 Task: Buy 1 Crankcase Cover Gasket Sets from Gaskets section under best seller category for shipping address: Ibrahim Sanchez, 4723 Huntz Lane, Bolton, Massachusetts 01740, Cell Number 9785492947. Pay from credit card ending with 2005, CVV 3321
Action: Mouse moved to (27, 75)
Screenshot: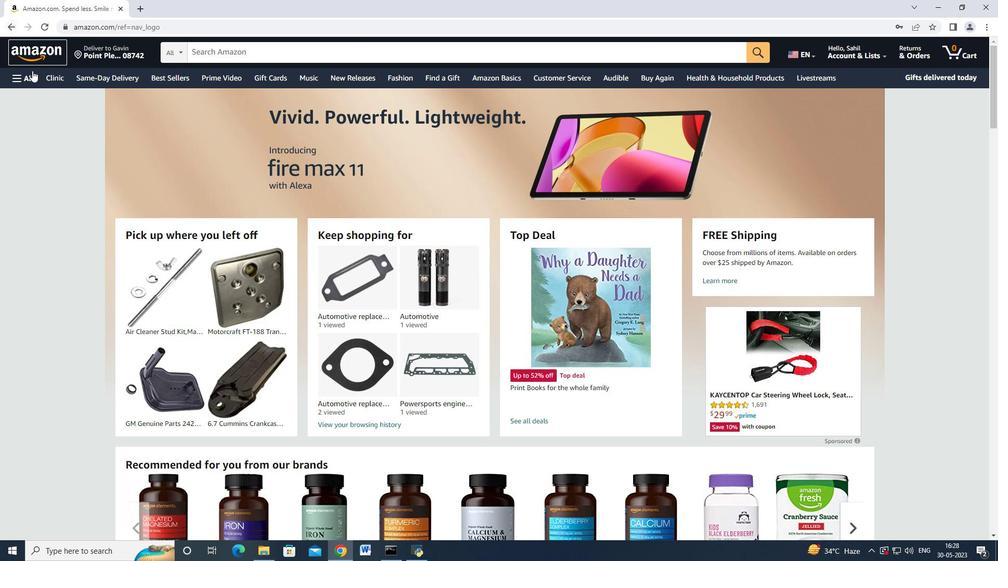 
Action: Mouse pressed left at (27, 75)
Screenshot: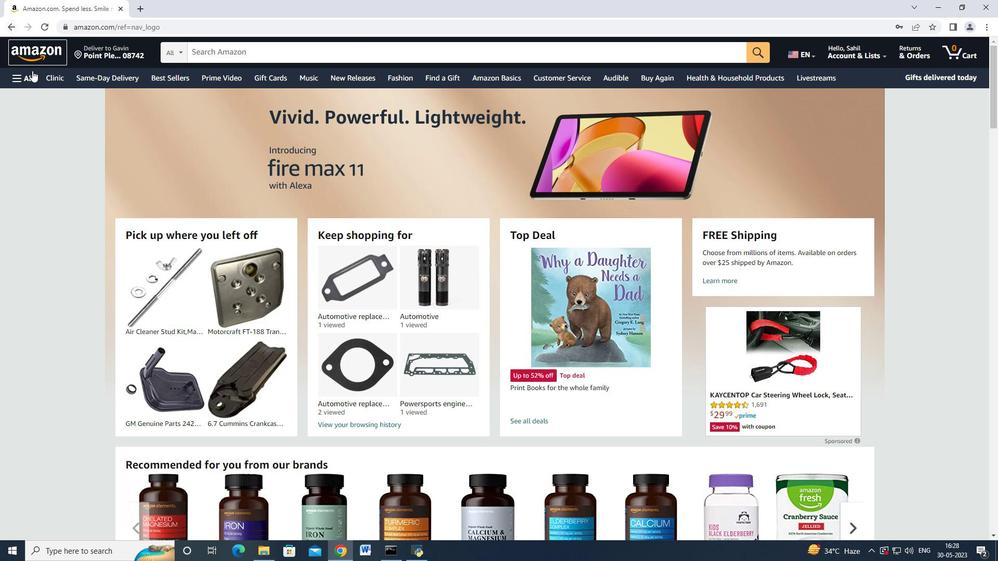 
Action: Mouse moved to (45, 105)
Screenshot: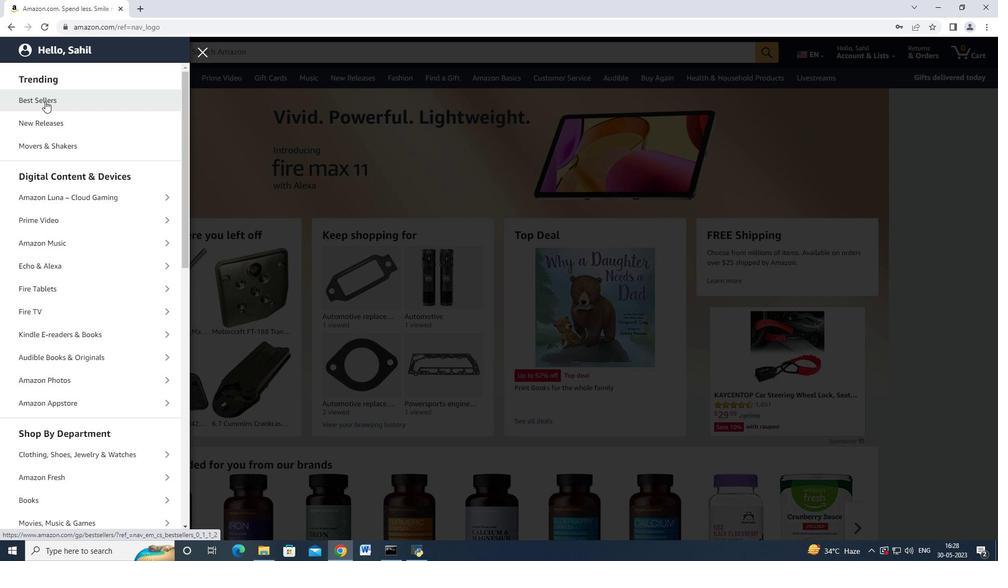 
Action: Mouse scrolled (45, 105) with delta (0, 0)
Screenshot: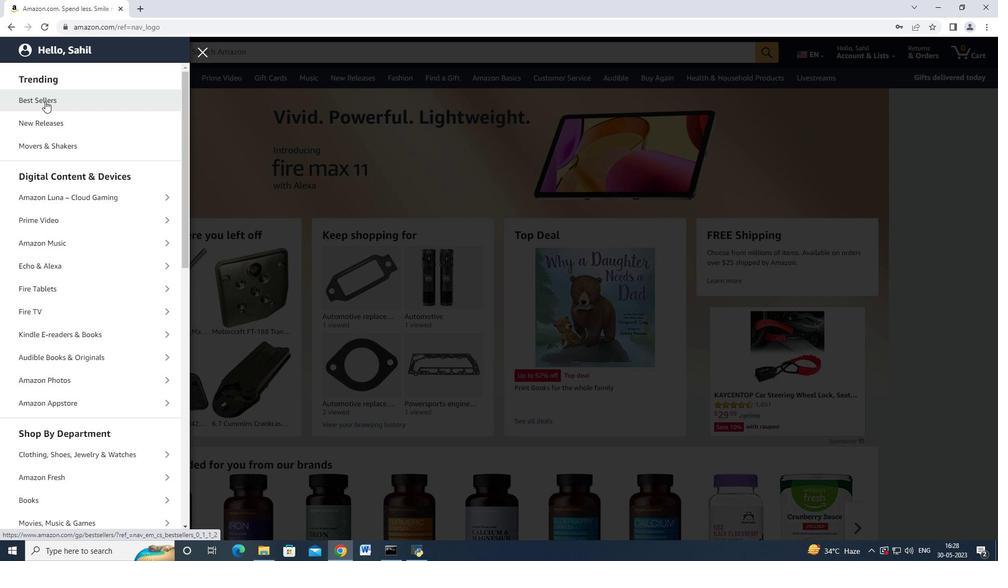 
Action: Mouse moved to (62, 190)
Screenshot: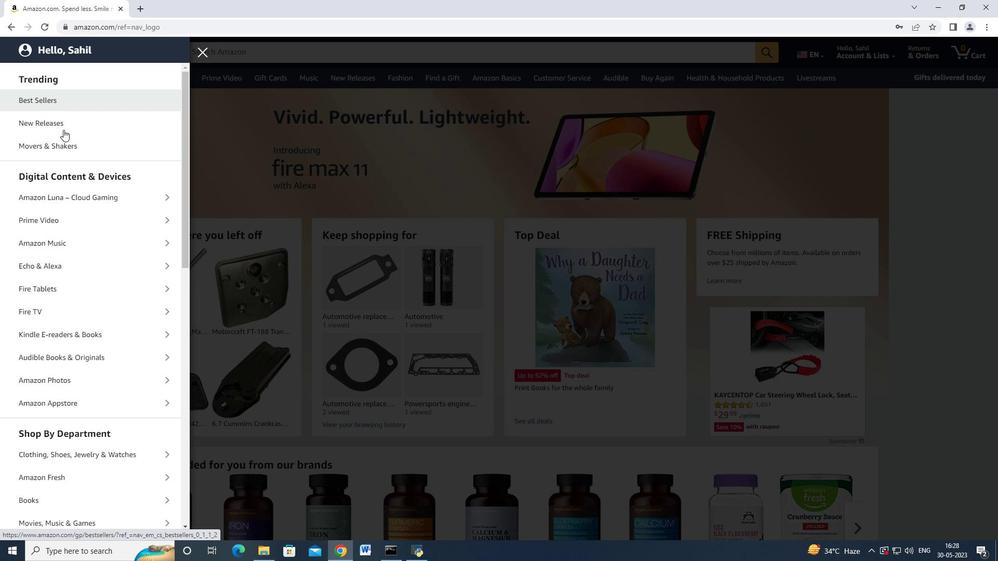 
Action: Mouse scrolled (62, 190) with delta (0, 0)
Screenshot: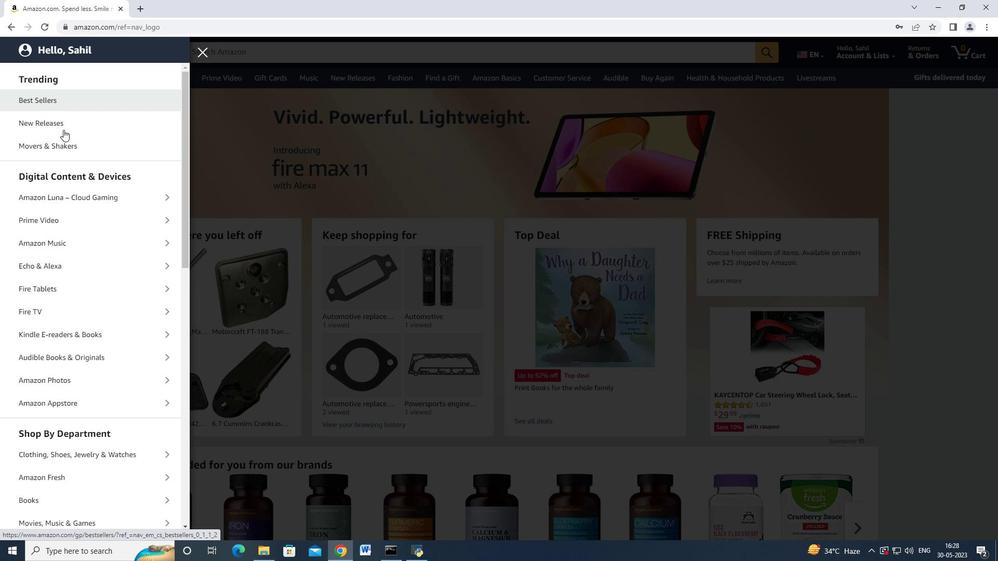 
Action: Mouse moved to (63, 215)
Screenshot: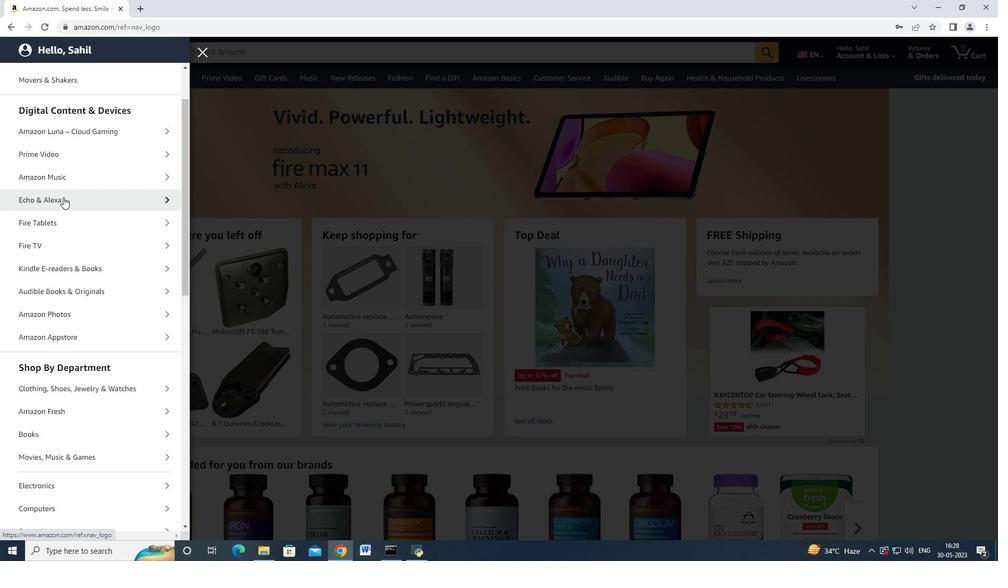 
Action: Mouse scrolled (63, 204) with delta (0, 0)
Screenshot: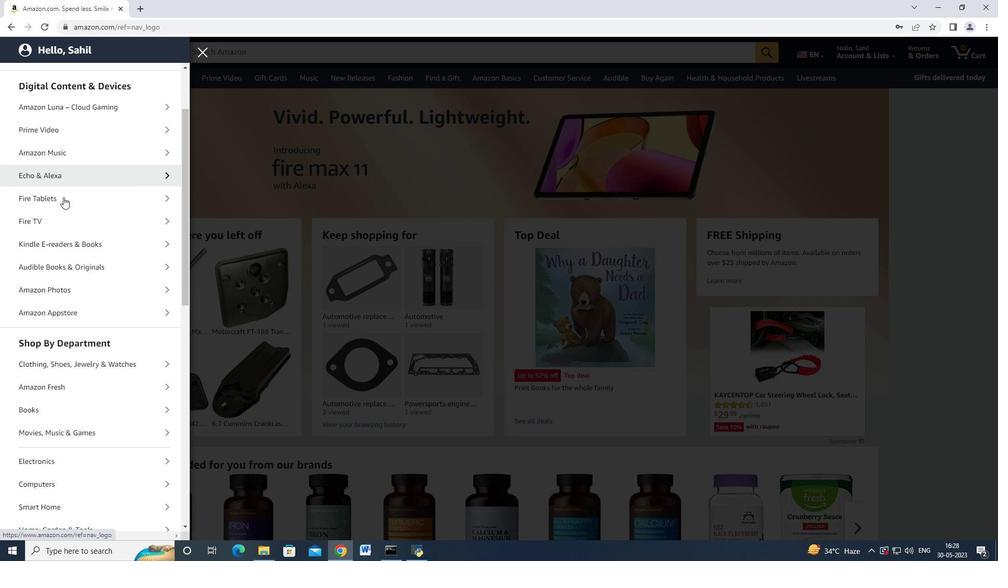 
Action: Mouse moved to (59, 226)
Screenshot: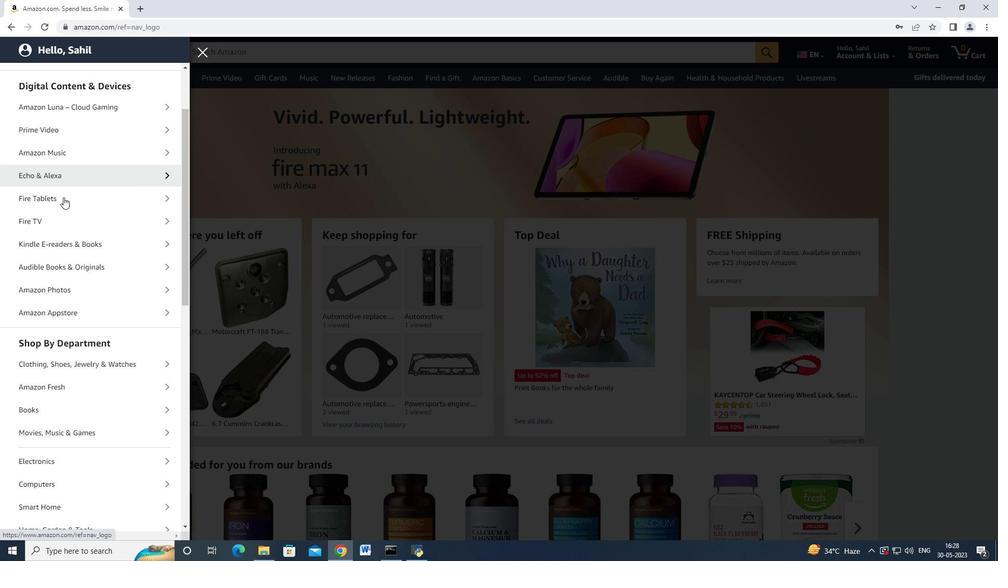 
Action: Mouse scrolled (60, 225) with delta (0, 0)
Screenshot: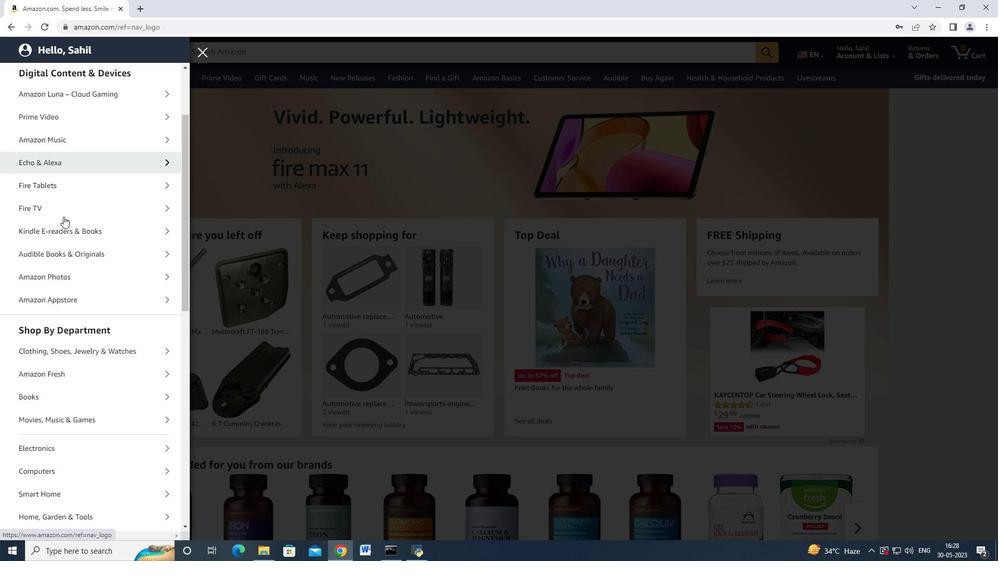 
Action: Mouse moved to (83, 374)
Screenshot: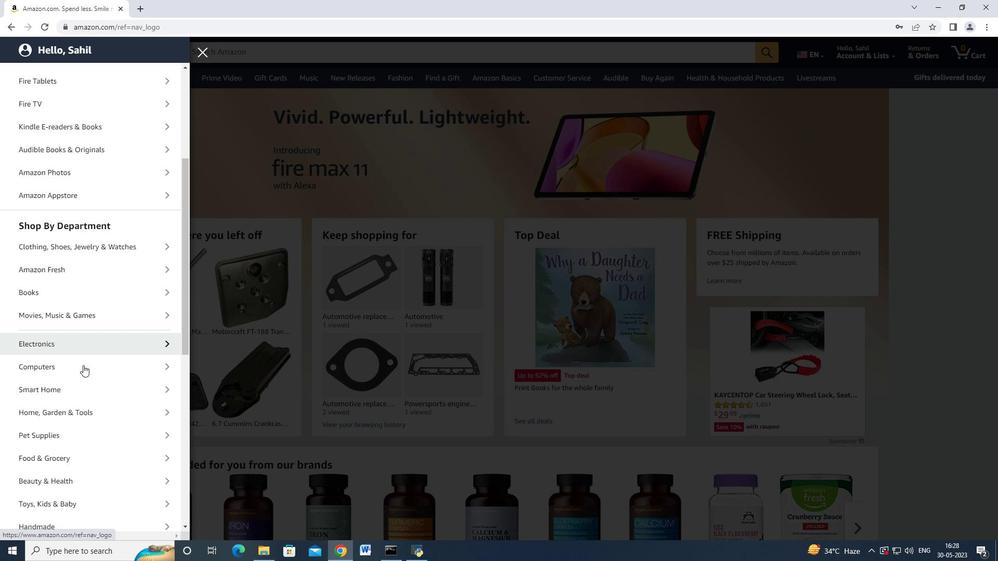 
Action: Mouse scrolled (83, 373) with delta (0, 0)
Screenshot: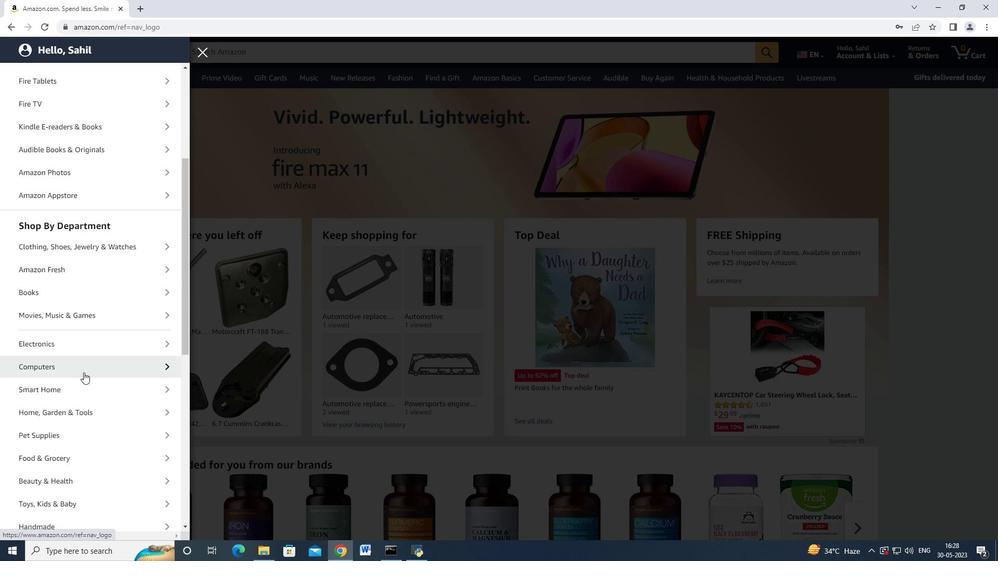 
Action: Mouse scrolled (83, 373) with delta (0, 0)
Screenshot: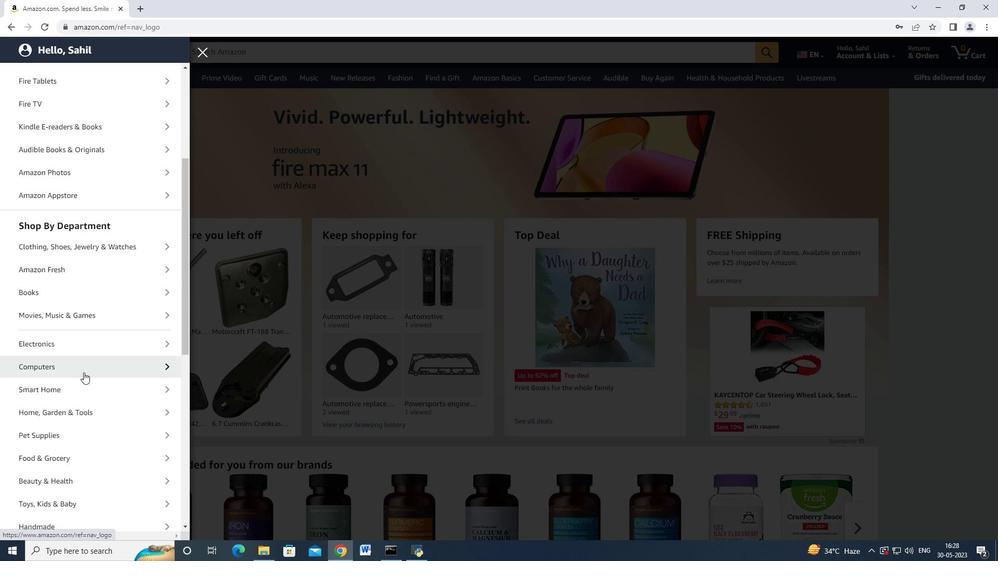 
Action: Mouse scrolled (83, 373) with delta (0, 0)
Screenshot: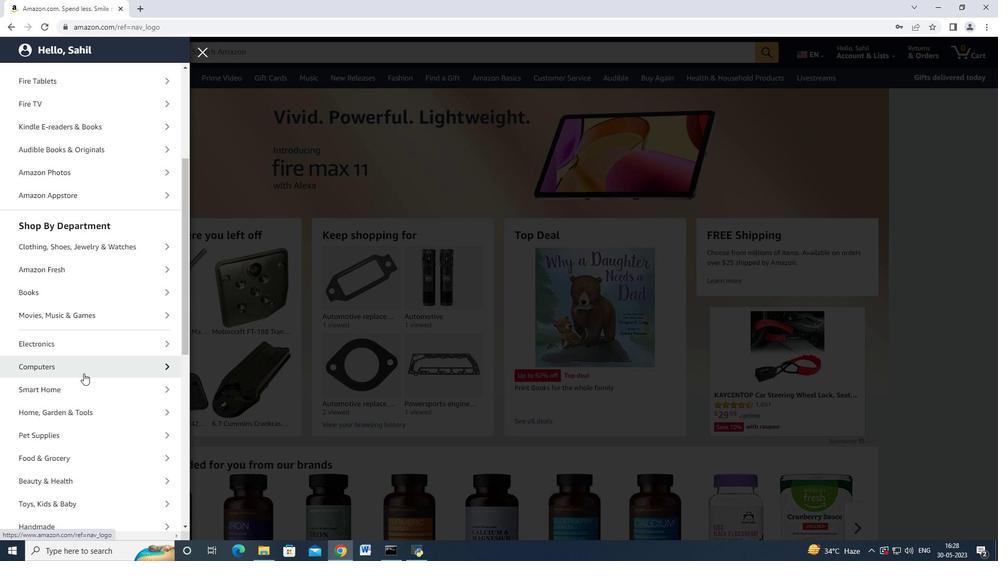 
Action: Mouse moved to (63, 413)
Screenshot: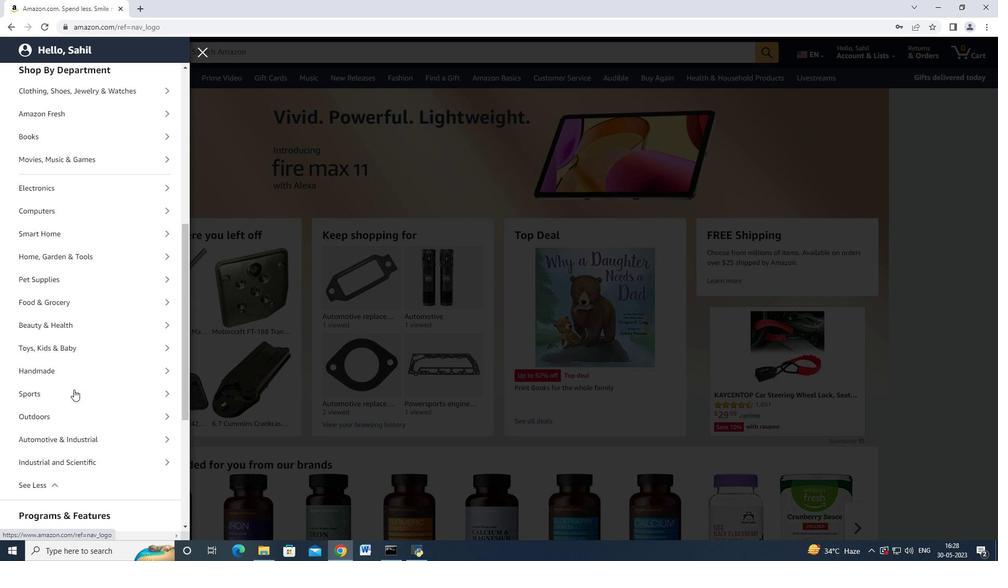 
Action: Mouse scrolled (63, 413) with delta (0, 0)
Screenshot: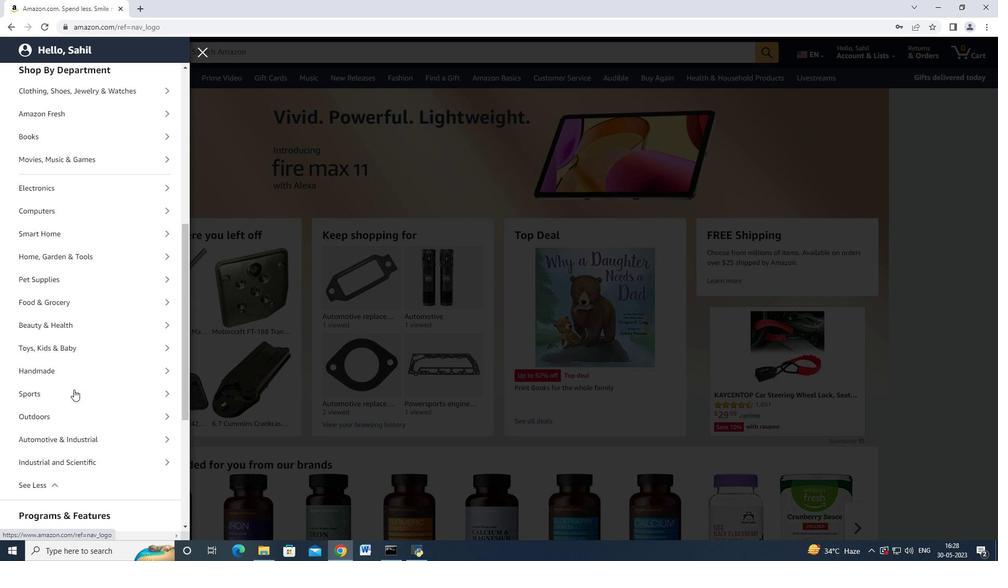 
Action: Mouse scrolled (63, 413) with delta (0, 0)
Screenshot: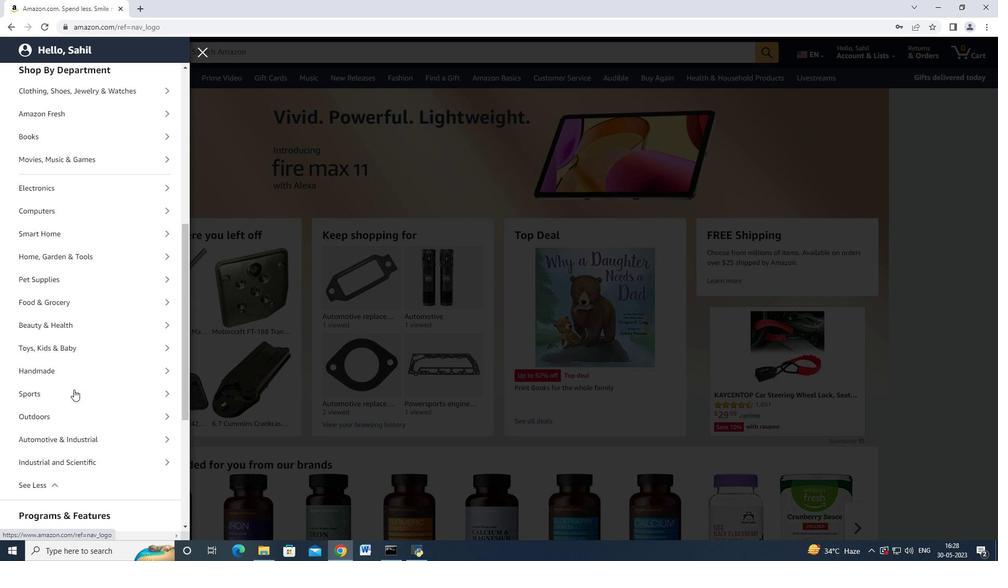 
Action: Mouse moved to (68, 343)
Screenshot: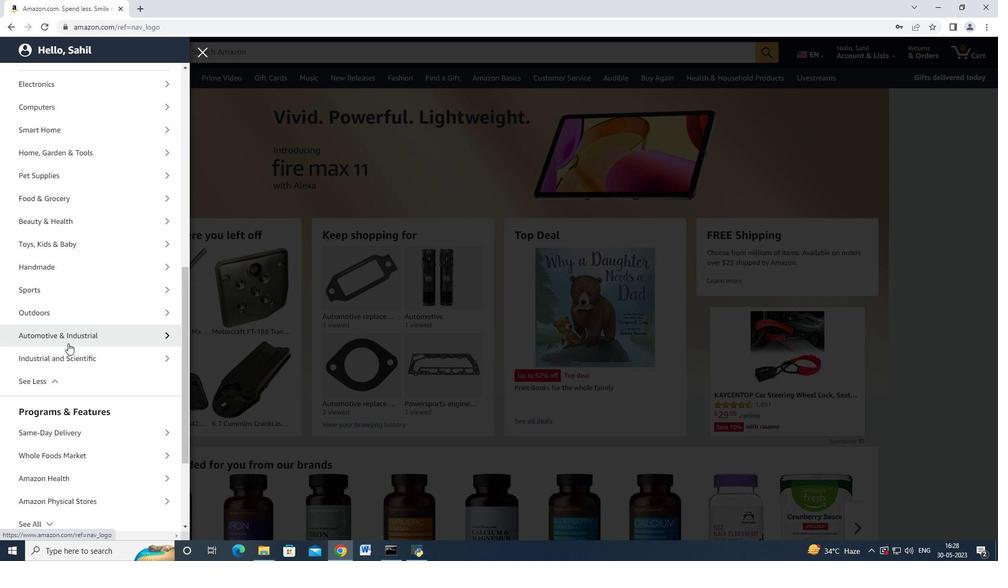 
Action: Mouse pressed left at (68, 343)
Screenshot: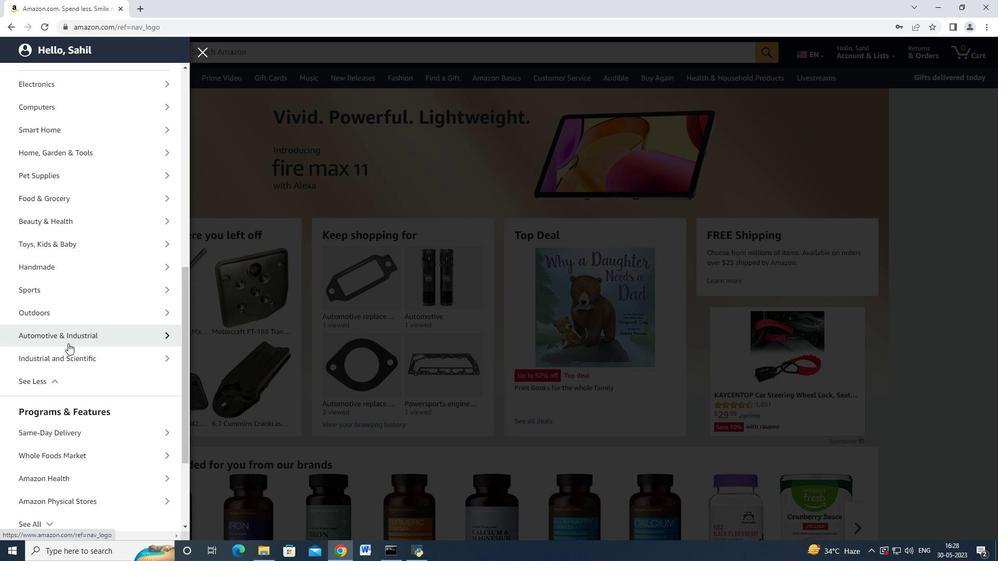 
Action: Mouse moved to (122, 127)
Screenshot: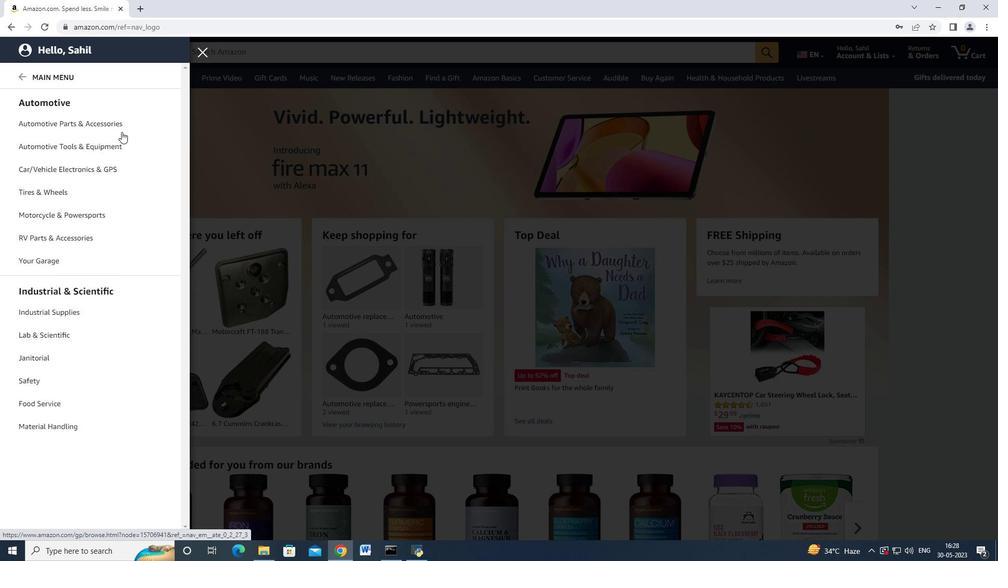 
Action: Mouse pressed left at (122, 127)
Screenshot: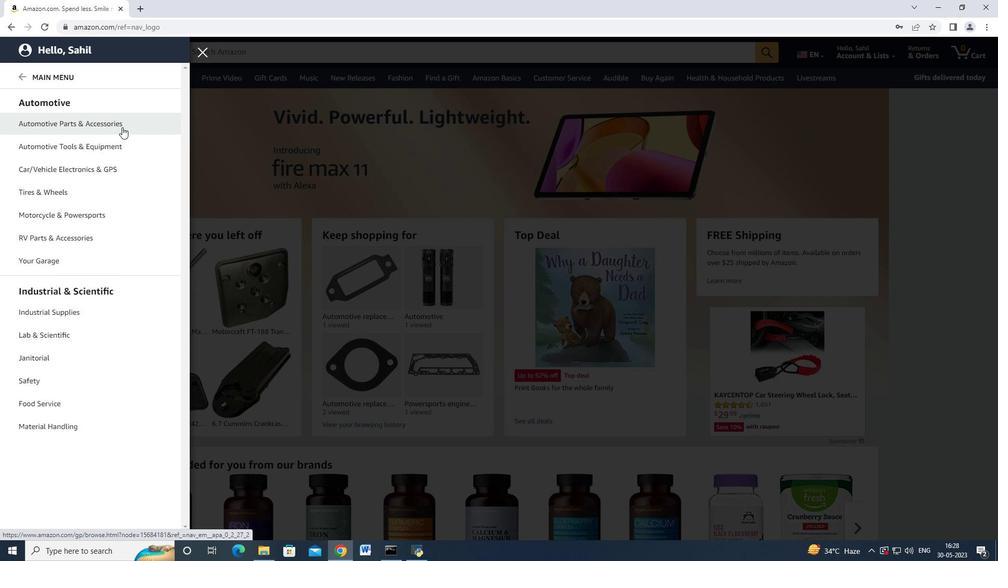
Action: Mouse moved to (185, 100)
Screenshot: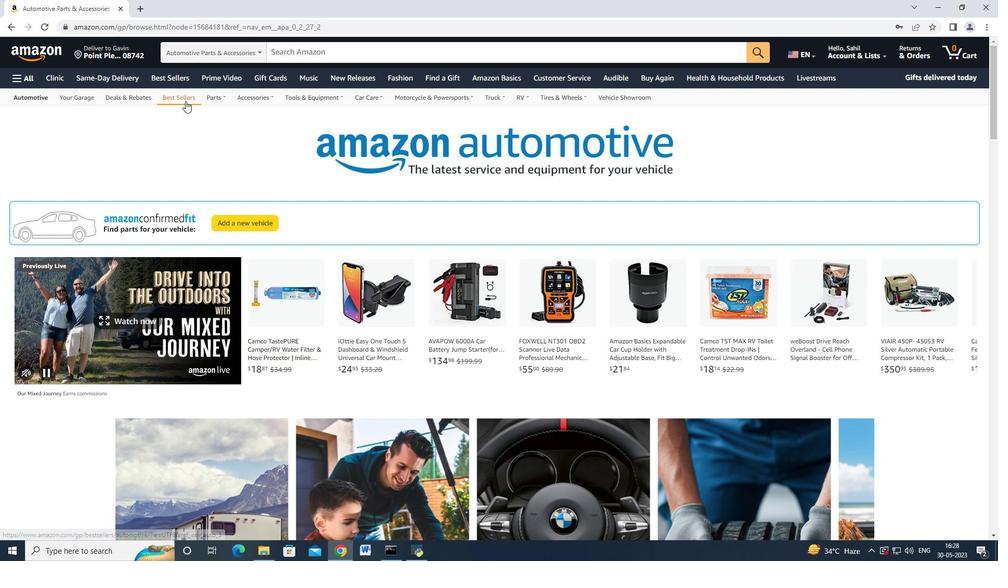 
Action: Mouse pressed left at (185, 100)
Screenshot: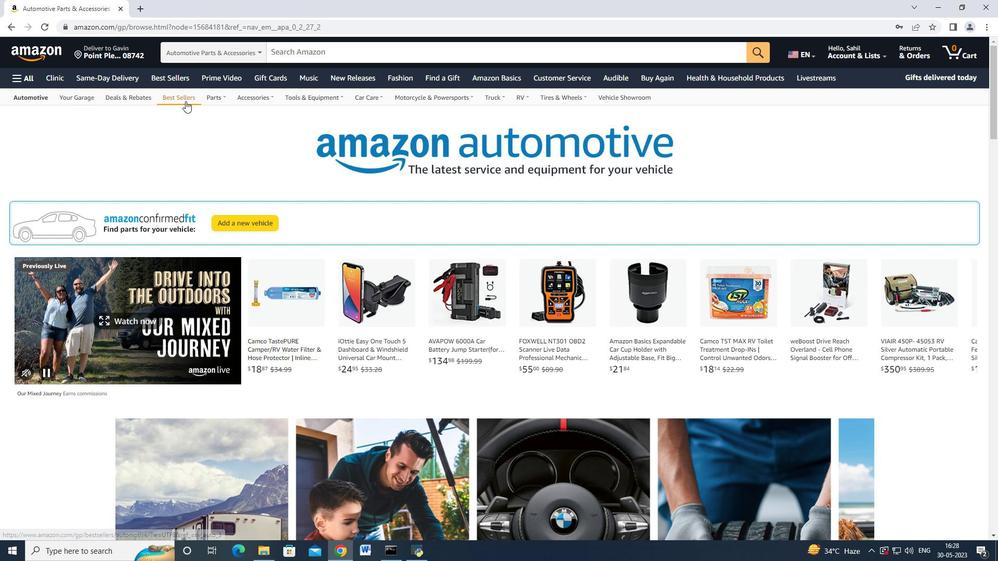 
Action: Mouse moved to (179, 123)
Screenshot: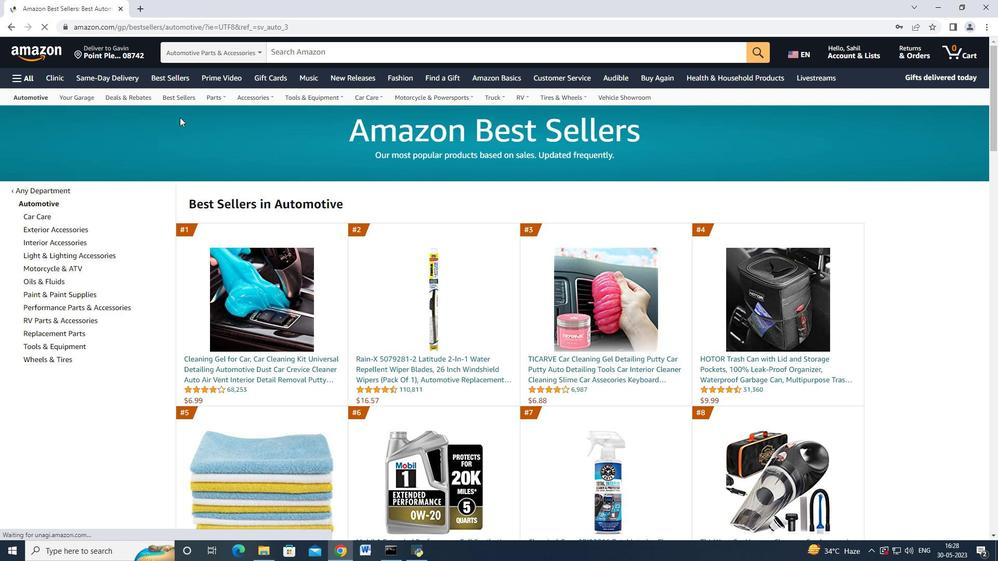 
Action: Mouse scrolled (180, 118) with delta (0, 0)
Screenshot: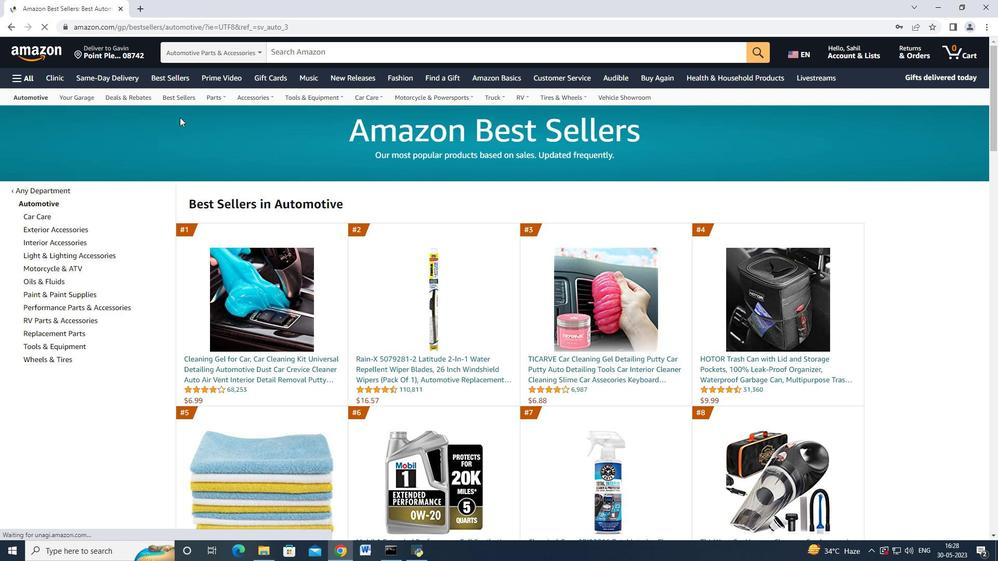 
Action: Mouse moved to (179, 124)
Screenshot: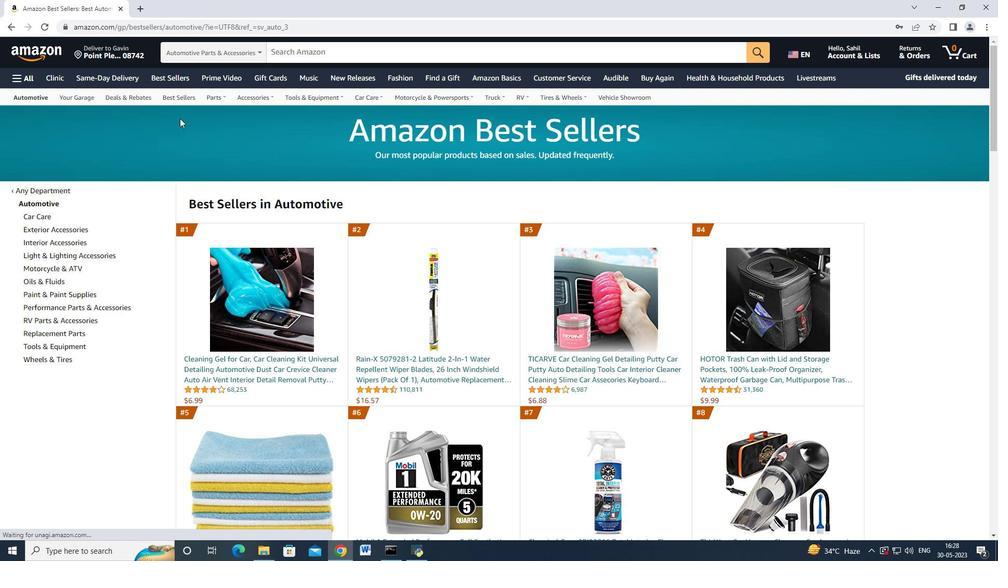 
Action: Mouse scrolled (179, 123) with delta (0, 0)
Screenshot: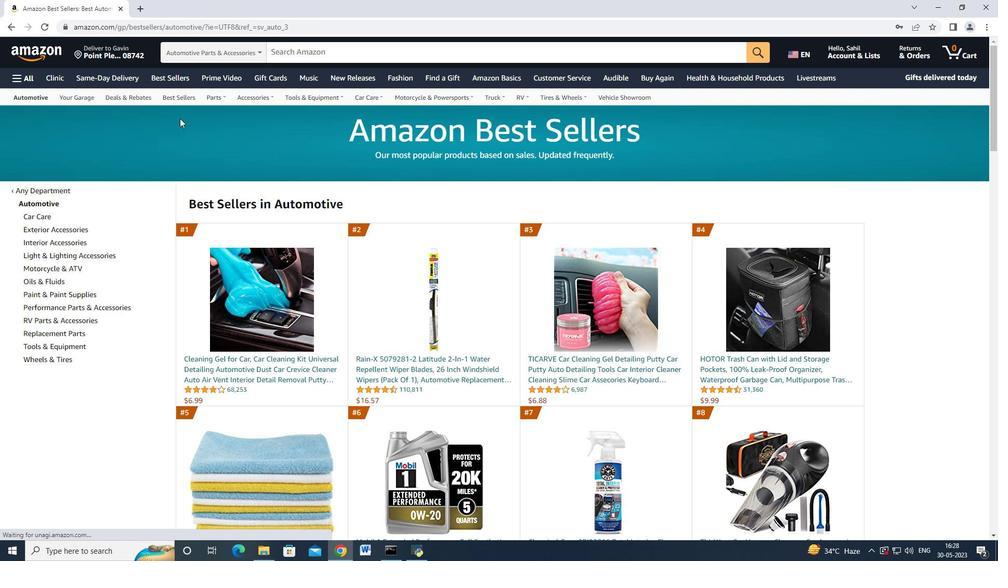 
Action: Mouse moved to (68, 232)
Screenshot: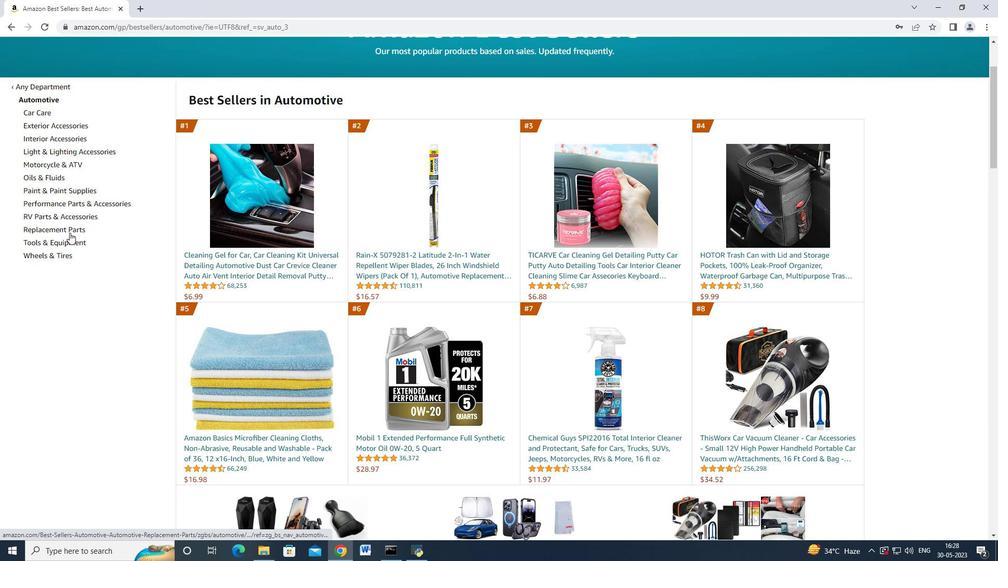 
Action: Mouse pressed left at (68, 232)
Screenshot: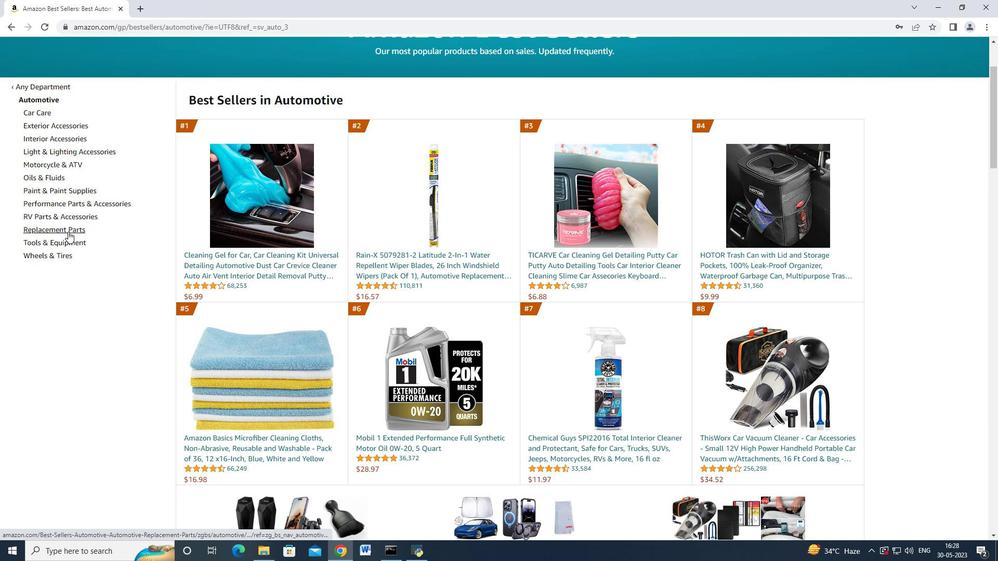 
Action: Mouse moved to (99, 253)
Screenshot: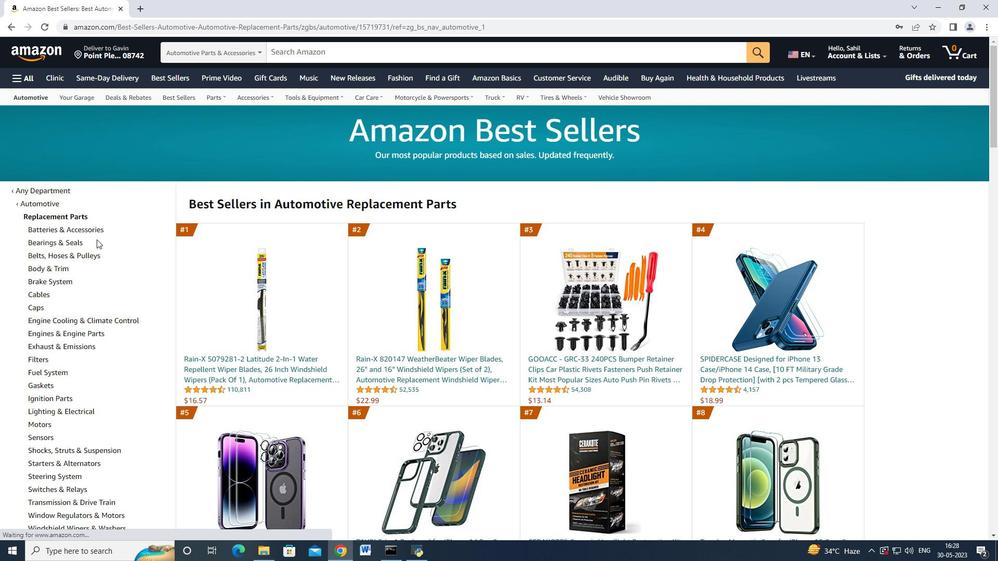 
Action: Mouse scrolled (99, 252) with delta (0, 0)
Screenshot: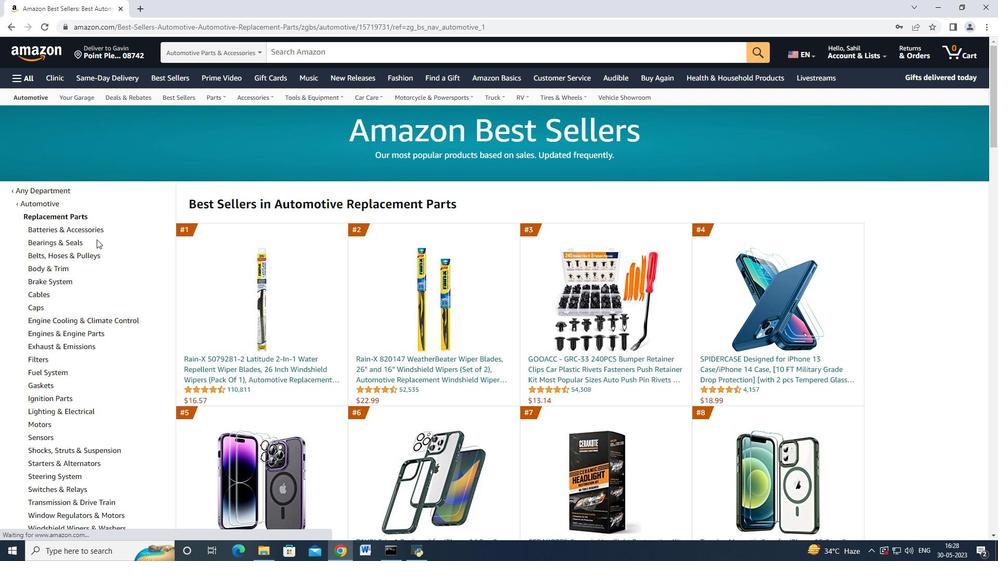 
Action: Mouse scrolled (99, 252) with delta (0, 0)
Screenshot: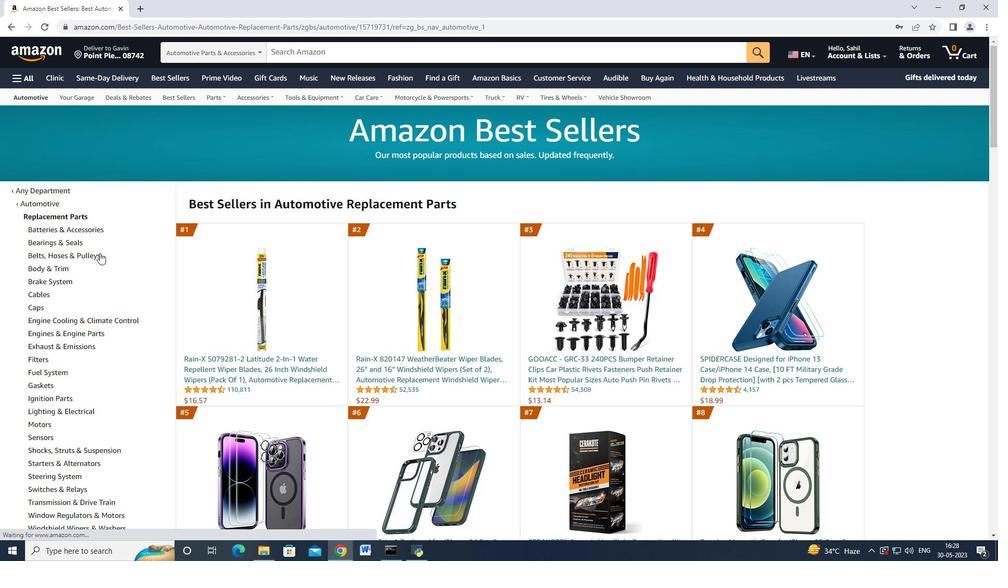 
Action: Mouse moved to (42, 283)
Screenshot: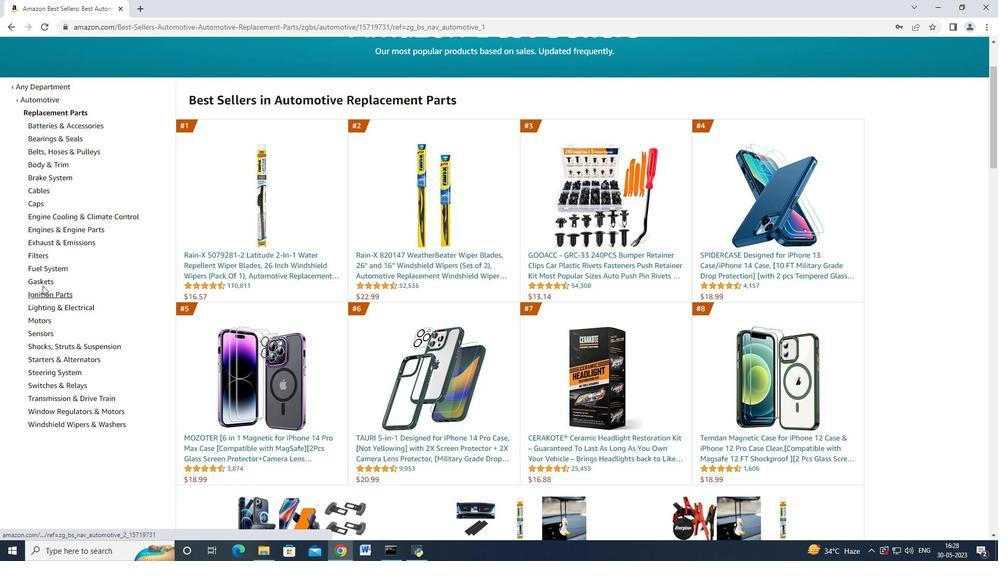 
Action: Mouse pressed left at (42, 283)
Screenshot: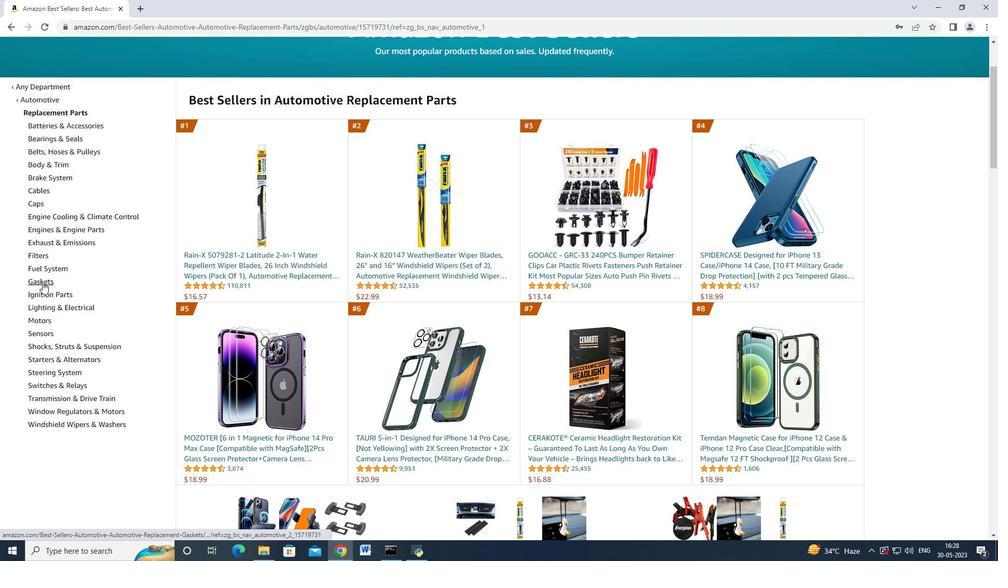 
Action: Mouse moved to (53, 358)
Screenshot: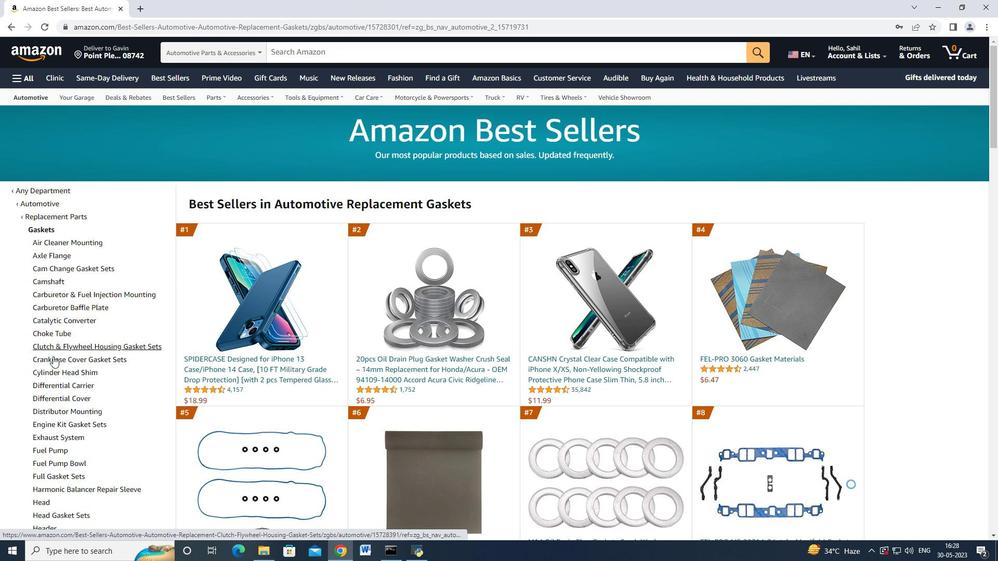 
Action: Mouse pressed left at (53, 358)
Screenshot: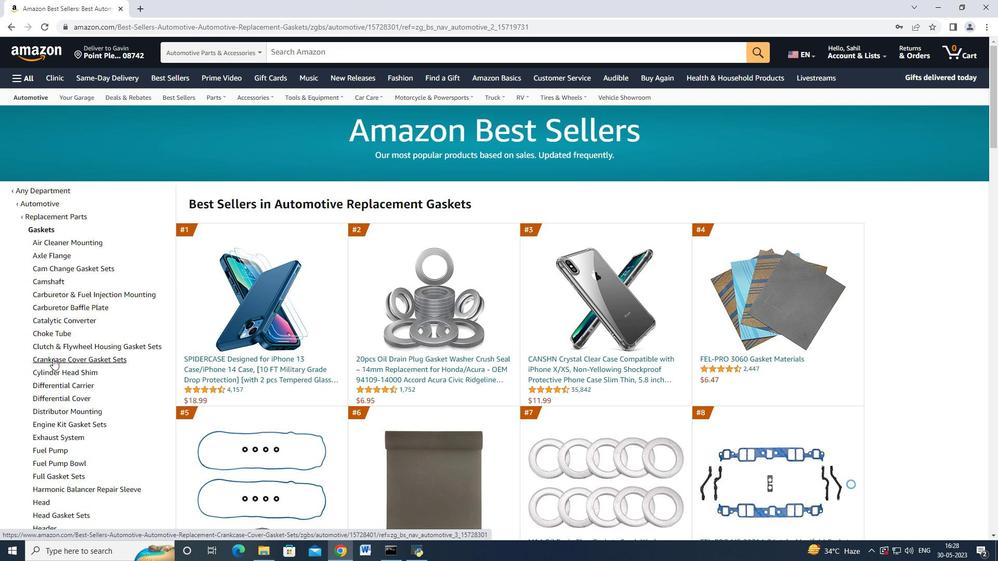 
Action: Mouse moved to (426, 361)
Screenshot: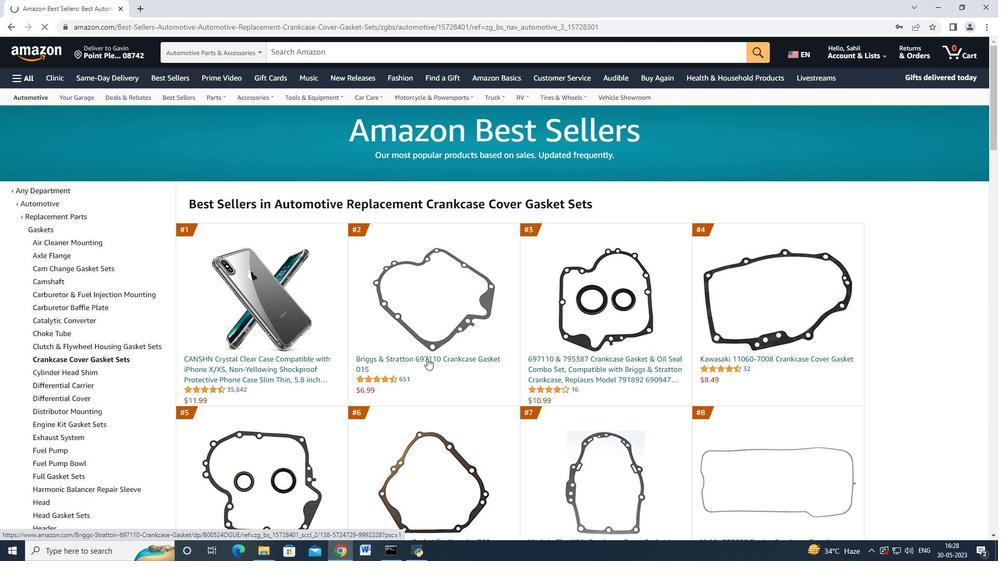 
Action: Mouse pressed left at (426, 361)
Screenshot: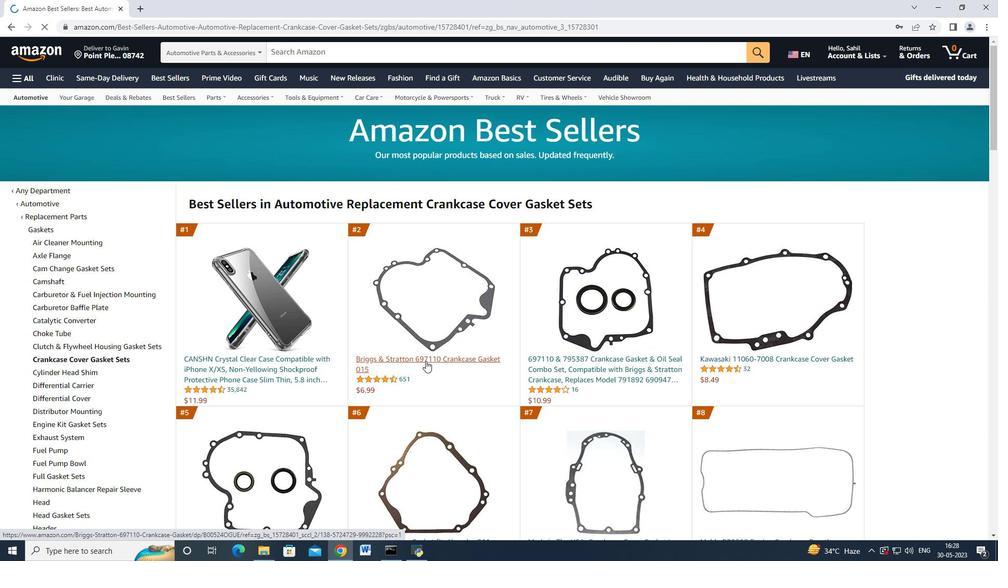 
Action: Mouse moved to (844, 450)
Screenshot: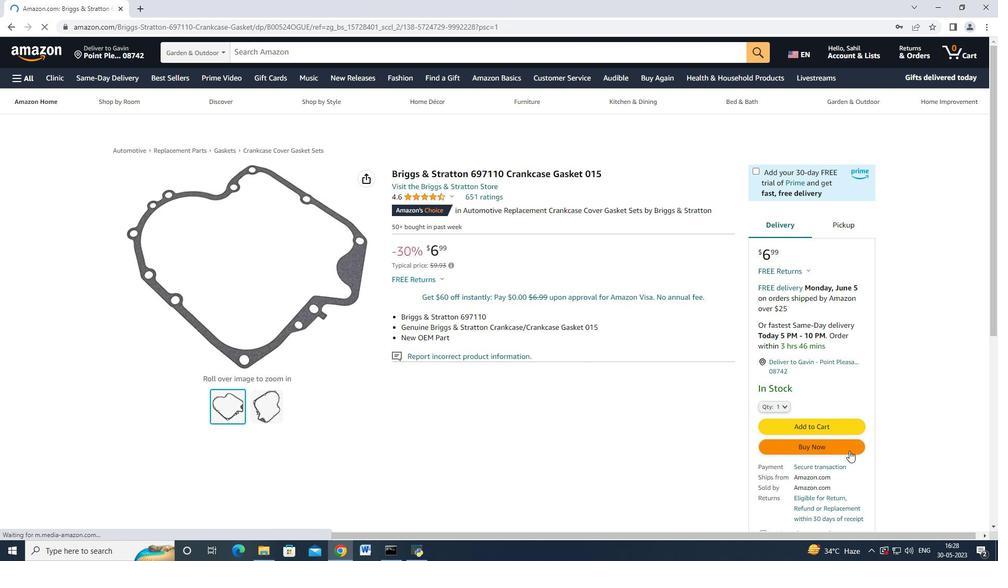 
Action: Mouse pressed left at (844, 450)
Screenshot: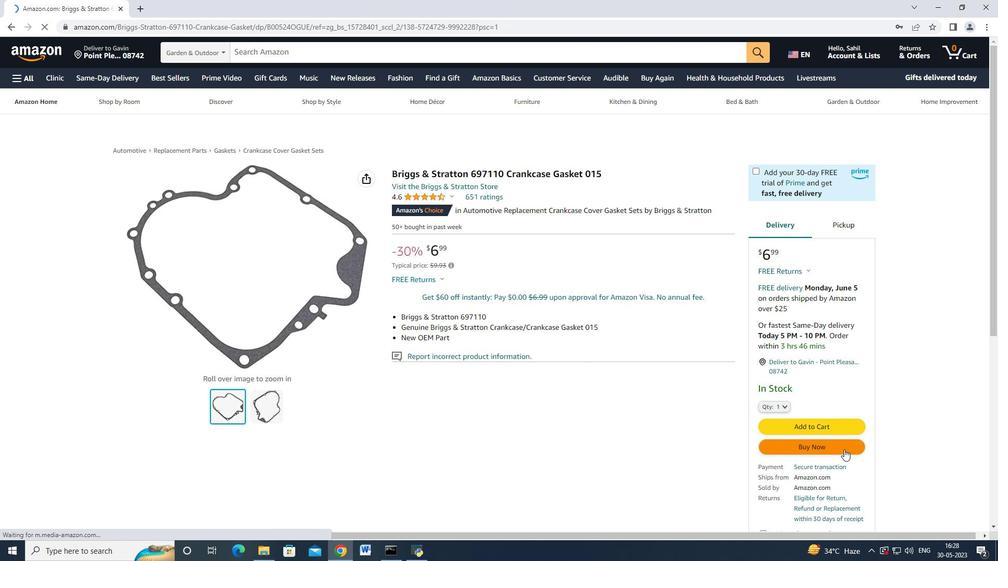 
Action: Mouse moved to (606, 94)
Screenshot: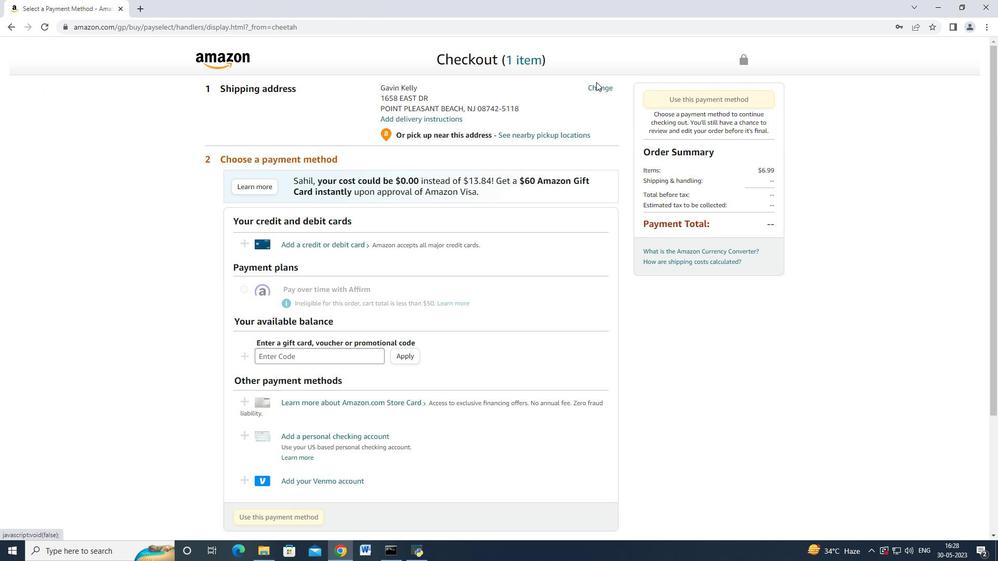 
Action: Mouse pressed left at (606, 94)
Screenshot: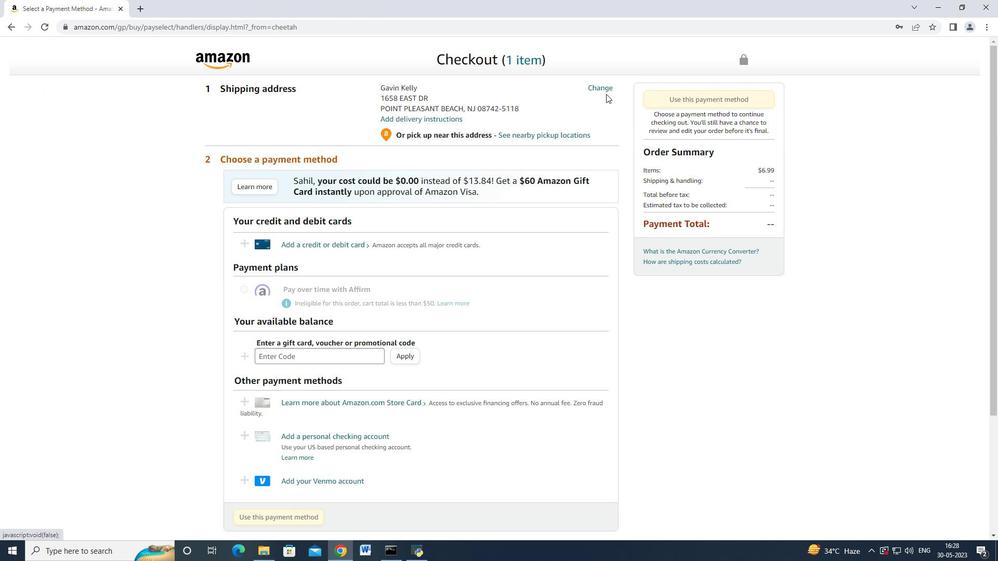 
Action: Mouse moved to (606, 90)
Screenshot: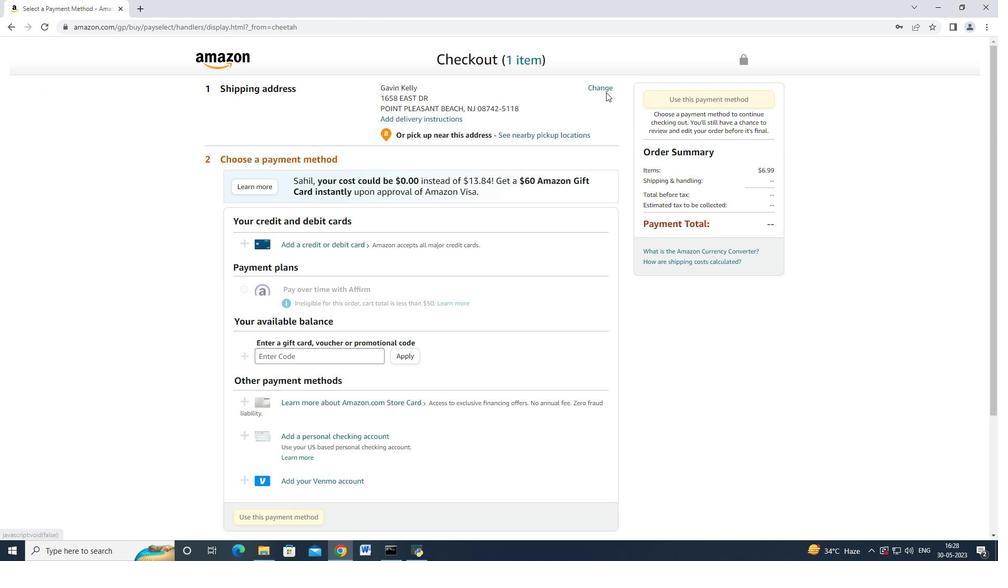 
Action: Mouse pressed left at (606, 90)
Screenshot: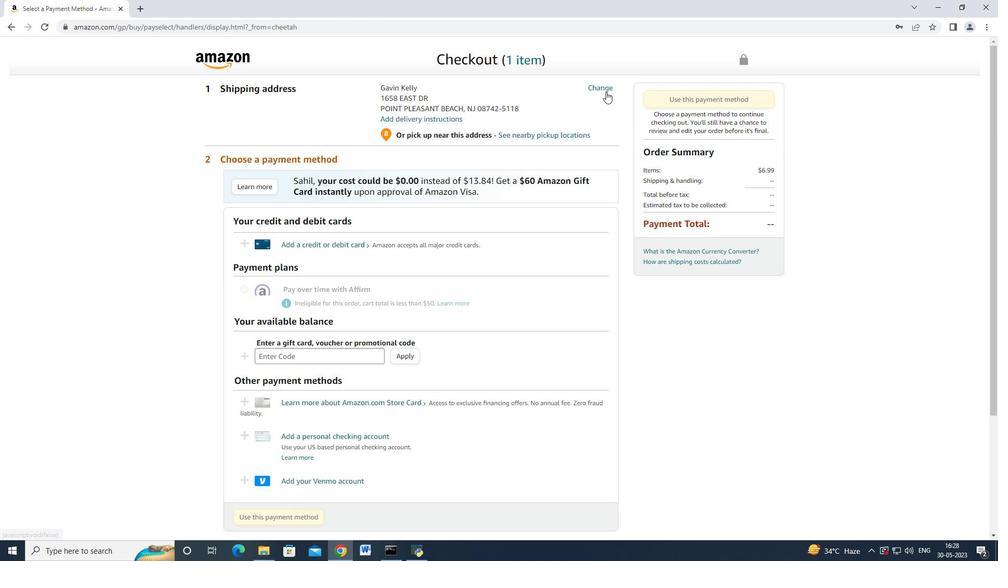 
Action: Mouse moved to (364, 187)
Screenshot: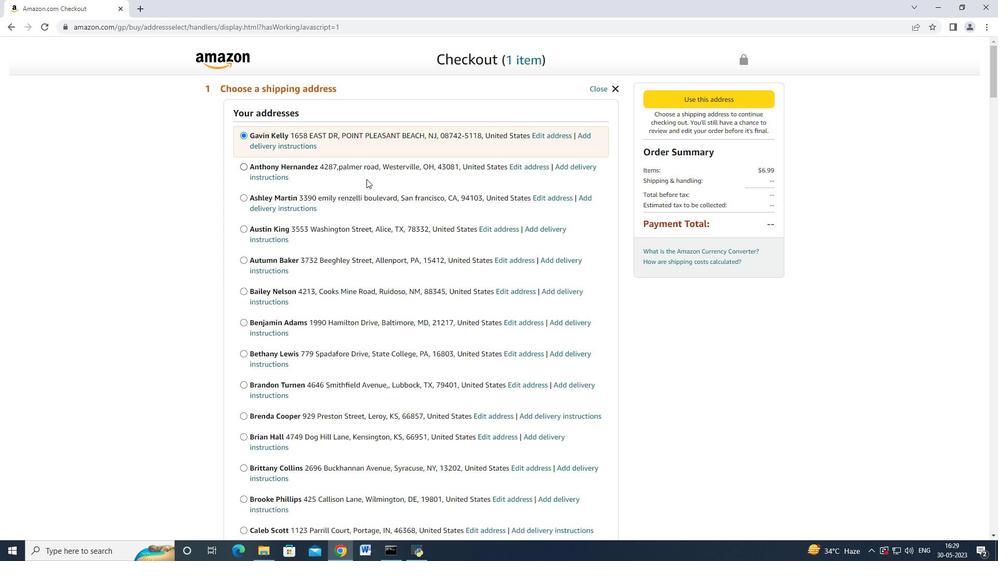 
Action: Mouse scrolled (364, 187) with delta (0, 0)
Screenshot: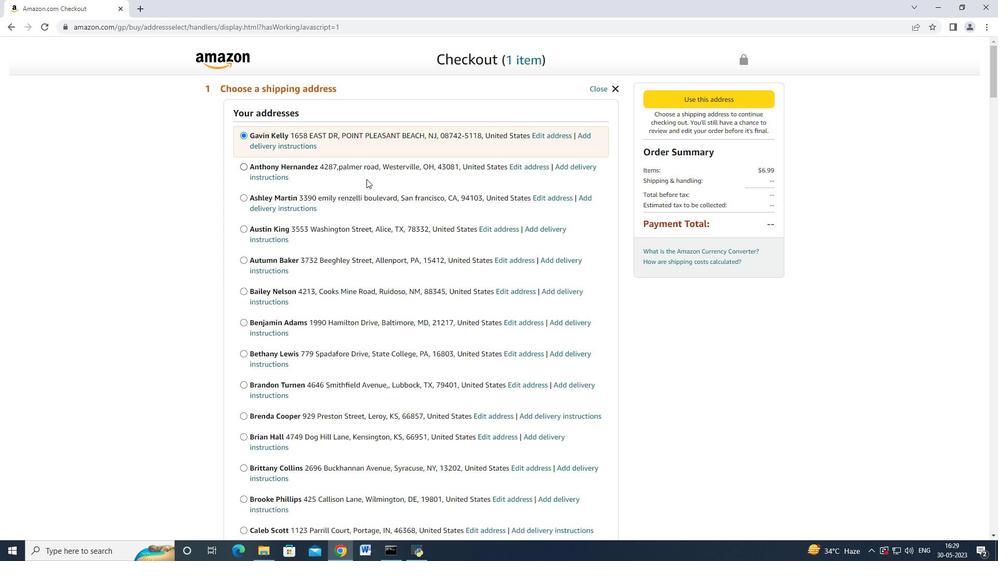 
Action: Mouse moved to (363, 190)
Screenshot: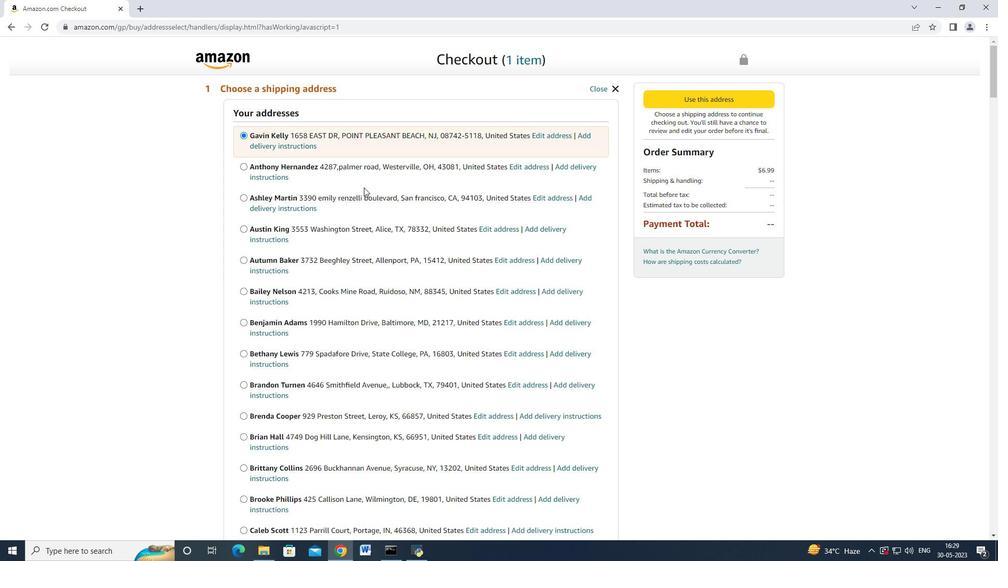 
Action: Mouse scrolled (363, 189) with delta (0, 0)
Screenshot: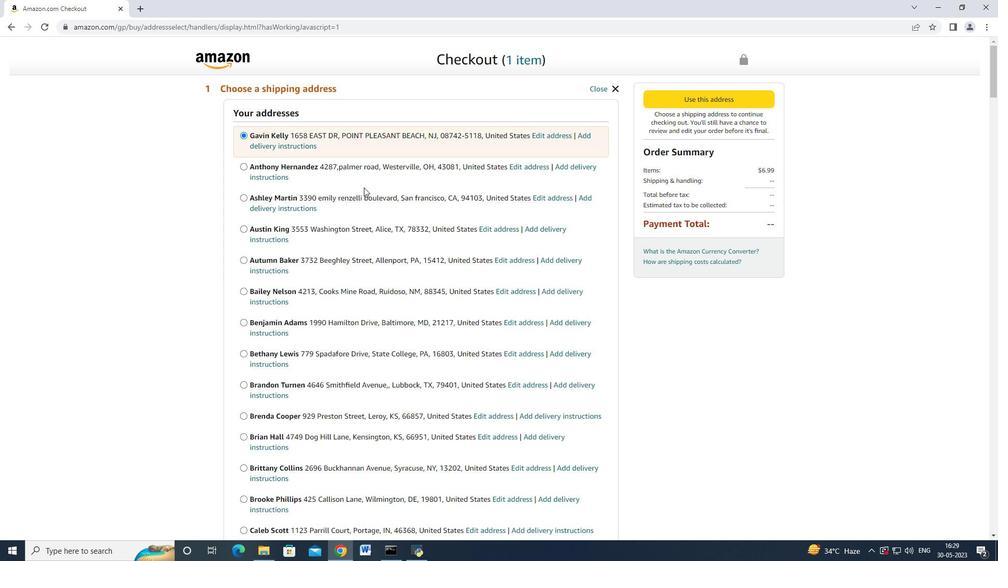 
Action: Mouse scrolled (363, 189) with delta (0, 0)
Screenshot: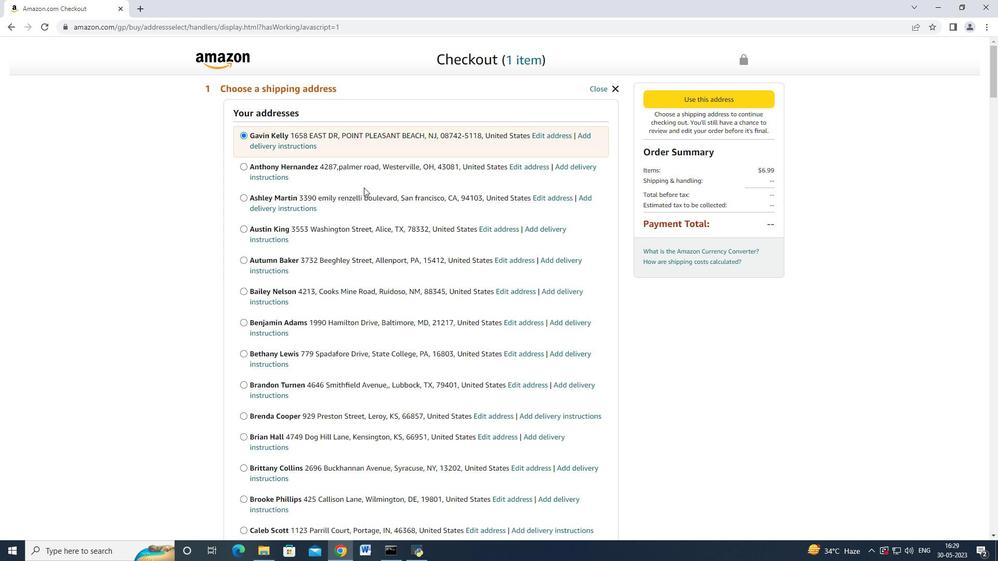 
Action: Mouse scrolled (363, 189) with delta (0, 0)
Screenshot: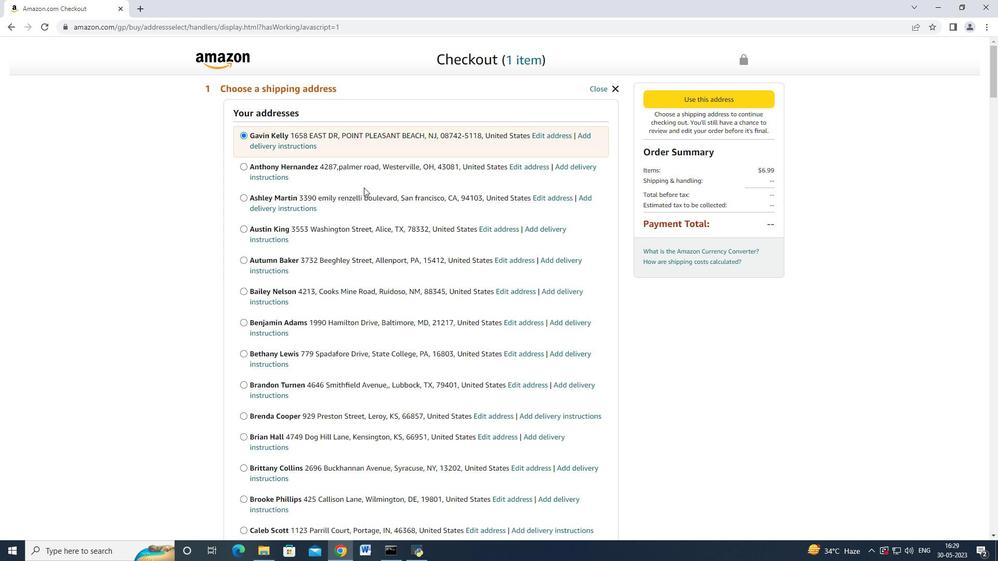 
Action: Mouse scrolled (363, 189) with delta (0, 0)
Screenshot: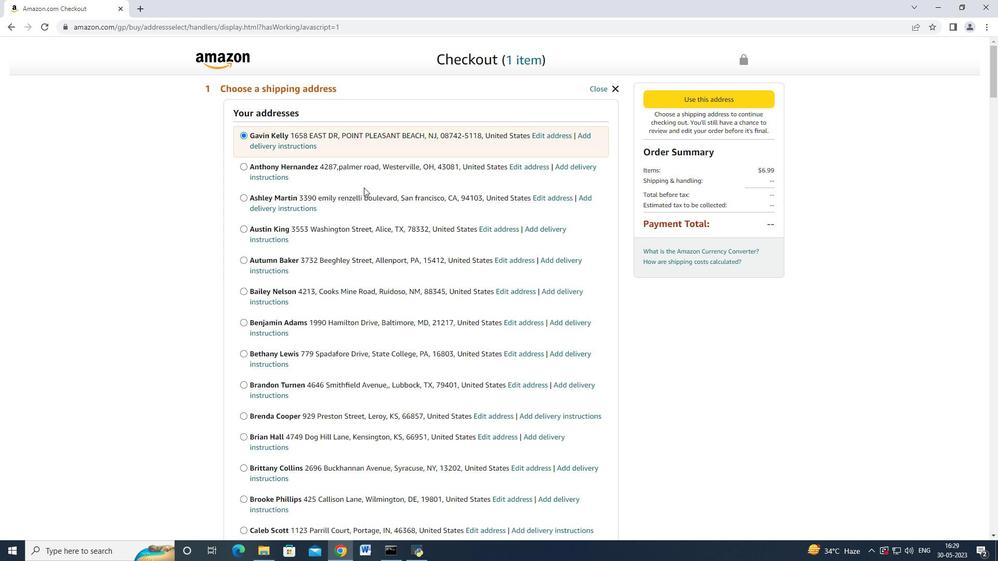 
Action: Mouse scrolled (363, 189) with delta (0, 0)
Screenshot: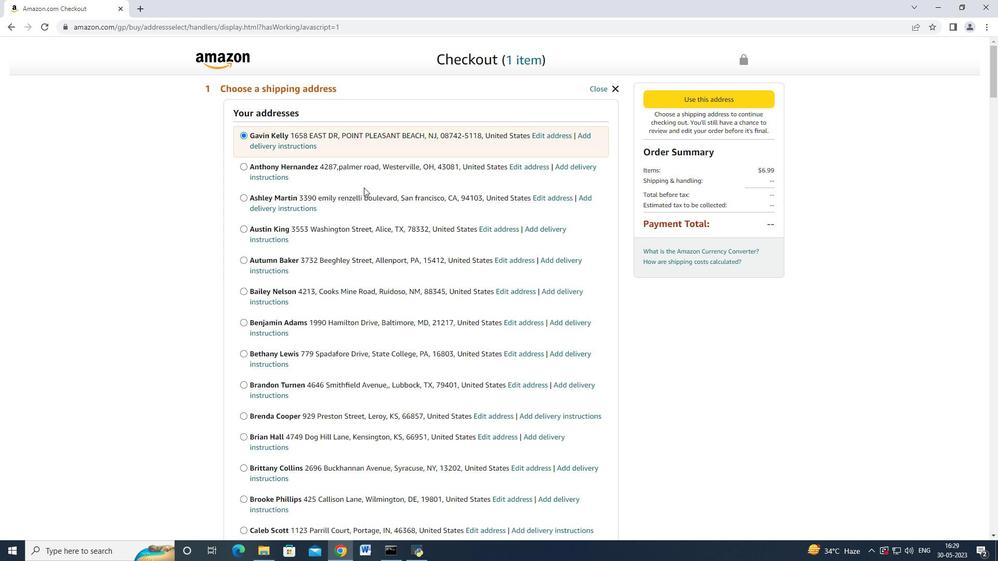 
Action: Mouse scrolled (363, 189) with delta (0, 0)
Screenshot: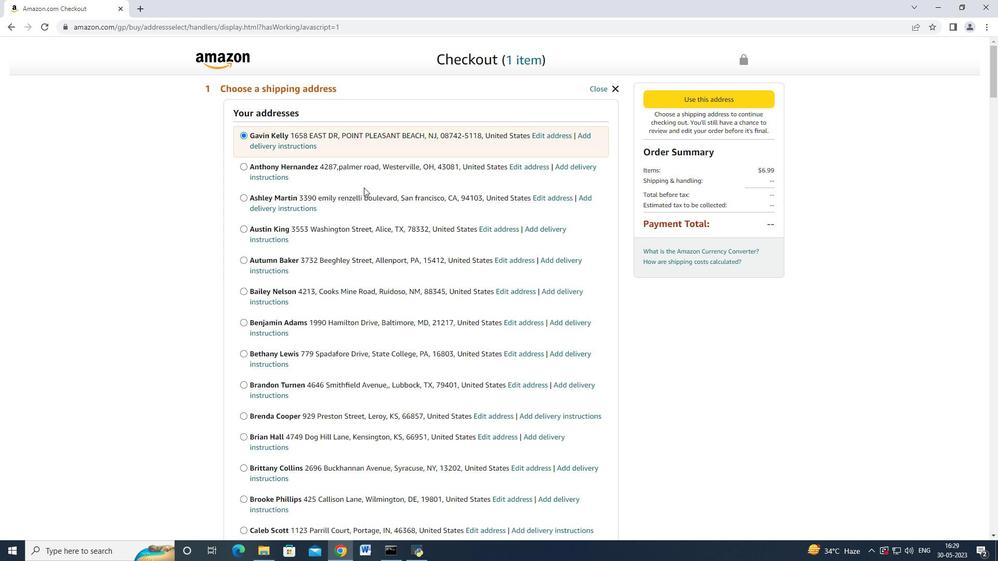 
Action: Mouse scrolled (363, 189) with delta (0, 0)
Screenshot: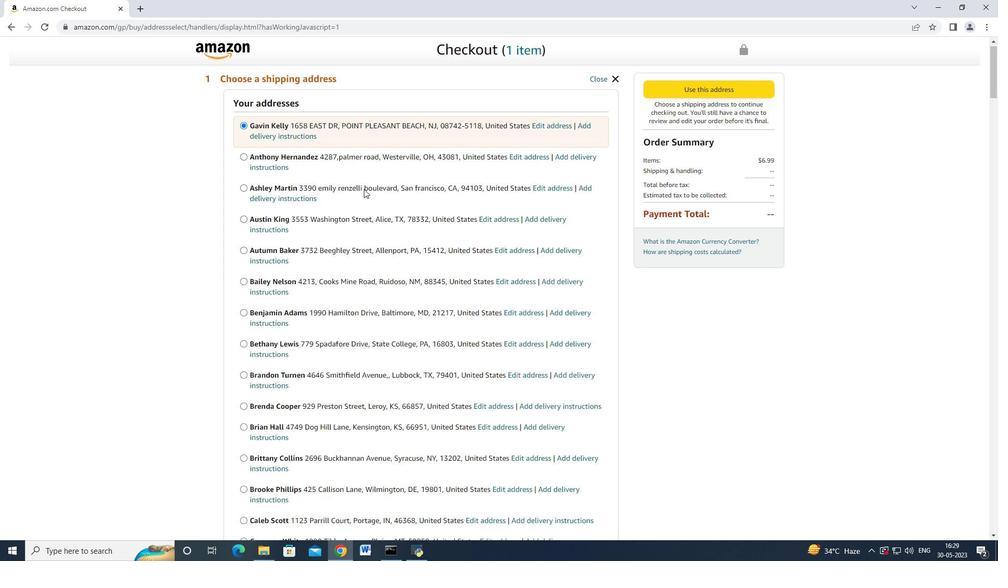
Action: Mouse moved to (364, 190)
Screenshot: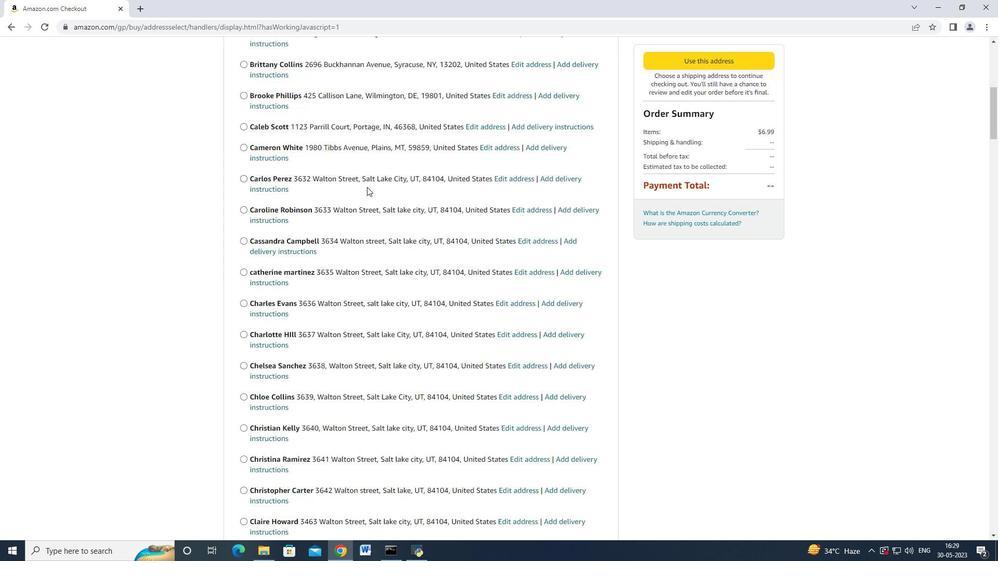 
Action: Mouse scrolled (364, 190) with delta (0, 0)
Screenshot: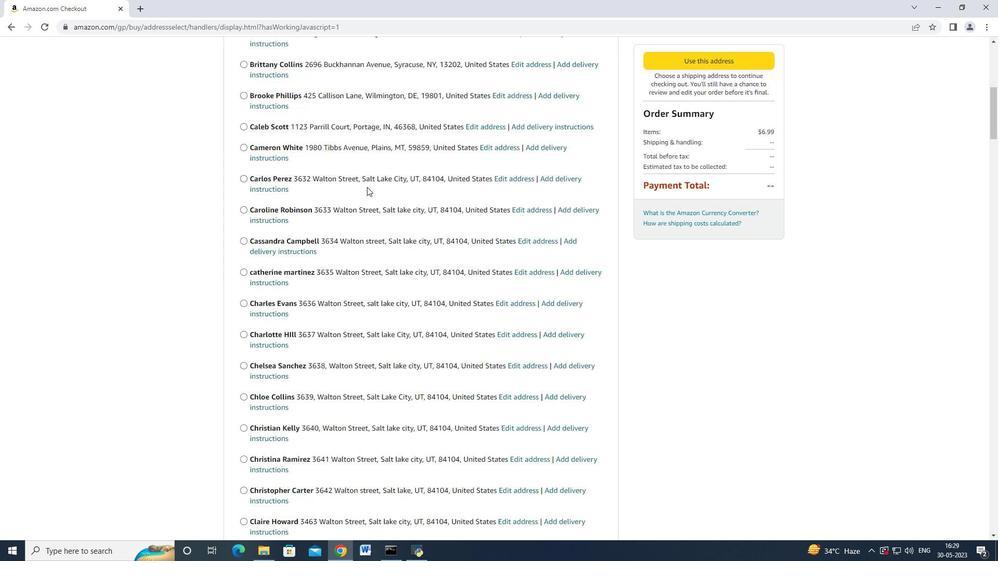 
Action: Mouse moved to (363, 191)
Screenshot: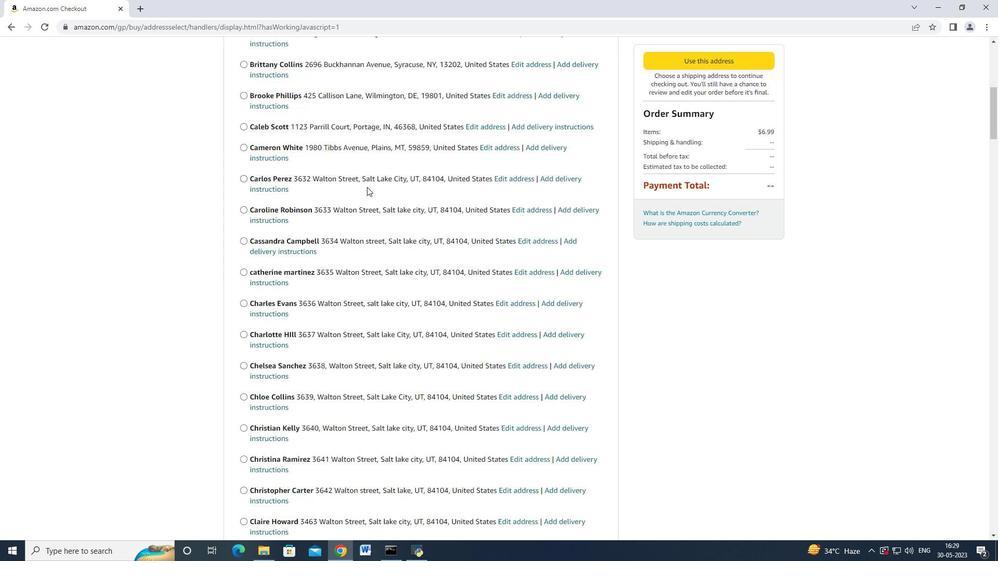 
Action: Mouse scrolled (363, 191) with delta (0, 0)
Screenshot: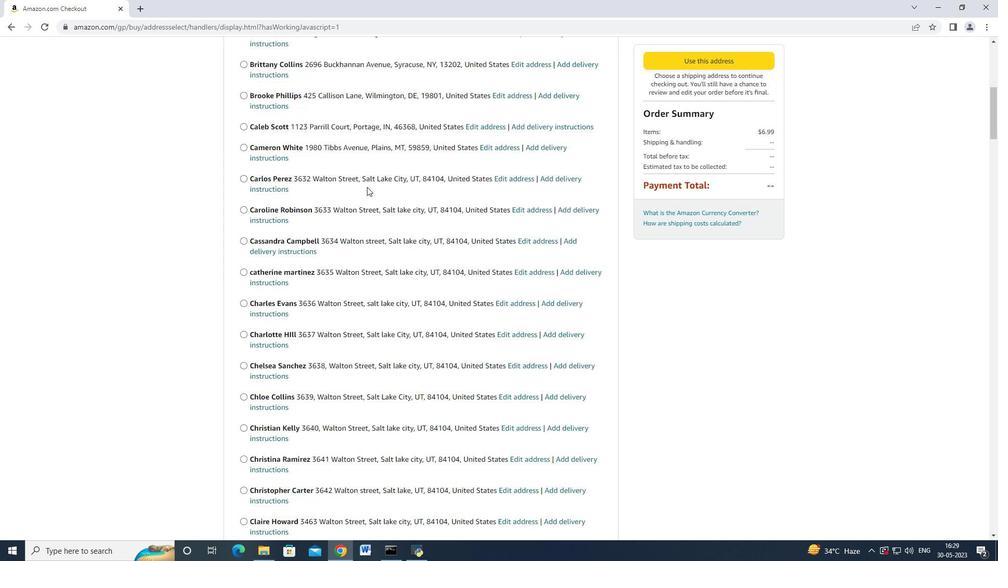 
Action: Mouse scrolled (363, 191) with delta (0, 0)
Screenshot: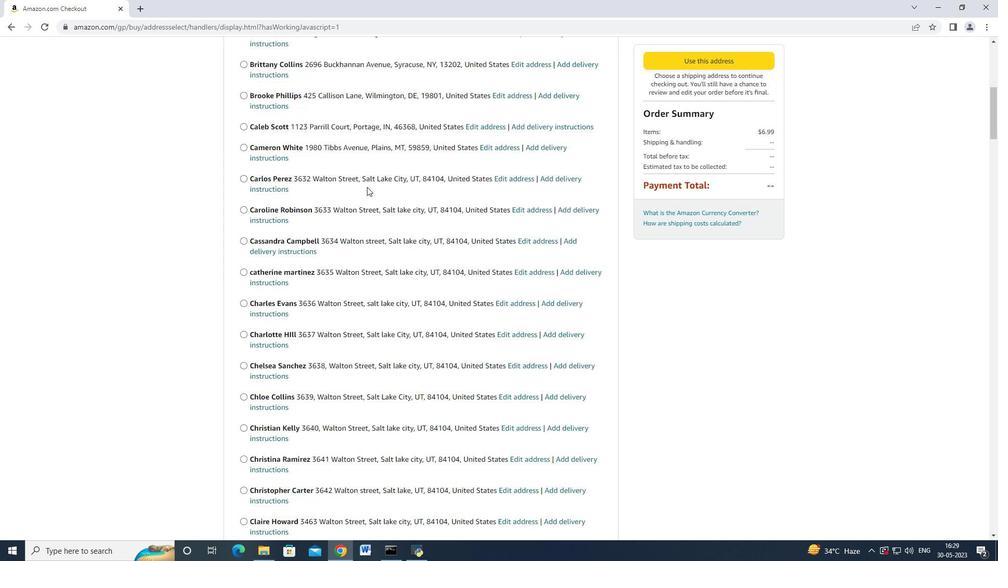 
Action: Mouse scrolled (363, 191) with delta (0, 0)
Screenshot: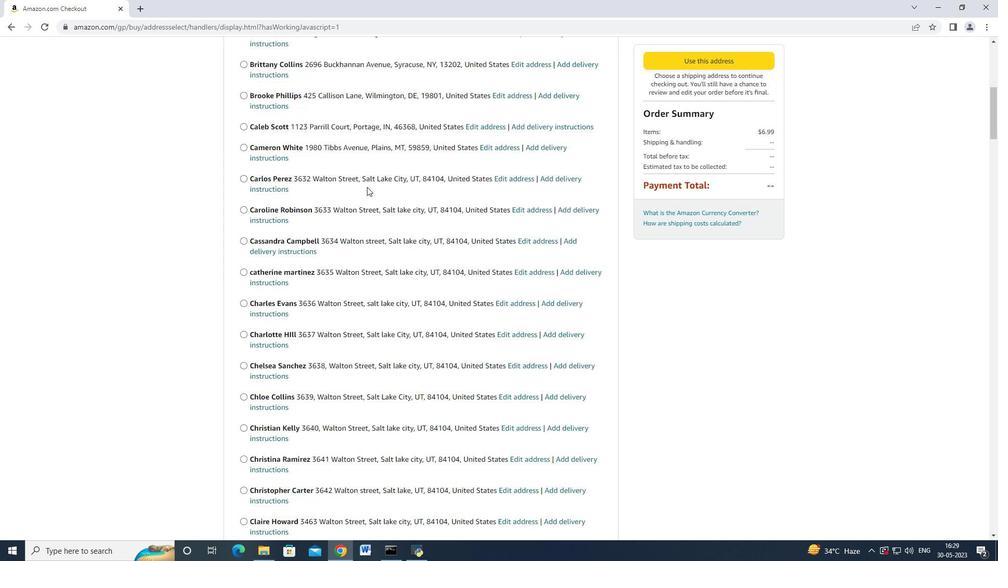 
Action: Mouse scrolled (363, 191) with delta (0, 0)
Screenshot: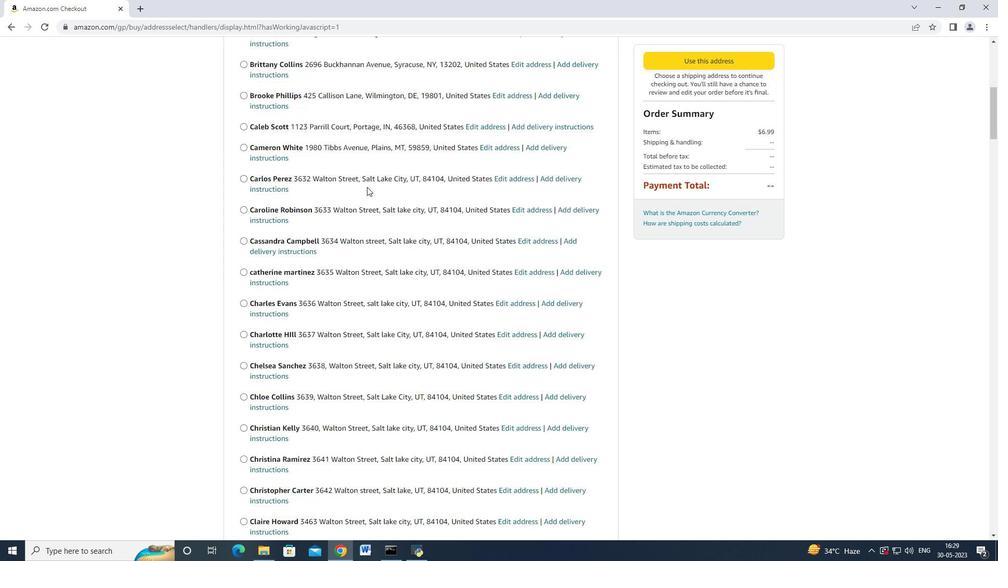 
Action: Mouse scrolled (363, 191) with delta (0, 0)
Screenshot: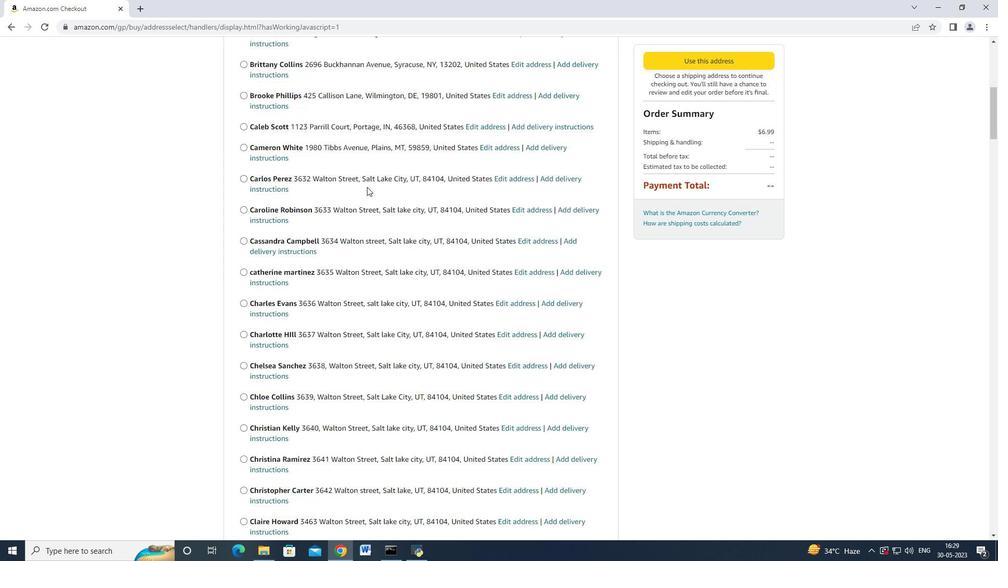 
Action: Mouse moved to (364, 190)
Screenshot: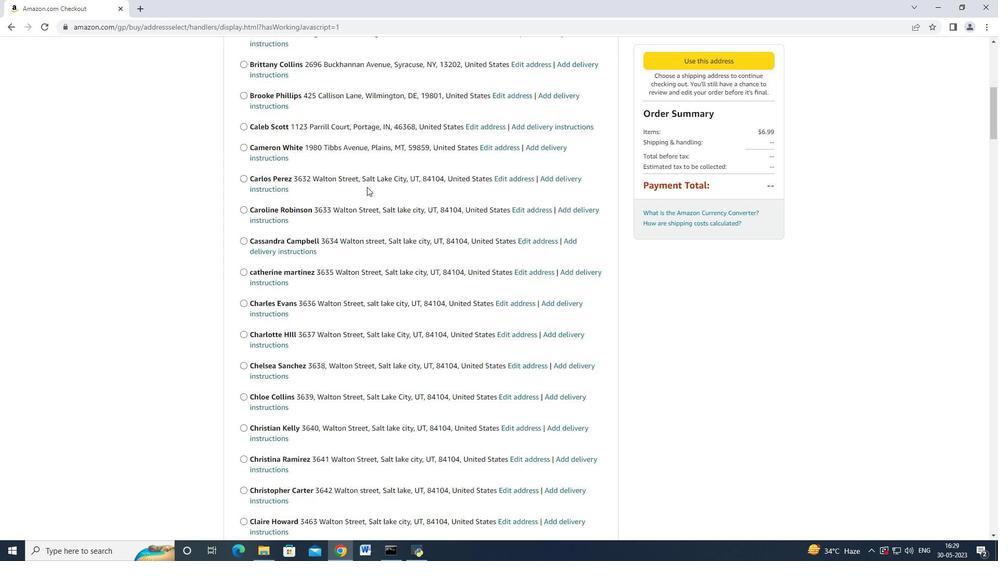 
Action: Mouse scrolled (364, 189) with delta (0, 0)
Screenshot: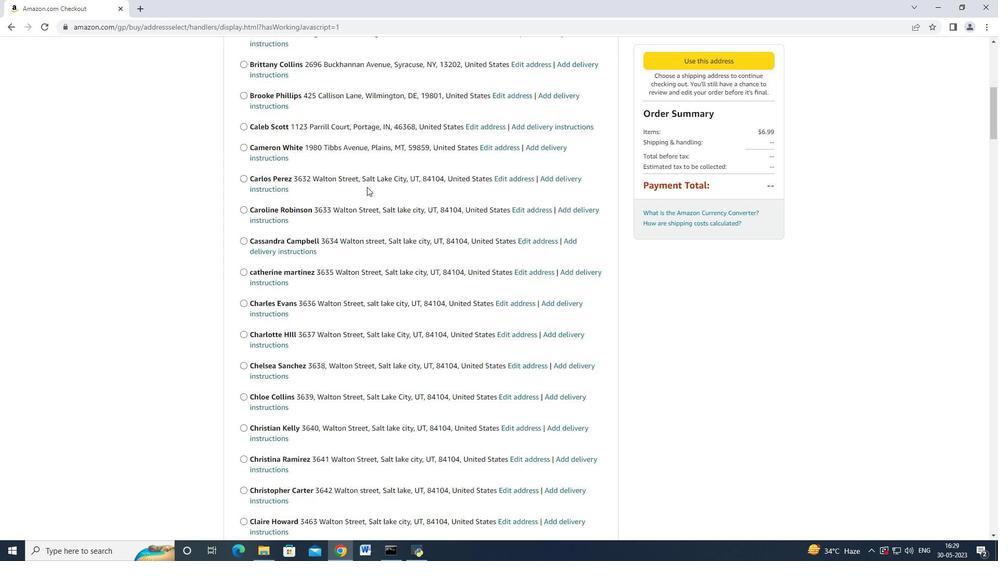 
Action: Mouse moved to (366, 187)
Screenshot: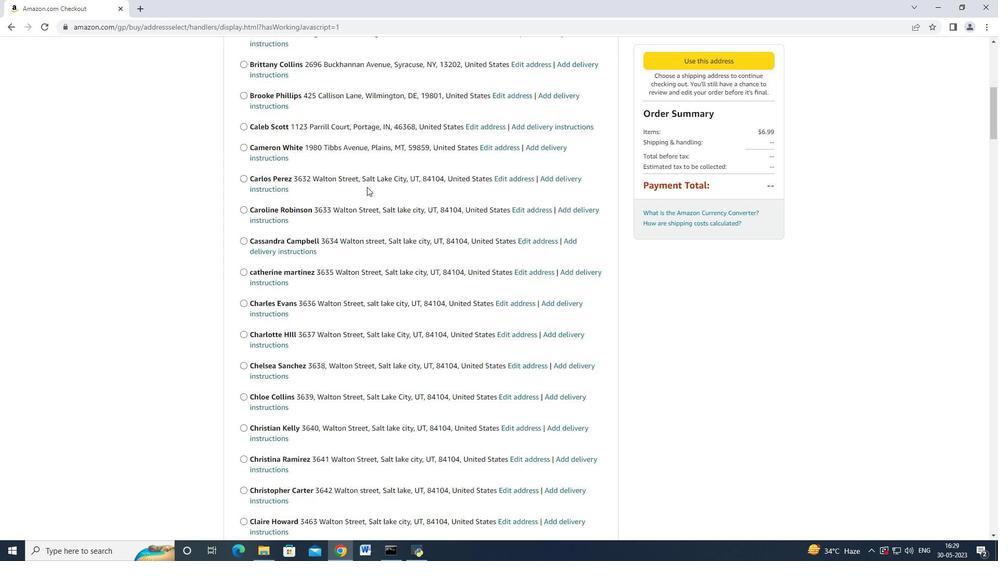 
Action: Mouse scrolled (366, 187) with delta (0, 0)
Screenshot: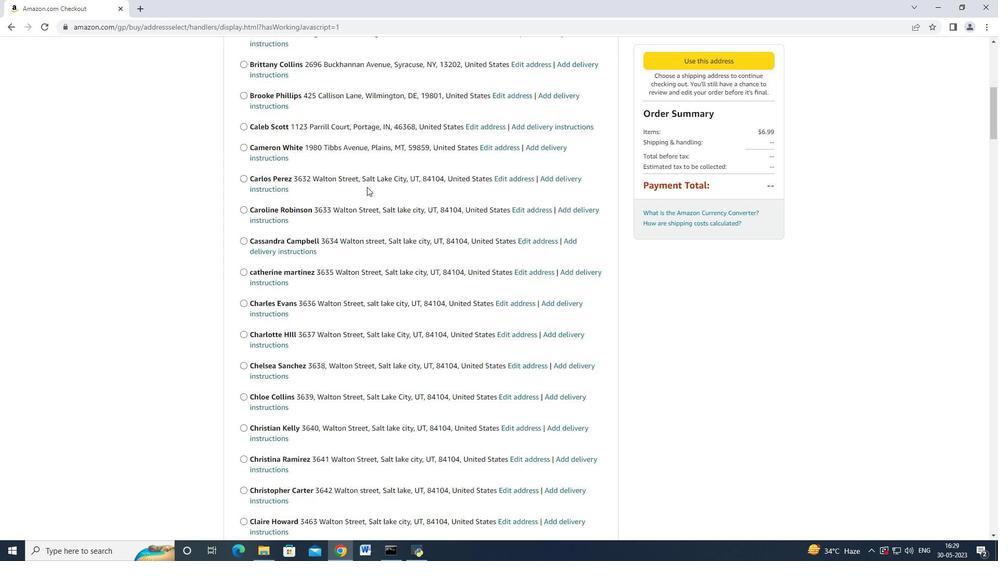 
Action: Mouse moved to (370, 188)
Screenshot: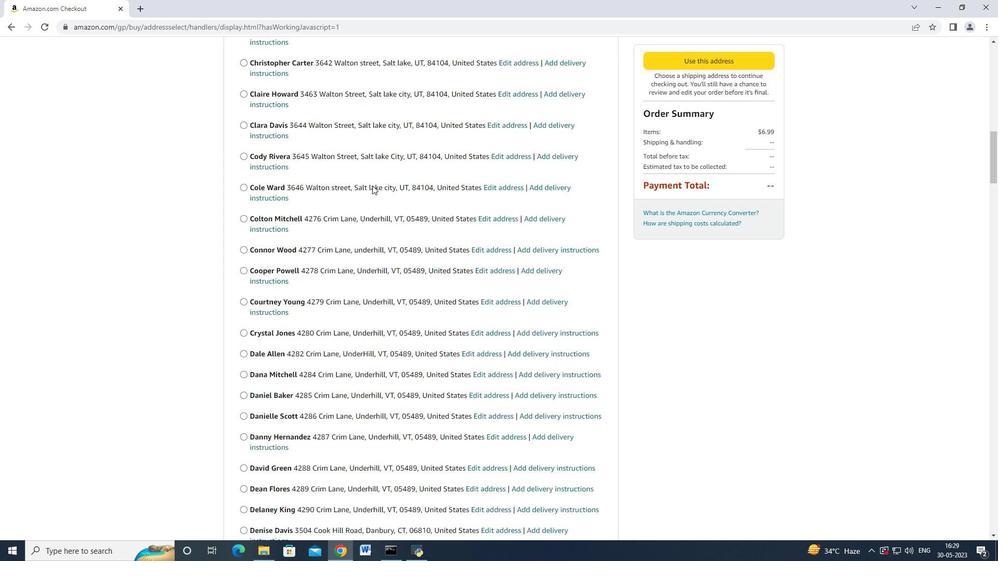 
Action: Mouse scrolled (370, 188) with delta (0, 0)
Screenshot: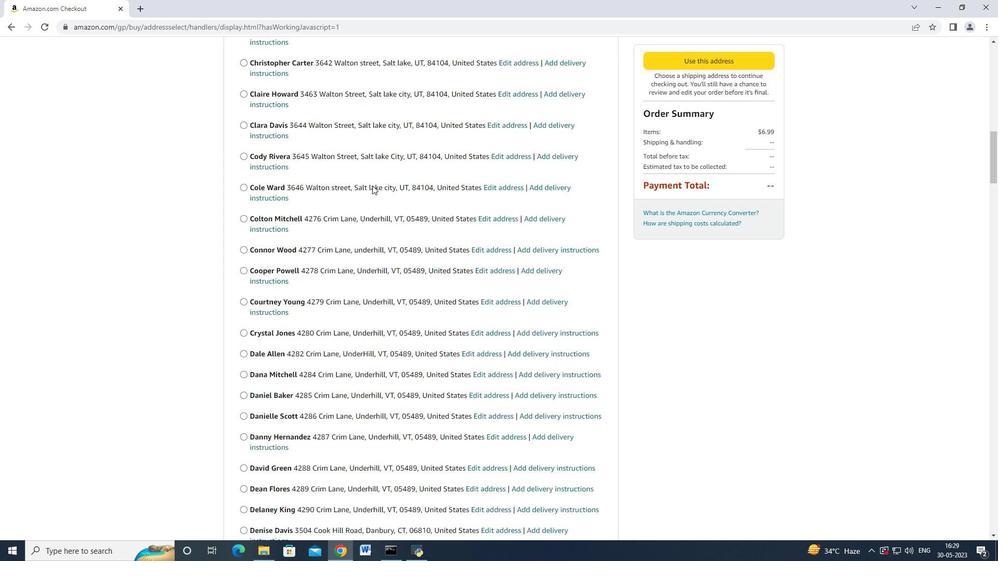 
Action: Mouse scrolled (370, 188) with delta (0, 0)
Screenshot: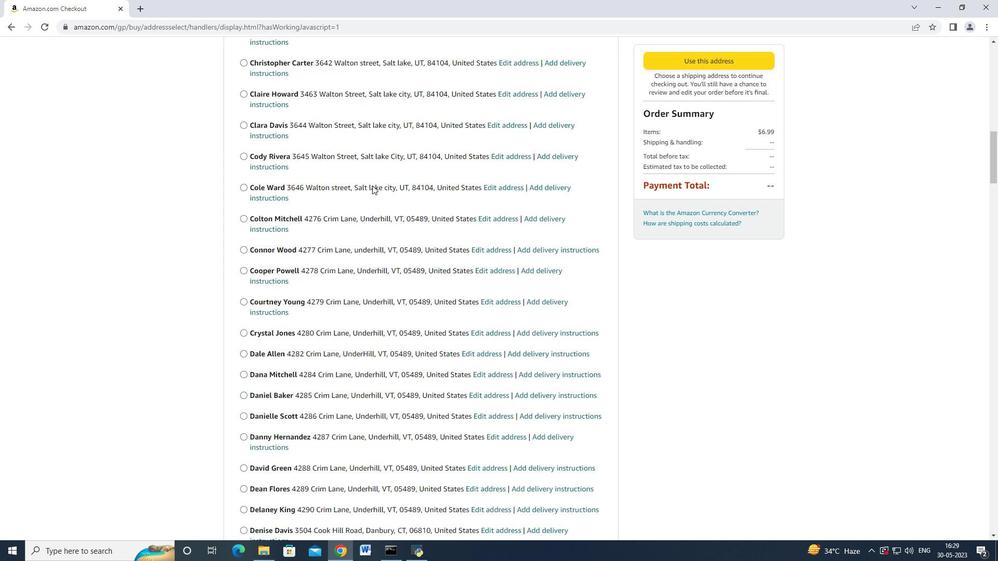 
Action: Mouse scrolled (370, 188) with delta (0, 0)
Screenshot: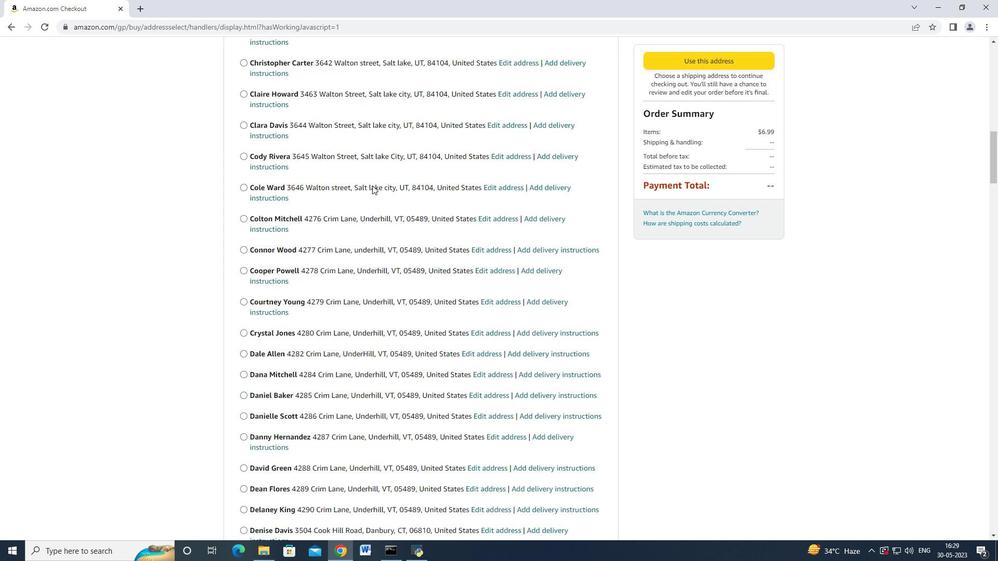 
Action: Mouse scrolled (370, 188) with delta (0, 0)
Screenshot: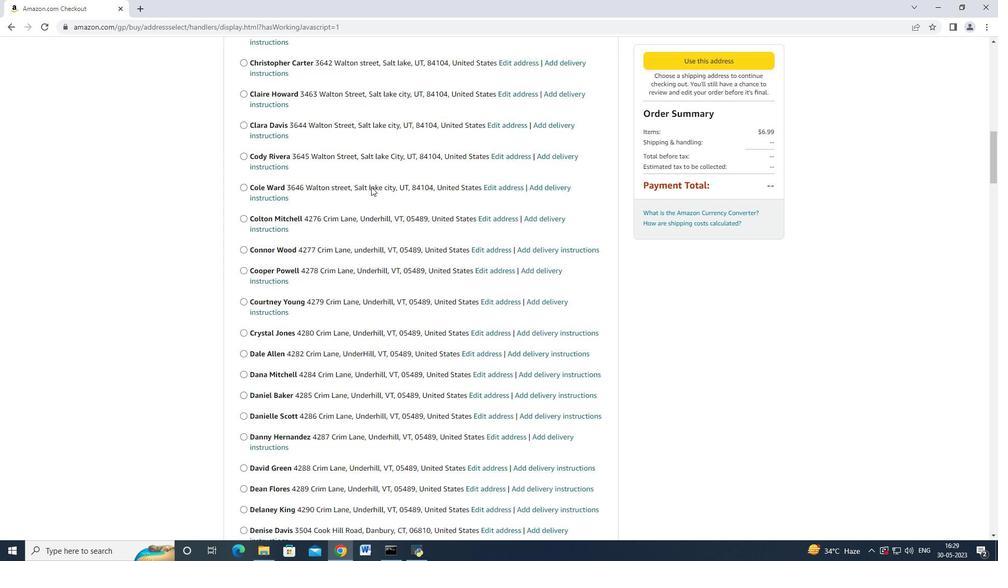 
Action: Mouse scrolled (370, 188) with delta (0, 0)
Screenshot: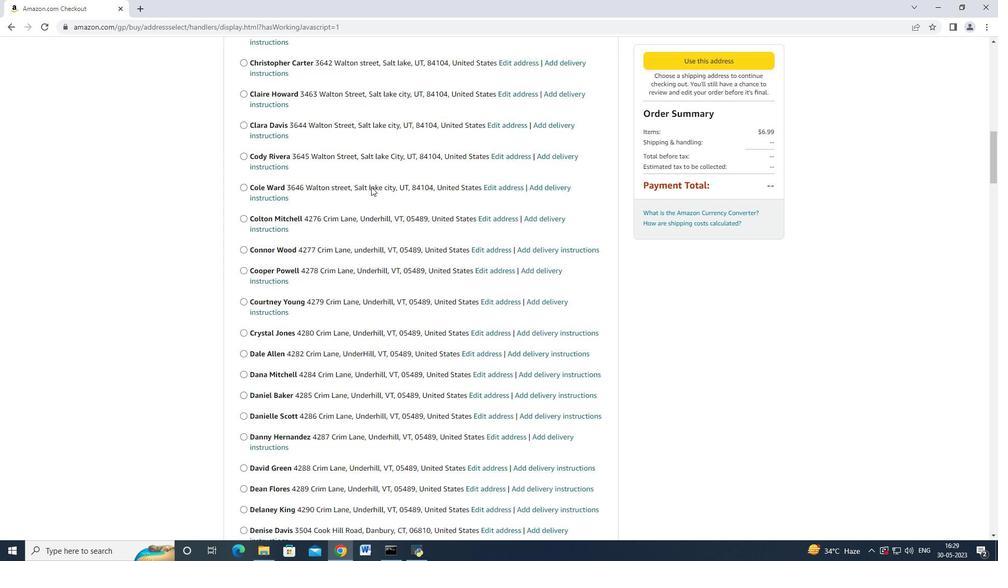 
Action: Mouse scrolled (370, 188) with delta (0, 0)
Screenshot: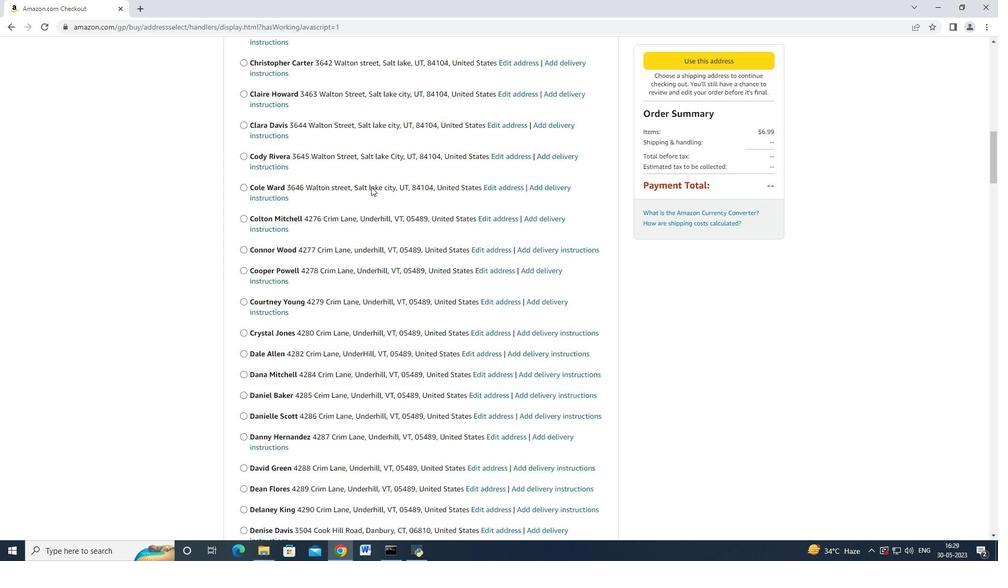 
Action: Mouse moved to (363, 208)
Screenshot: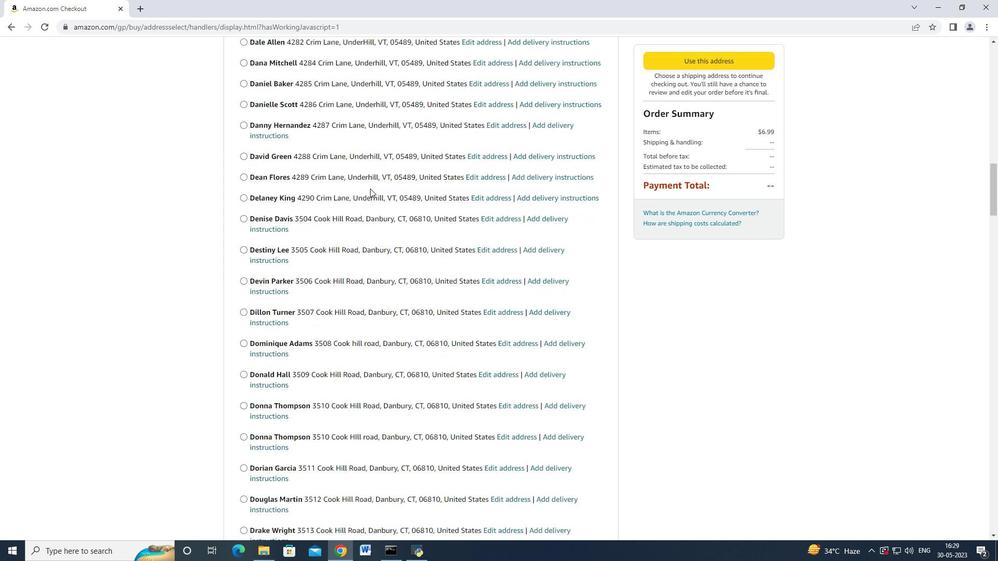 
Action: Mouse scrolled (363, 208) with delta (0, 0)
Screenshot: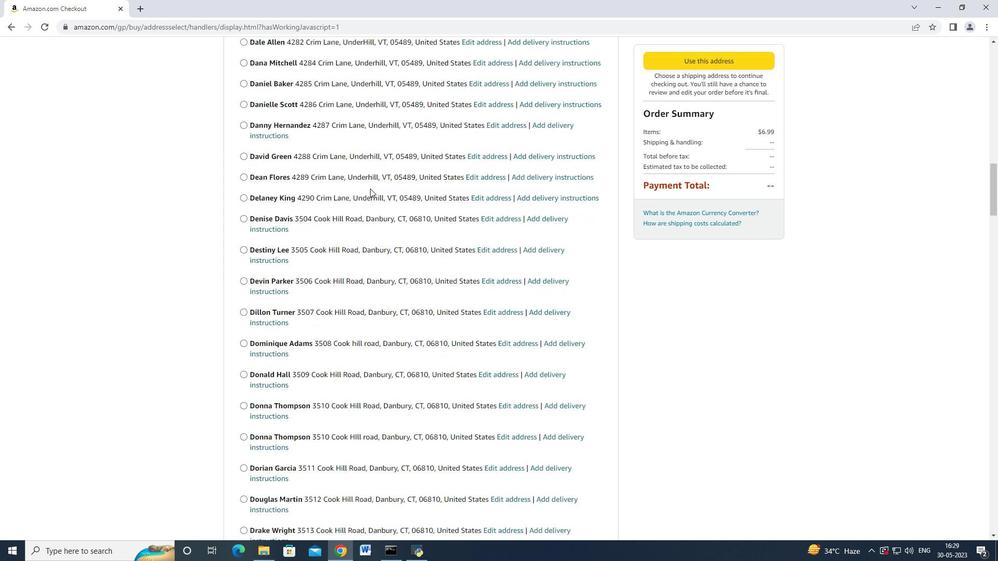 
Action: Mouse moved to (362, 213)
Screenshot: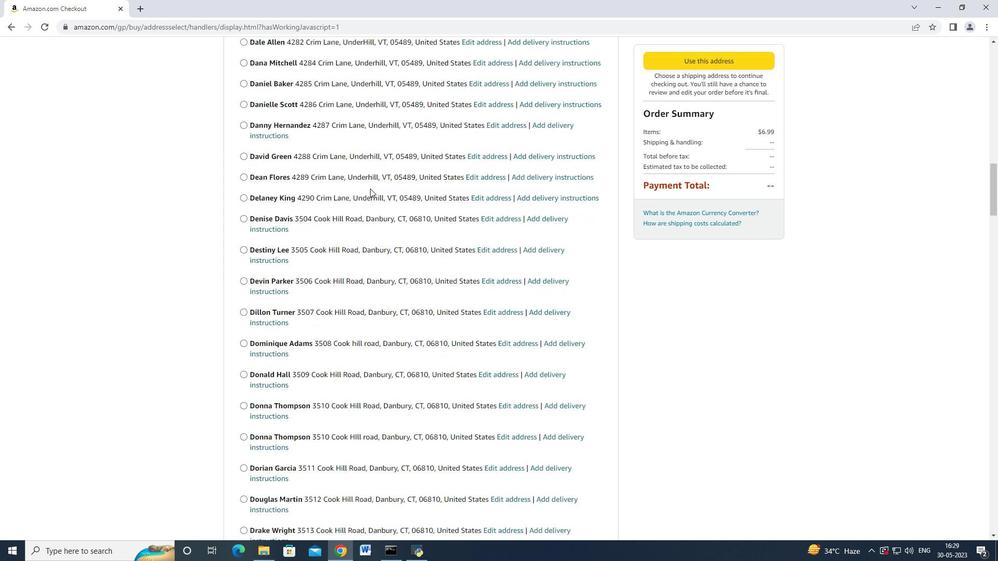 
Action: Mouse scrolled (362, 211) with delta (0, 0)
Screenshot: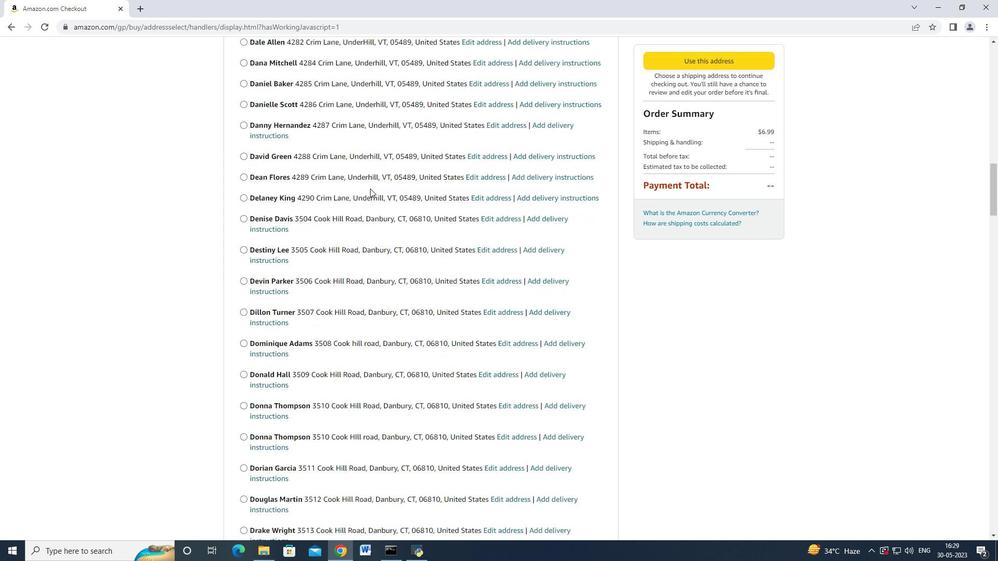 
Action: Mouse moved to (362, 214)
Screenshot: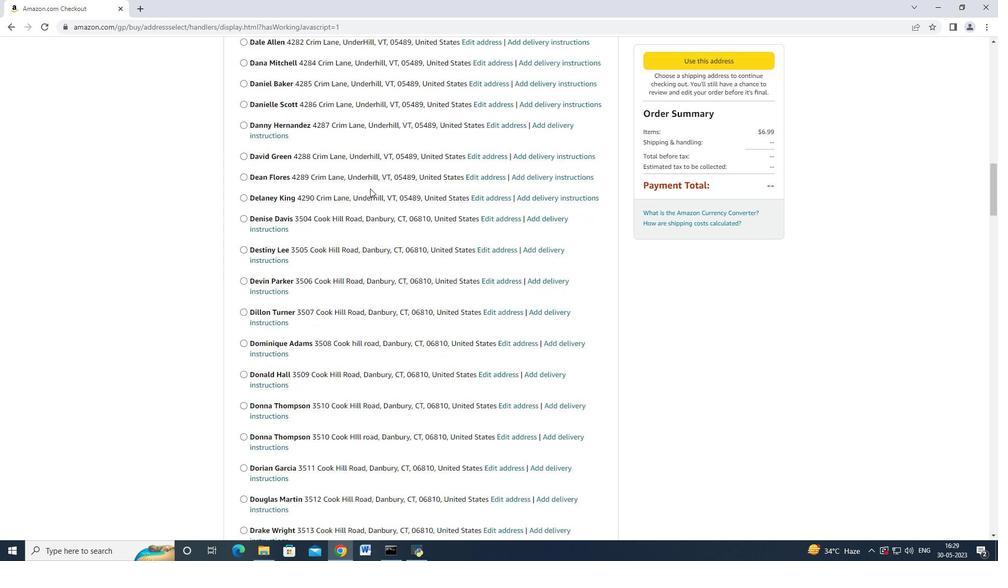 
Action: Mouse scrolled (362, 213) with delta (0, 0)
Screenshot: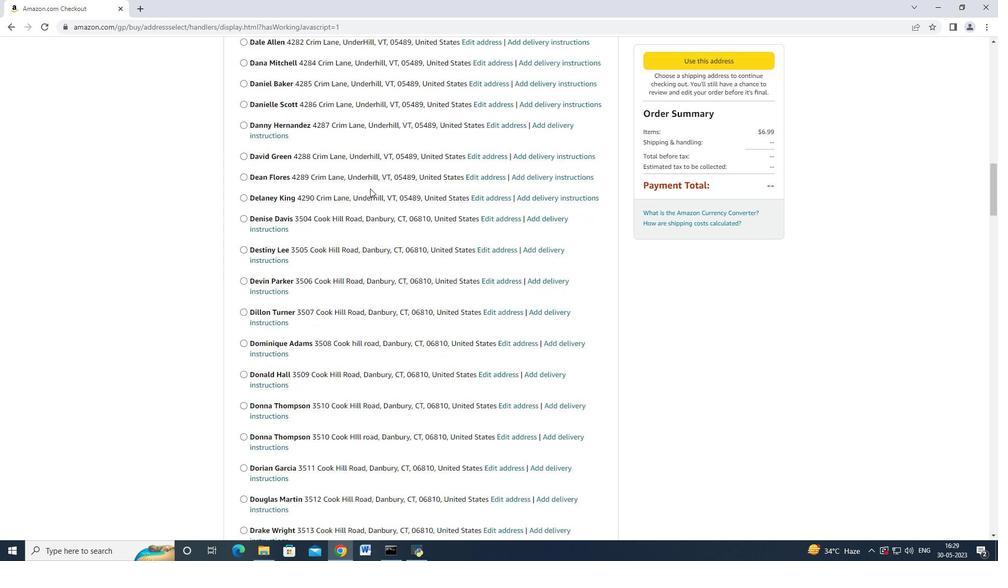 
Action: Mouse moved to (362, 214)
Screenshot: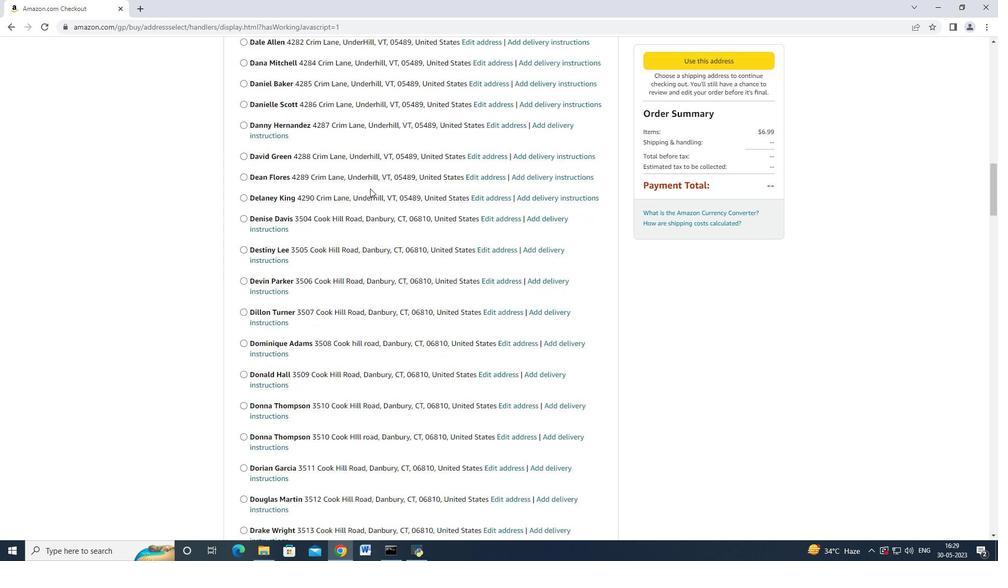
Action: Mouse scrolled (362, 213) with delta (0, 0)
Screenshot: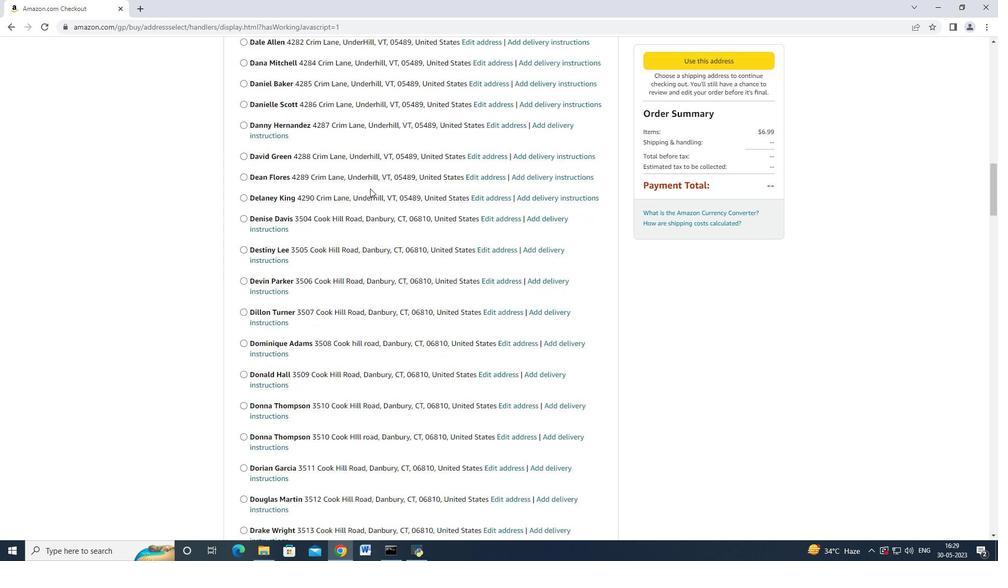 
Action: Mouse scrolled (362, 213) with delta (0, 0)
Screenshot: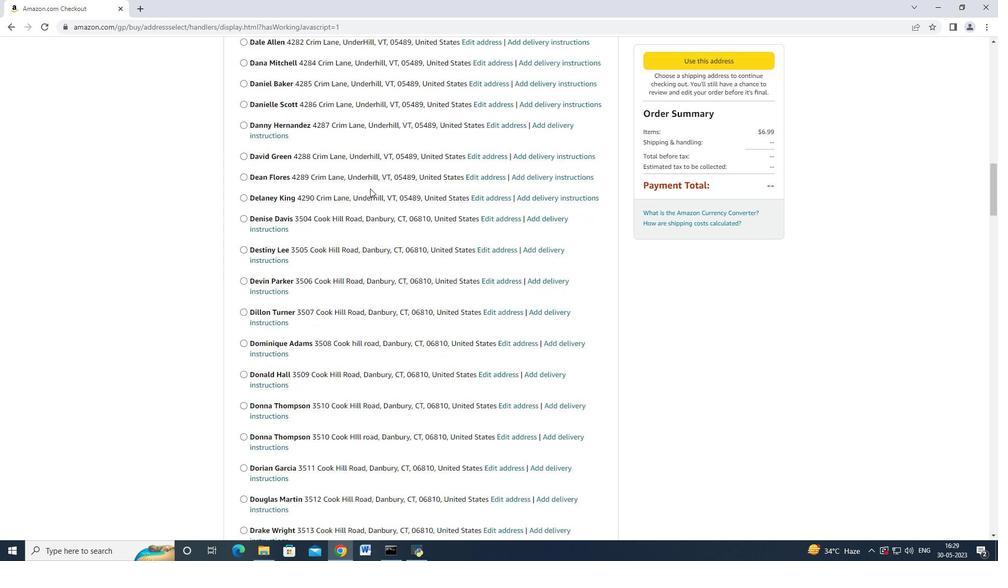 
Action: Mouse scrolled (362, 213) with delta (0, 0)
Screenshot: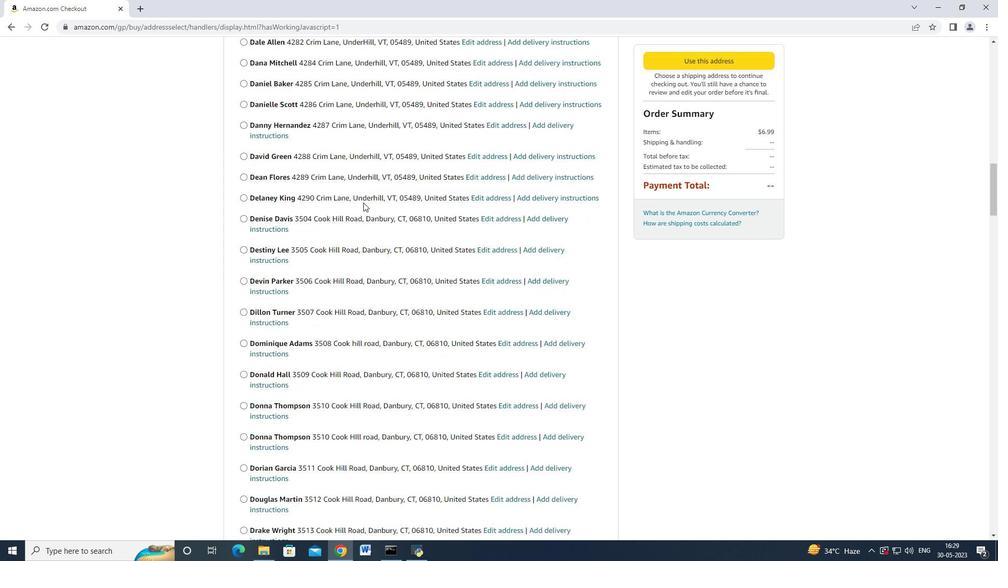 
Action: Mouse scrolled (362, 213) with delta (0, 0)
Screenshot: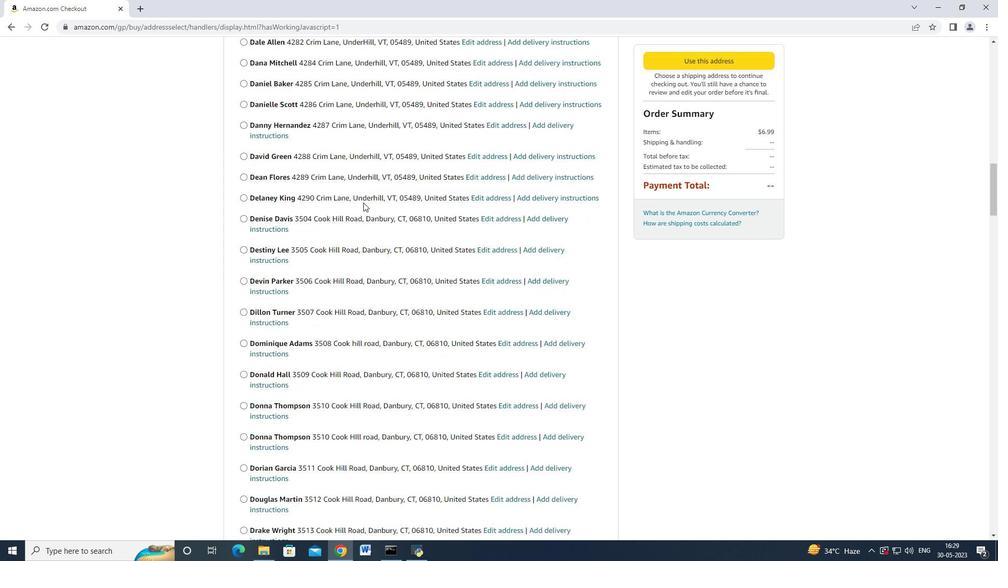 
Action: Mouse moved to (362, 213)
Screenshot: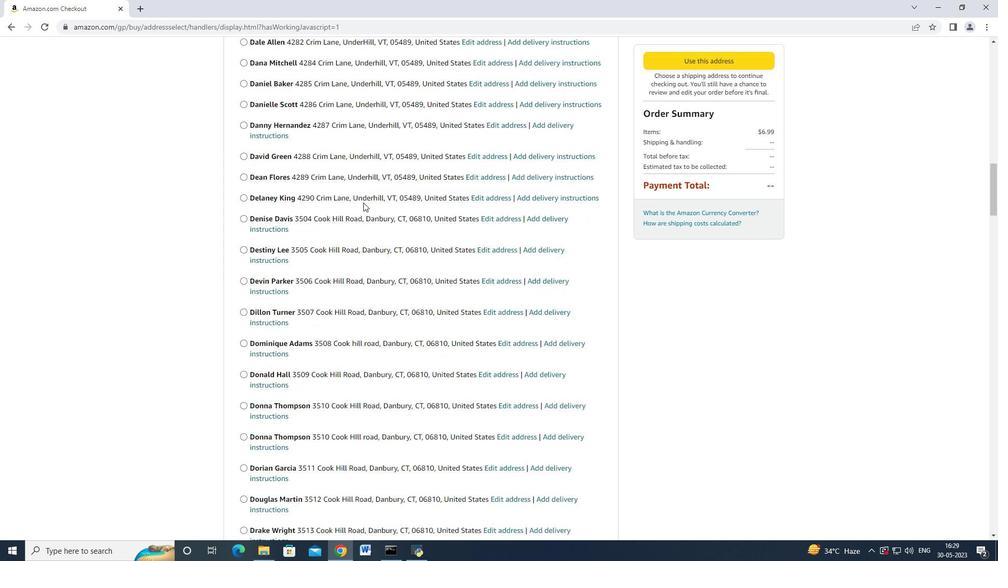 
Action: Mouse scrolled (362, 213) with delta (0, 0)
Screenshot: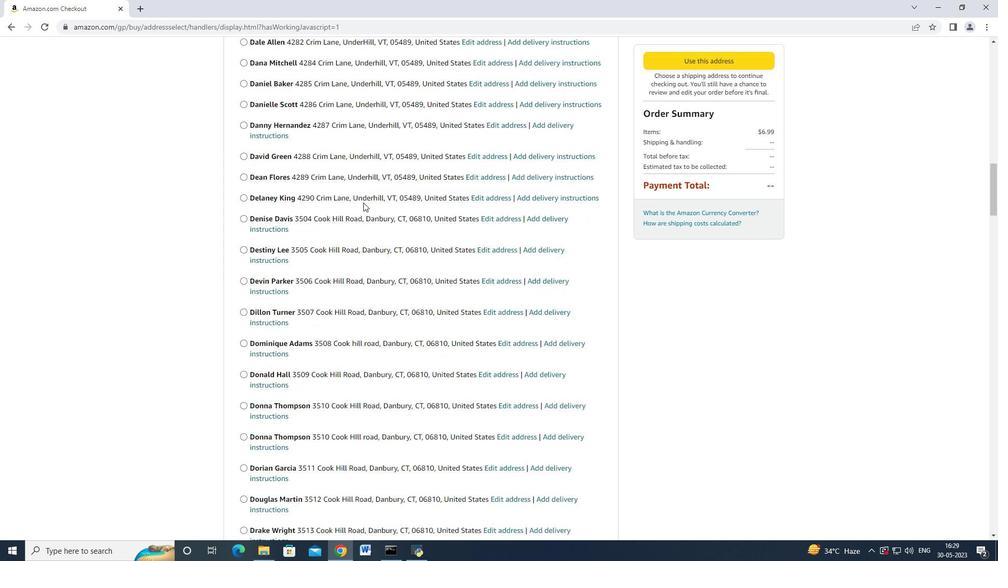 
Action: Mouse moved to (356, 221)
Screenshot: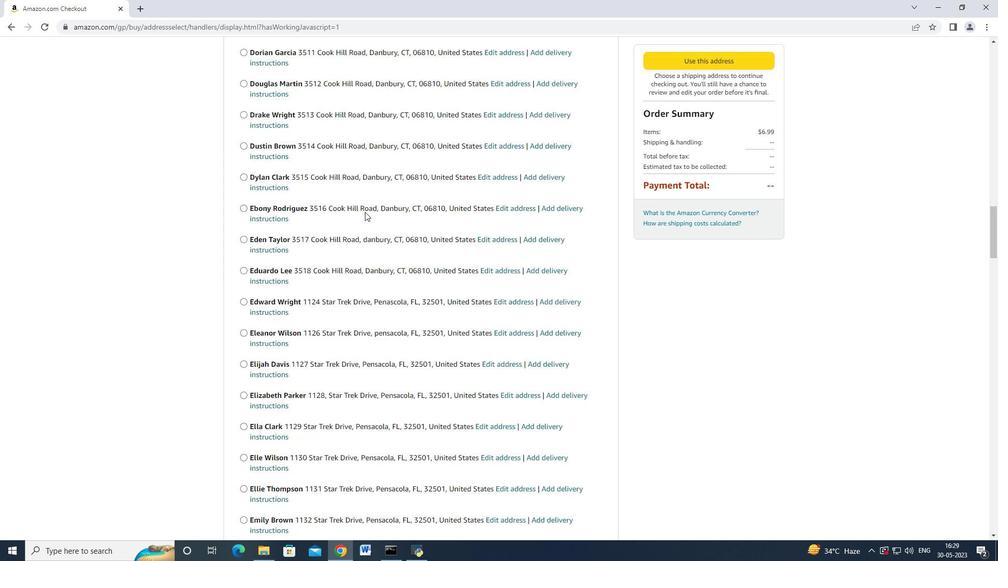 
Action: Mouse scrolled (357, 218) with delta (0, 0)
Screenshot: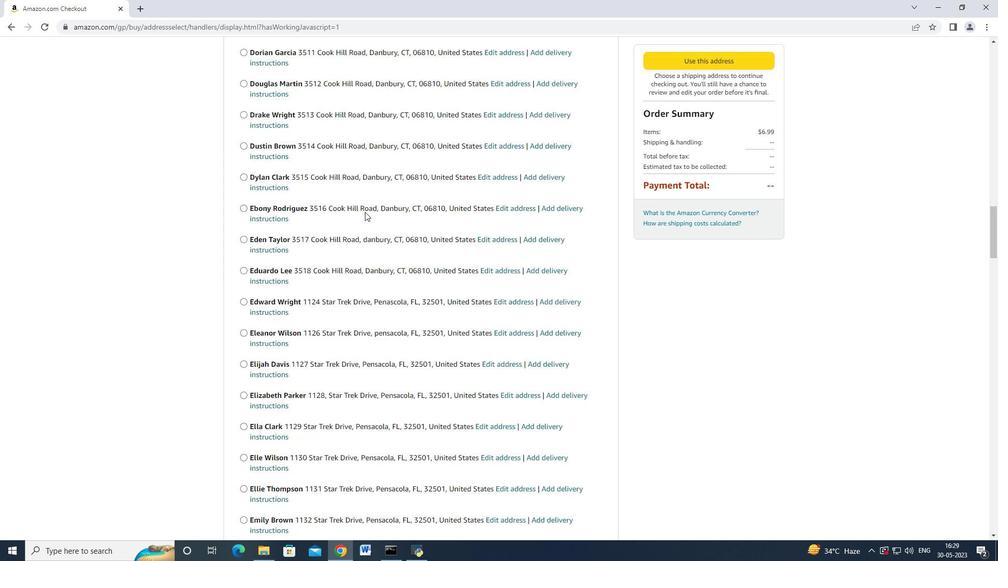 
Action: Mouse moved to (355, 222)
Screenshot: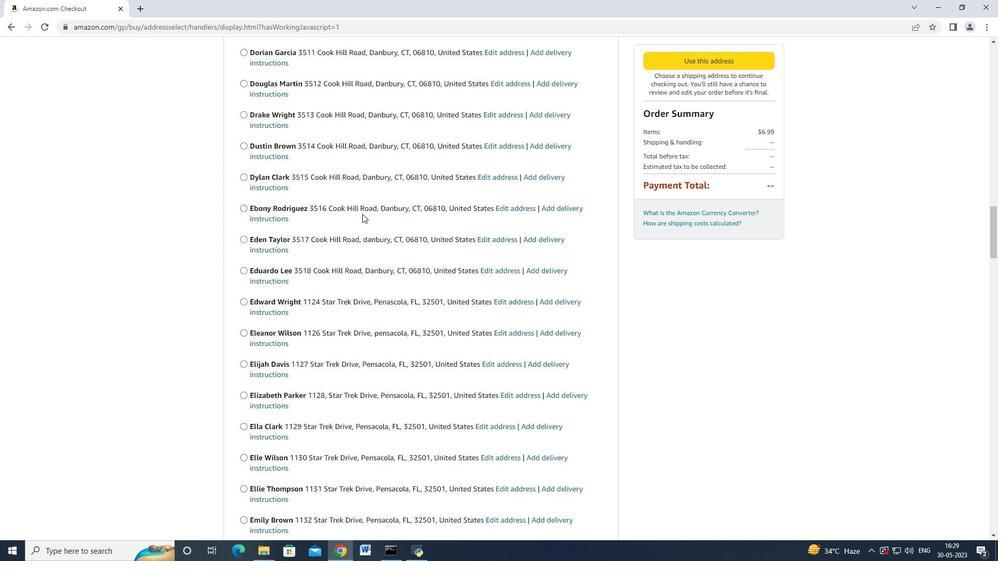 
Action: Mouse scrolled (356, 220) with delta (0, 0)
Screenshot: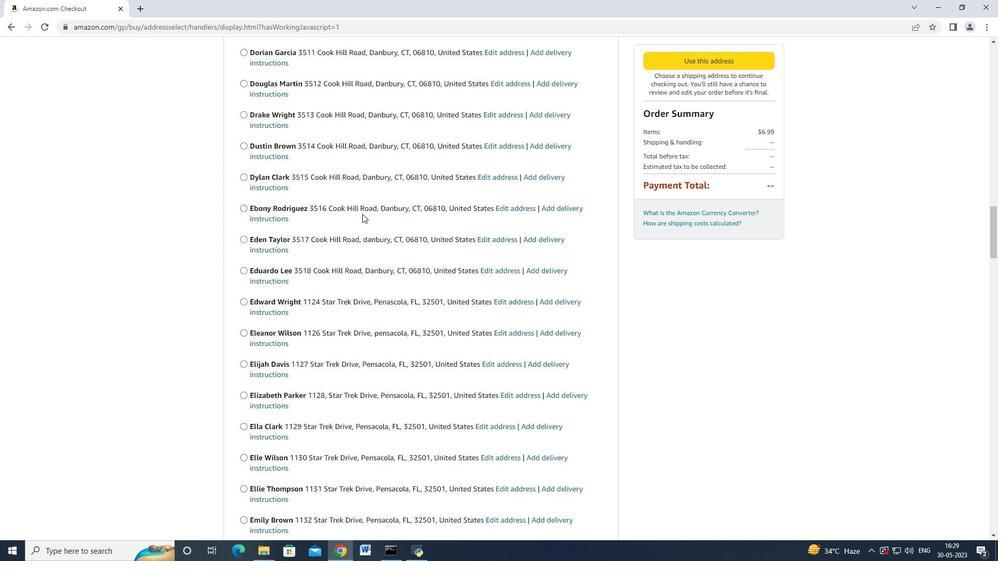
Action: Mouse moved to (355, 222)
Screenshot: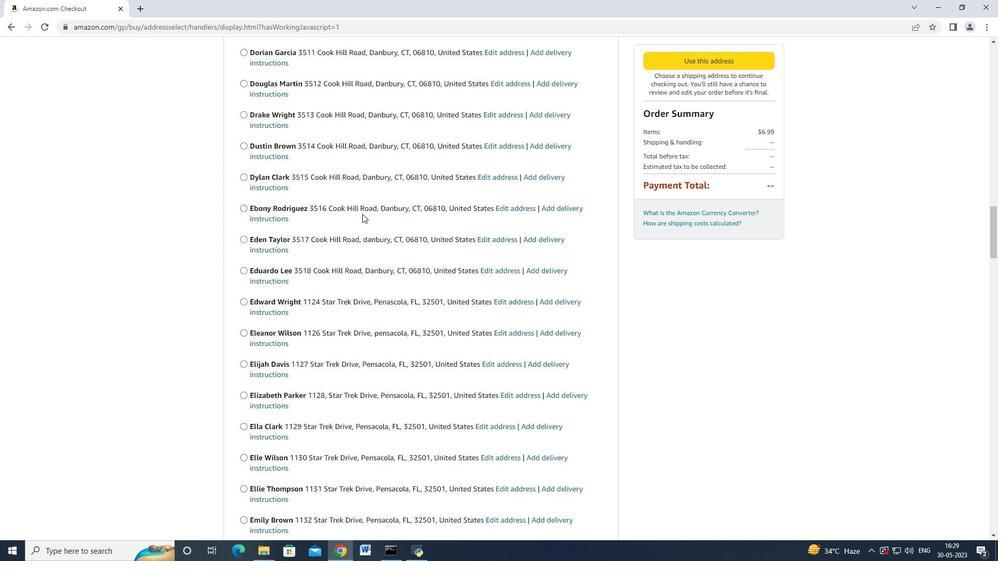 
Action: Mouse scrolled (356, 221) with delta (0, 0)
Screenshot: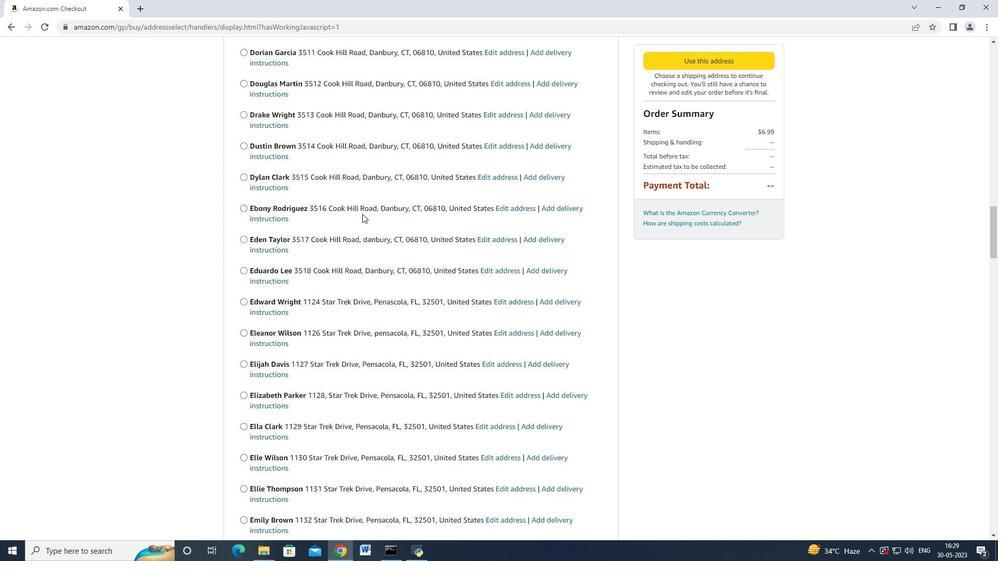 
Action: Mouse moved to (355, 223)
Screenshot: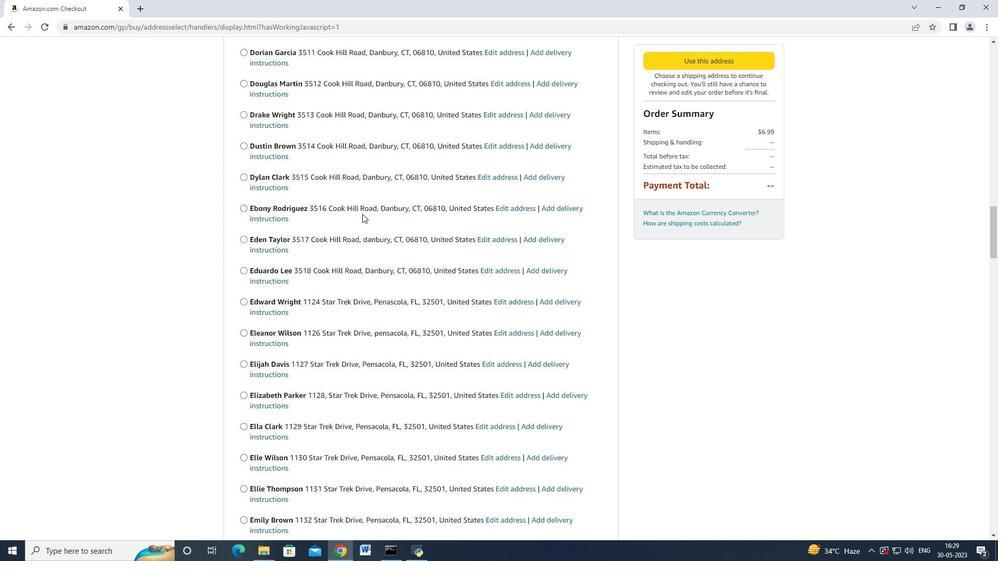 
Action: Mouse scrolled (355, 221) with delta (0, 0)
Screenshot: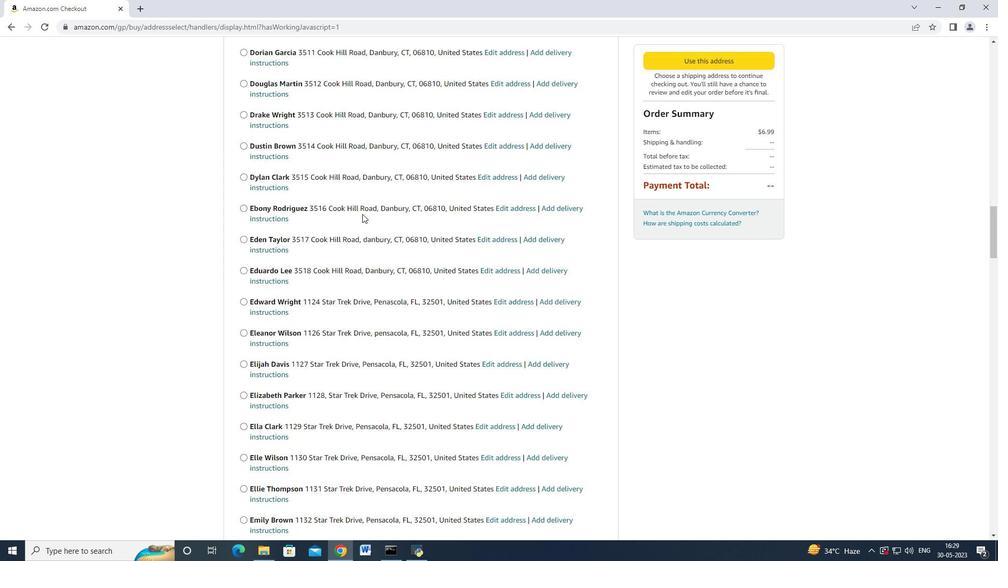 
Action: Mouse moved to (355, 223)
Screenshot: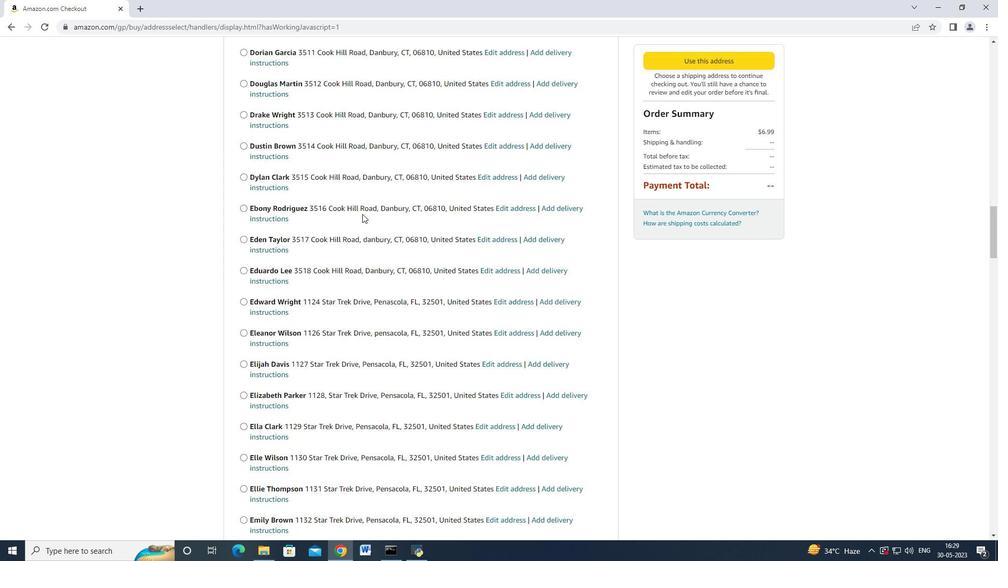 
Action: Mouse scrolled (355, 222) with delta (0, 0)
Screenshot: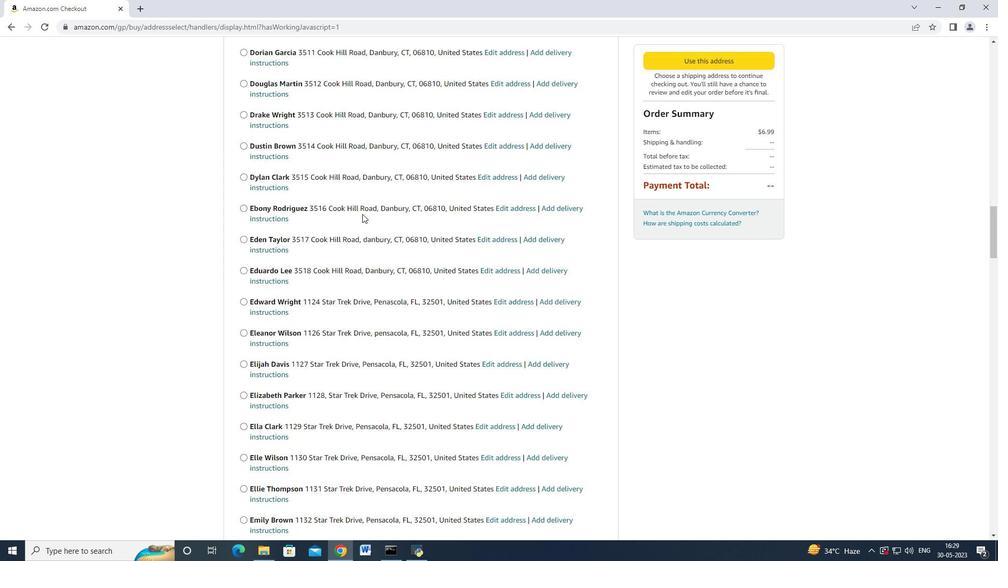 
Action: Mouse scrolled (355, 222) with delta (0, 0)
Screenshot: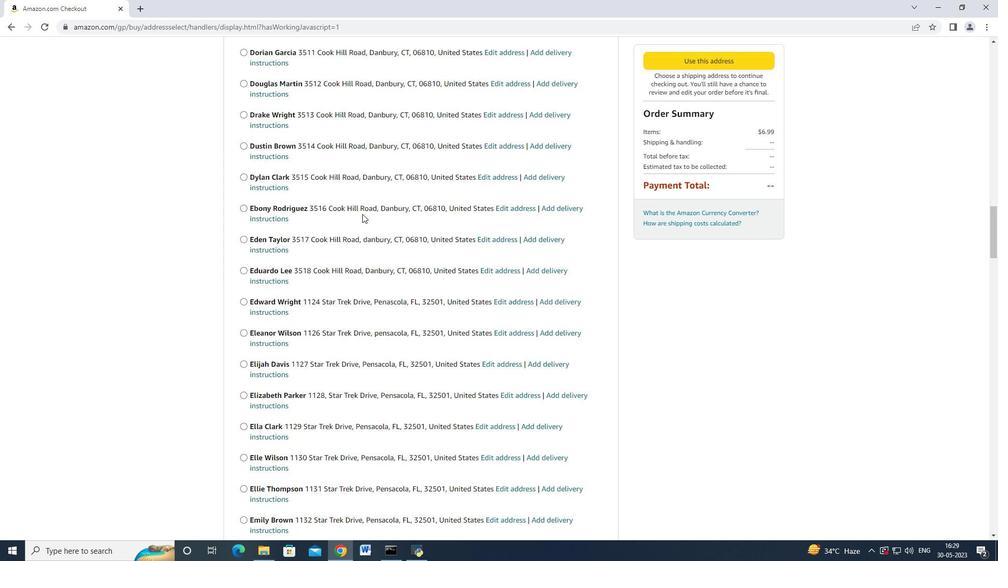 
Action: Mouse moved to (355, 222)
Screenshot: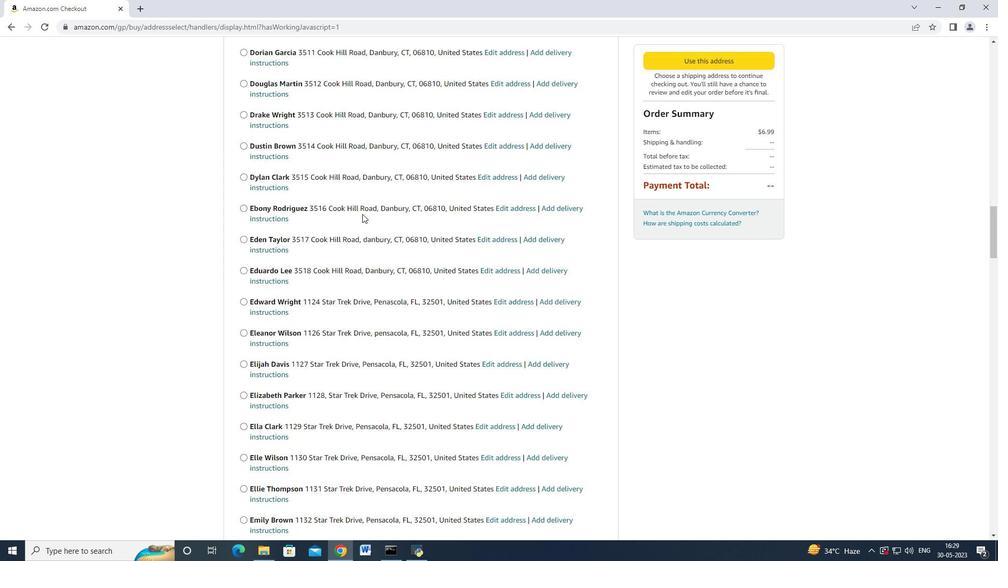 
Action: Mouse scrolled (355, 222) with delta (0, 0)
Screenshot: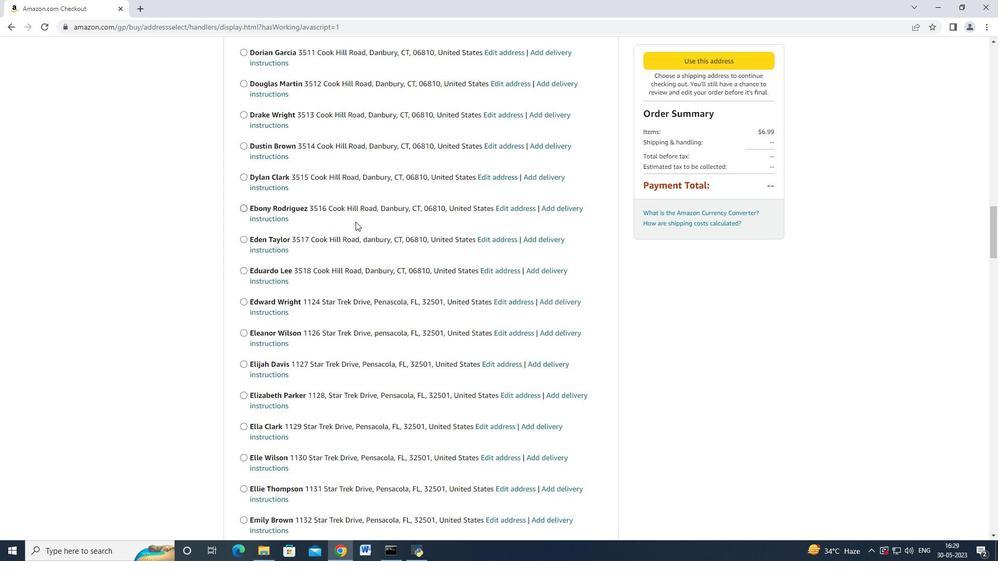 
Action: Mouse moved to (349, 233)
Screenshot: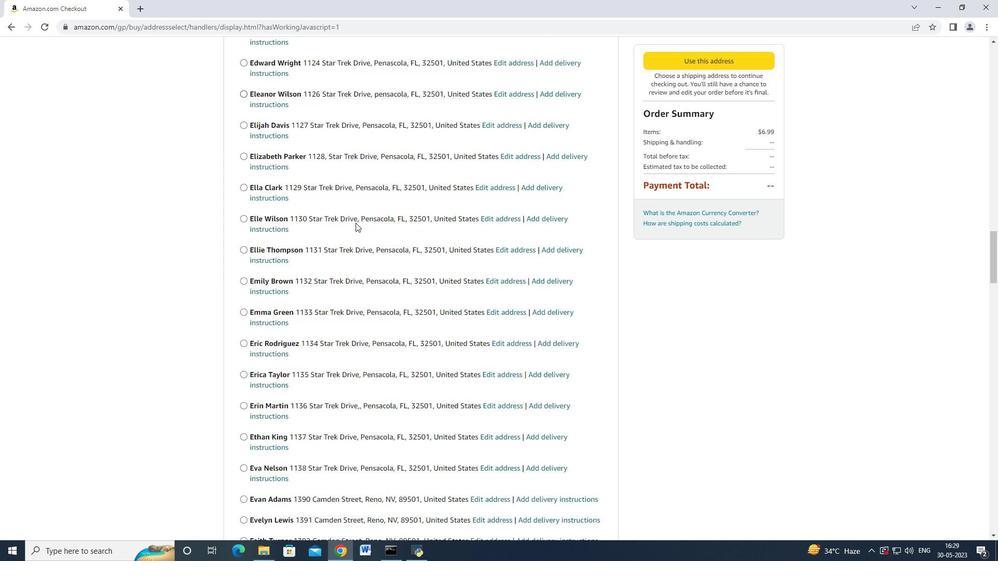 
Action: Mouse scrolled (349, 232) with delta (0, 0)
Screenshot: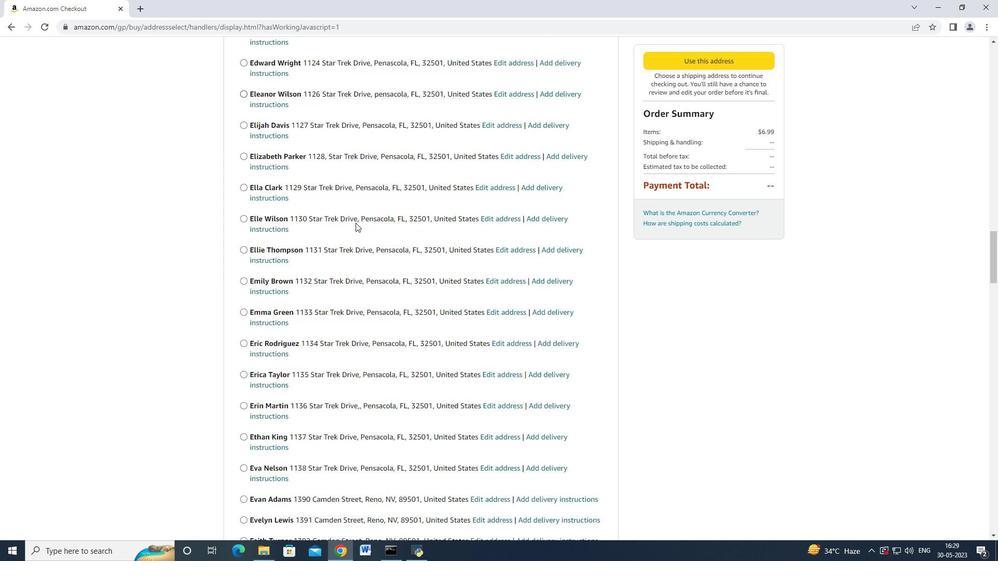 
Action: Mouse moved to (347, 236)
Screenshot: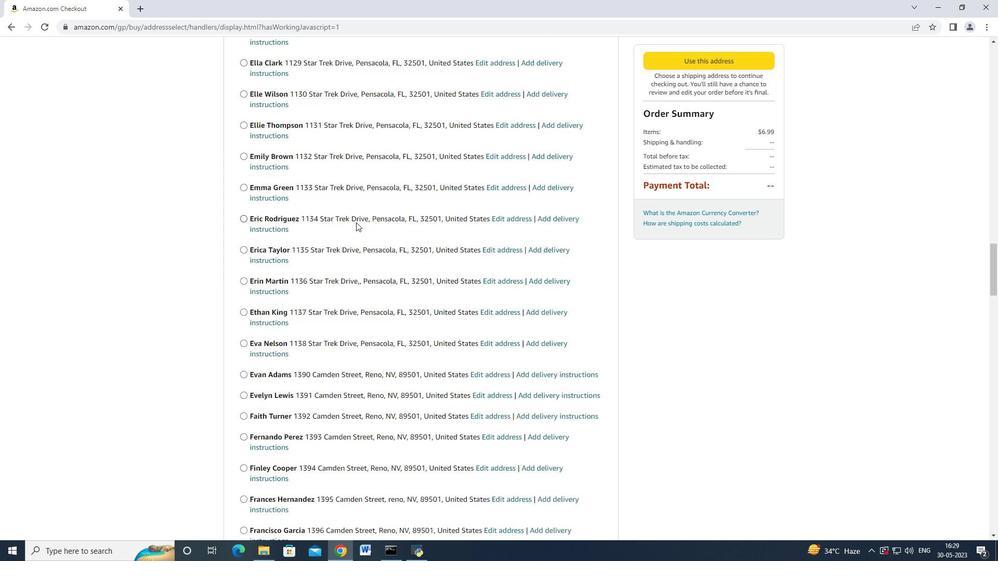 
Action: Mouse scrolled (347, 235) with delta (0, 0)
Screenshot: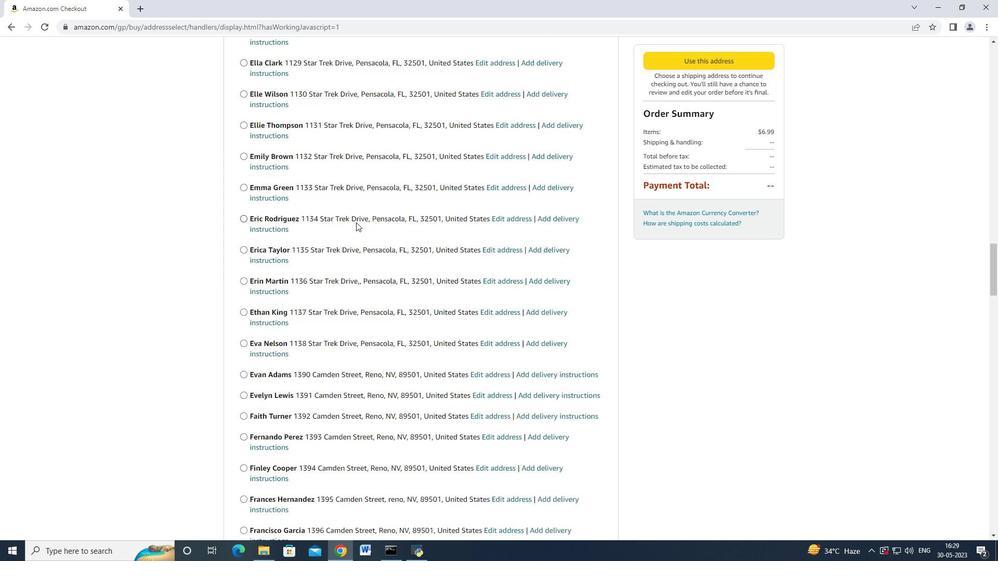 
Action: Mouse moved to (347, 237)
Screenshot: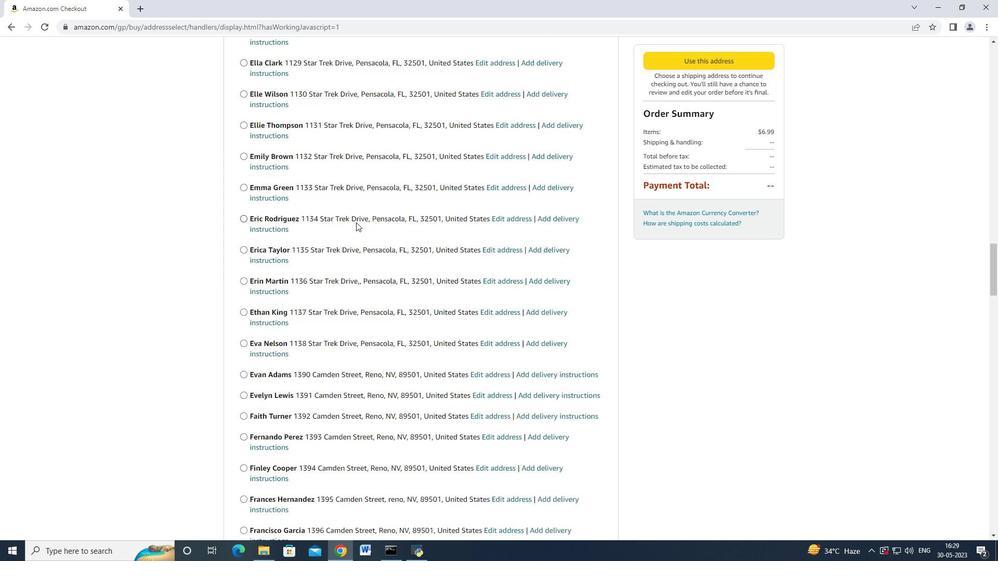 
Action: Mouse scrolled (347, 236) with delta (0, -1)
Screenshot: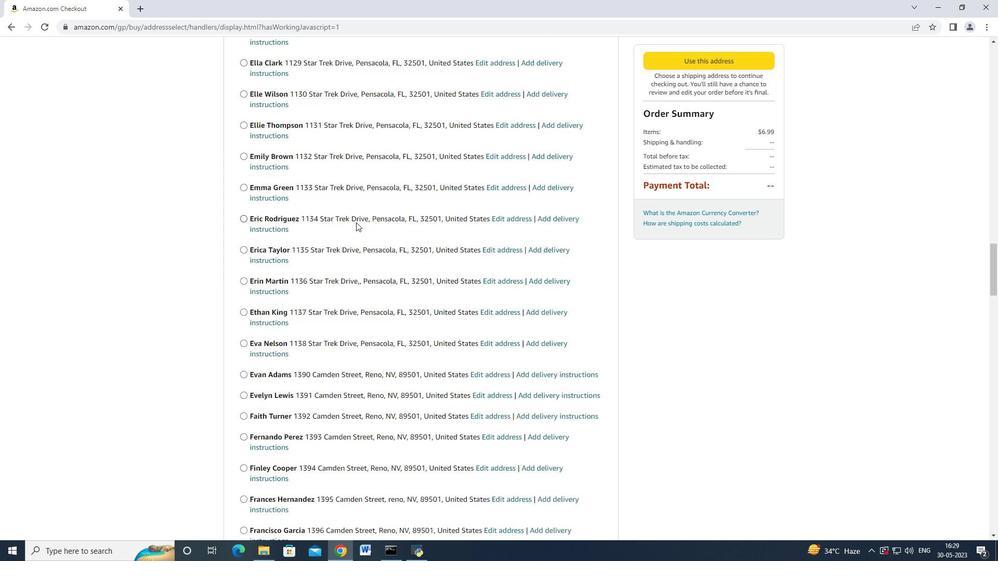 
Action: Mouse scrolled (347, 237) with delta (0, 0)
Screenshot: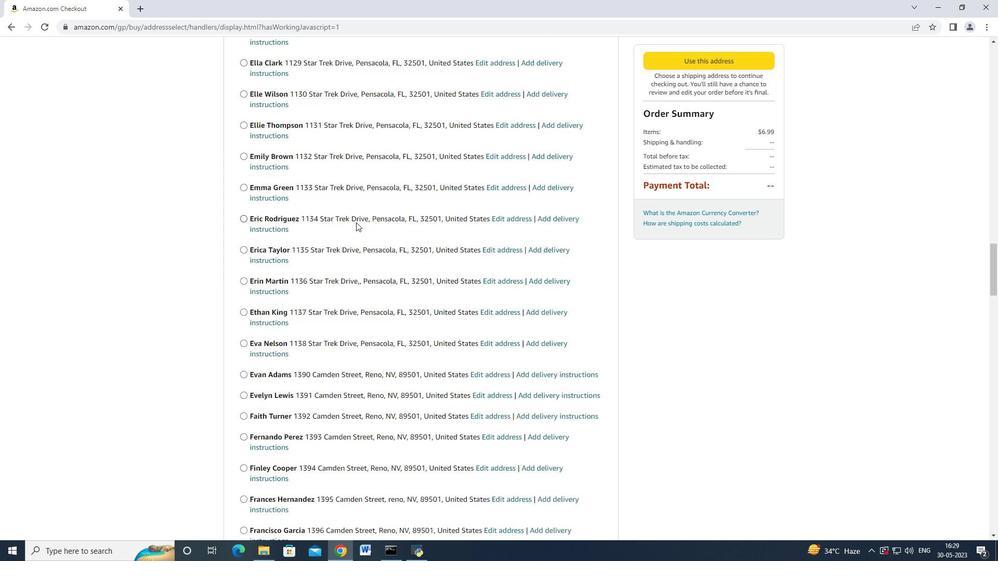 
Action: Mouse scrolled (347, 237) with delta (0, 0)
Screenshot: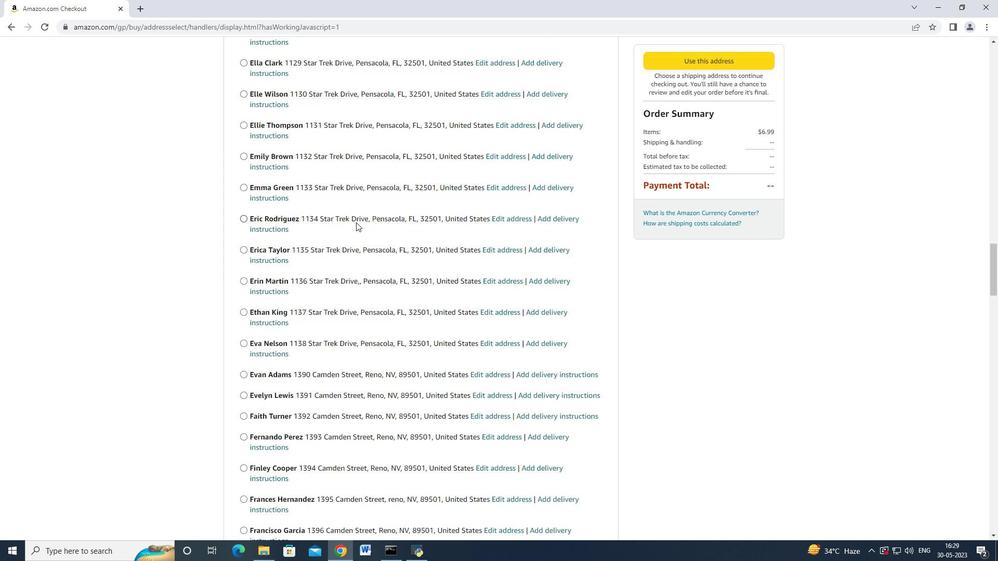 
Action: Mouse moved to (348, 236)
Screenshot: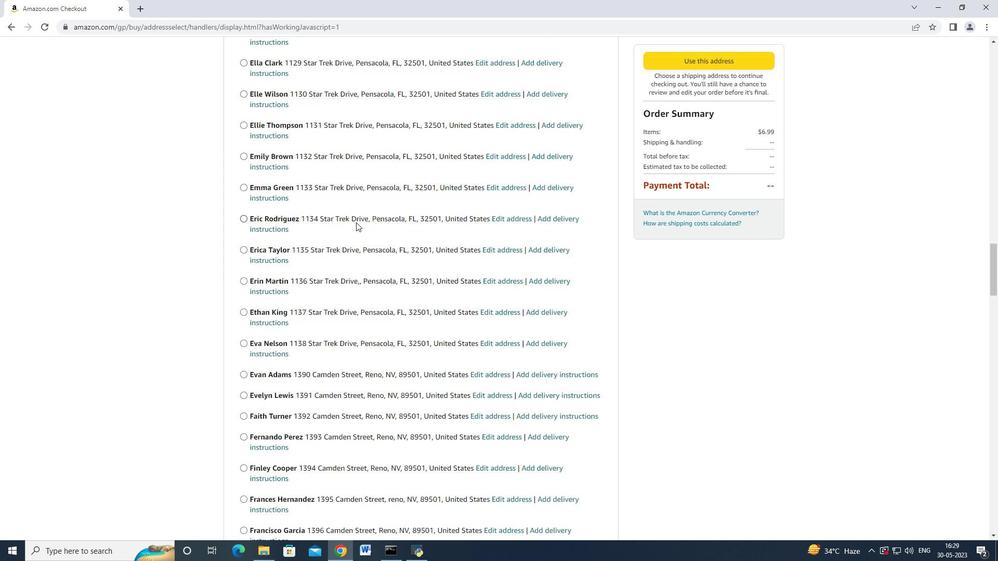 
Action: Mouse scrolled (347, 237) with delta (0, 0)
Screenshot: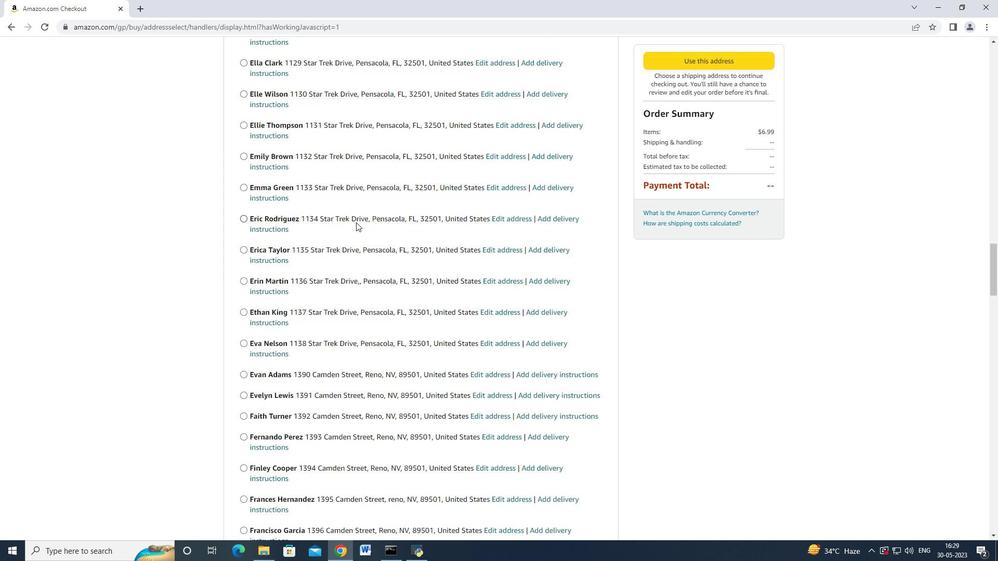 
Action: Mouse moved to (351, 234)
Screenshot: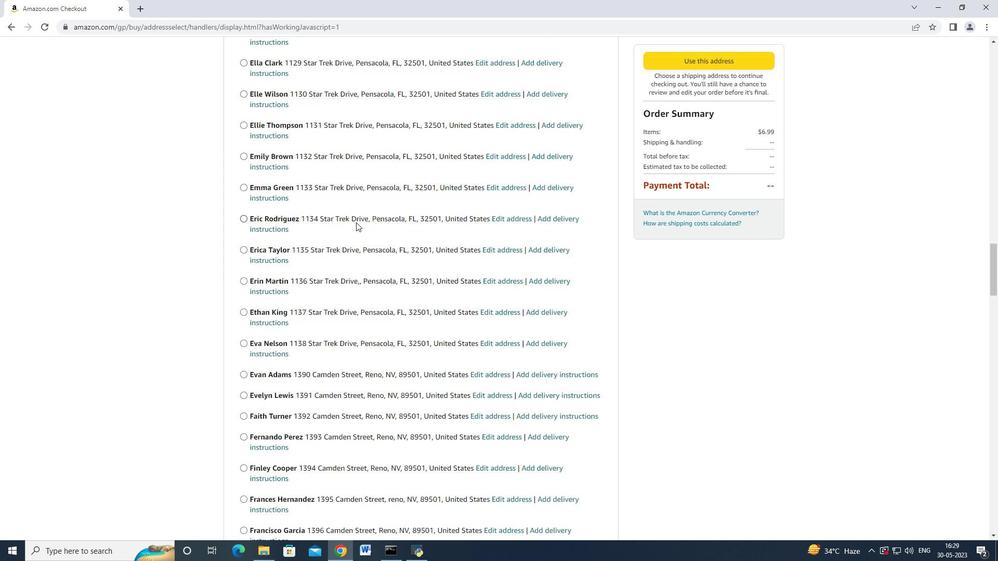 
Action: Mouse scrolled (348, 236) with delta (0, 0)
Screenshot: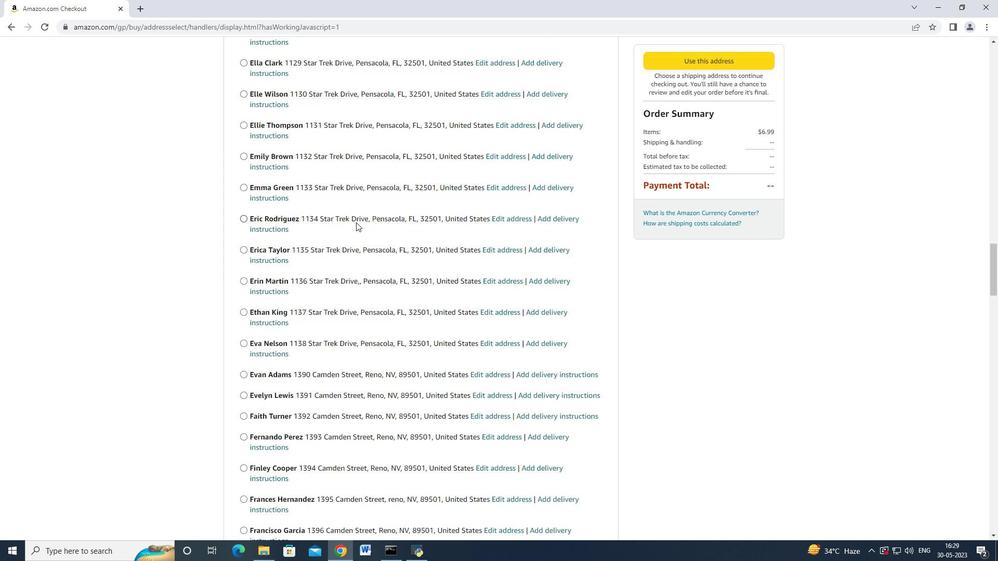 
Action: Mouse moved to (350, 236)
Screenshot: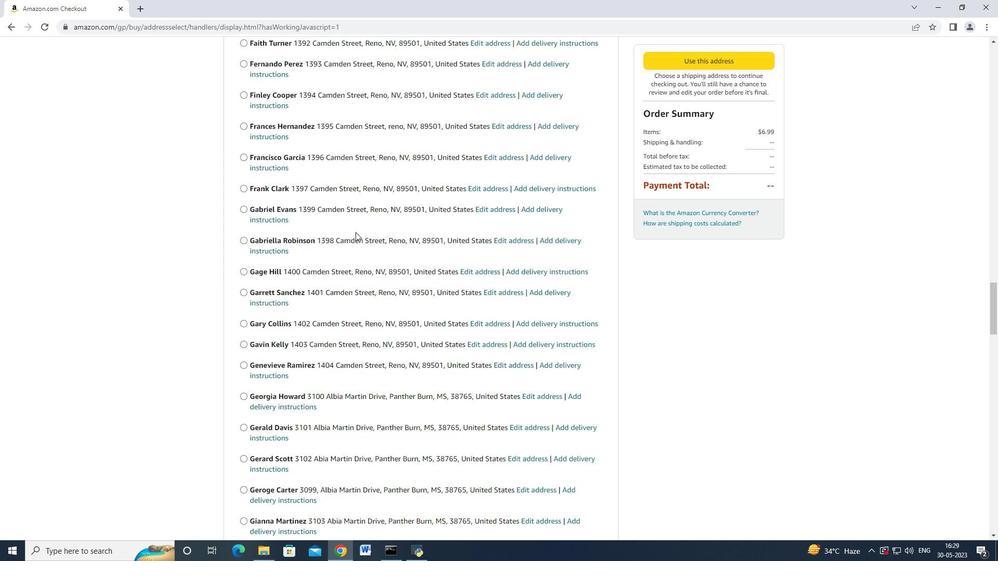 
Action: Mouse scrolled (350, 236) with delta (0, 0)
Screenshot: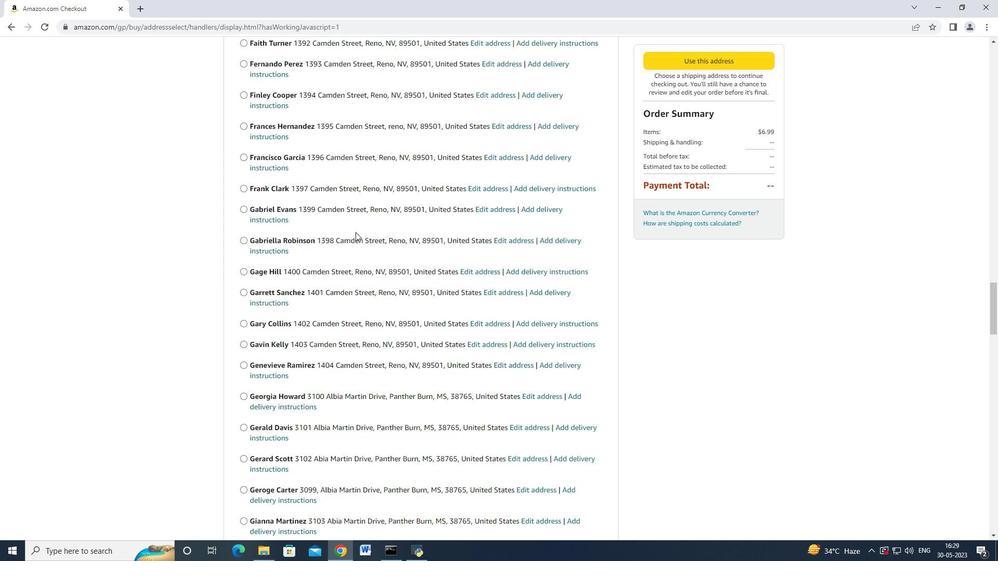 
Action: Mouse moved to (350, 237)
Screenshot: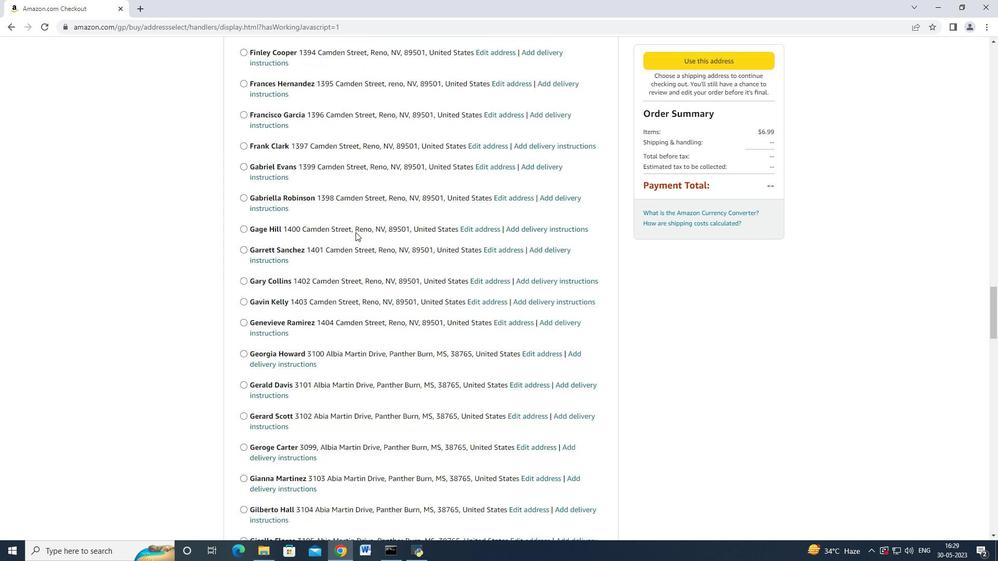 
Action: Mouse scrolled (350, 236) with delta (0, 0)
Screenshot: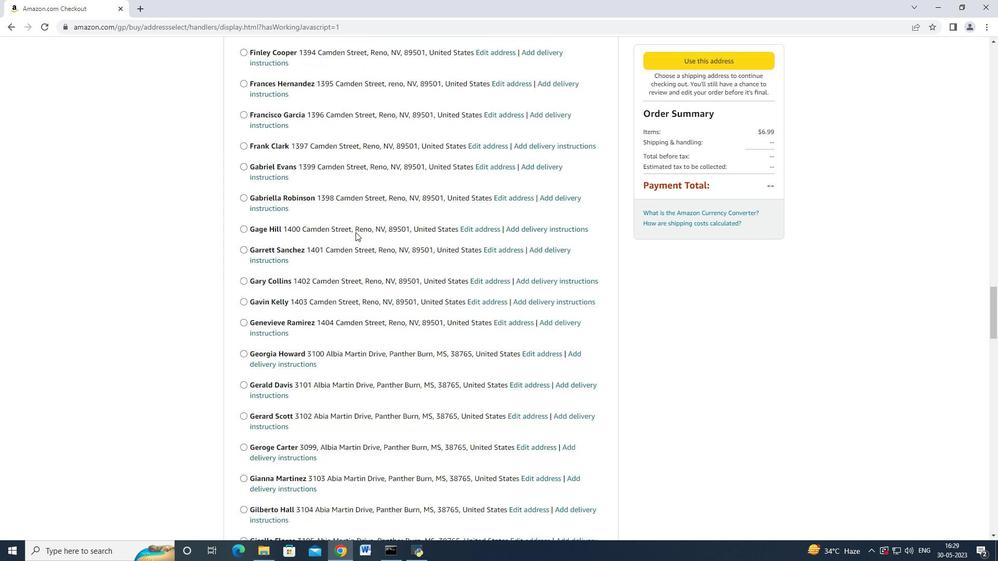 
Action: Mouse scrolled (350, 236) with delta (0, 0)
Screenshot: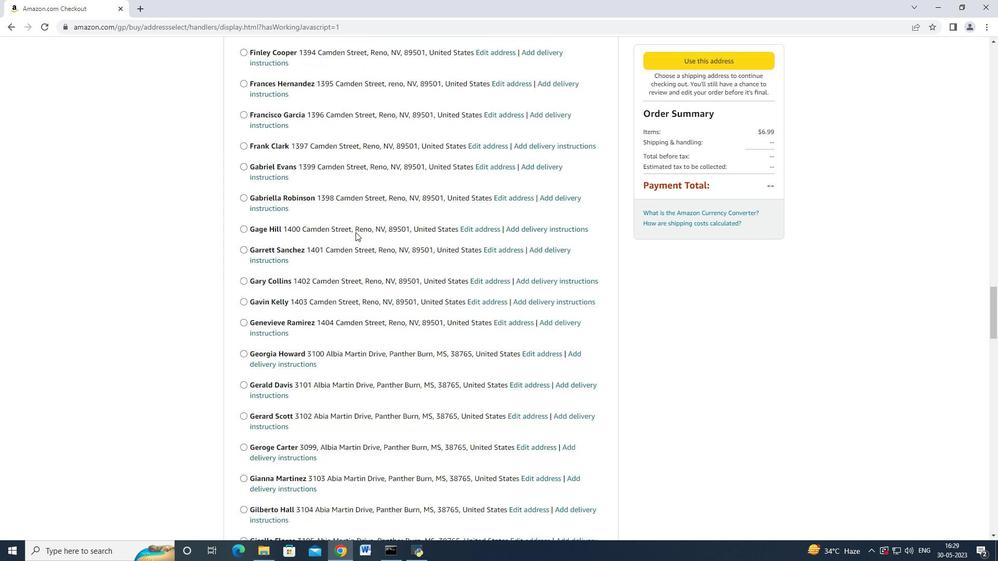 
Action: Mouse scrolled (350, 236) with delta (0, 0)
Screenshot: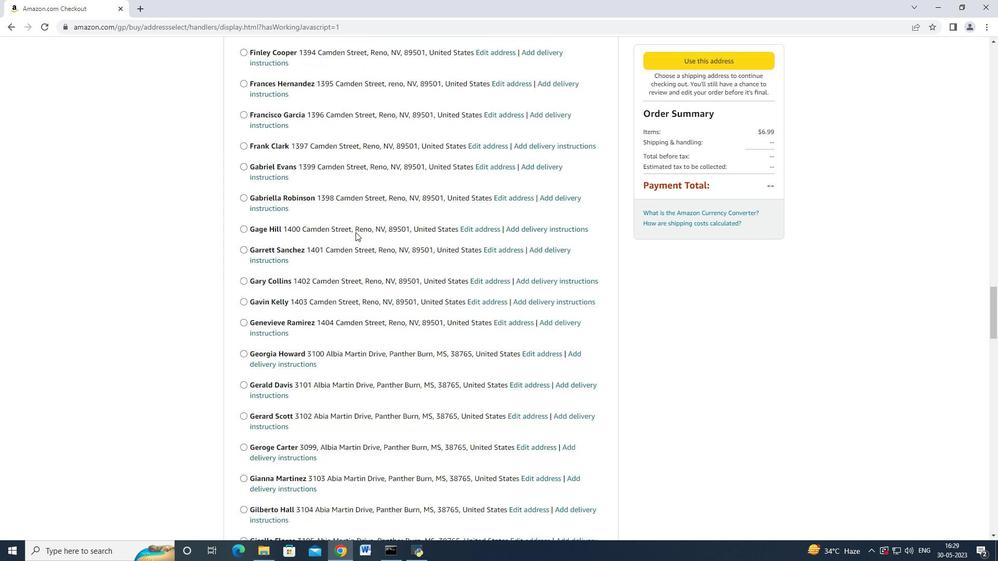 
Action: Mouse scrolled (350, 236) with delta (0, 0)
Screenshot: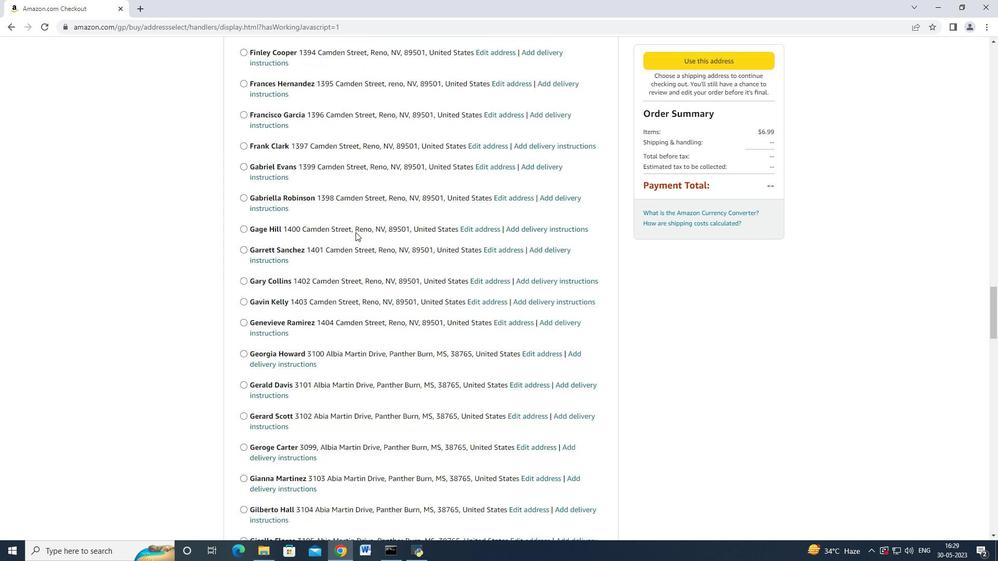 
Action: Mouse scrolled (350, 236) with delta (0, 0)
Screenshot: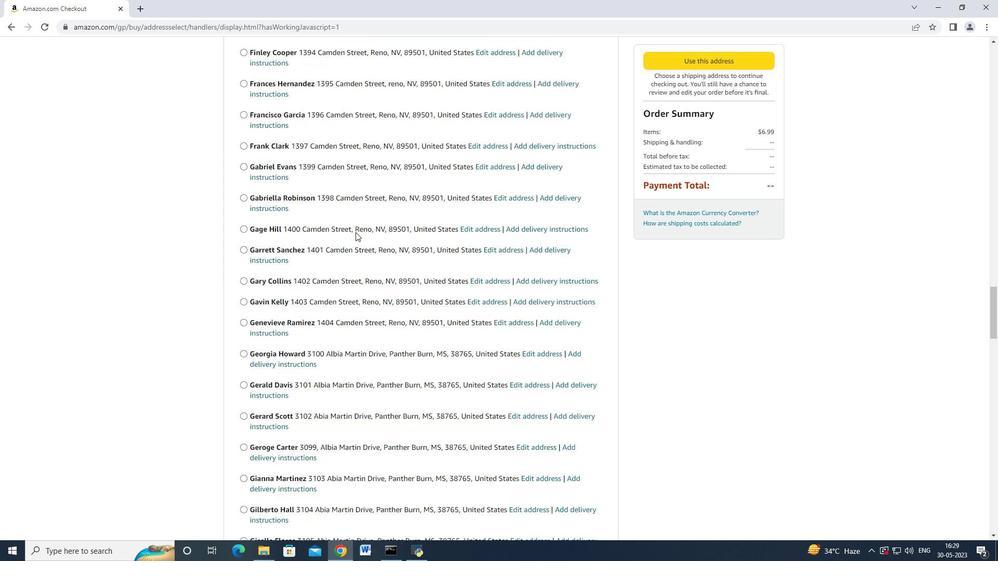 
Action: Mouse moved to (355, 232)
Screenshot: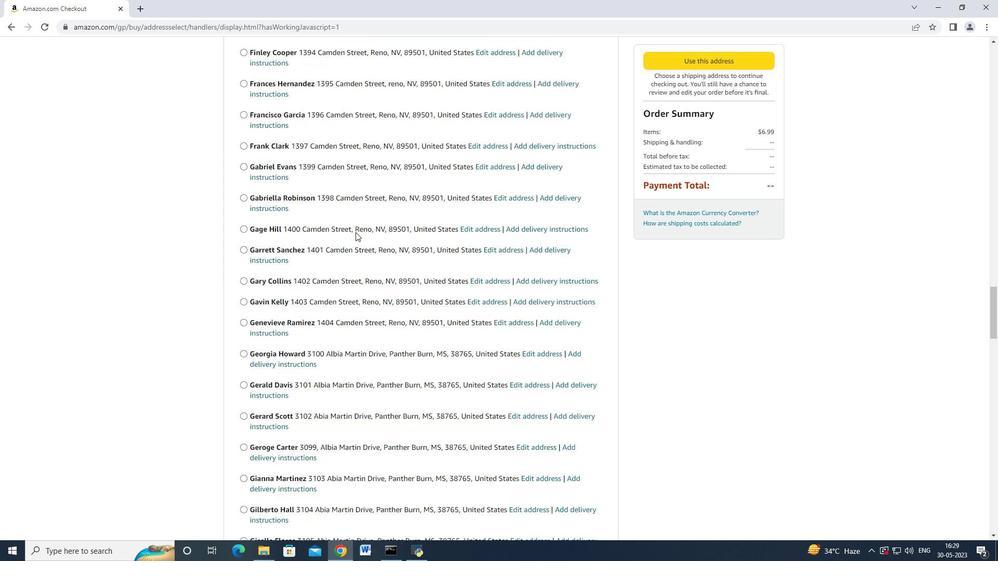 
Action: Mouse scrolled (352, 235) with delta (0, 0)
Screenshot: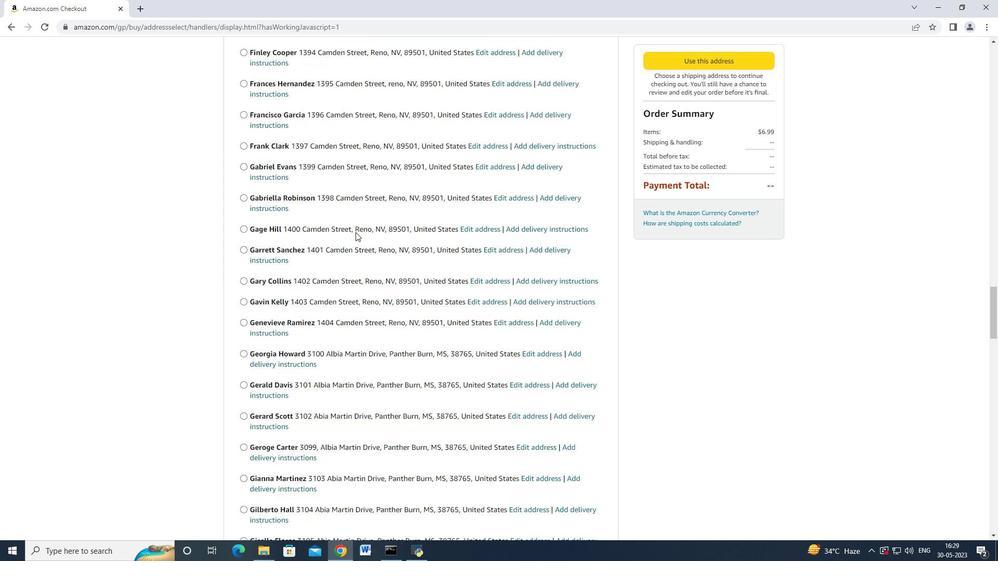 
Action: Mouse moved to (347, 240)
Screenshot: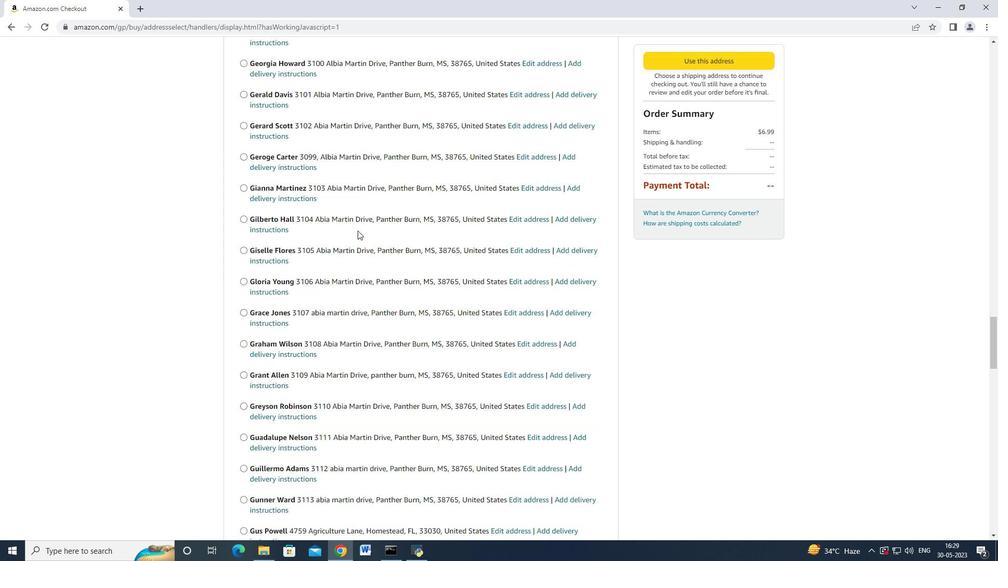 
Action: Mouse scrolled (347, 240) with delta (0, 0)
Screenshot: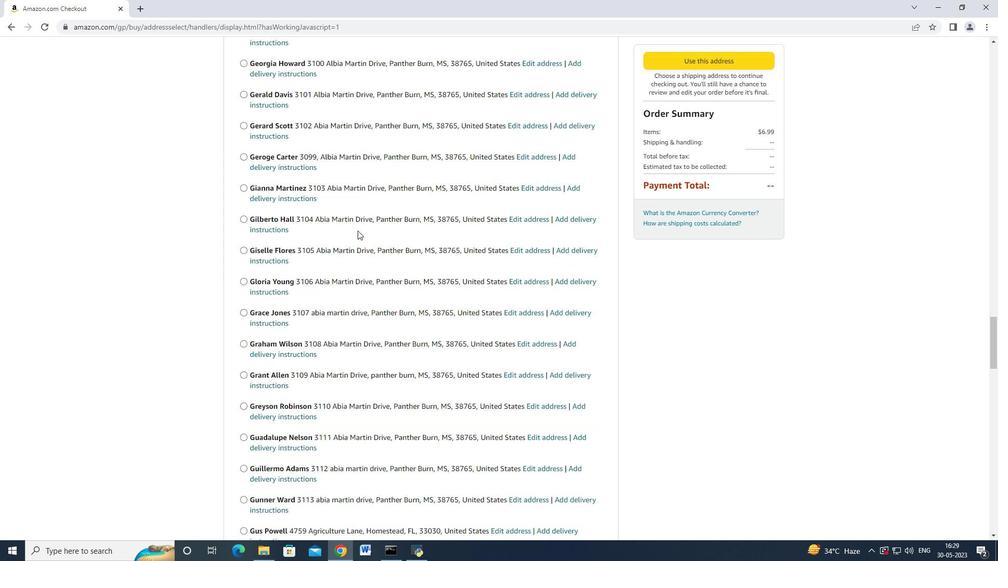 
Action: Mouse moved to (346, 241)
Screenshot: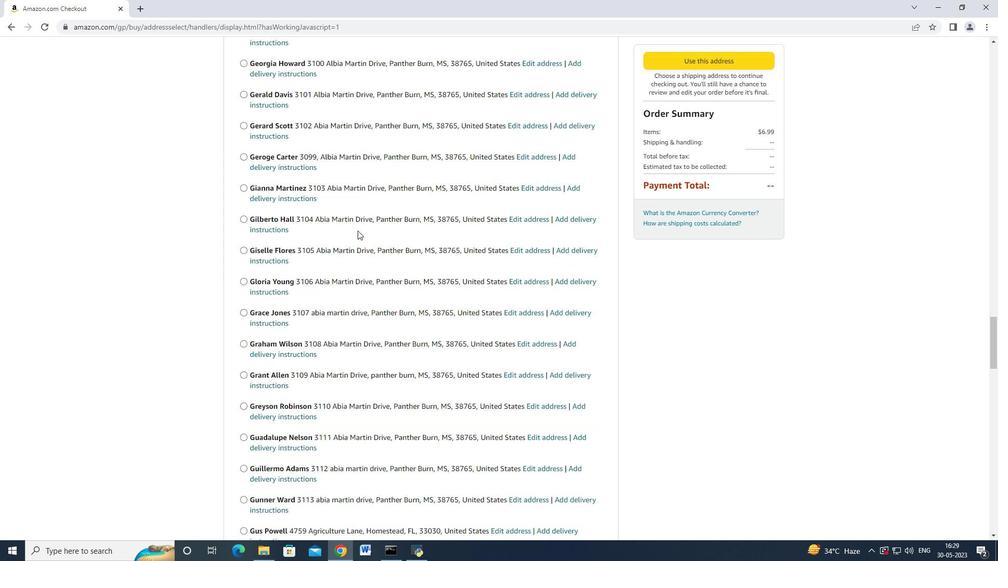 
Action: Mouse scrolled (346, 240) with delta (0, 0)
Screenshot: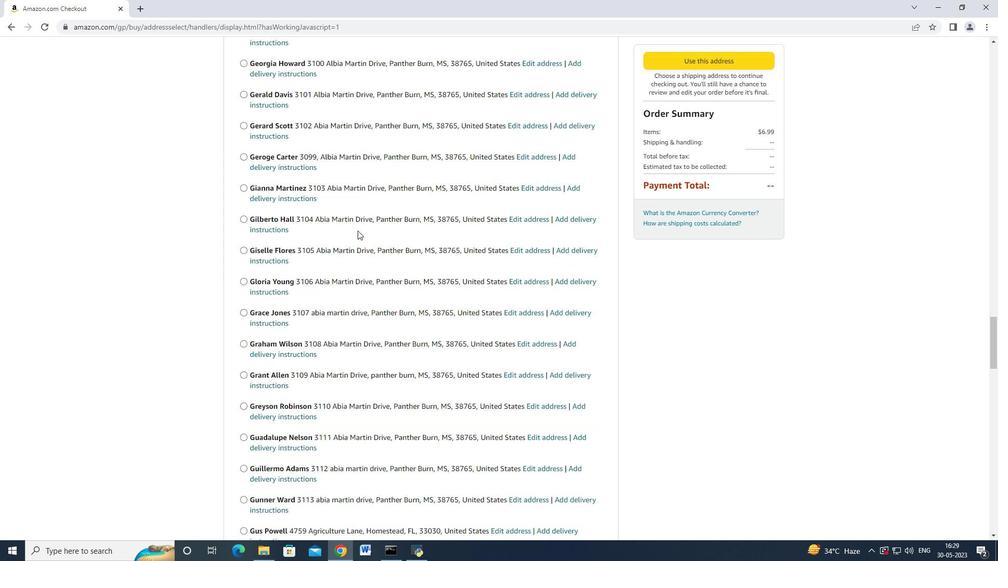 
Action: Mouse scrolled (346, 240) with delta (0, 0)
Screenshot: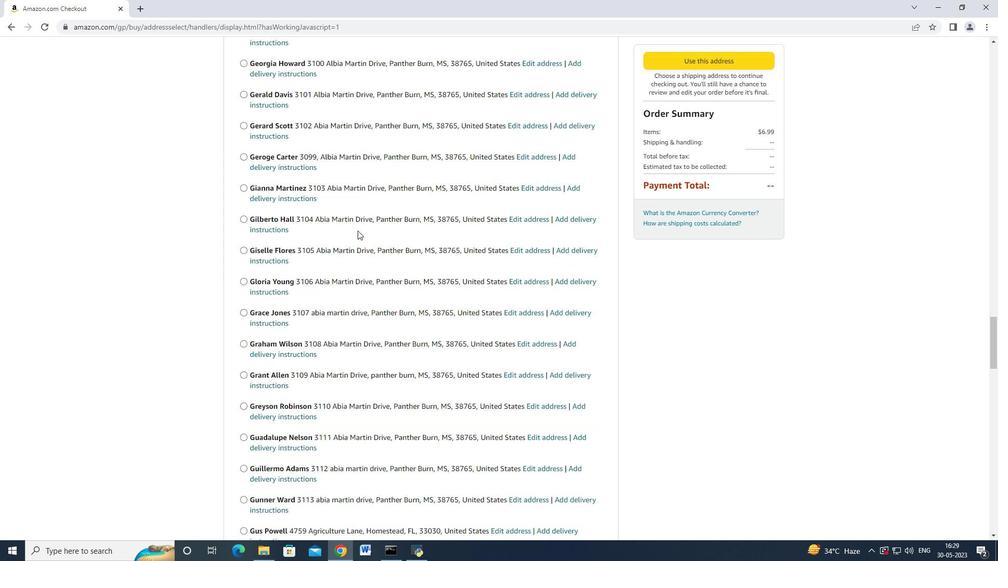 
Action: Mouse scrolled (346, 240) with delta (0, -1)
Screenshot: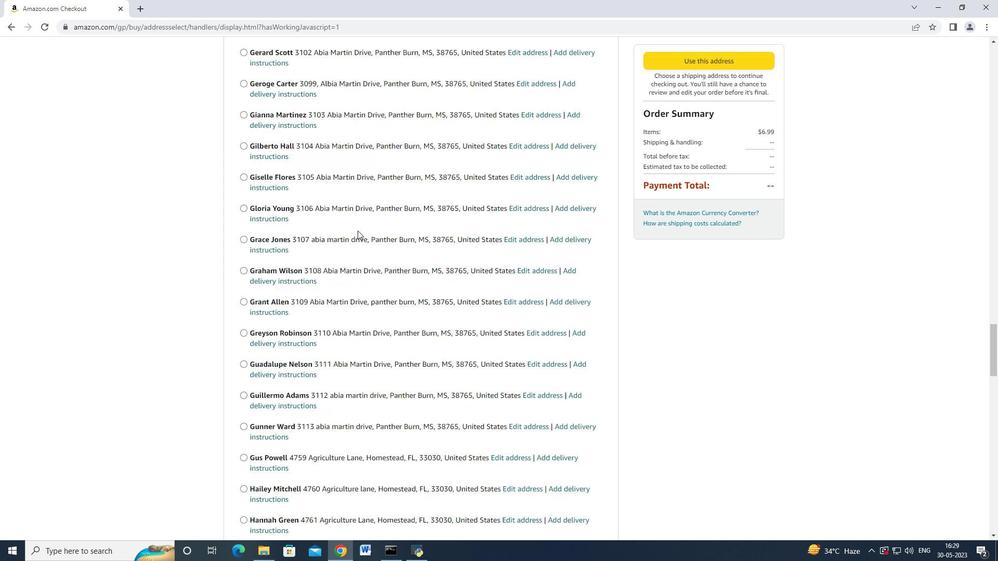
Action: Mouse moved to (352, 235)
Screenshot: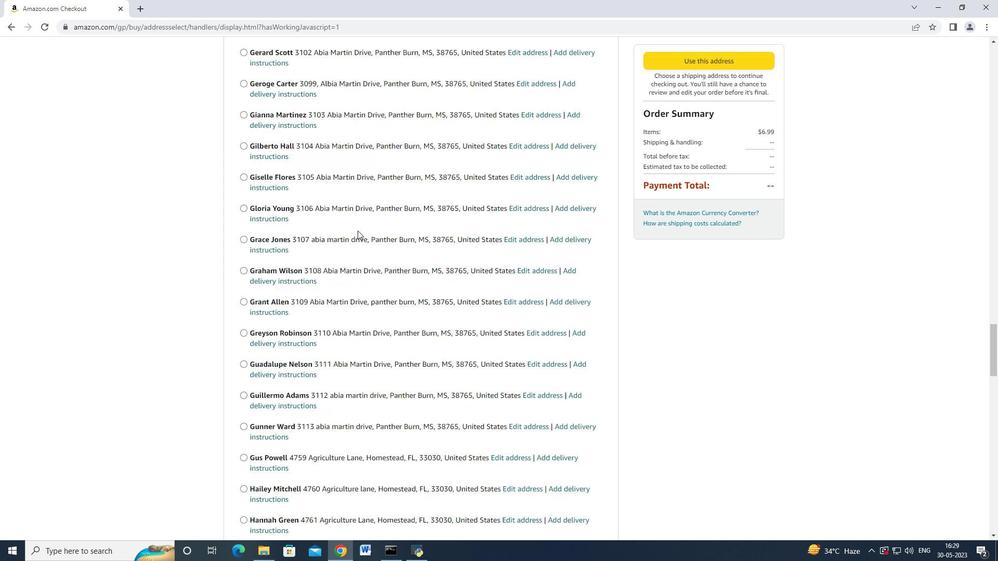 
Action: Mouse scrolled (348, 239) with delta (0, 0)
Screenshot: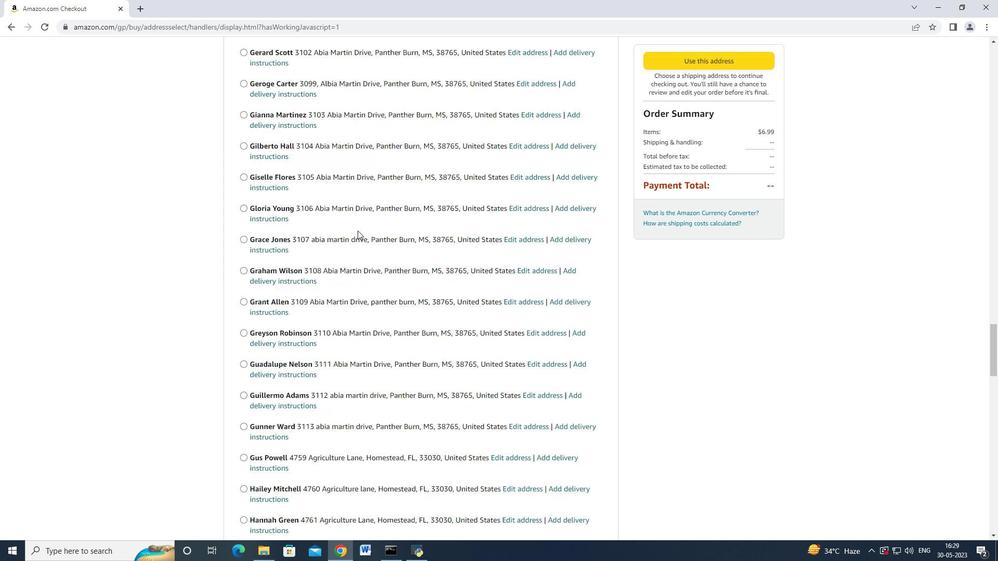
Action: Mouse moved to (356, 236)
Screenshot: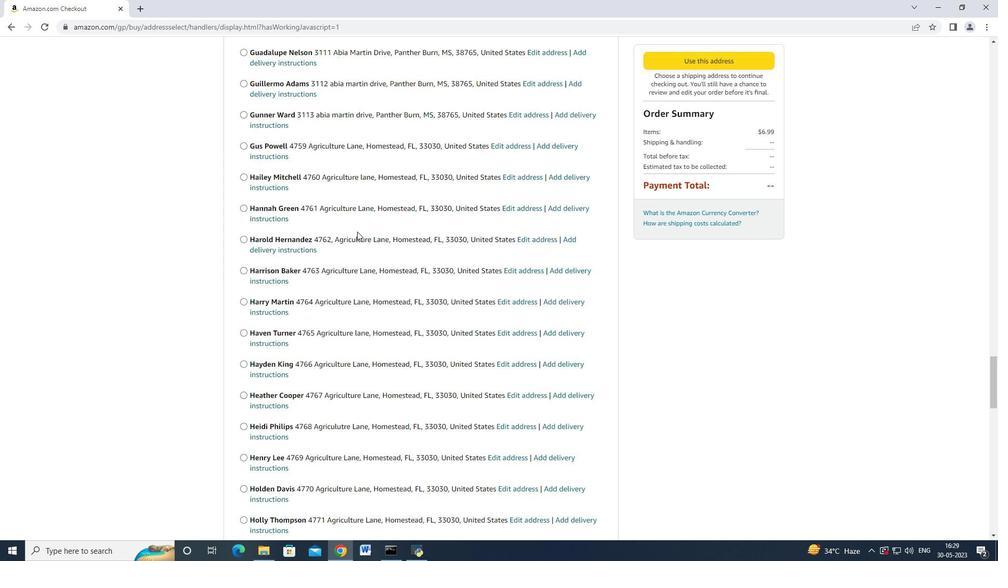 
Action: Mouse scrolled (348, 241) with delta (0, 0)
Screenshot: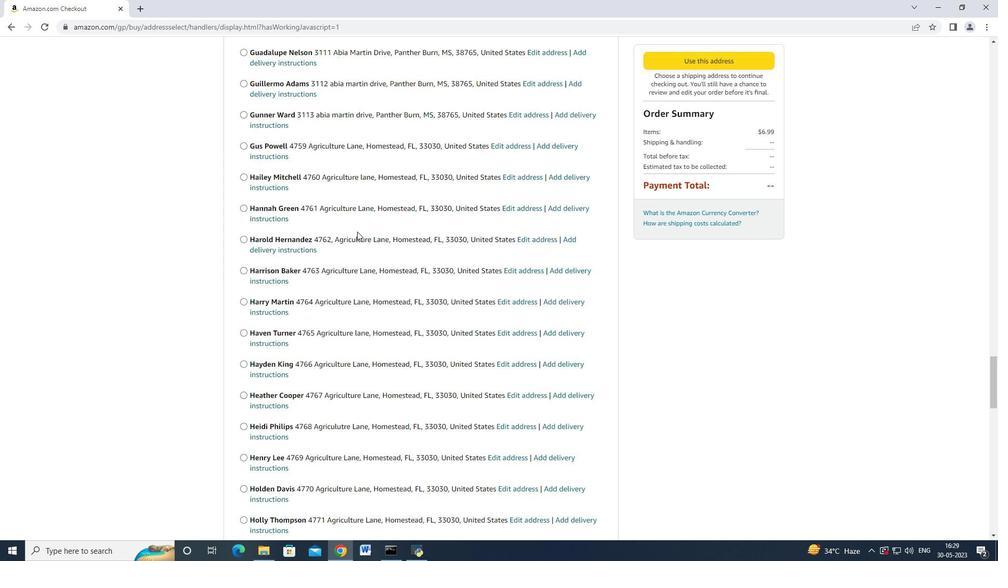 
Action: Mouse scrolled (347, 242) with delta (0, 0)
Screenshot: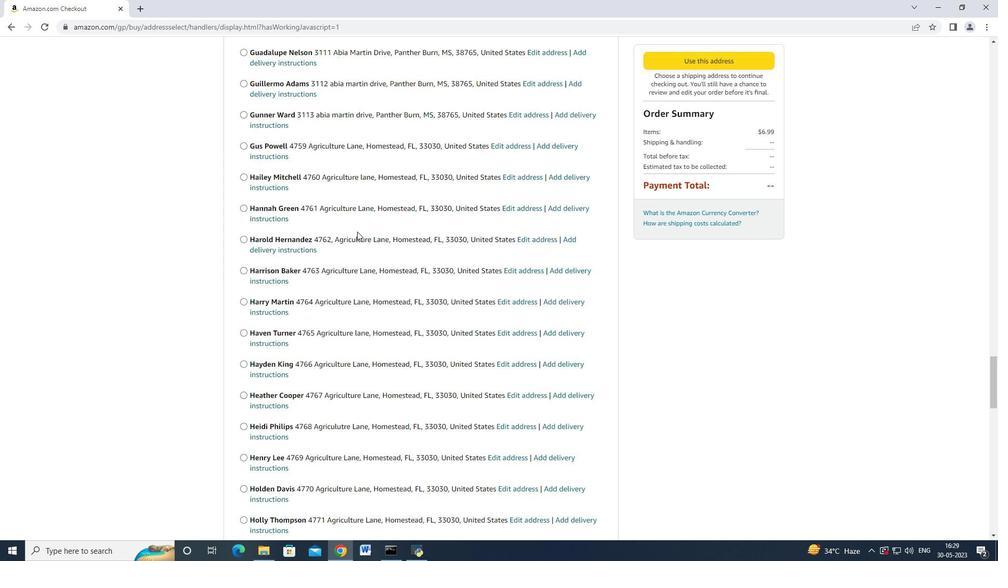 
Action: Mouse scrolled (347, 242) with delta (0, 0)
Screenshot: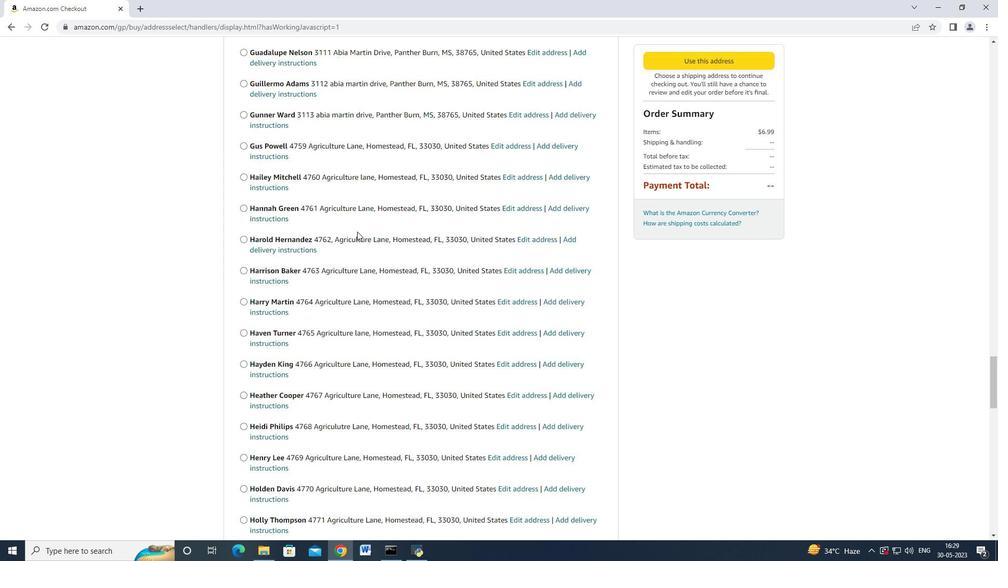 
Action: Mouse scrolled (347, 243) with delta (0, 0)
Screenshot: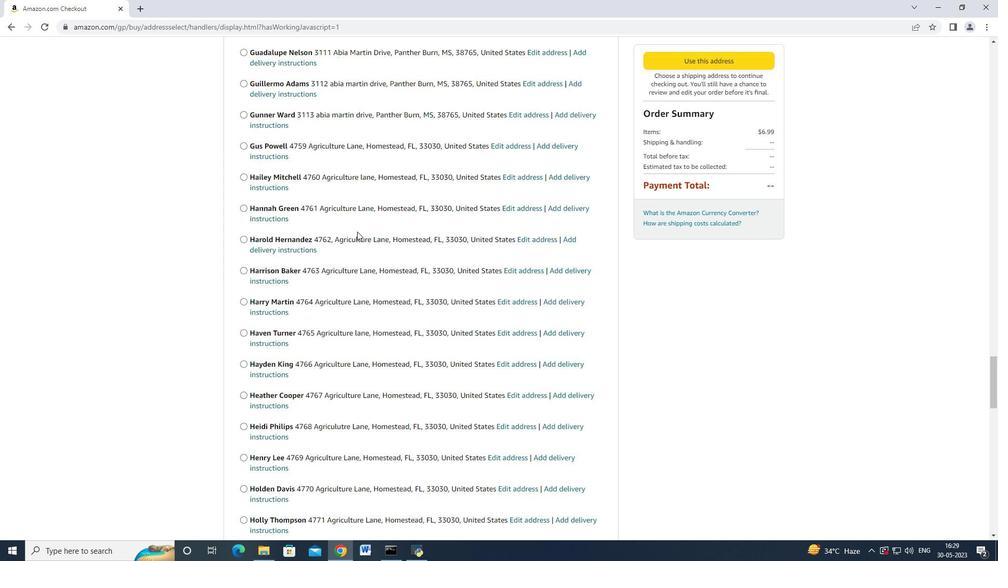 
Action: Mouse scrolled (347, 243) with delta (0, 0)
Screenshot: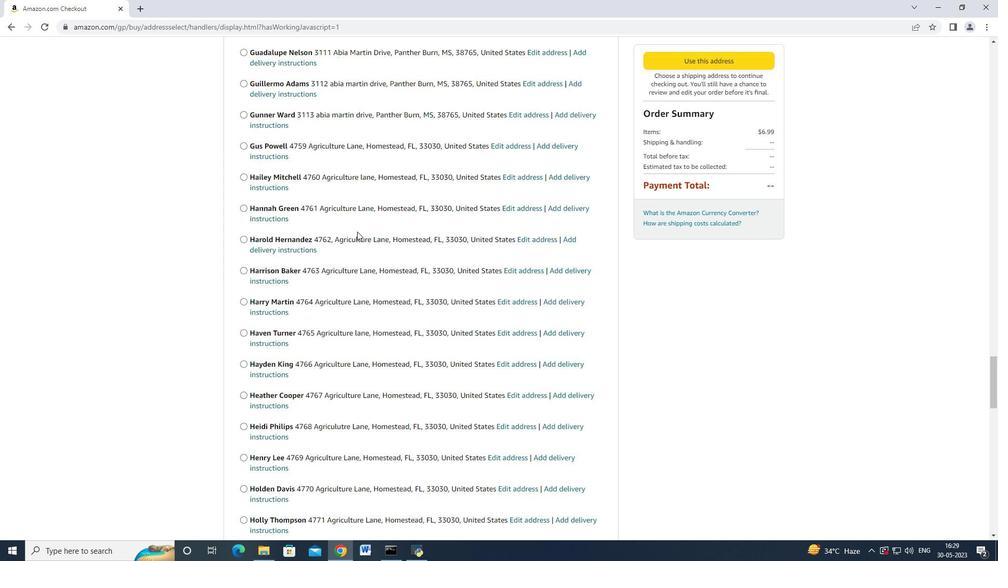 
Action: Mouse moved to (353, 239)
Screenshot: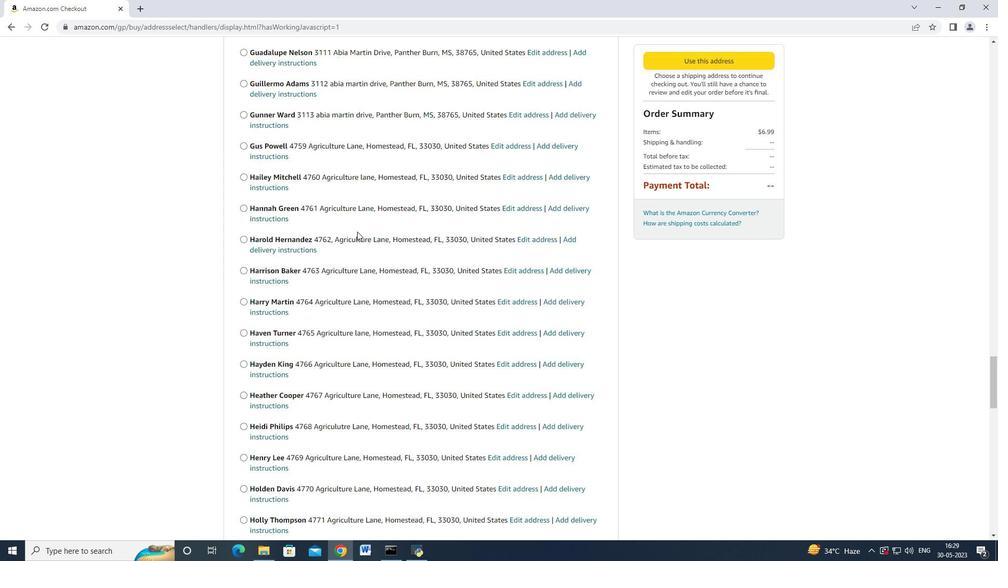 
Action: Mouse scrolled (349, 241) with delta (0, 0)
Screenshot: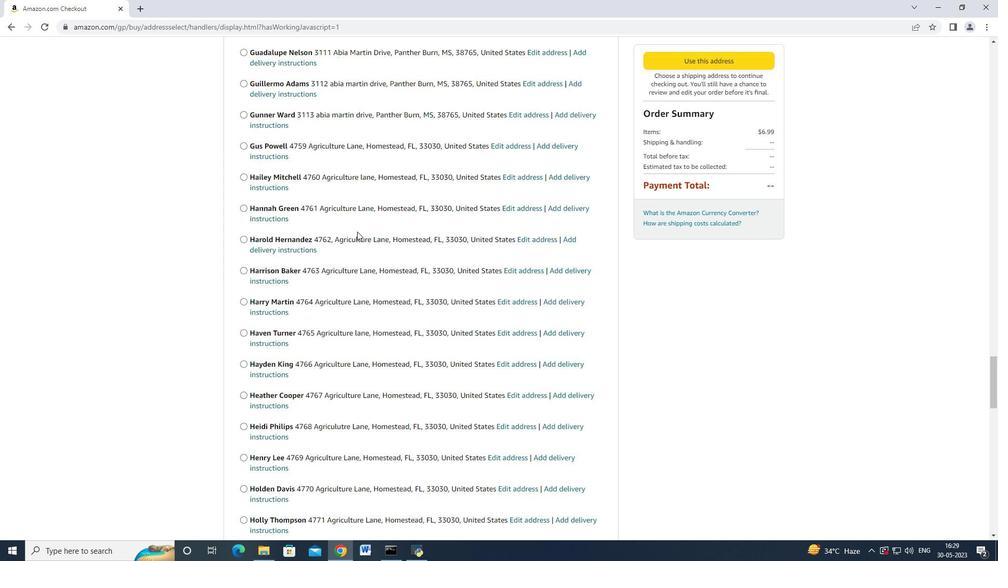 
Action: Mouse moved to (343, 251)
Screenshot: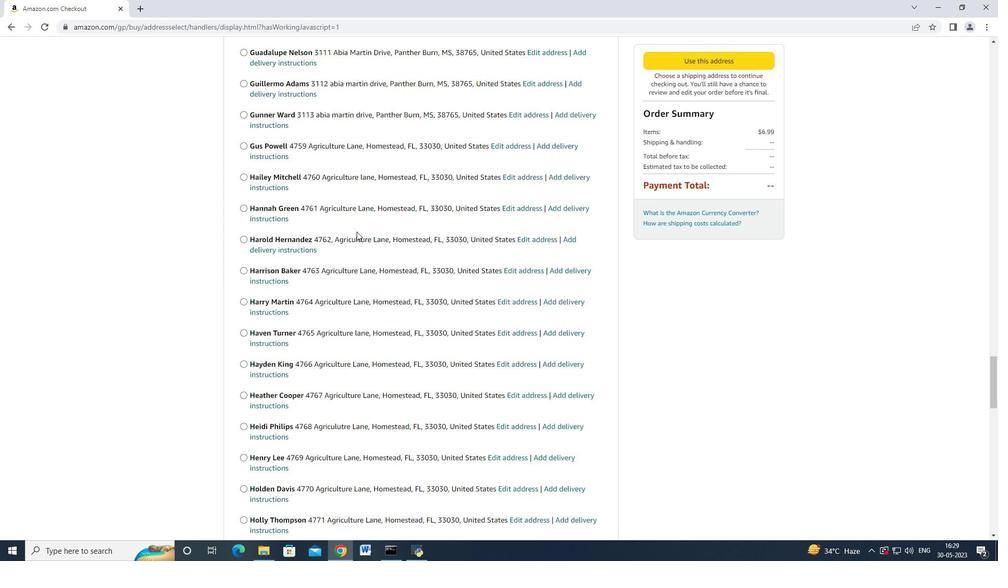 
Action: Mouse scrolled (344, 250) with delta (0, 0)
Screenshot: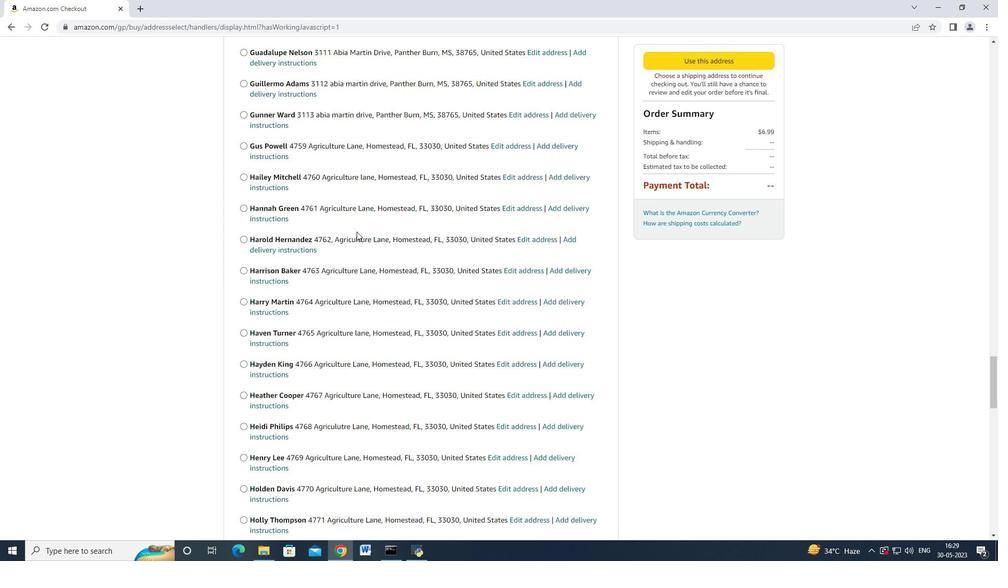 
Action: Mouse moved to (343, 252)
Screenshot: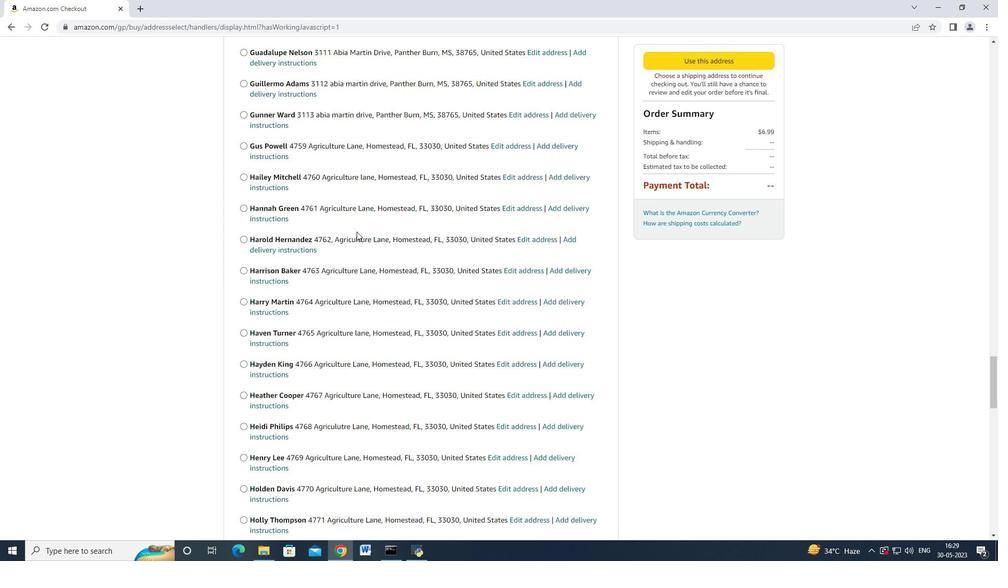 
Action: Mouse scrolled (343, 251) with delta (0, 0)
Screenshot: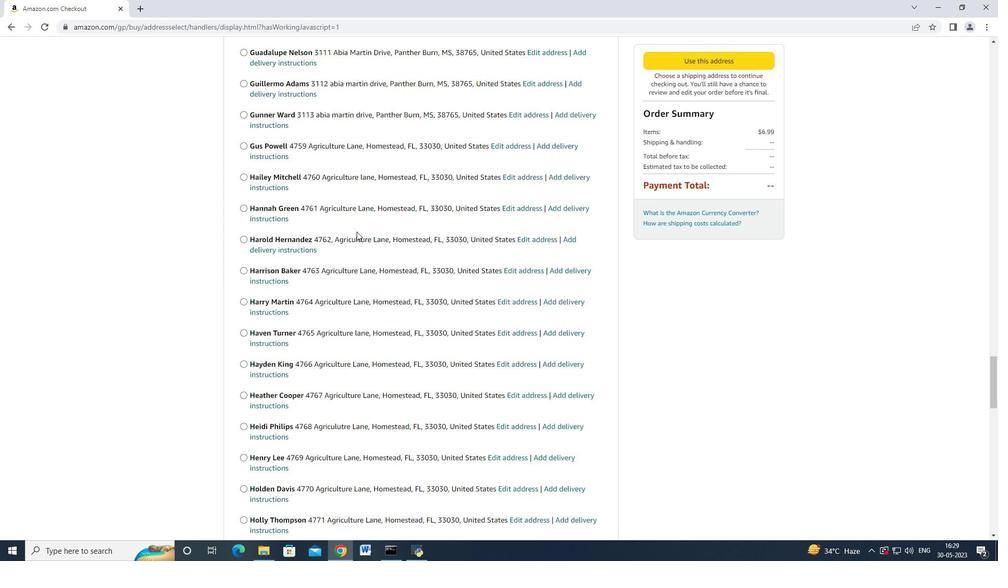 
Action: Mouse scrolled (343, 251) with delta (0, 0)
Screenshot: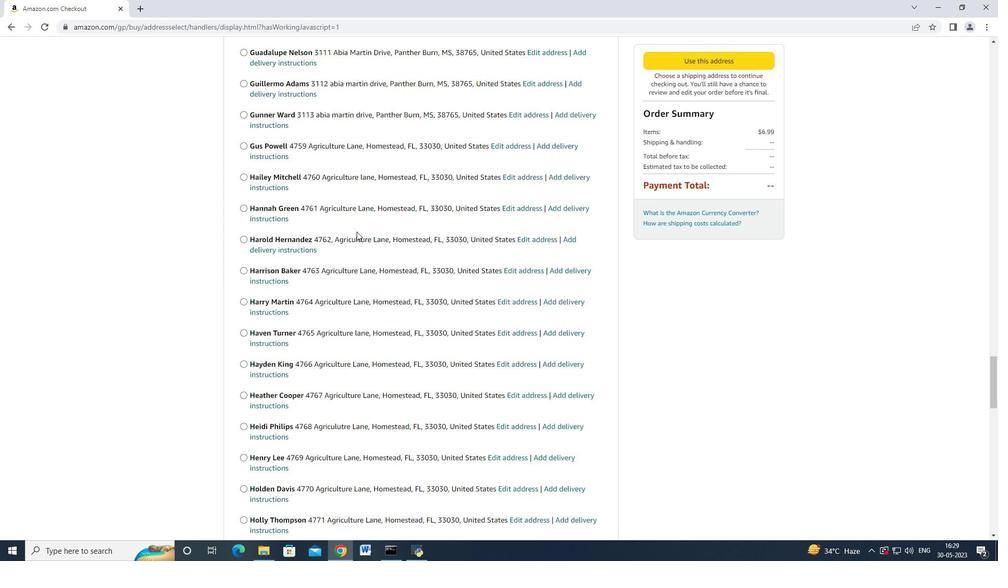 
Action: Mouse scrolled (343, 251) with delta (0, 0)
Screenshot: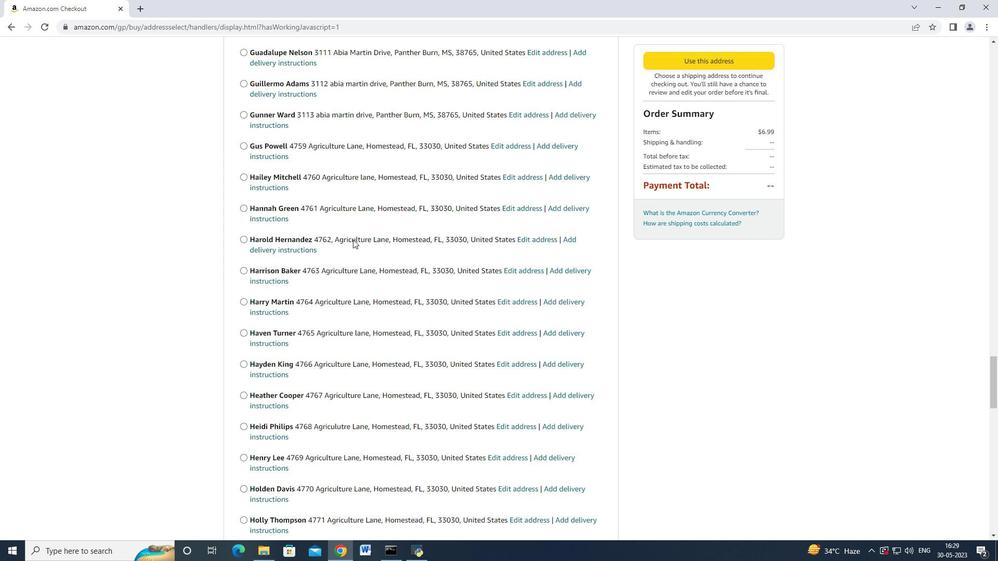 
Action: Mouse moved to (344, 250)
Screenshot: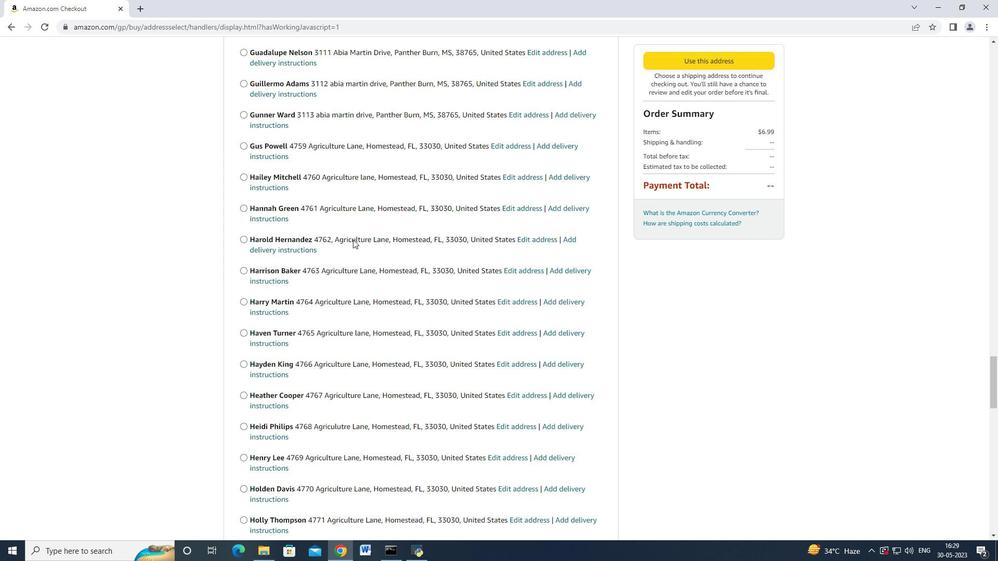 
Action: Mouse scrolled (343, 251) with delta (0, 0)
Screenshot: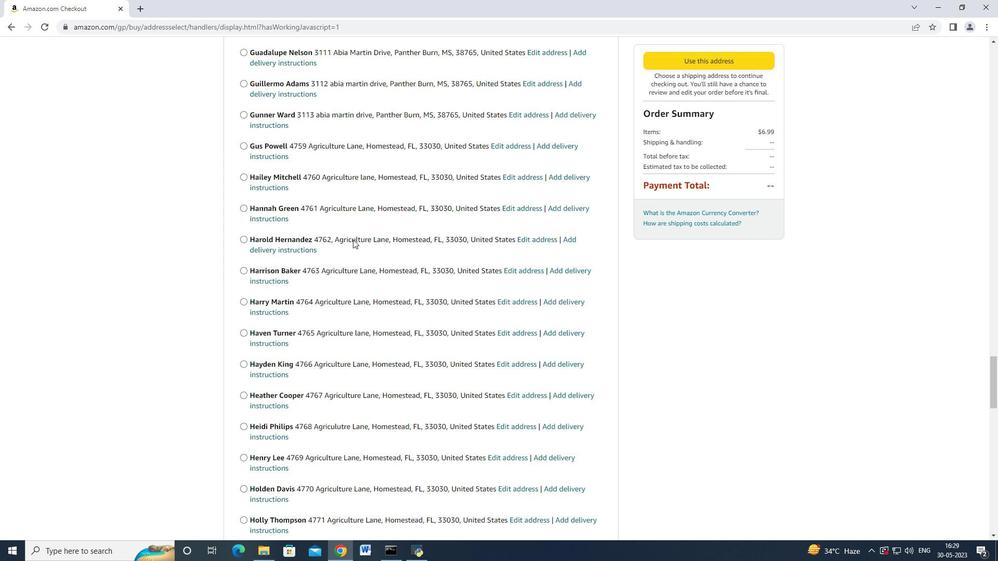 
Action: Mouse moved to (347, 247)
Screenshot: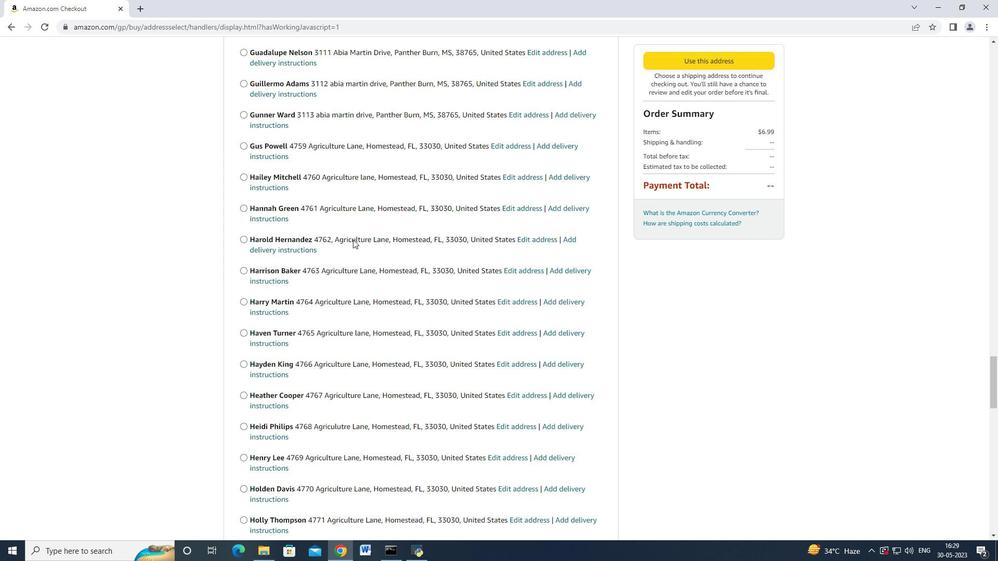 
Action: Mouse scrolled (344, 249) with delta (0, 0)
Screenshot: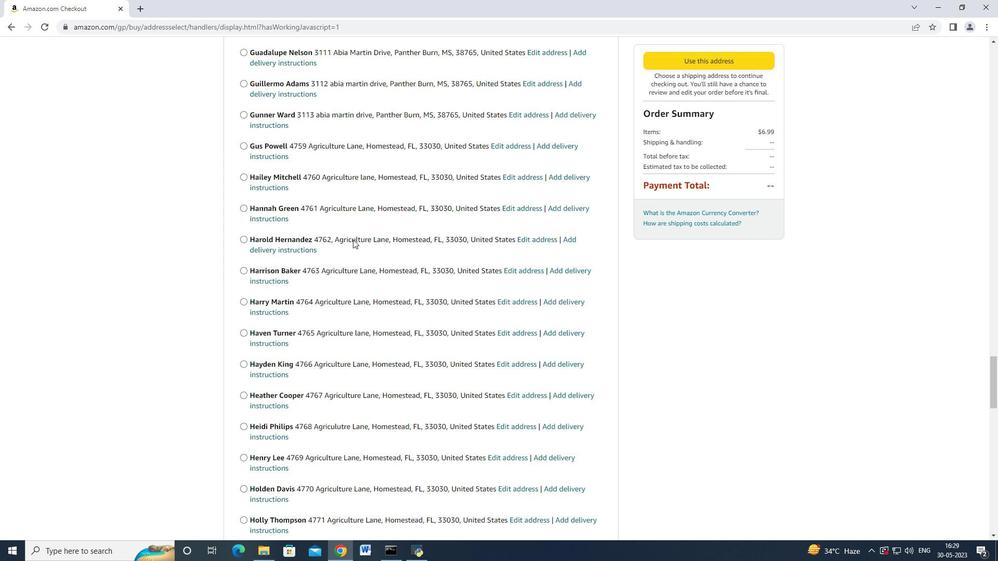 
Action: Mouse moved to (349, 246)
Screenshot: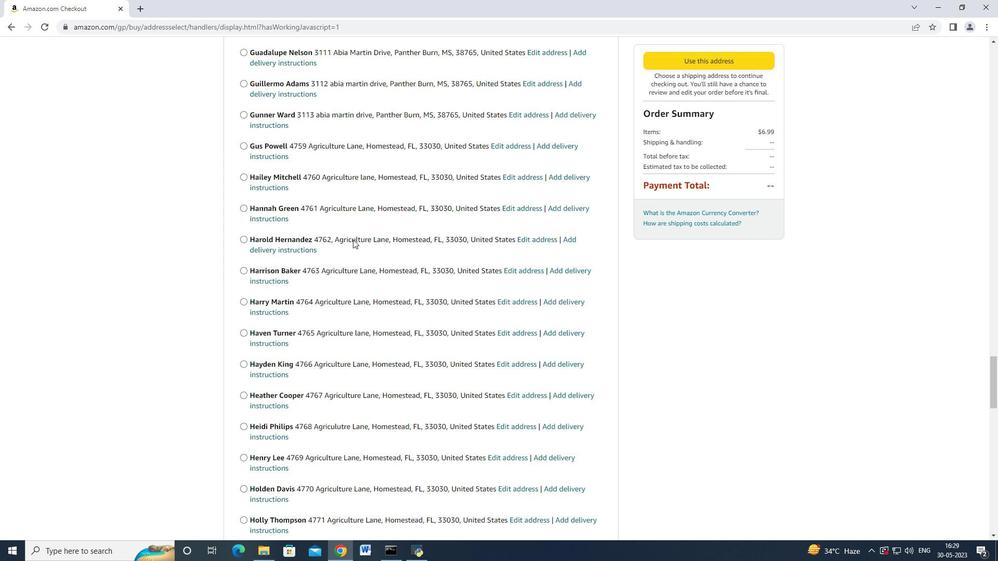 
Action: Mouse scrolled (347, 246) with delta (0, 0)
Screenshot: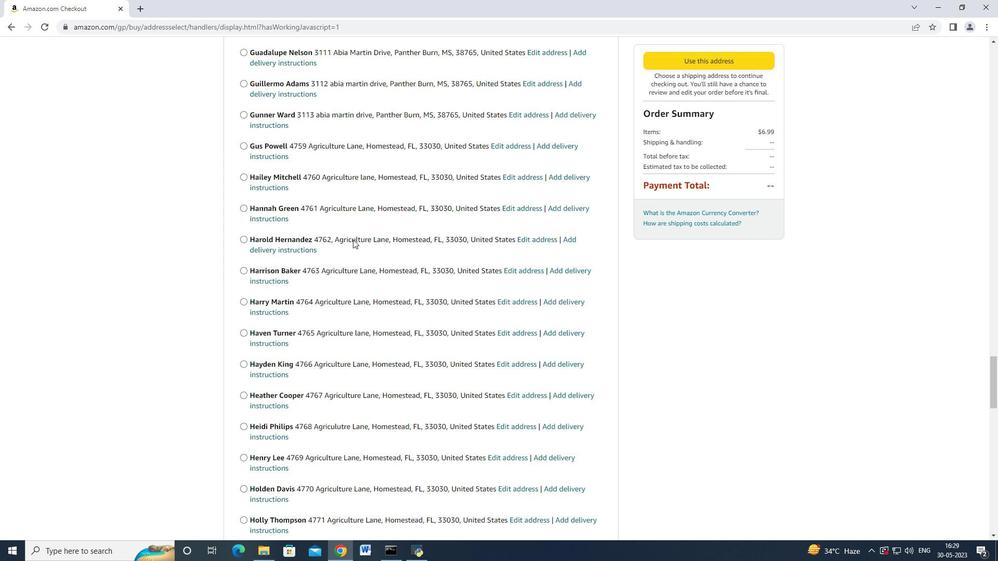 
Action: Mouse moved to (340, 253)
Screenshot: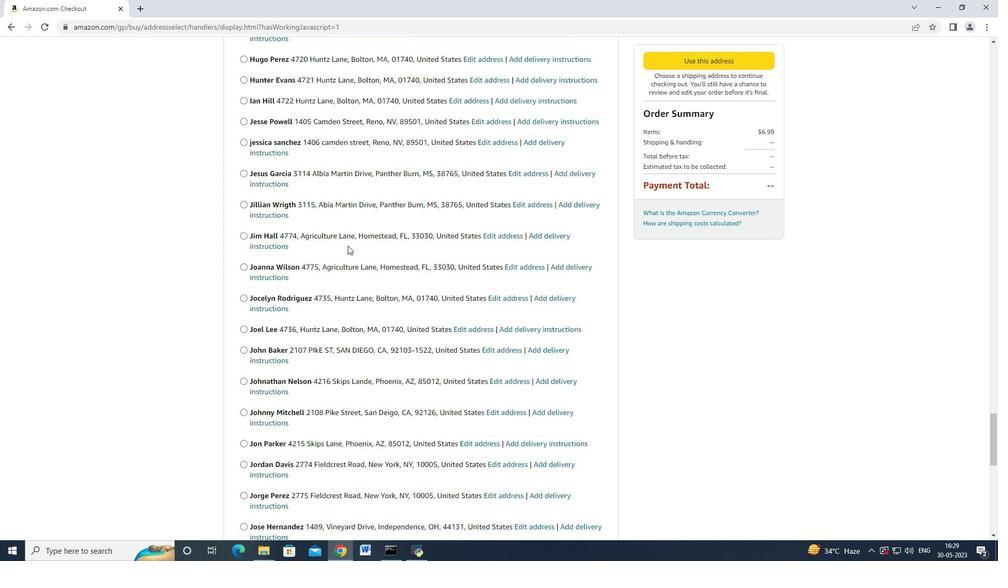 
Action: Mouse scrolled (340, 252) with delta (0, 0)
Screenshot: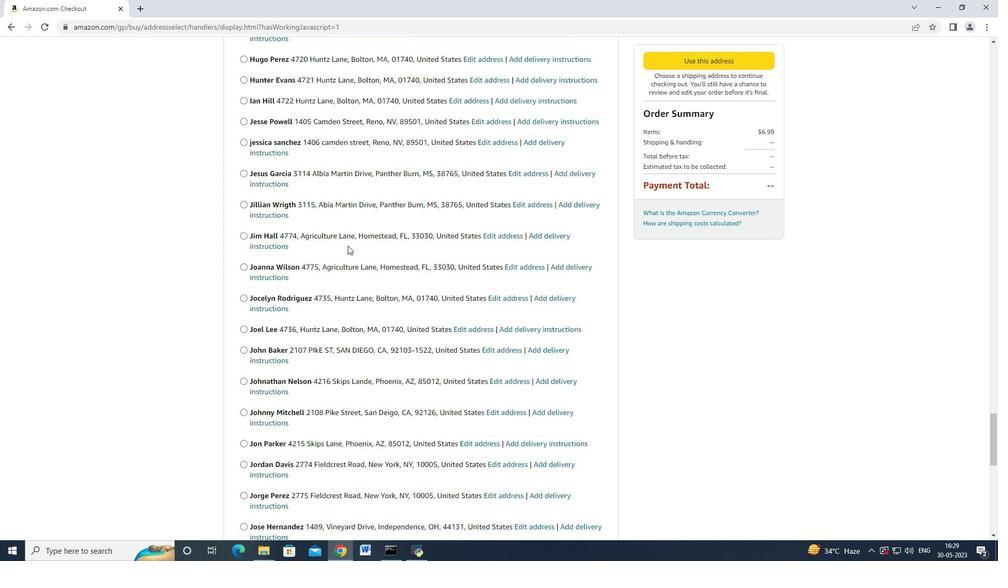 
Action: Mouse scrolled (340, 253) with delta (0, 0)
Screenshot: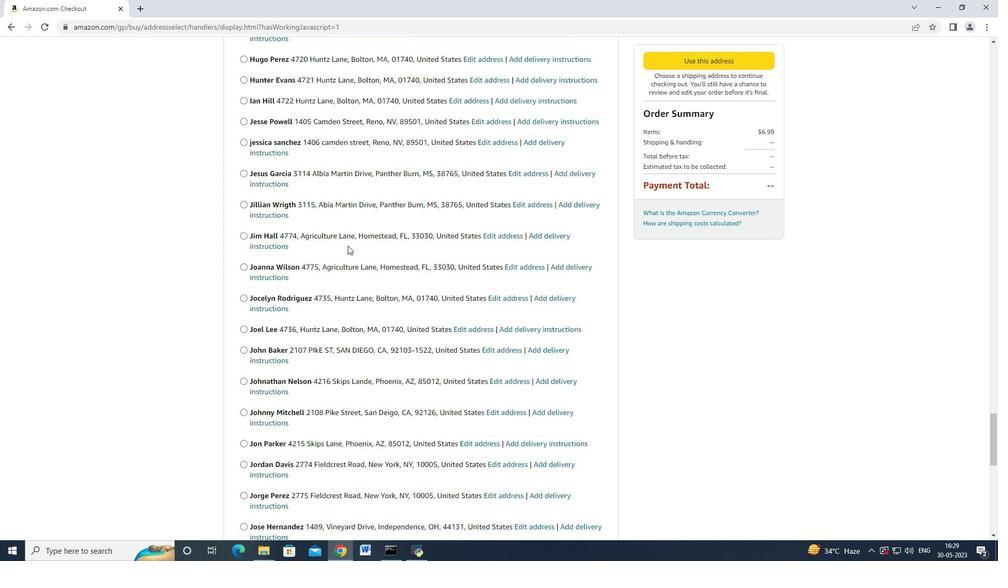 
Action: Mouse scrolled (340, 253) with delta (0, 0)
Screenshot: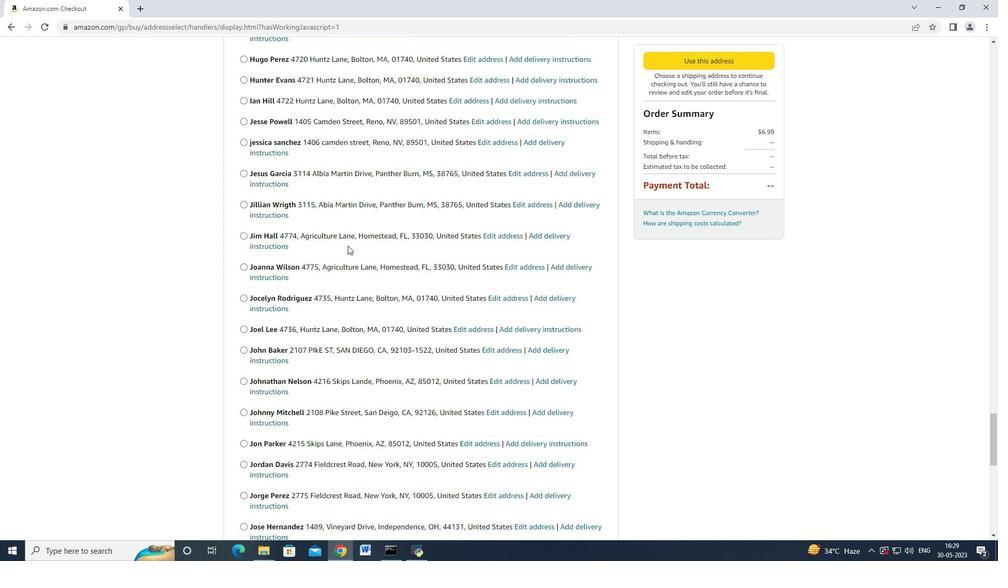 
Action: Mouse scrolled (340, 253) with delta (0, 0)
Screenshot: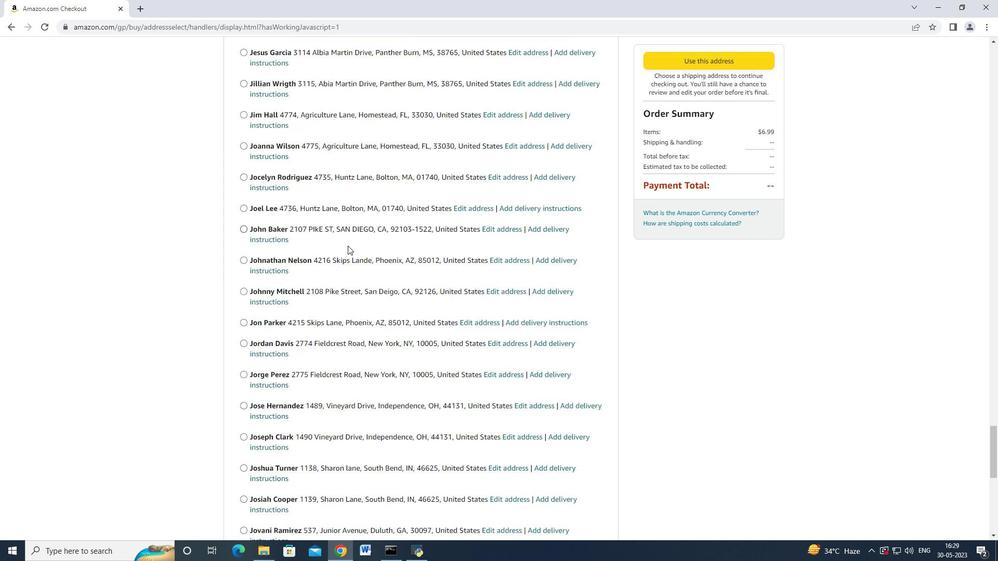 
Action: Mouse moved to (342, 251)
Screenshot: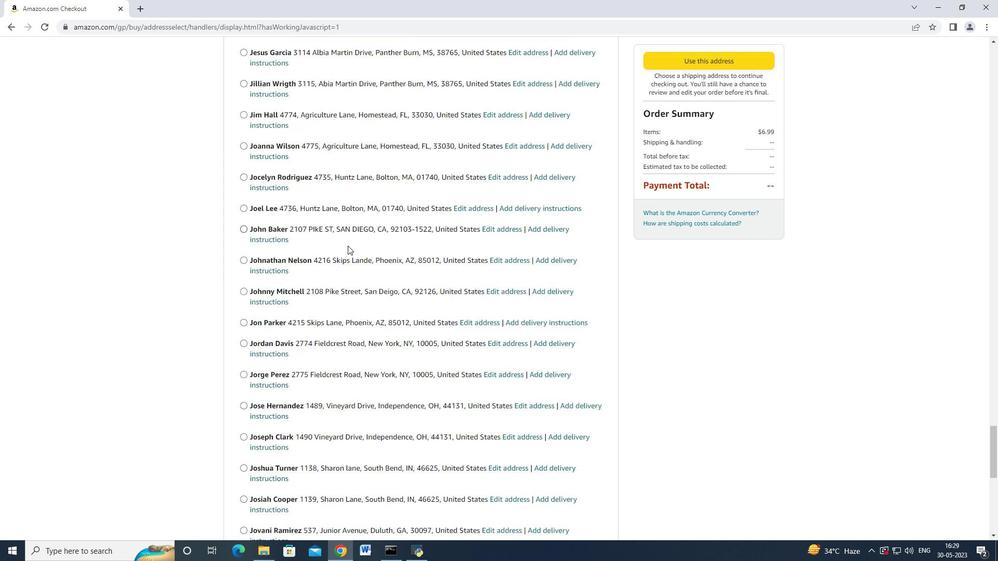 
Action: Mouse scrolled (340, 253) with delta (0, 0)
Screenshot: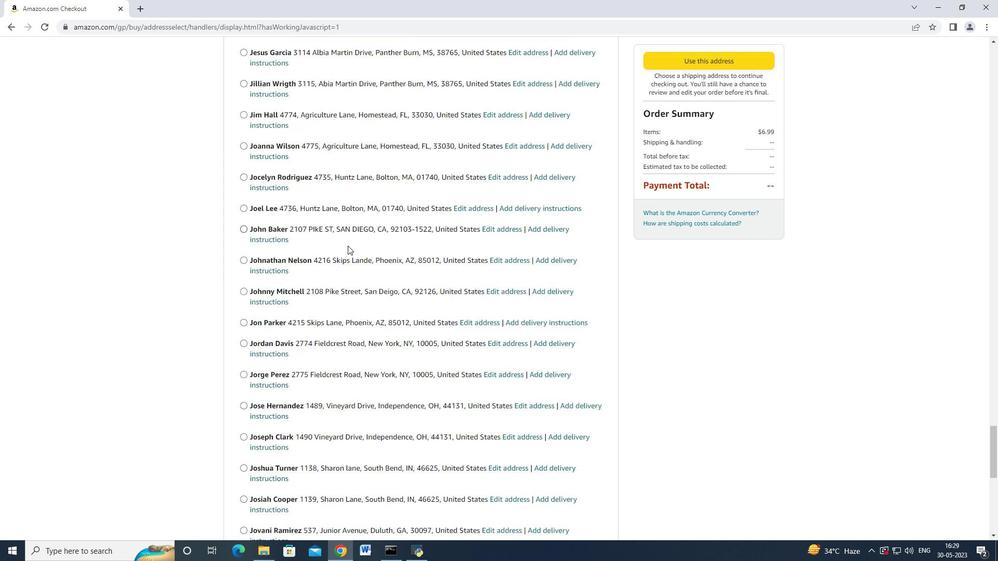 
Action: Mouse moved to (340, 254)
Screenshot: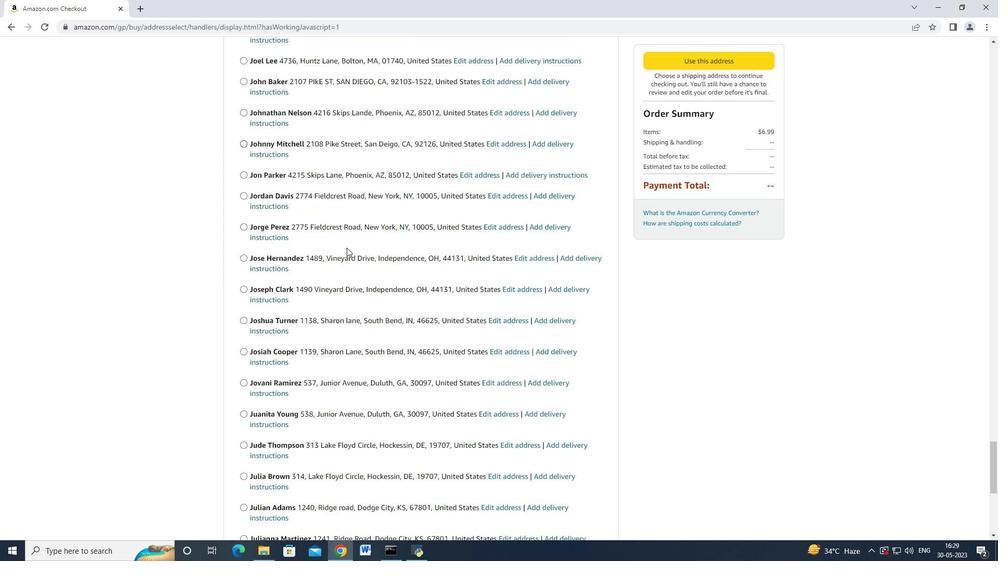 
Action: Mouse scrolled (344, 249) with delta (0, 0)
Screenshot: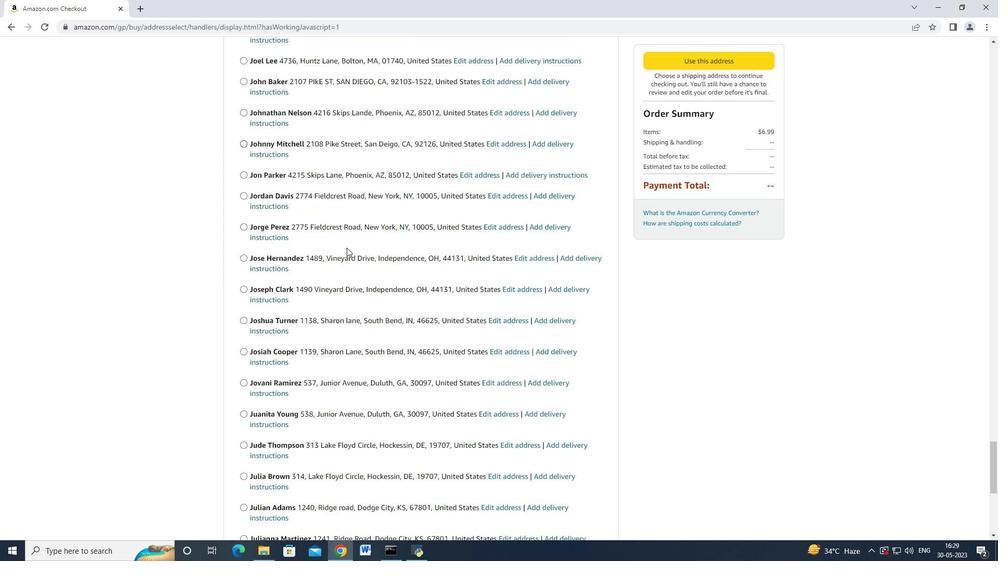 
Action: Mouse moved to (337, 256)
Screenshot: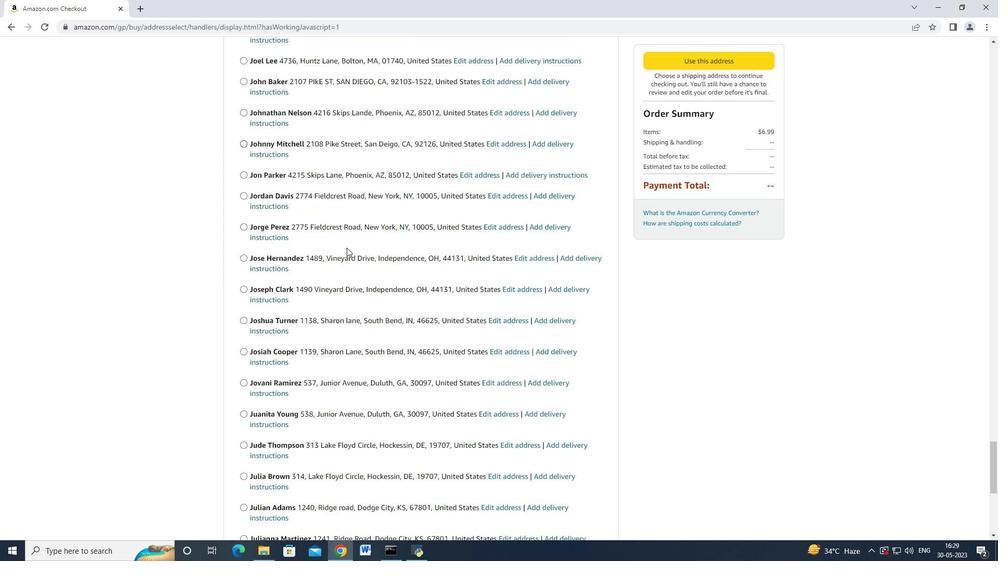 
Action: Mouse scrolled (338, 255) with delta (0, 0)
Screenshot: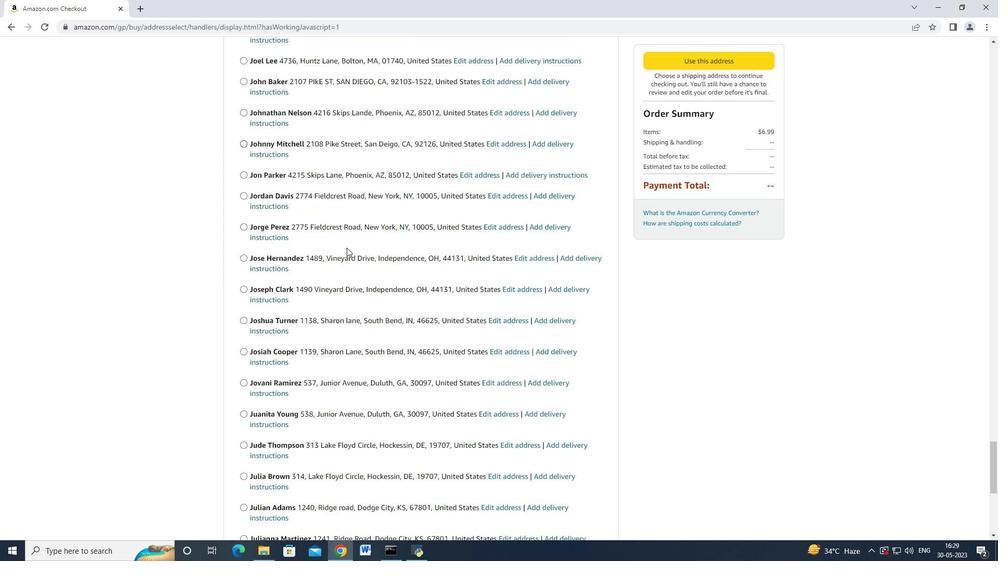 
Action: Mouse moved to (337, 256)
Screenshot: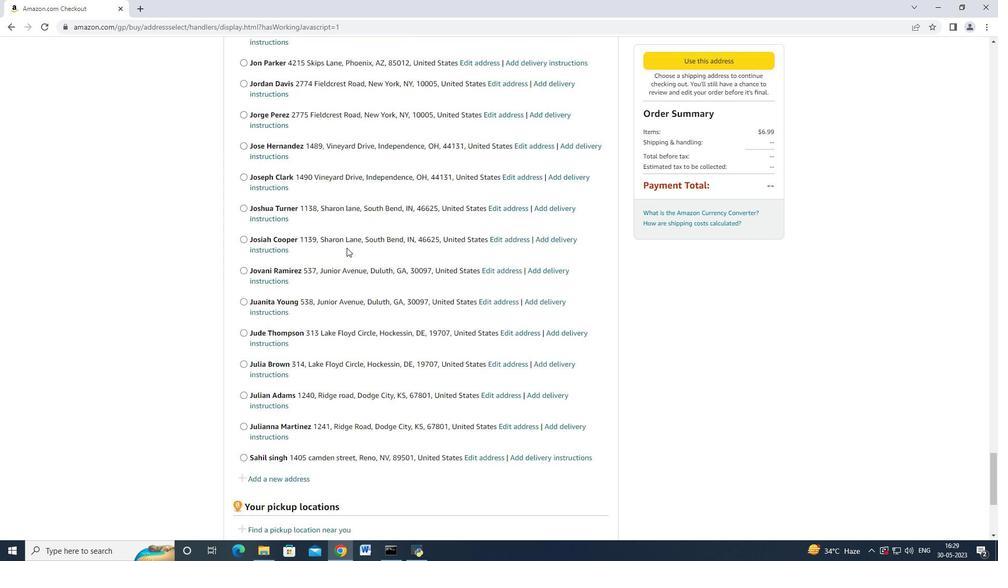 
Action: Mouse scrolled (337, 255) with delta (0, 0)
Screenshot: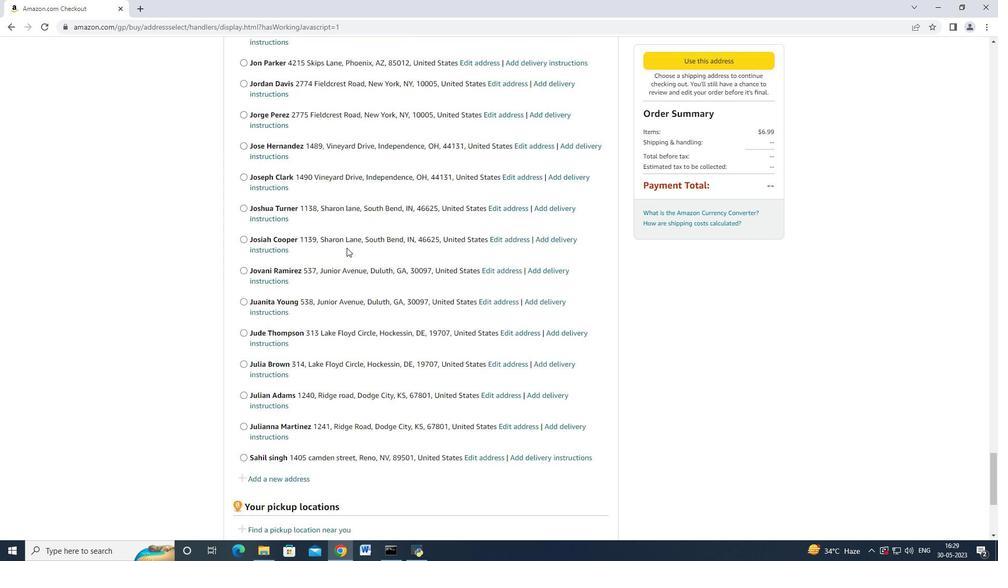 
Action: Mouse moved to (337, 255)
Screenshot: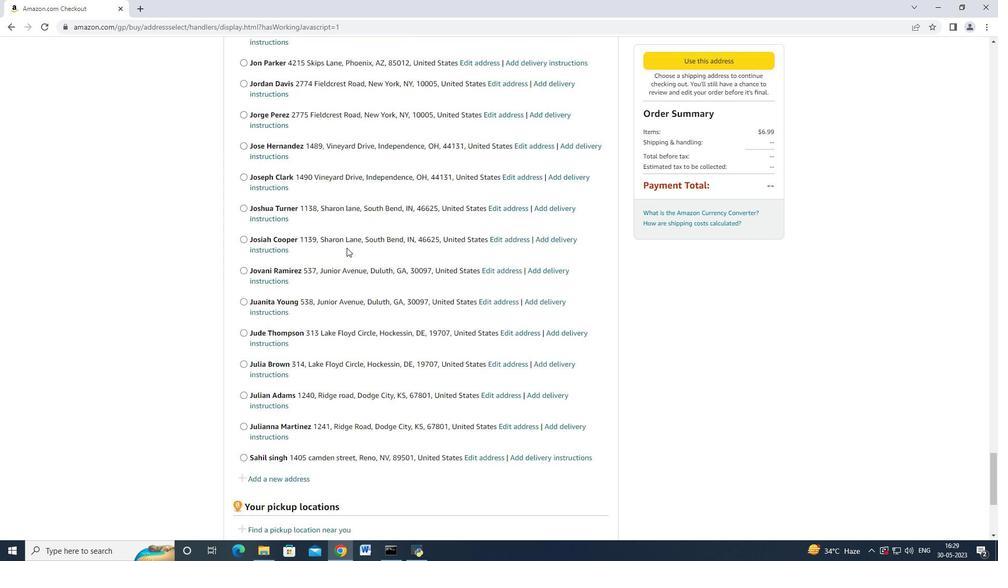 
Action: Mouse scrolled (337, 255) with delta (0, 0)
Screenshot: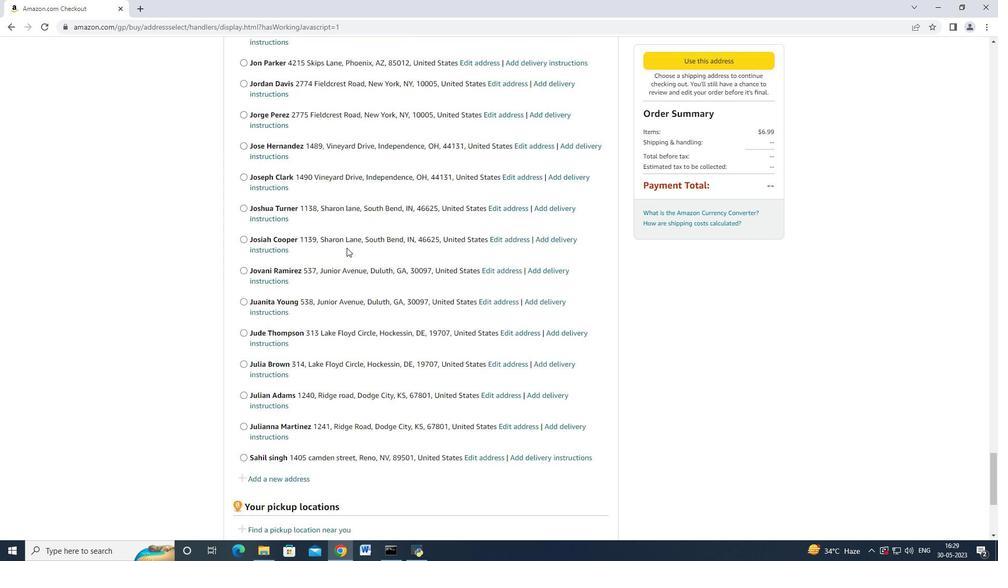 
Action: Mouse moved to (340, 251)
Screenshot: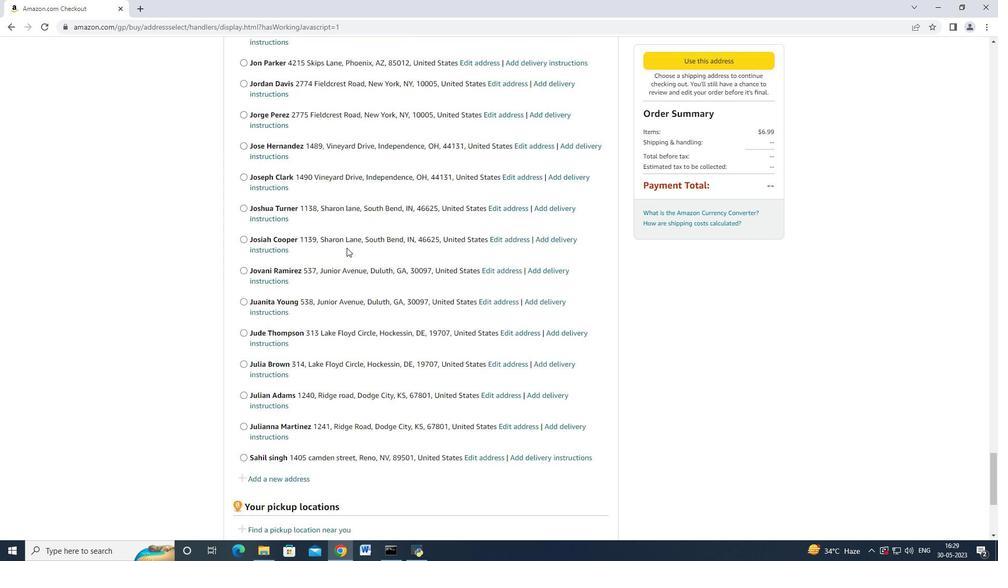 
Action: Mouse scrolled (337, 255) with delta (0, 0)
Screenshot: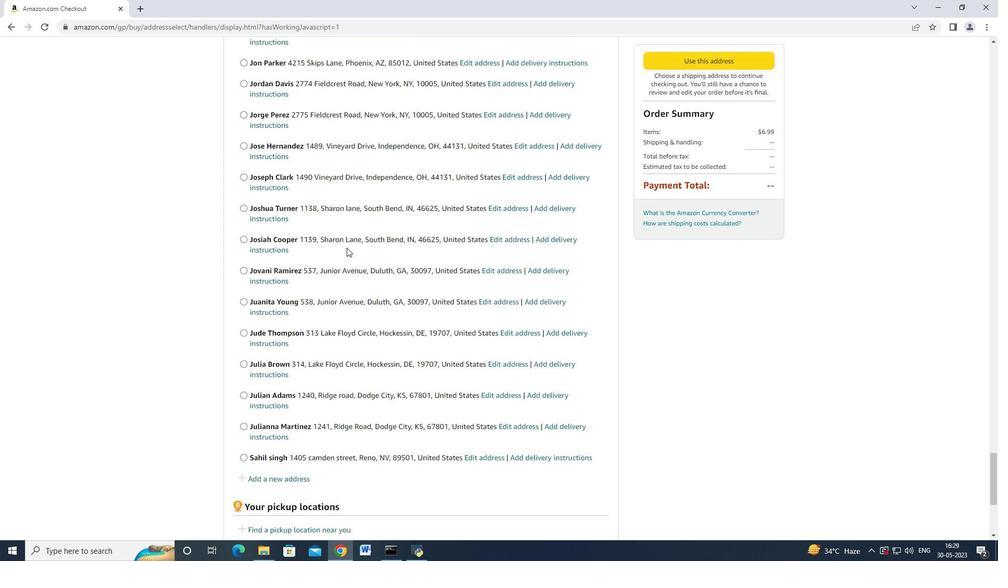 
Action: Mouse moved to (348, 245)
Screenshot: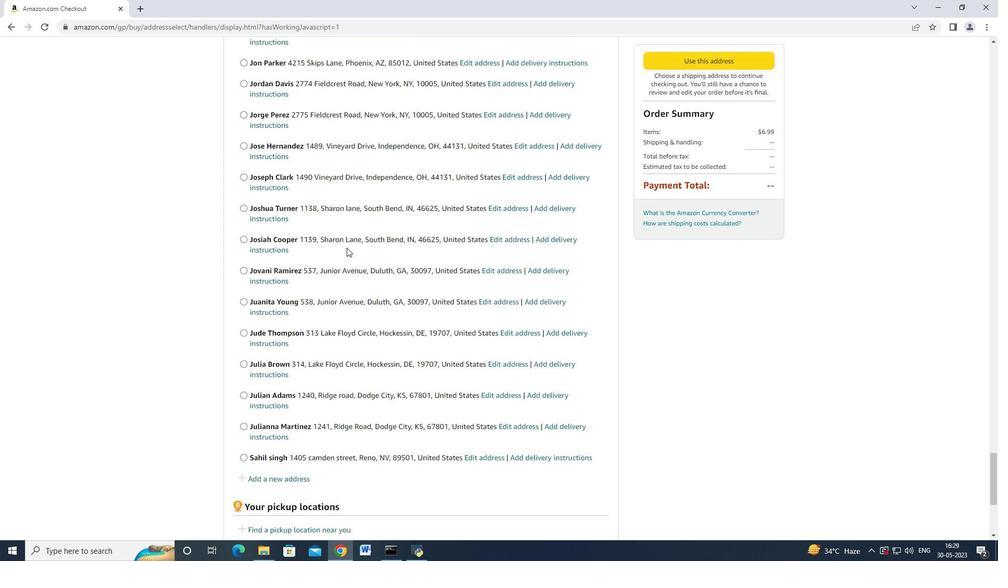 
Action: Mouse scrolled (340, 251) with delta (0, 0)
Screenshot: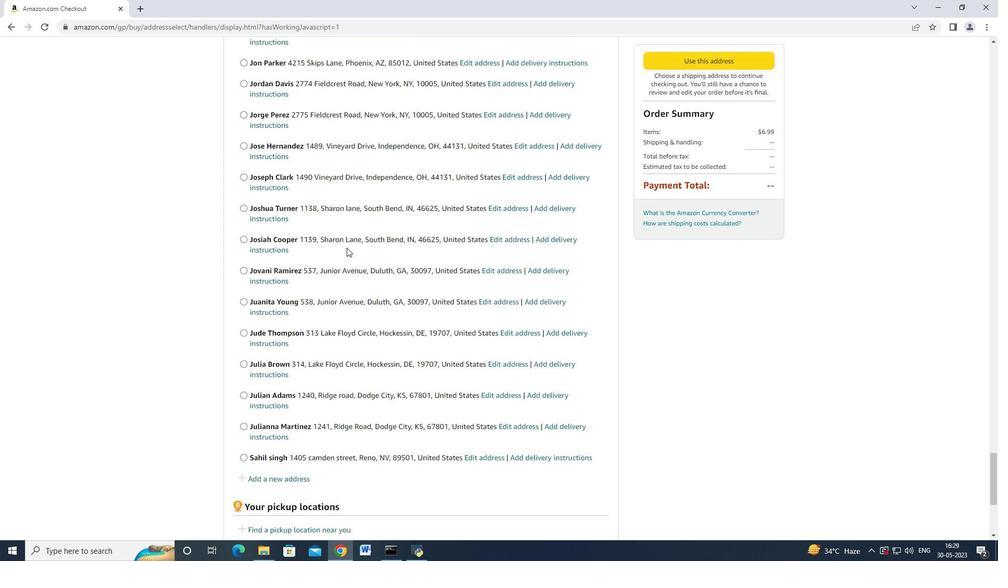 
Action: Mouse moved to (339, 253)
Screenshot: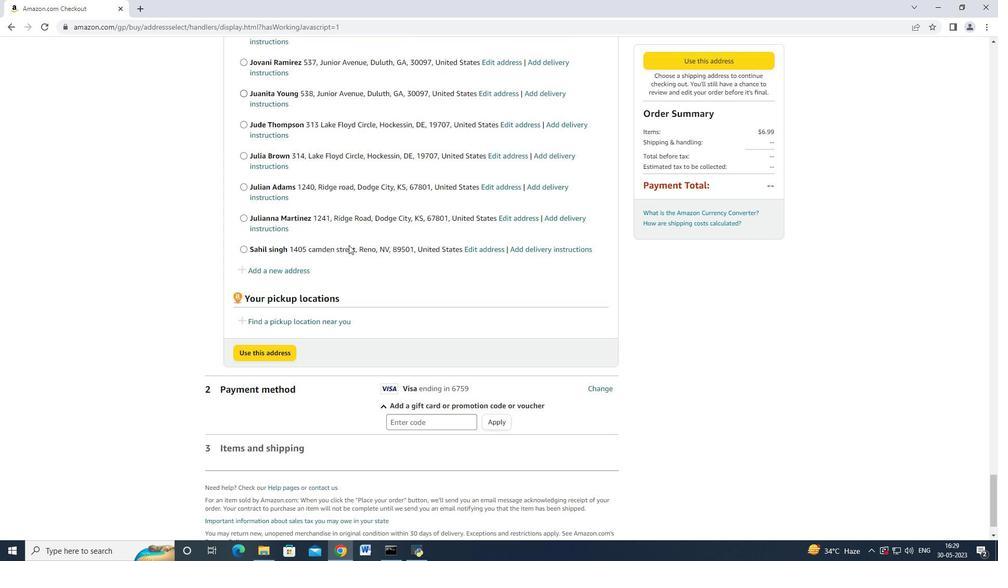 
Action: Mouse scrolled (339, 252) with delta (0, 0)
Screenshot: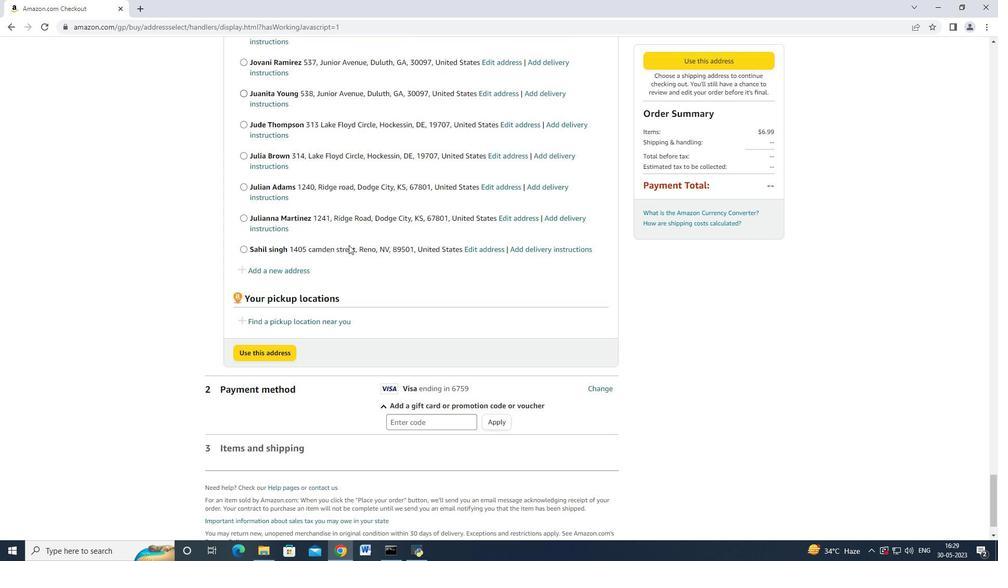 
Action: Mouse scrolled (339, 252) with delta (0, 0)
Screenshot: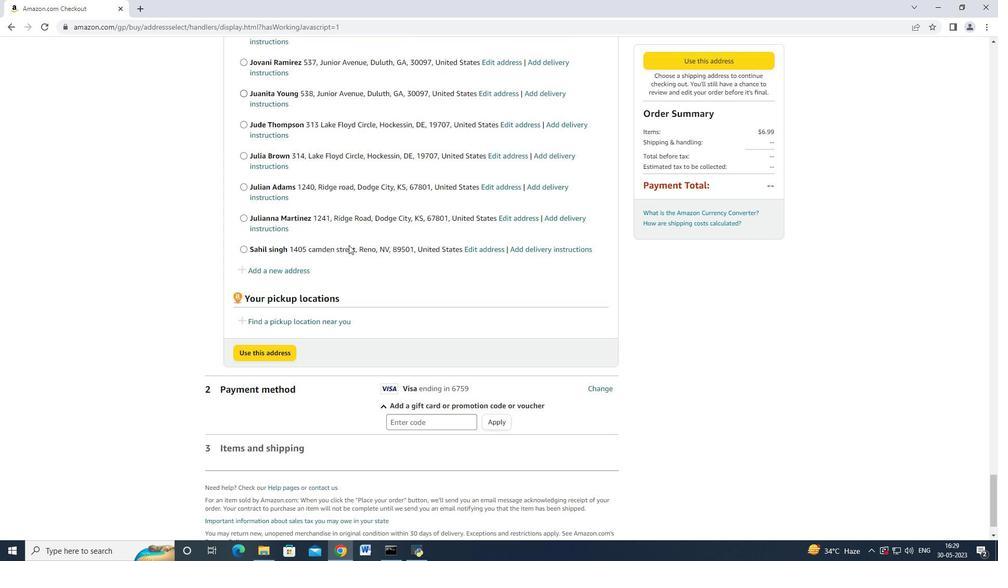 
Action: Mouse scrolled (339, 252) with delta (0, 0)
Screenshot: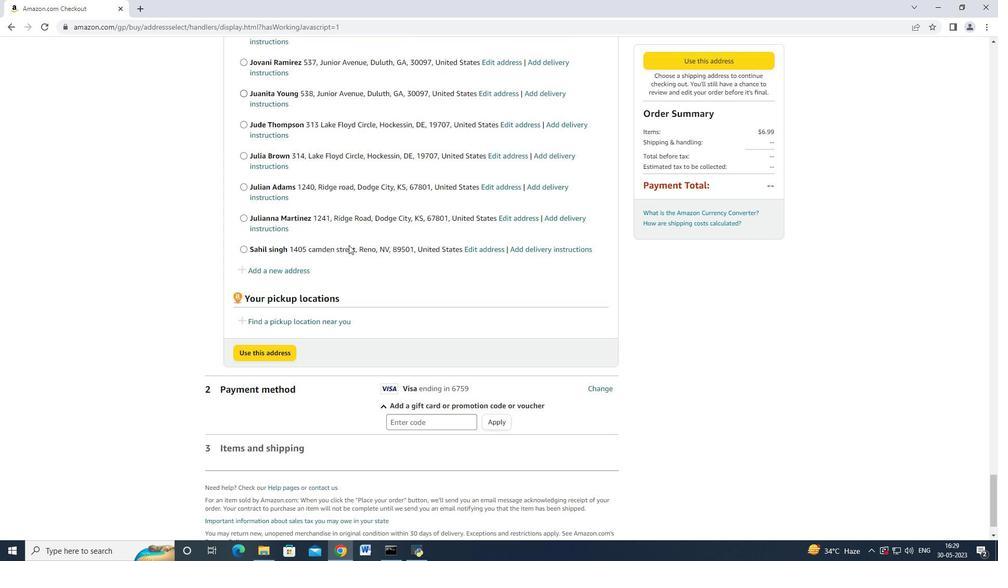 
Action: Mouse scrolled (339, 252) with delta (0, 0)
Screenshot: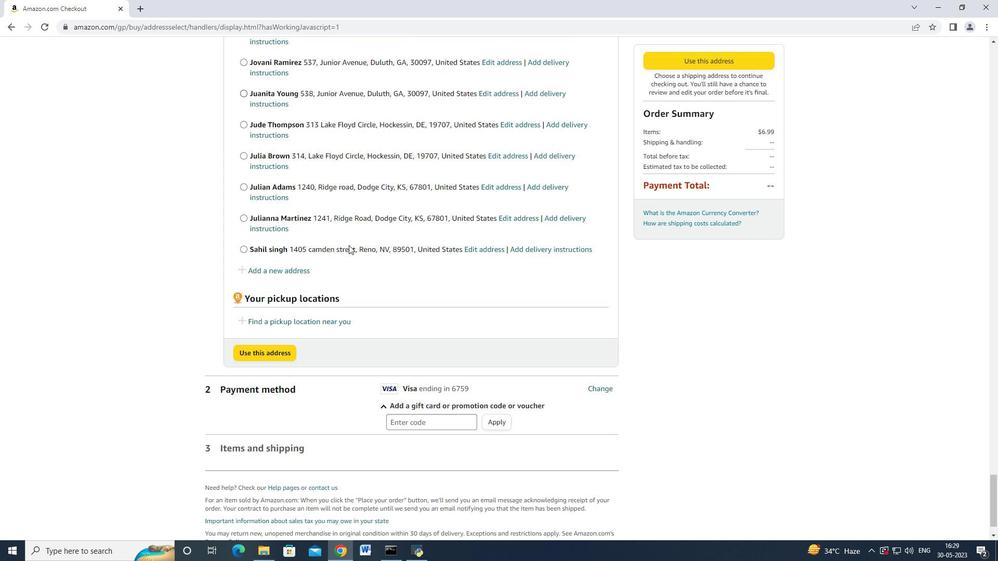 
Action: Mouse moved to (340, 251)
Screenshot: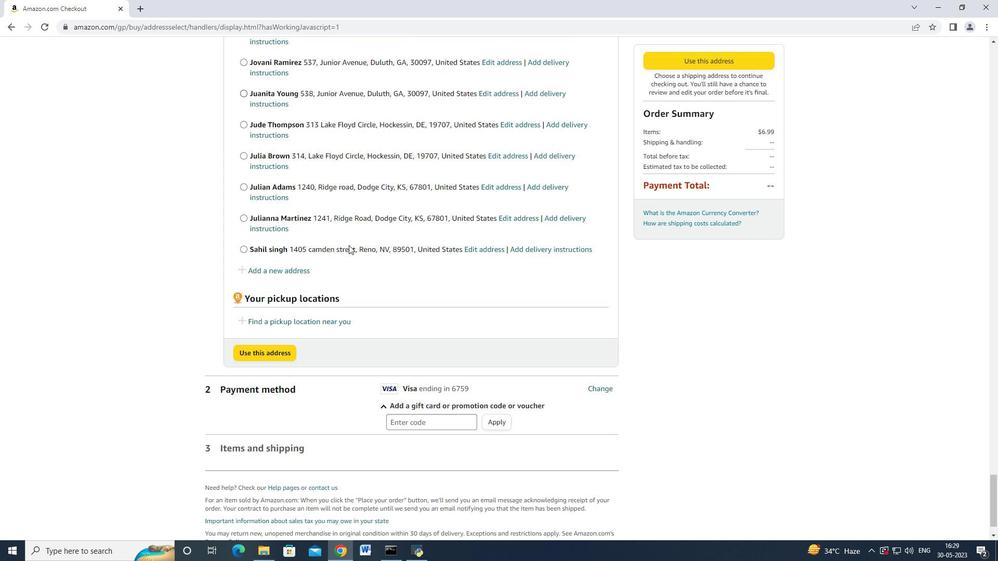 
Action: Mouse scrolled (340, 251) with delta (0, 0)
Screenshot: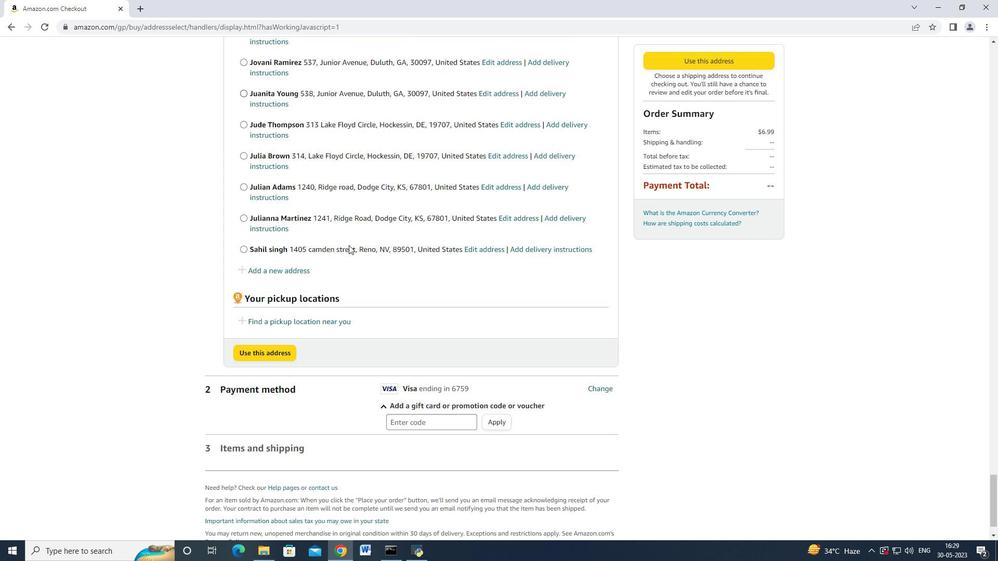 
Action: Mouse moved to (280, 227)
Screenshot: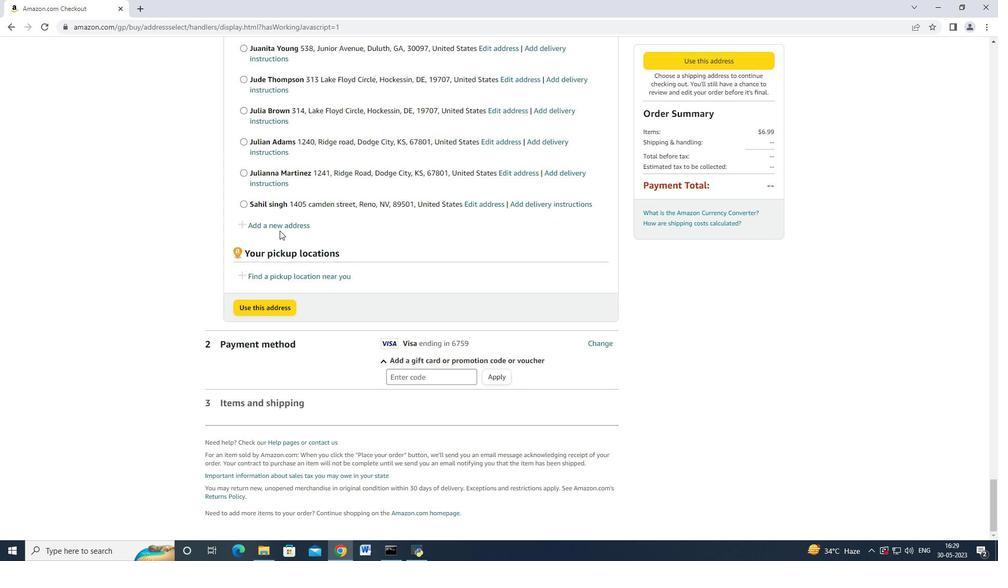
Action: Mouse pressed left at (280, 227)
Screenshot: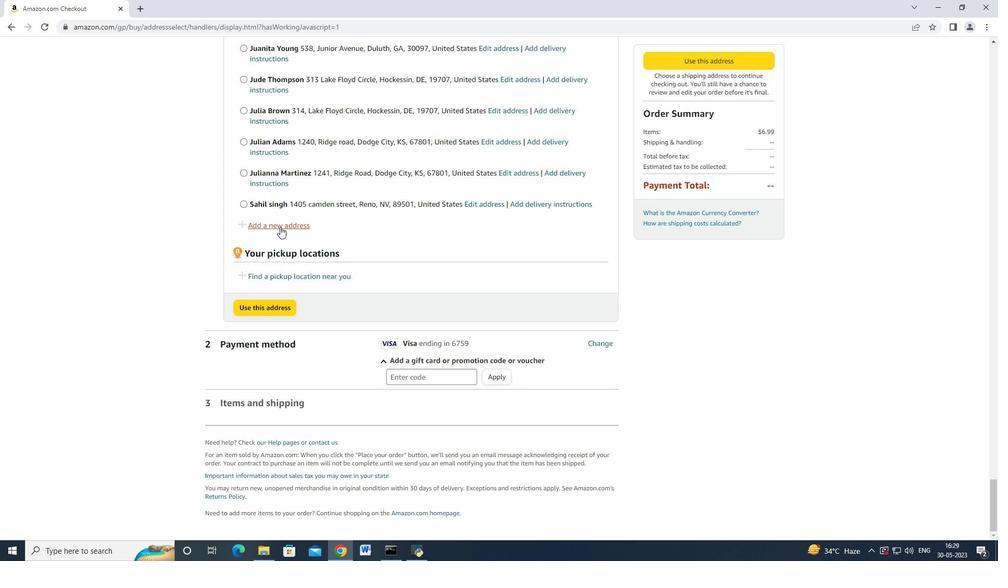 
Action: Mouse moved to (345, 249)
Screenshot: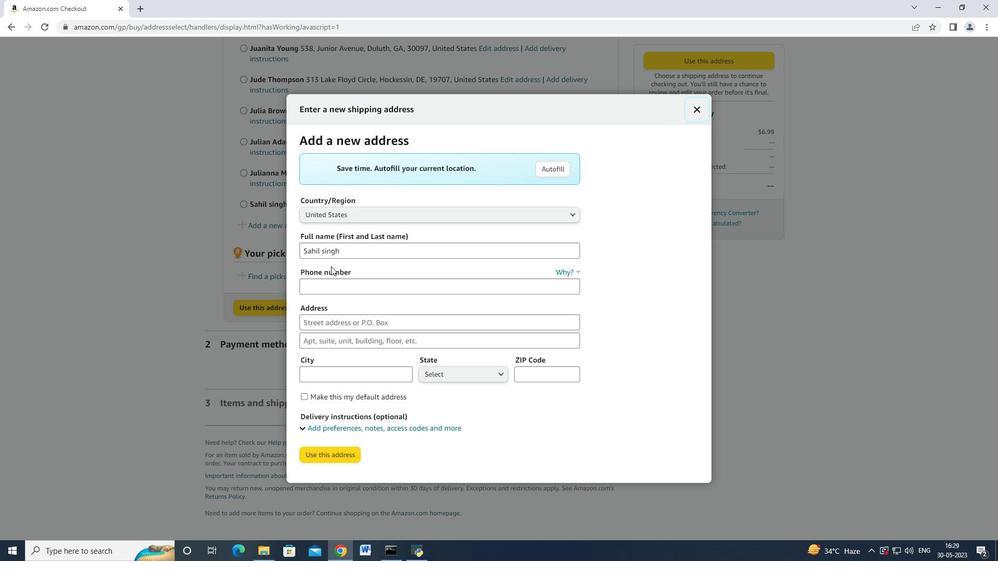 
Action: Mouse pressed left at (345, 249)
Screenshot: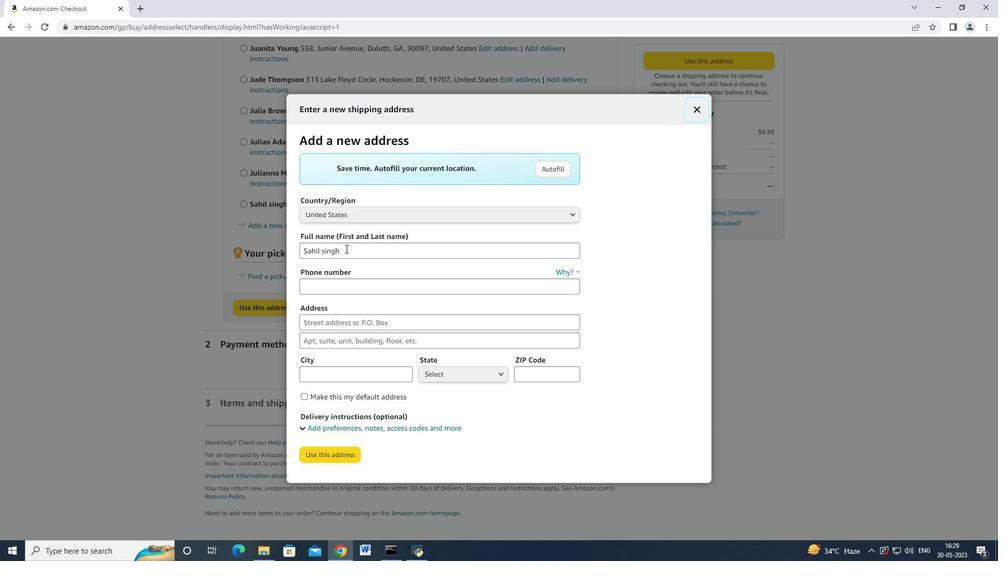 
Action: Mouse moved to (300, 250)
Screenshot: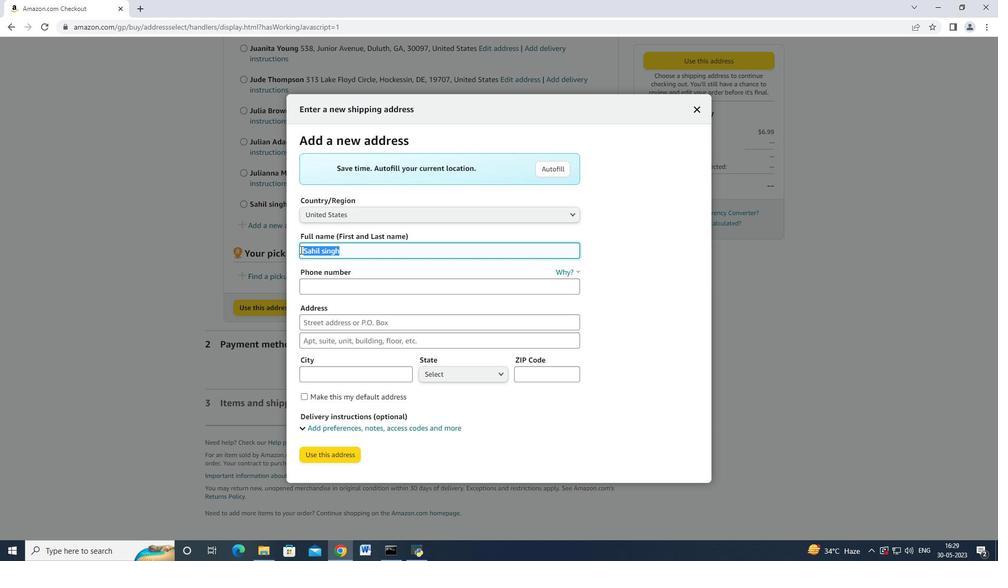 
Action: Key pressed <Key.backspace><Key.shift><Key.shift>Ibrhim<Key.space><Key.shift_r>Sanchez<Key.space><Key.tab><Key.tab>
Screenshot: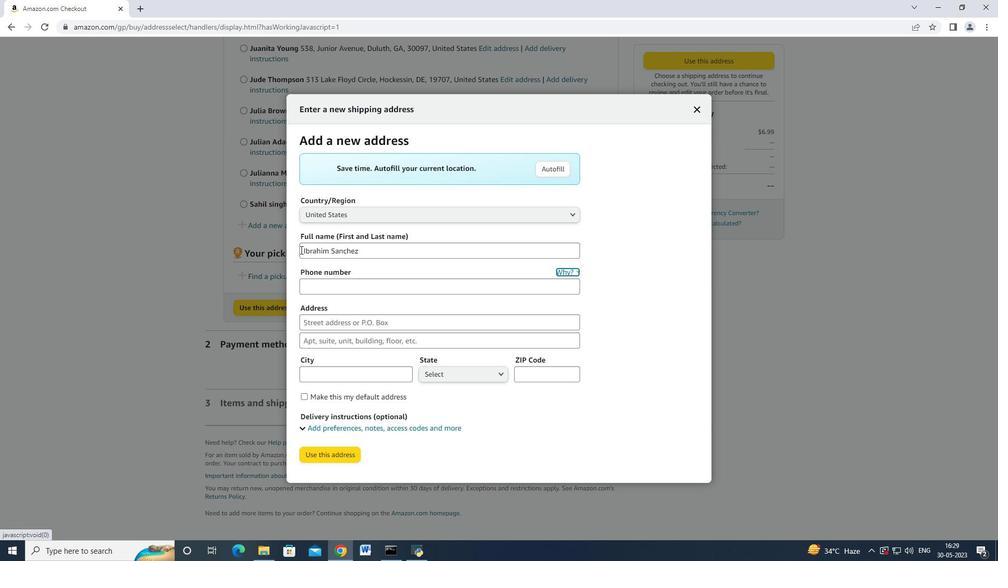 
Action: Mouse moved to (310, 214)
Screenshot: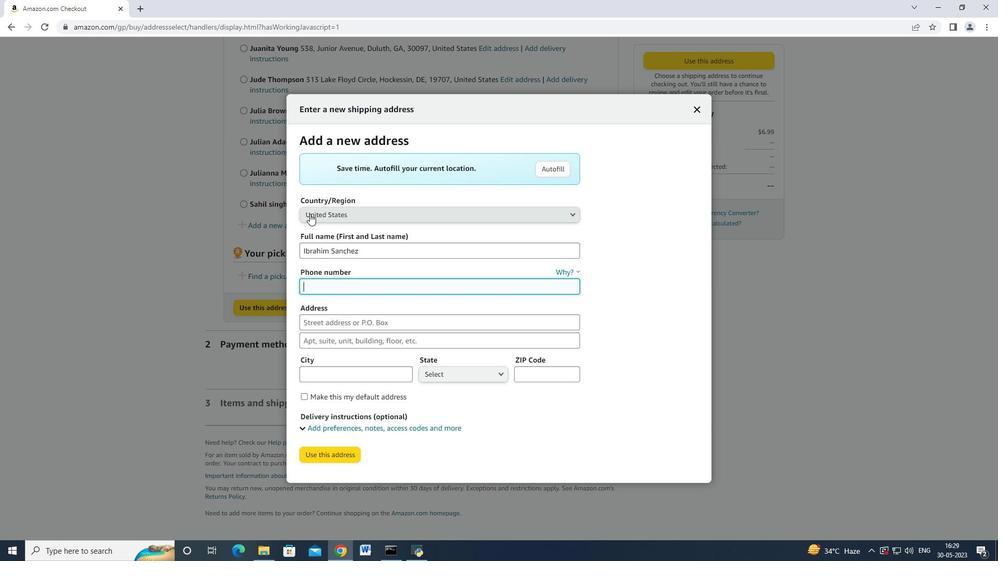 
Action: Key pressed 9785492947
Screenshot: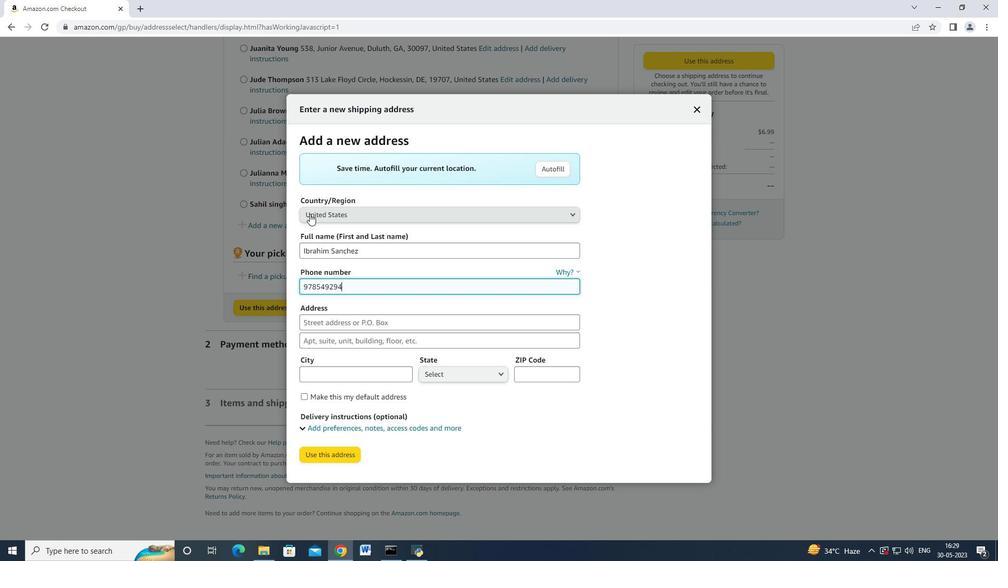 
Action: Mouse moved to (371, 317)
Screenshot: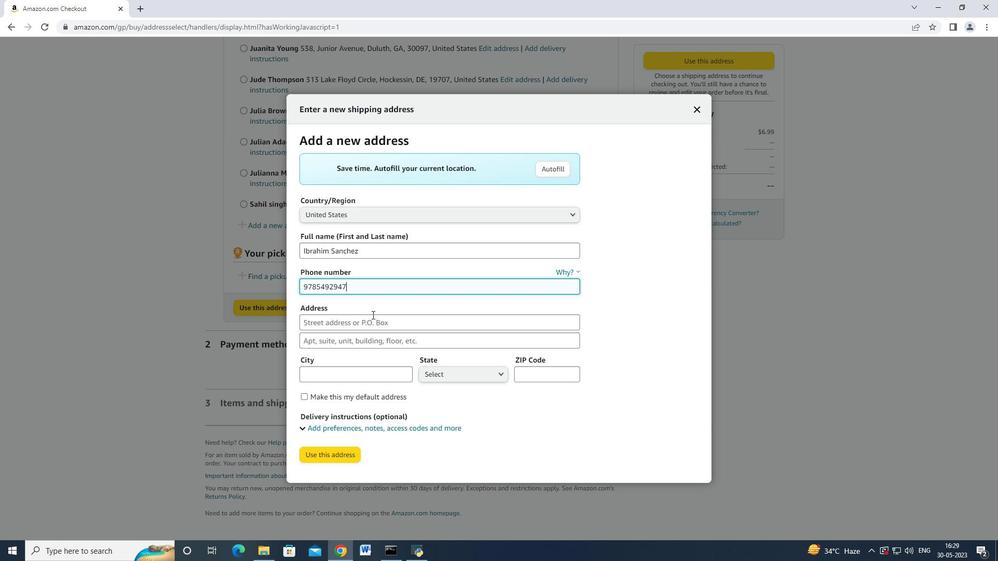 
Action: Mouse pressed left at (371, 317)
Screenshot: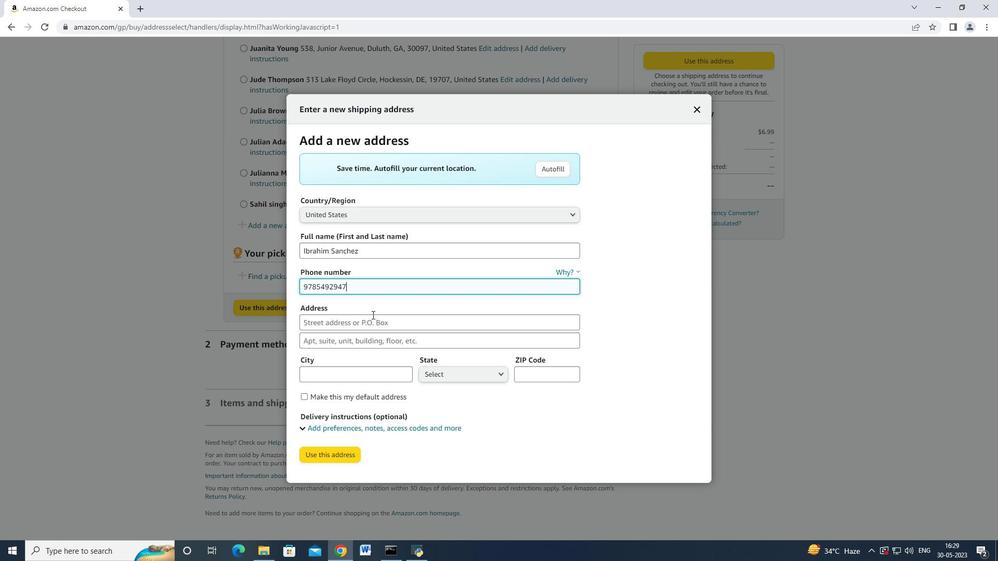 
Action: Mouse moved to (373, 317)
Screenshot: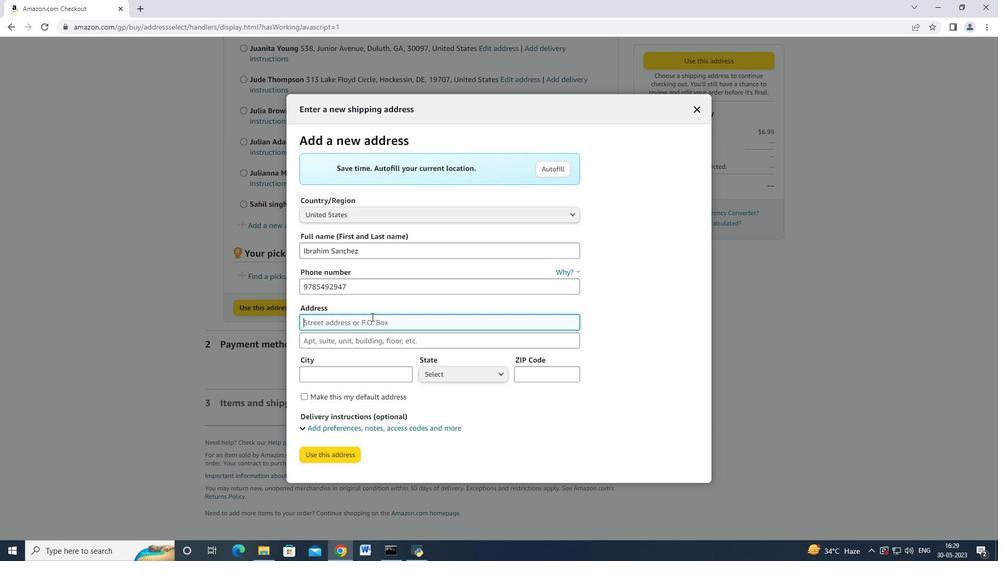 
Action: Key pressed 4723<Key.space><Key.shift><Key.shift><Key.shift><Key.shift><Key.shift><Key.shift><Key.shift>Huntz<Key.space><Key.shift>Lane<Key.space><Key.tab><Key.tab><Key.shift>Bolton<Key.space>
Screenshot: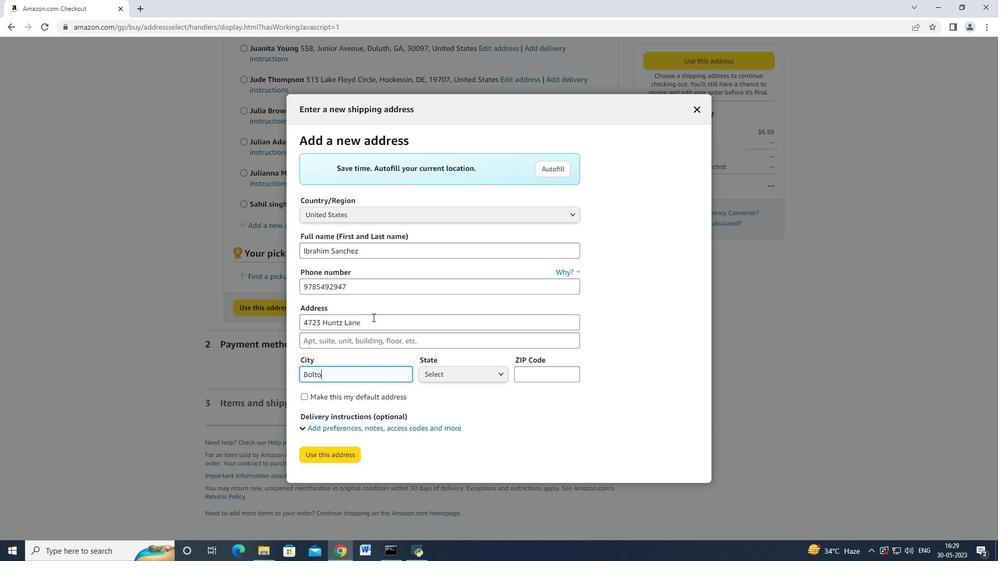 
Action: Mouse moved to (468, 368)
Screenshot: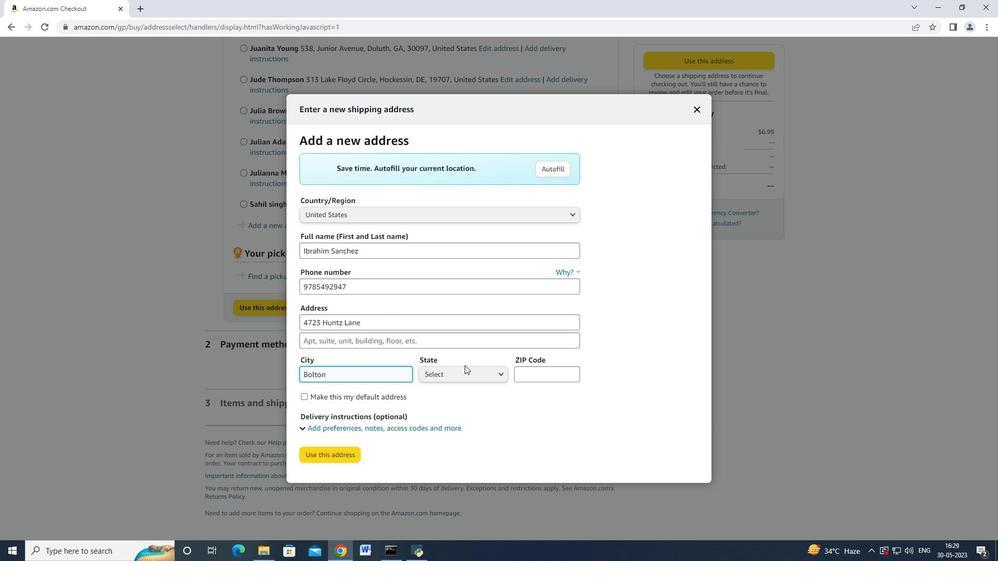 
Action: Mouse pressed left at (468, 368)
Screenshot: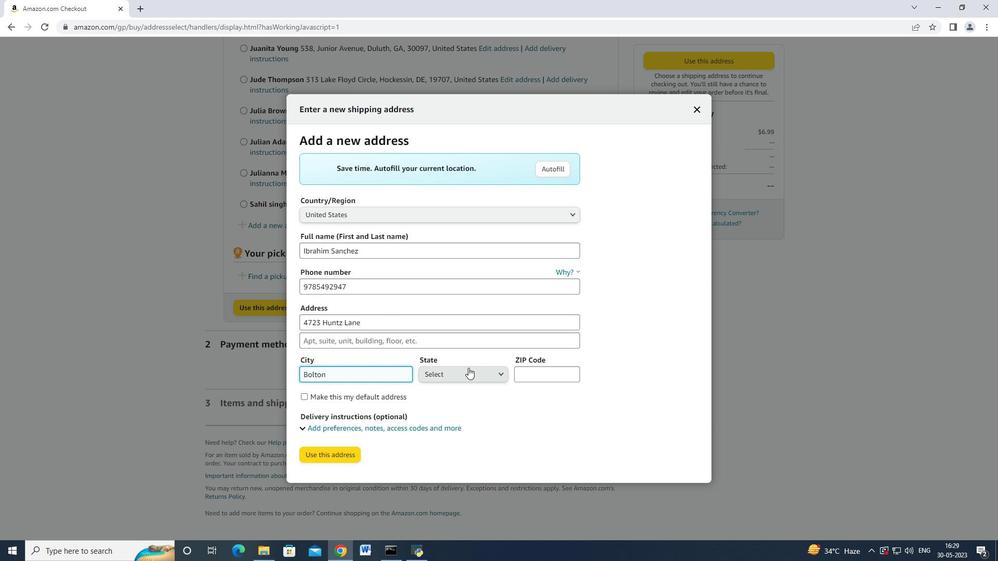 
Action: Mouse moved to (471, 356)
Screenshot: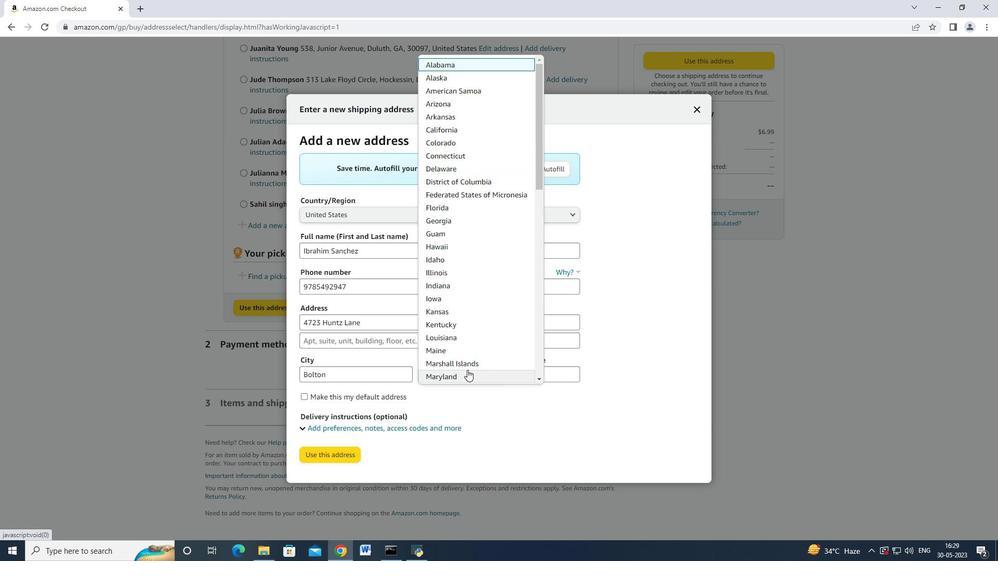 
Action: Mouse scrolled (471, 355) with delta (0, 0)
Screenshot: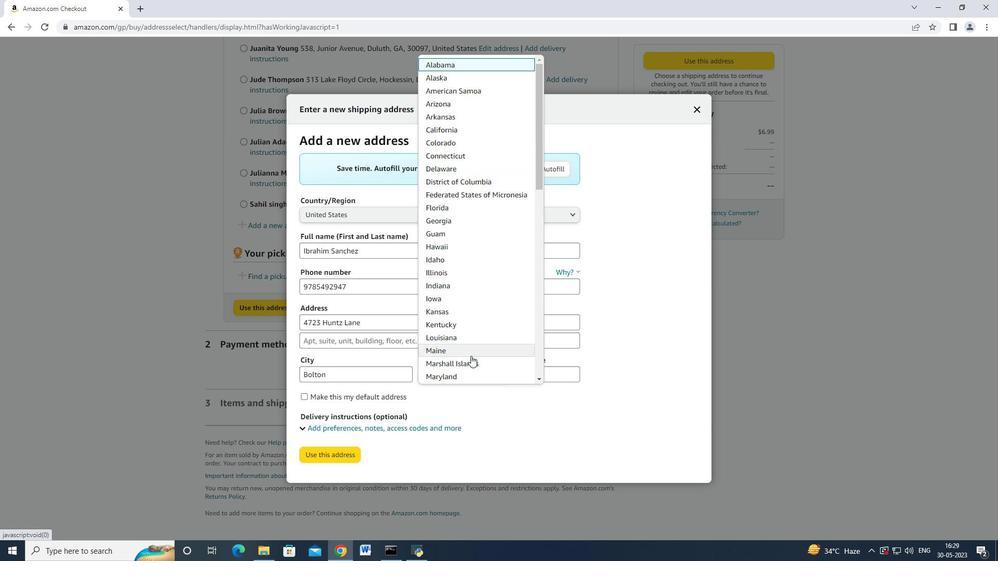 
Action: Mouse scrolled (471, 355) with delta (0, 0)
Screenshot: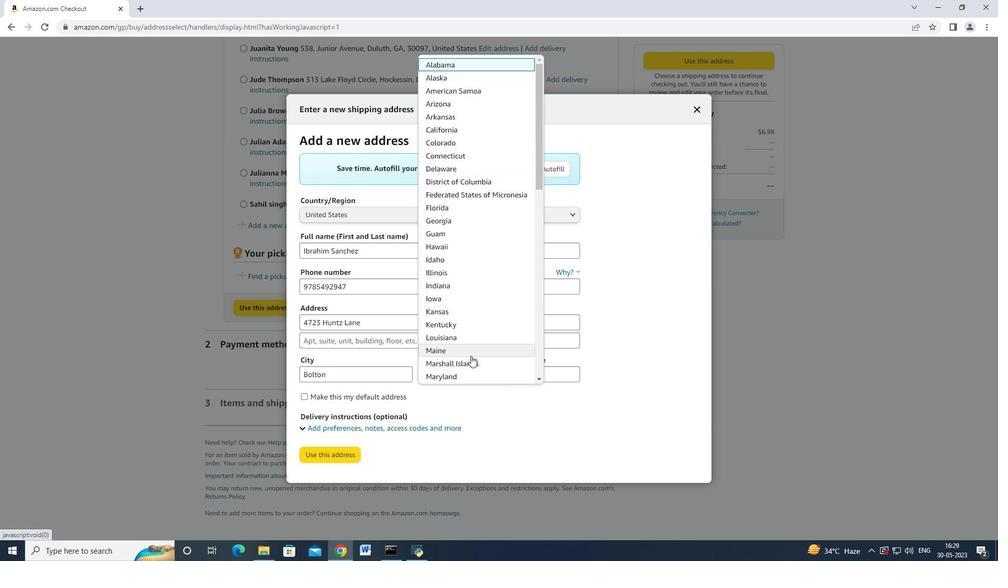 
Action: Mouse moved to (472, 287)
Screenshot: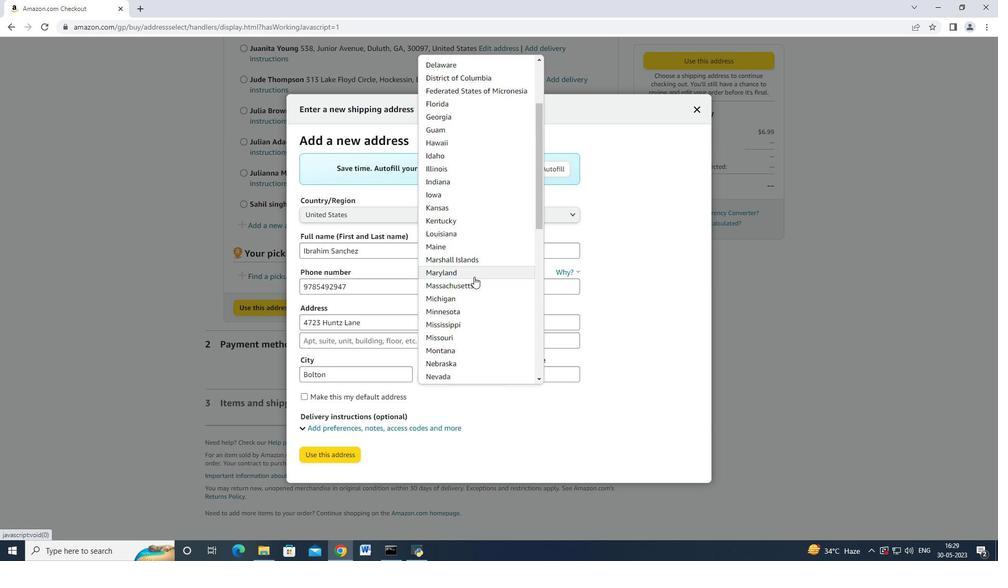 
Action: Mouse pressed left at (472, 287)
Screenshot: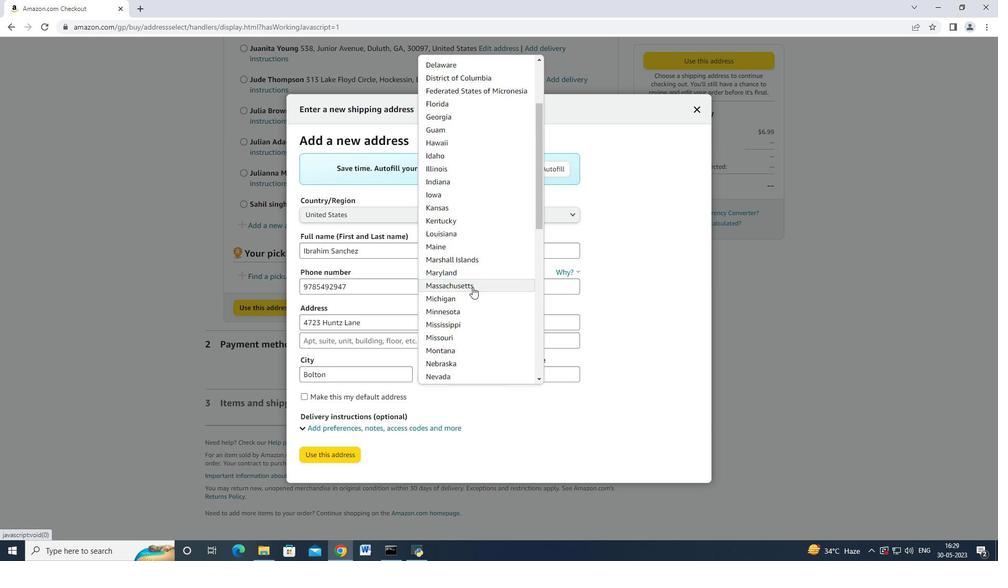 
Action: Mouse moved to (535, 371)
Screenshot: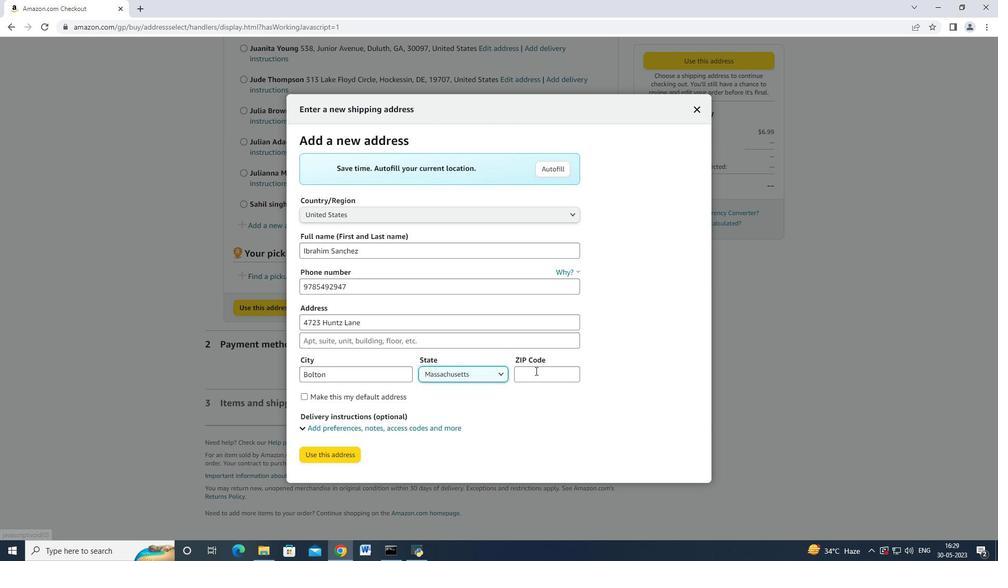 
Action: Mouse pressed left at (535, 371)
Screenshot: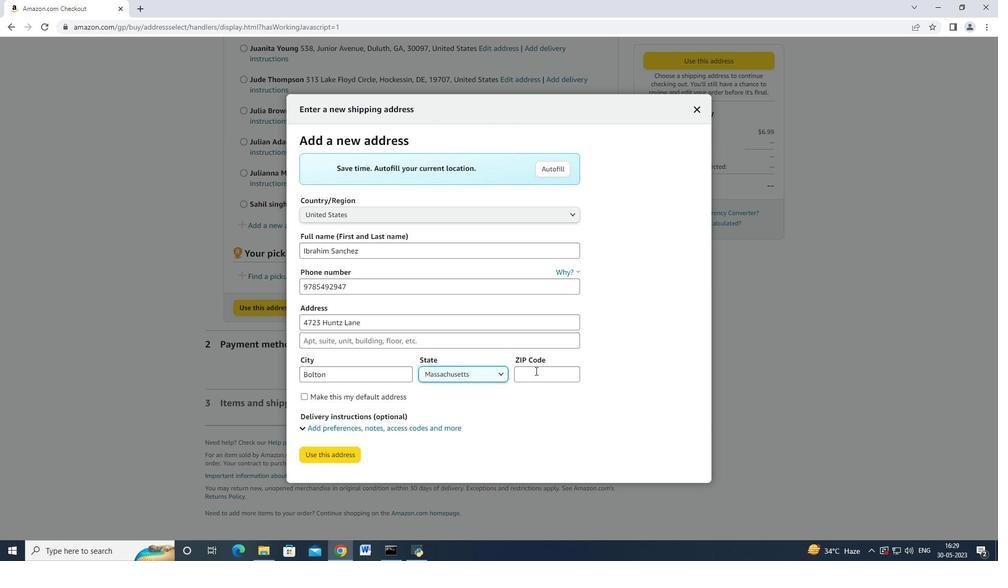 
Action: Mouse moved to (535, 371)
Screenshot: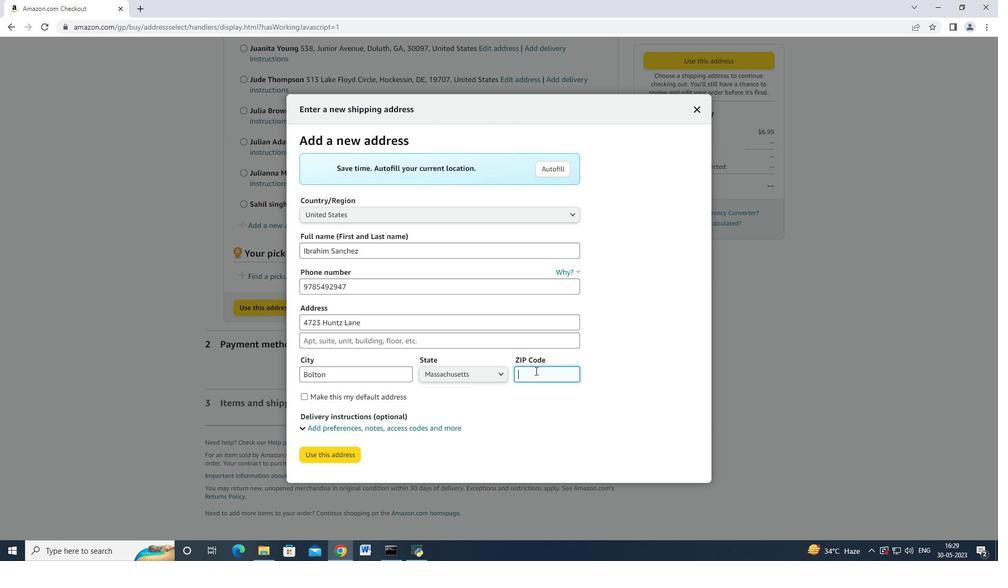 
Action: Key pressed 01740
Screenshot: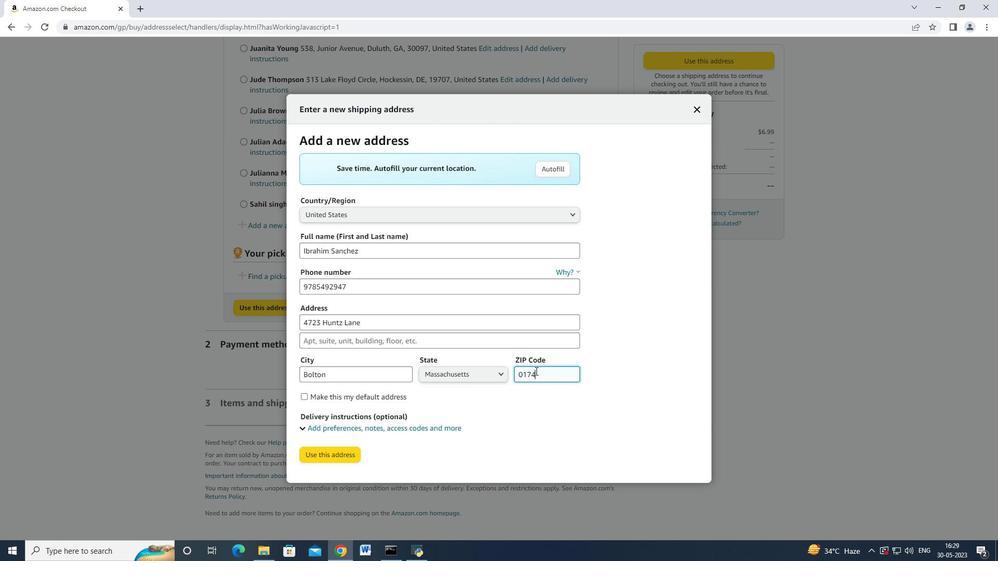 
Action: Mouse moved to (337, 450)
Screenshot: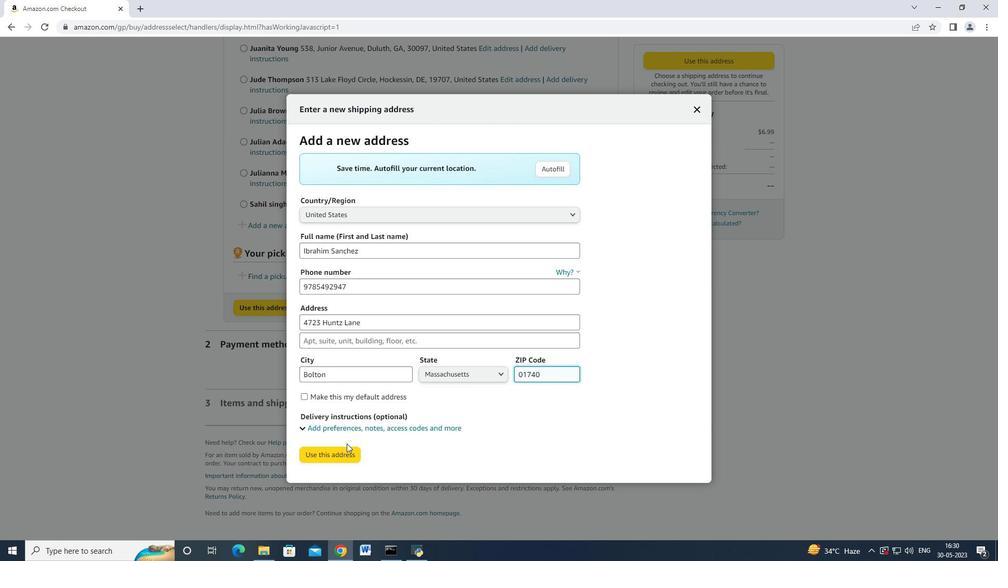 
Action: Mouse pressed left at (337, 450)
Screenshot: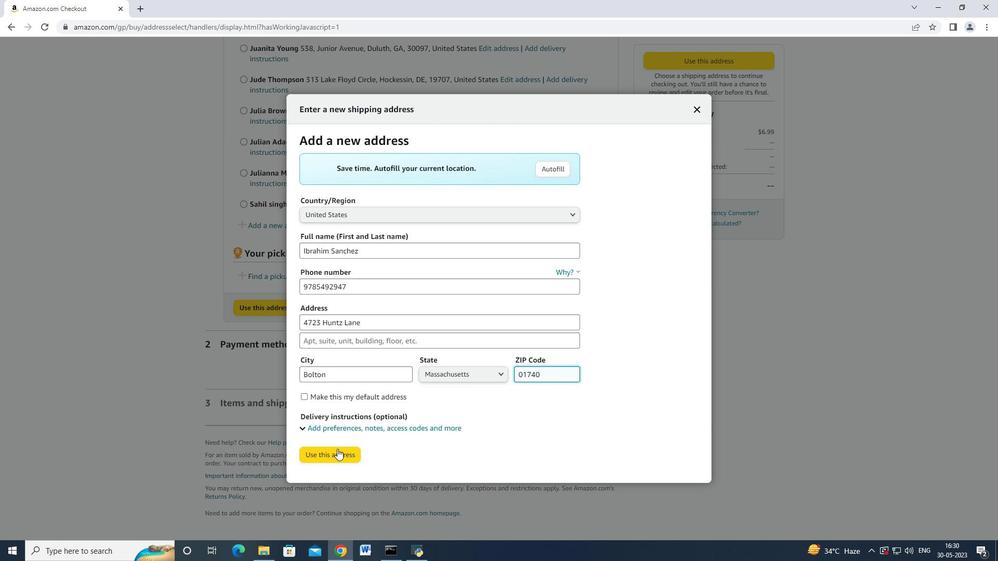 
Action: Mouse moved to (393, 304)
Screenshot: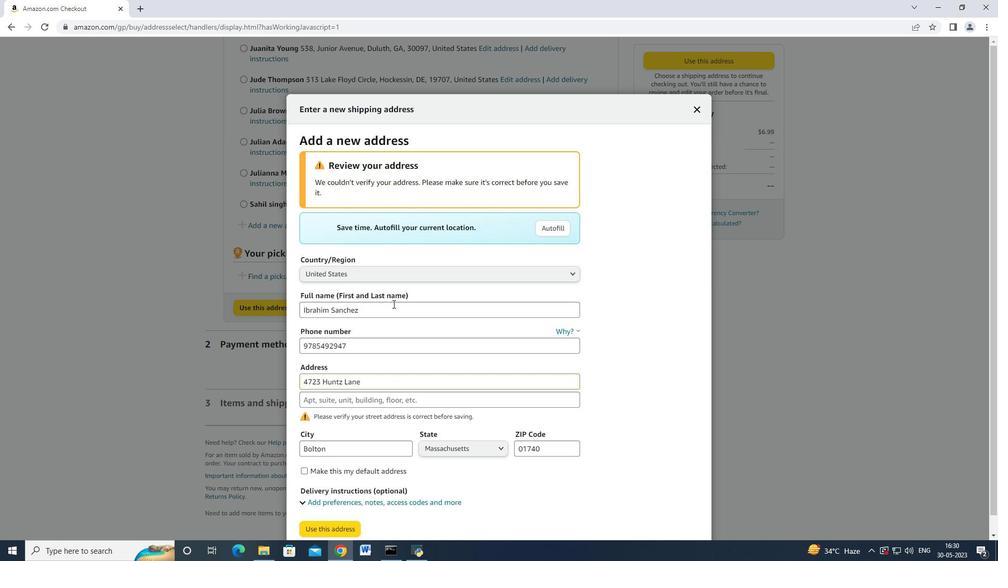 
Action: Mouse scrolled (393, 303) with delta (0, 0)
Screenshot: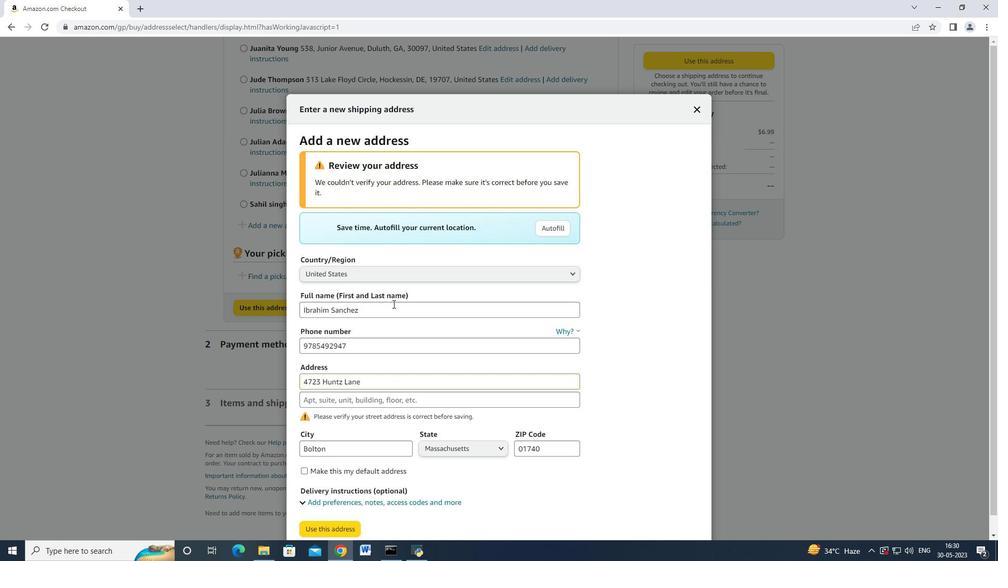 
Action: Mouse moved to (393, 304)
Screenshot: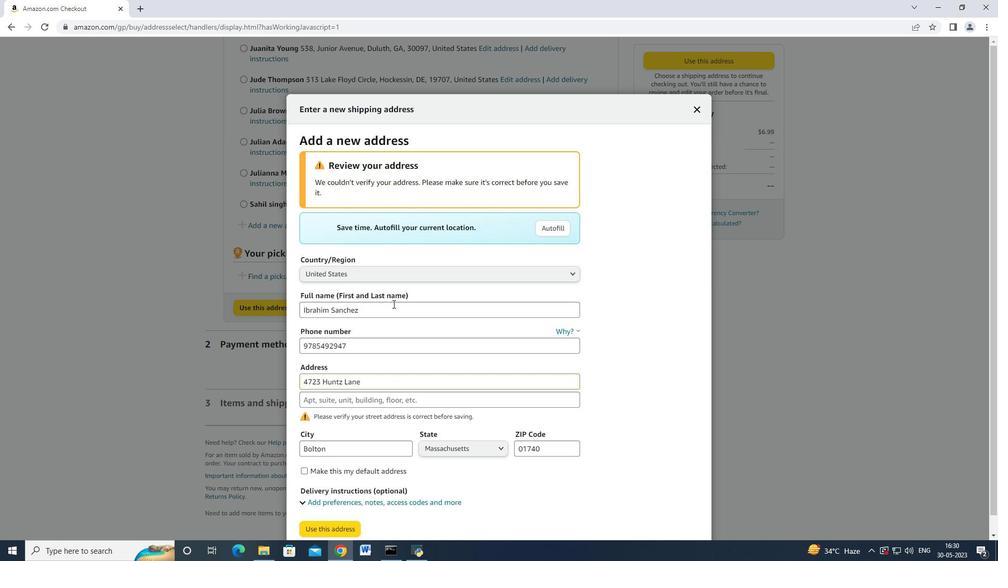 
Action: Mouse scrolled (393, 304) with delta (0, 0)
Screenshot: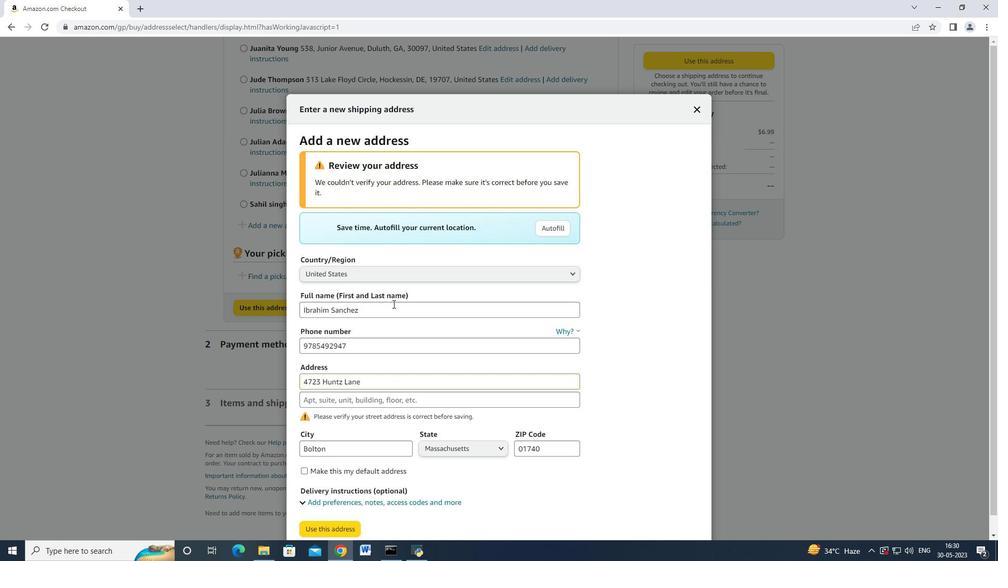
Action: Mouse scrolled (393, 304) with delta (0, 0)
Screenshot: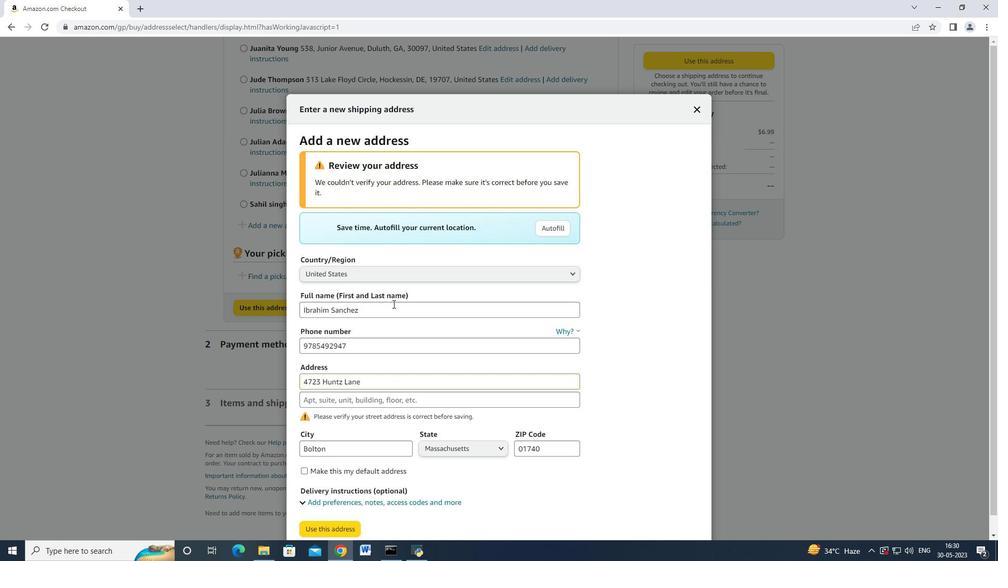 
Action: Mouse scrolled (393, 304) with delta (0, 0)
Screenshot: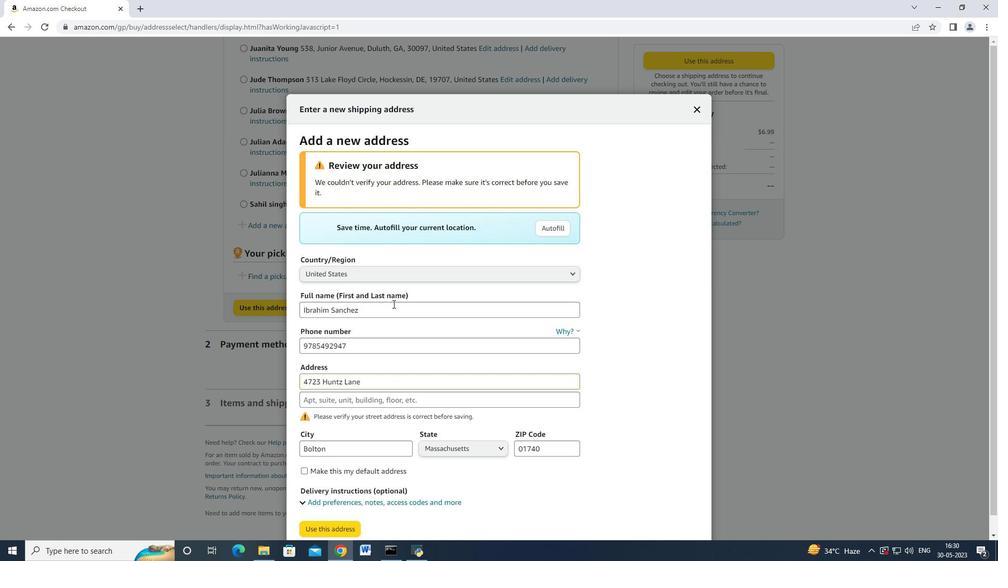 
Action: Mouse scrolled (393, 304) with delta (0, 0)
Screenshot: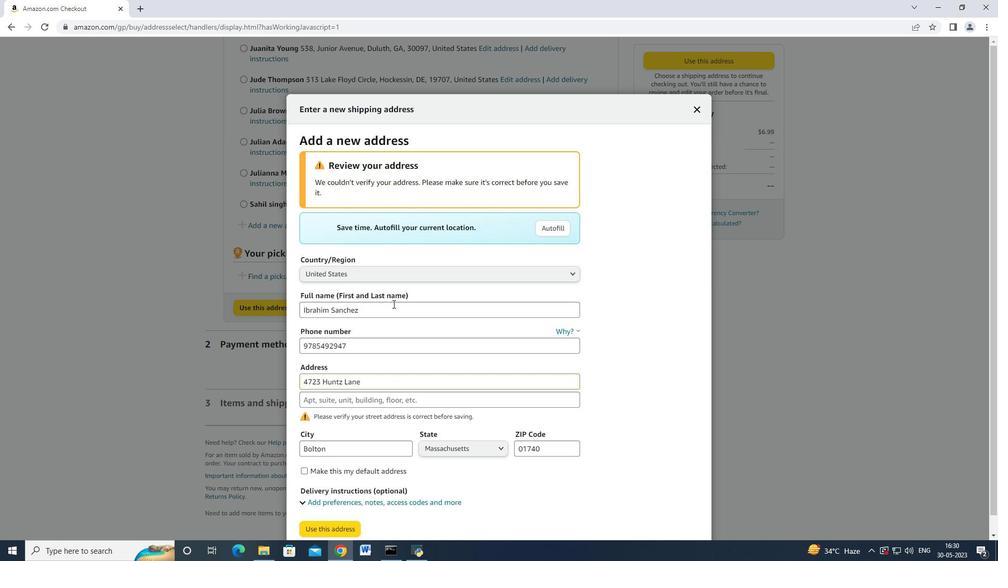 
Action: Mouse scrolled (393, 304) with delta (0, 0)
Screenshot: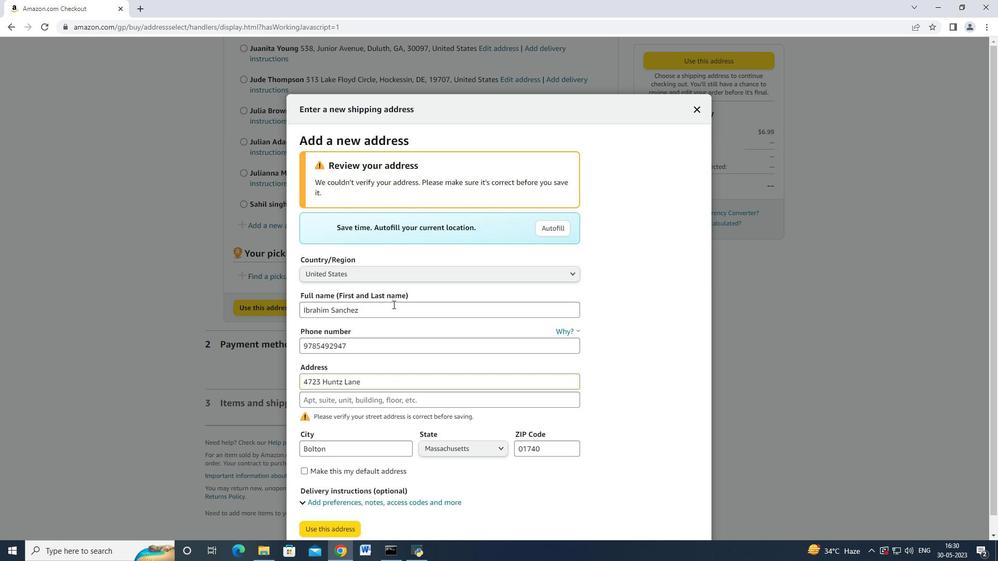 
Action: Mouse moved to (395, 303)
Screenshot: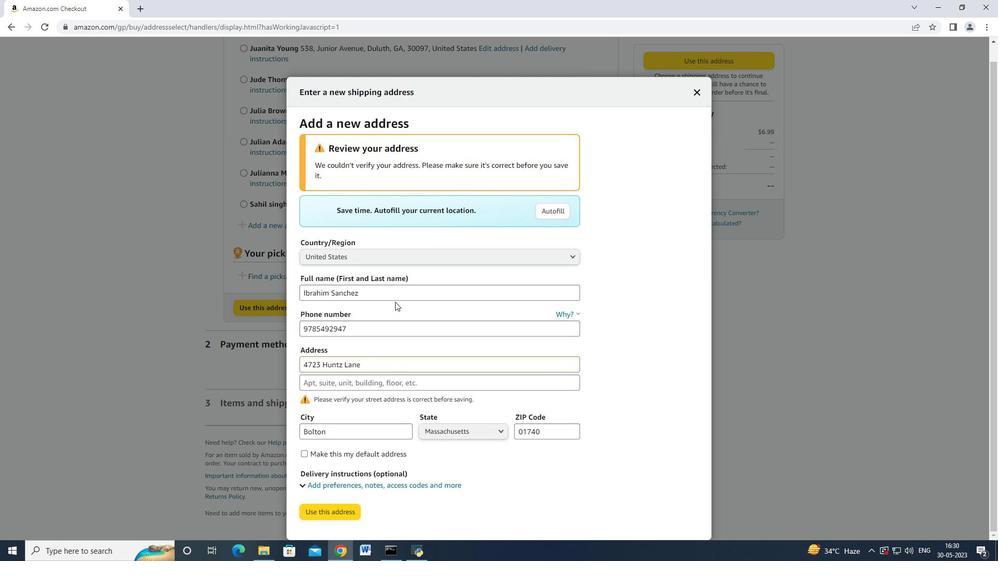 
Action: Mouse scrolled (395, 302) with delta (0, 0)
Screenshot: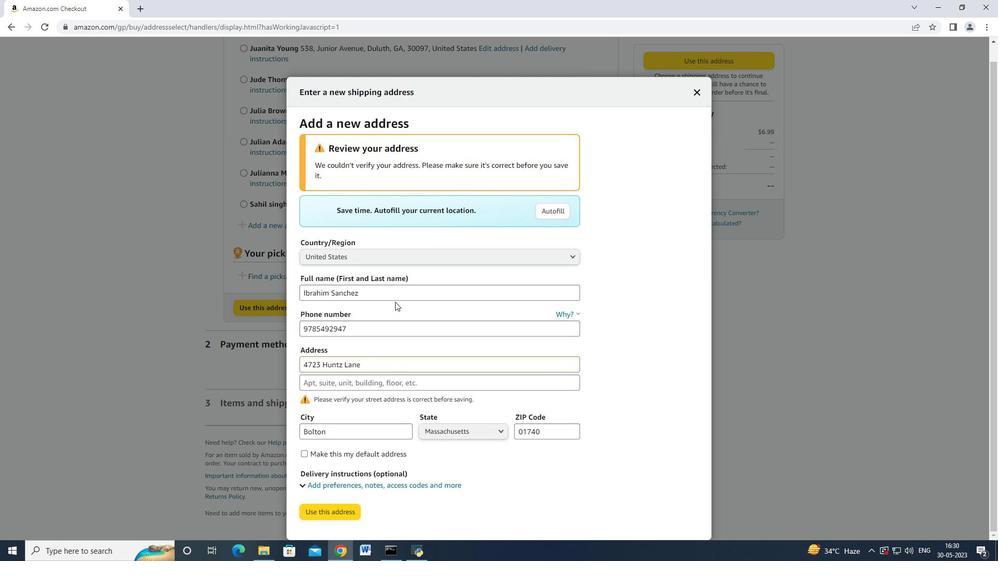 
Action: Mouse moved to (394, 303)
Screenshot: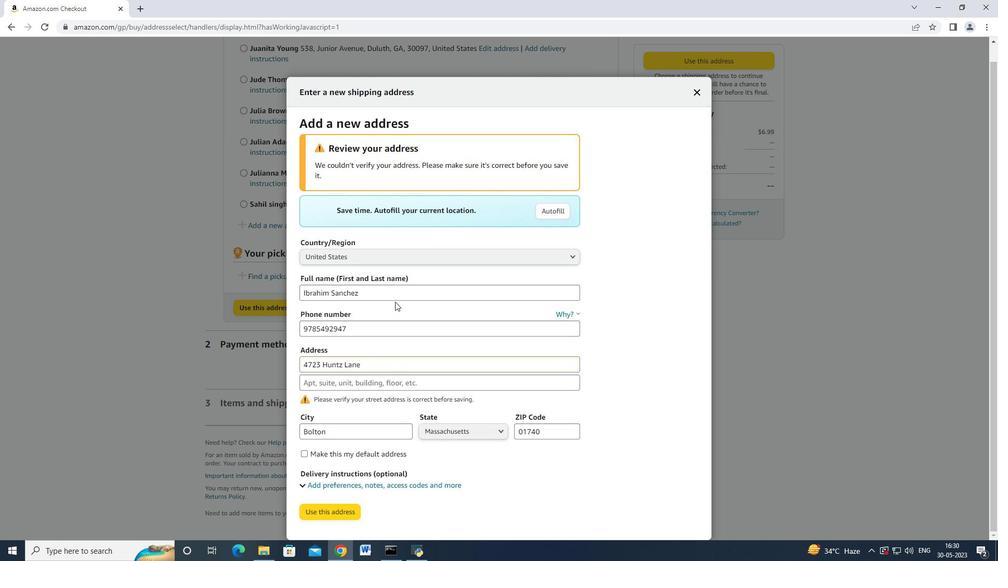 
Action: Mouse scrolled (394, 303) with delta (0, 0)
Screenshot: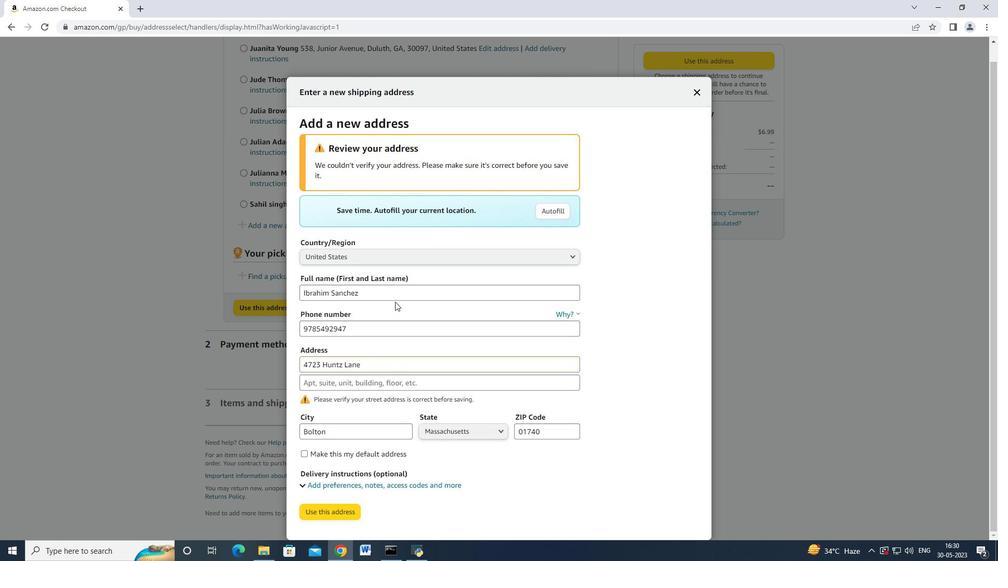 
Action: Mouse moved to (394, 304)
Screenshot: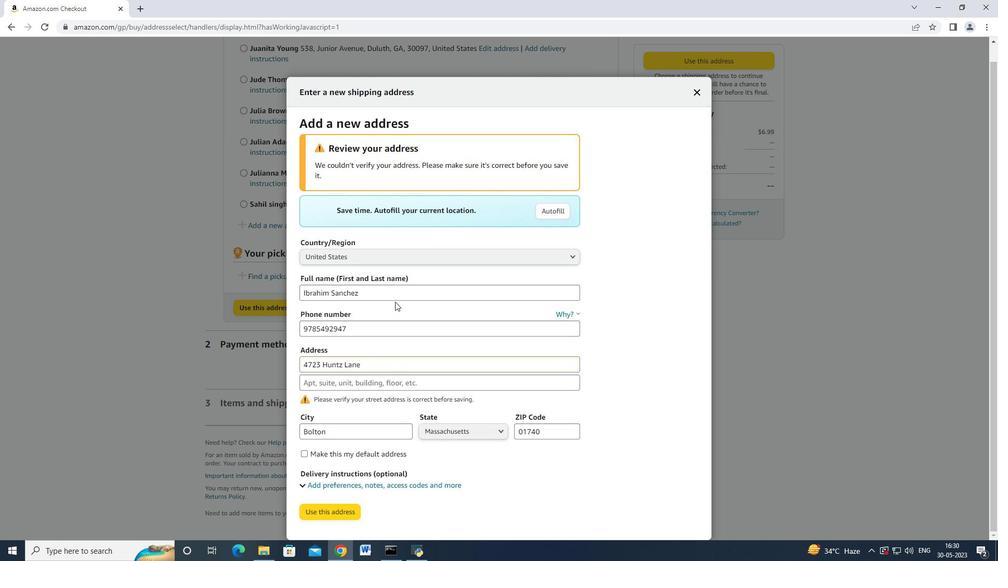 
Action: Mouse scrolled (394, 303) with delta (0, 0)
Screenshot: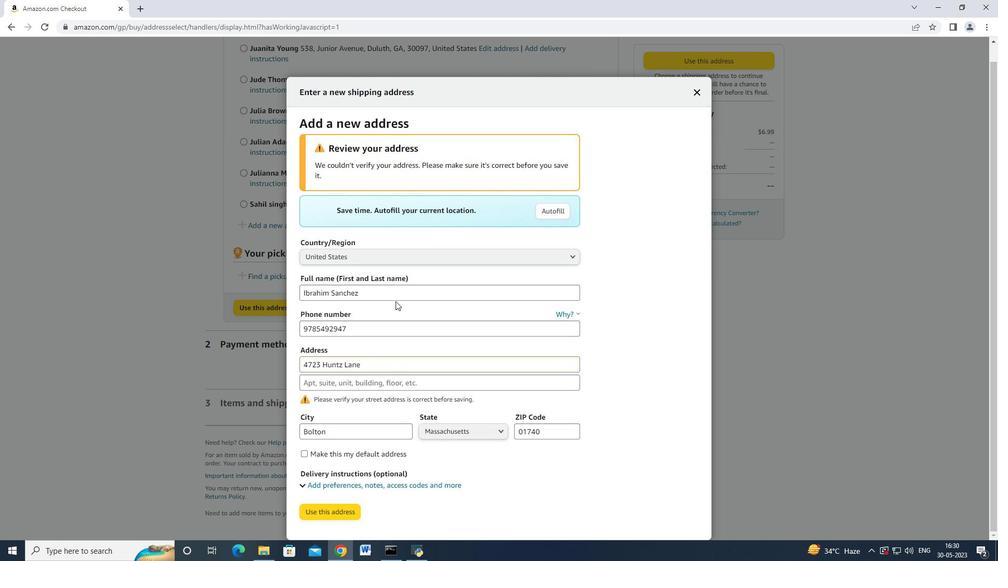
Action: Mouse moved to (394, 307)
Screenshot: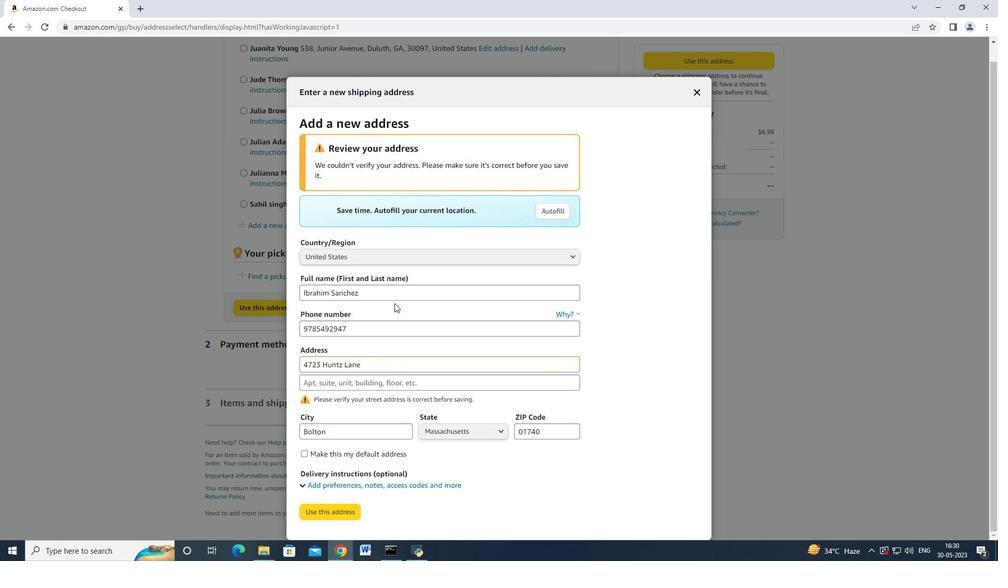 
Action: Mouse scrolled (394, 307) with delta (0, 0)
Screenshot: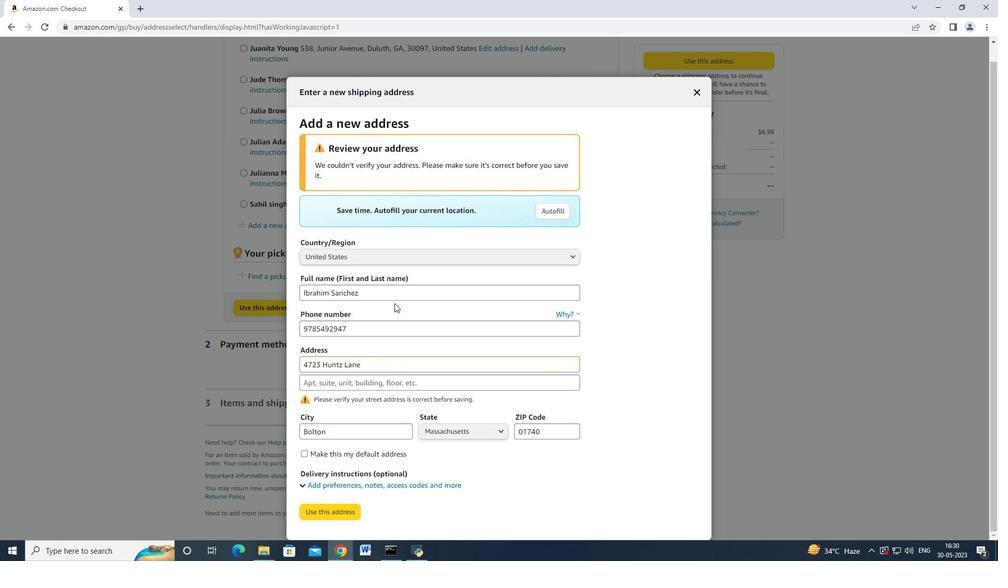 
Action: Mouse moved to (341, 512)
Screenshot: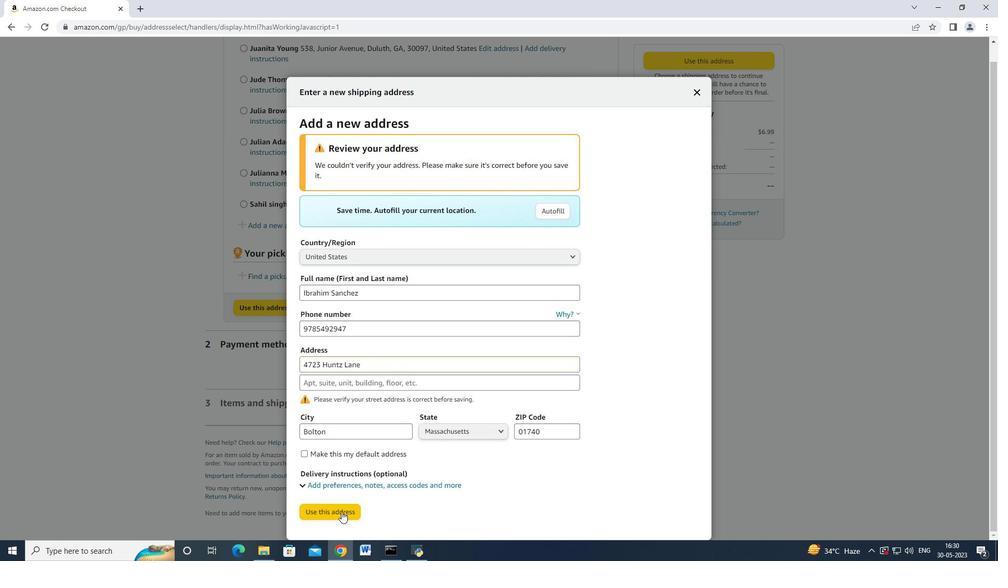 
Action: Mouse pressed left at (341, 512)
Screenshot: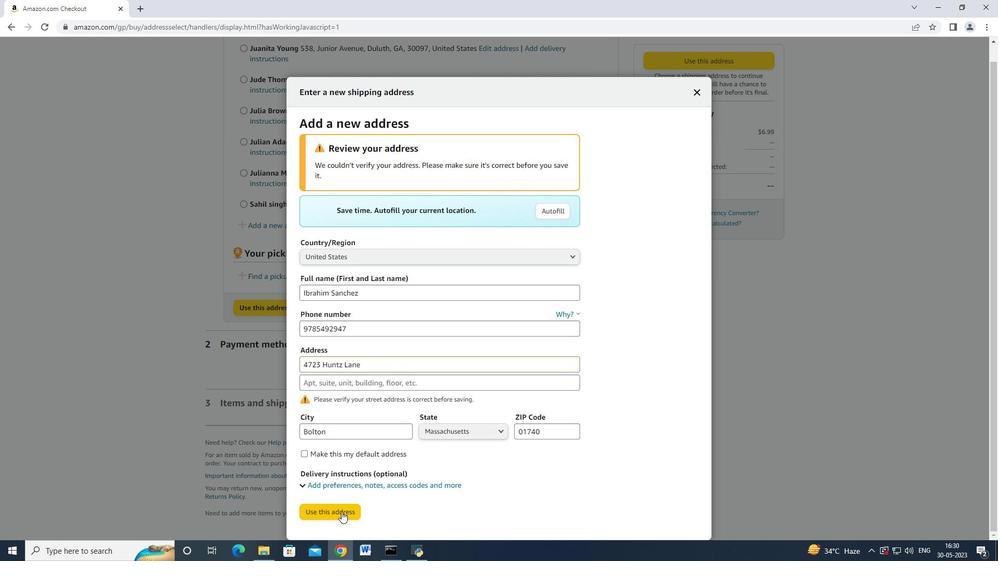 
Action: Mouse moved to (289, 192)
Screenshot: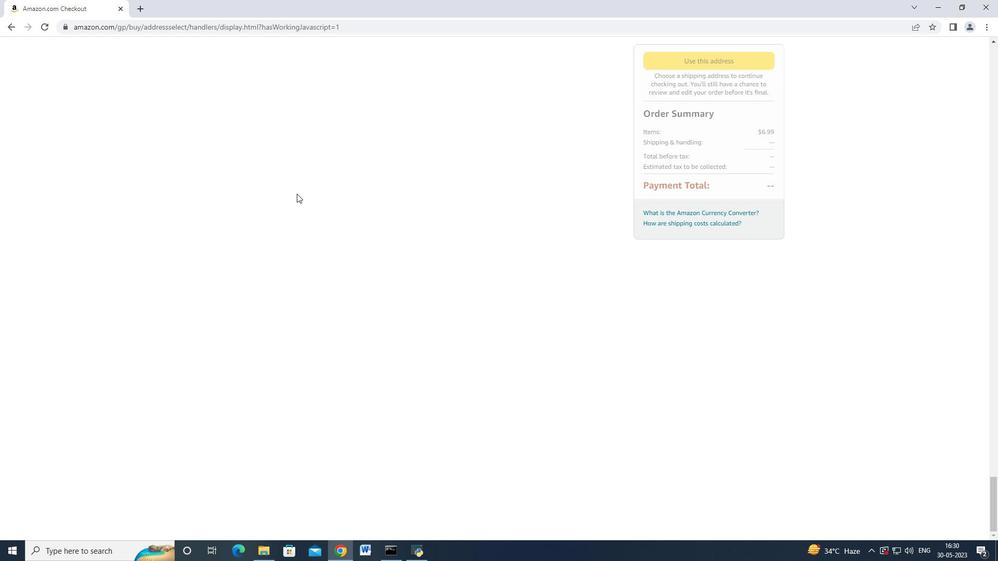 
Action: Mouse scrolled (289, 193) with delta (0, 0)
Screenshot: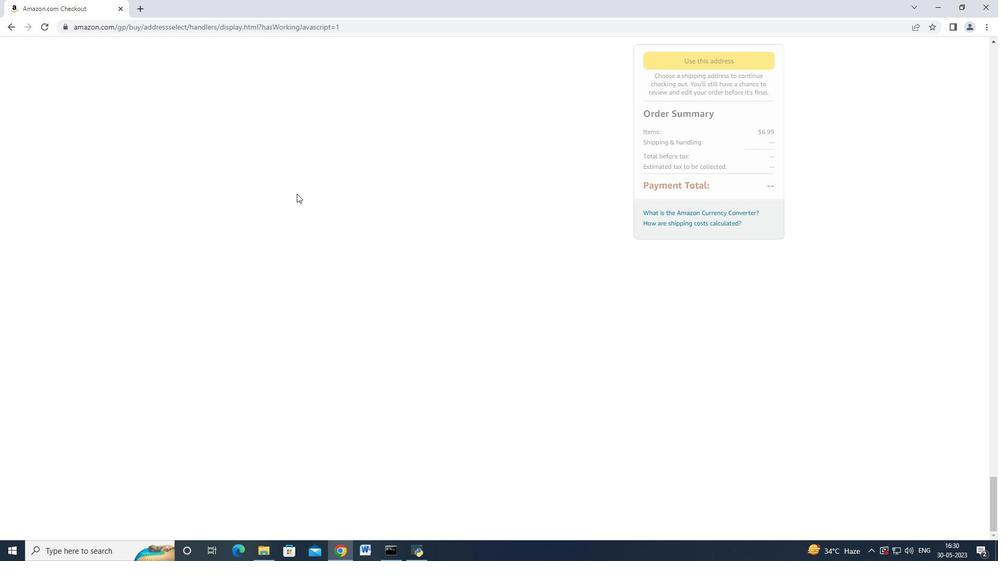 
Action: Mouse scrolled (289, 193) with delta (0, 0)
Screenshot: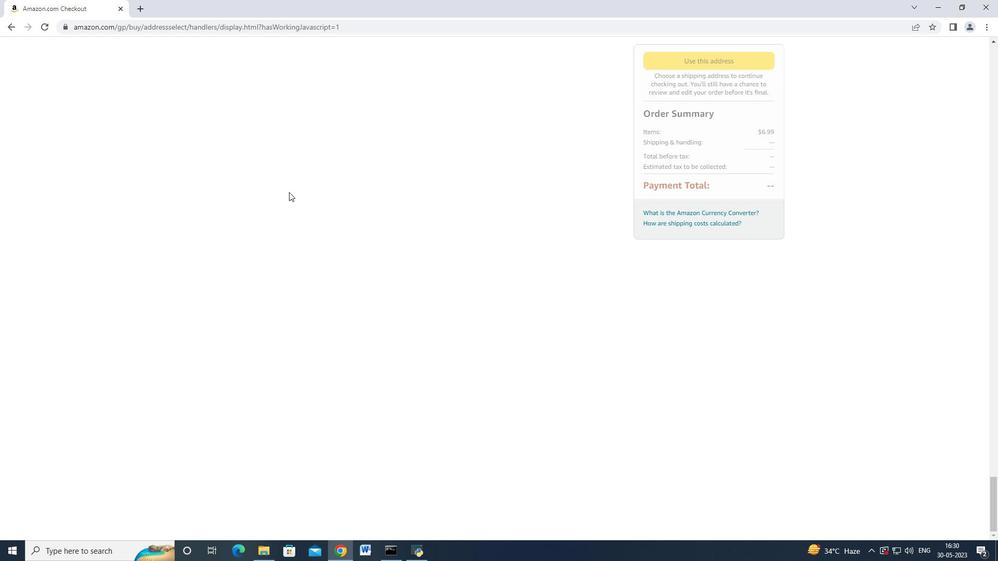 
Action: Mouse scrolled (289, 193) with delta (0, 0)
Screenshot: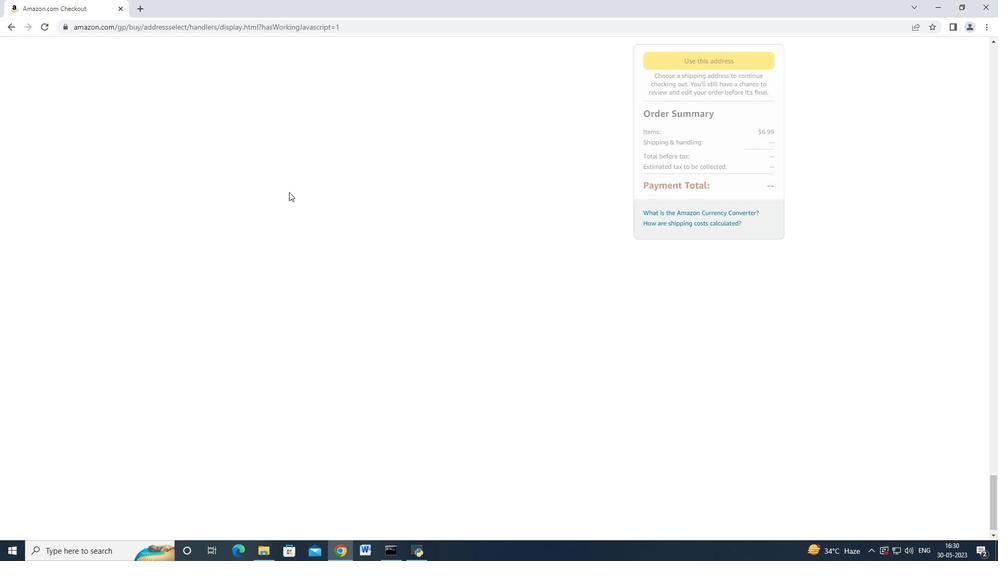 
Action: Mouse moved to (443, 163)
Screenshot: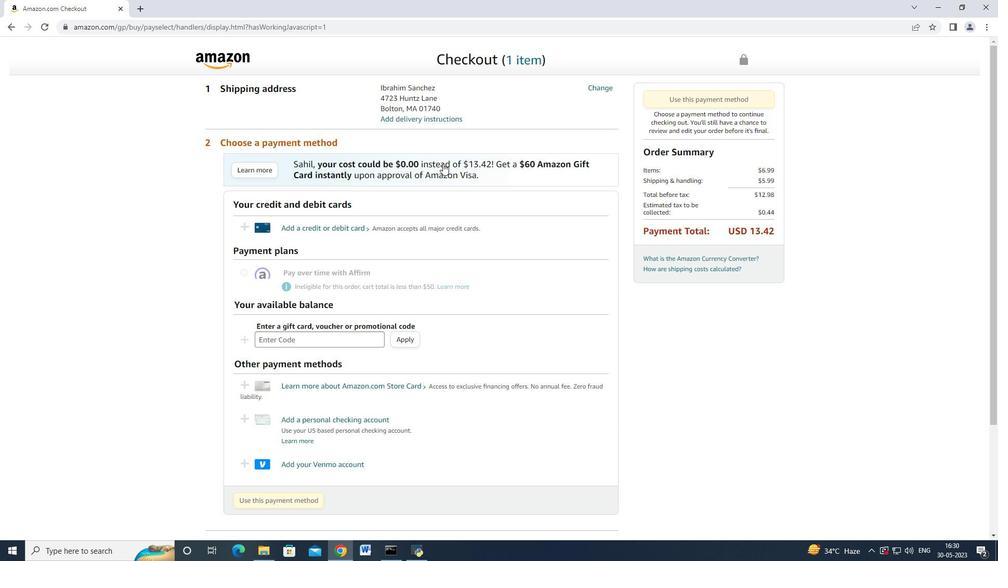 
Action: Mouse scrolled (443, 163) with delta (0, 0)
Screenshot: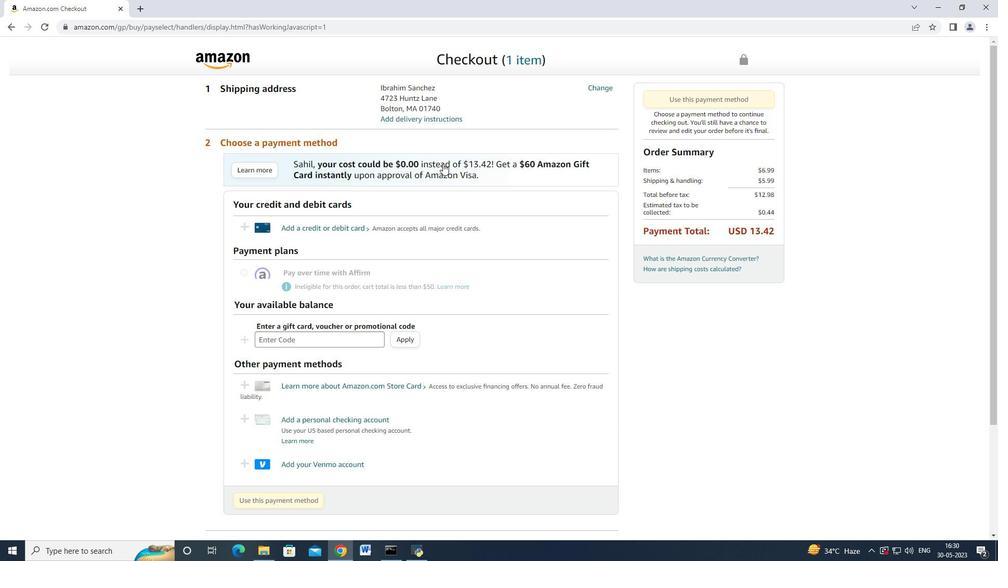 
Action: Mouse moved to (442, 164)
Screenshot: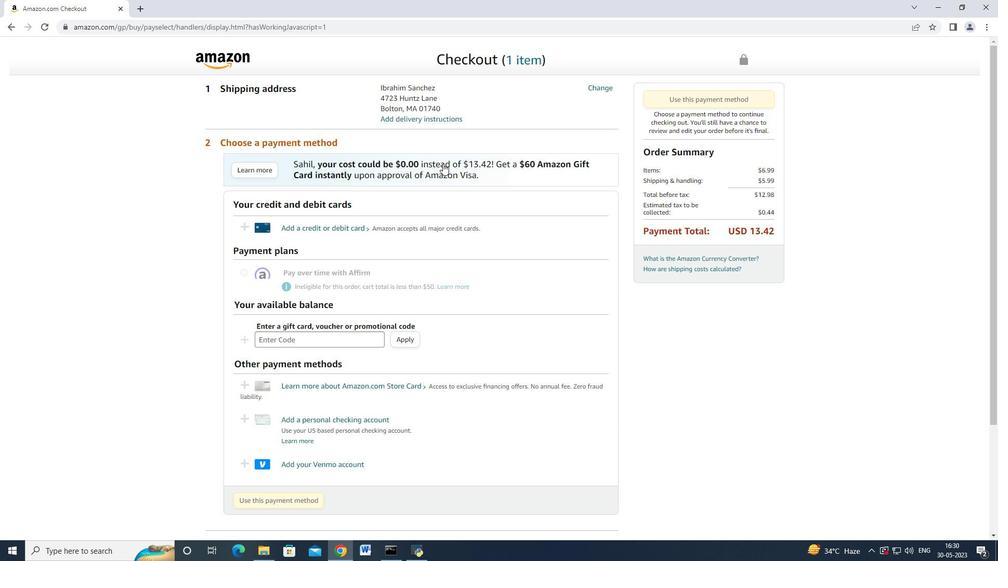 
Action: Mouse scrolled (442, 163) with delta (0, 0)
Screenshot: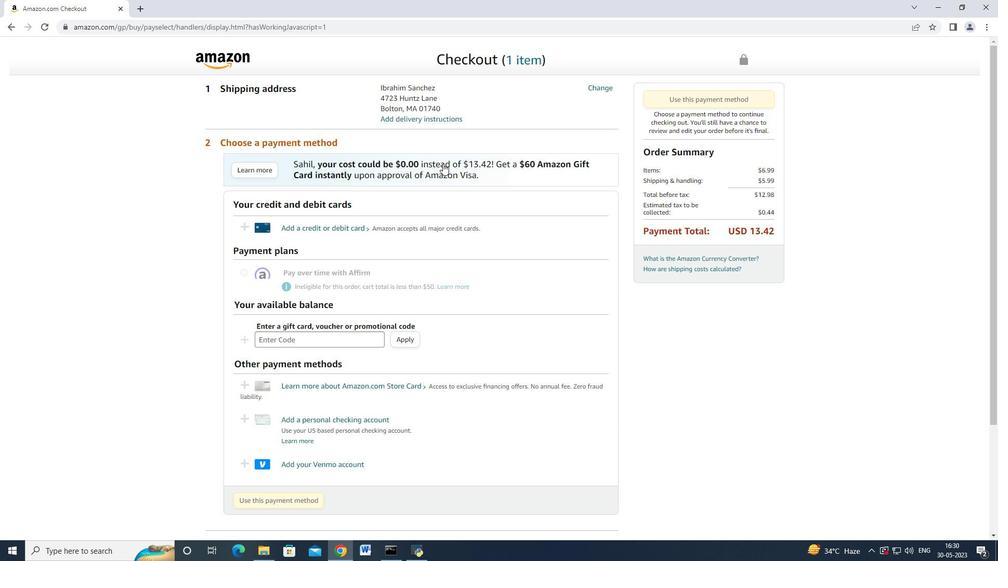 
Action: Mouse moved to (441, 165)
Screenshot: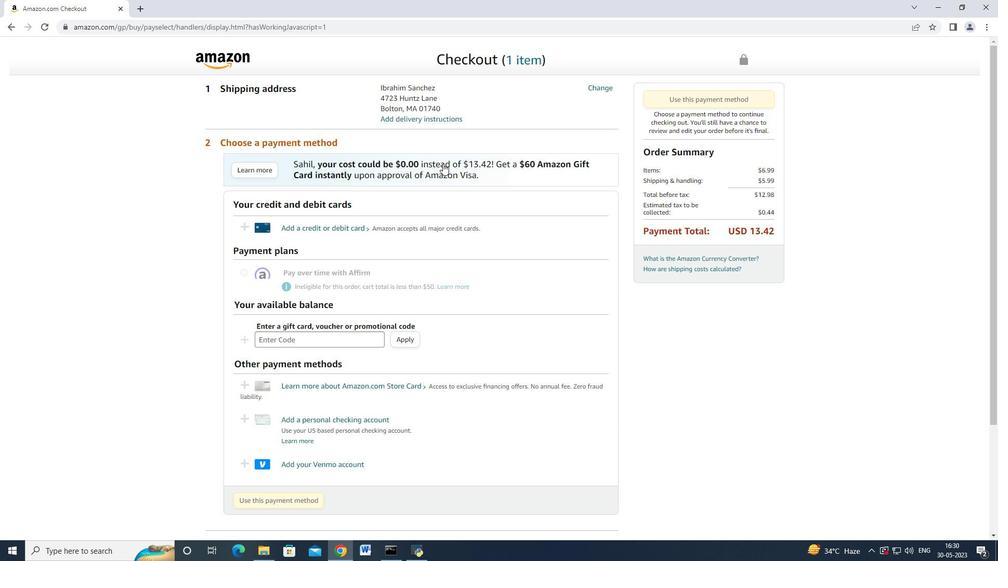 
Action: Mouse scrolled (441, 165) with delta (0, 0)
Screenshot: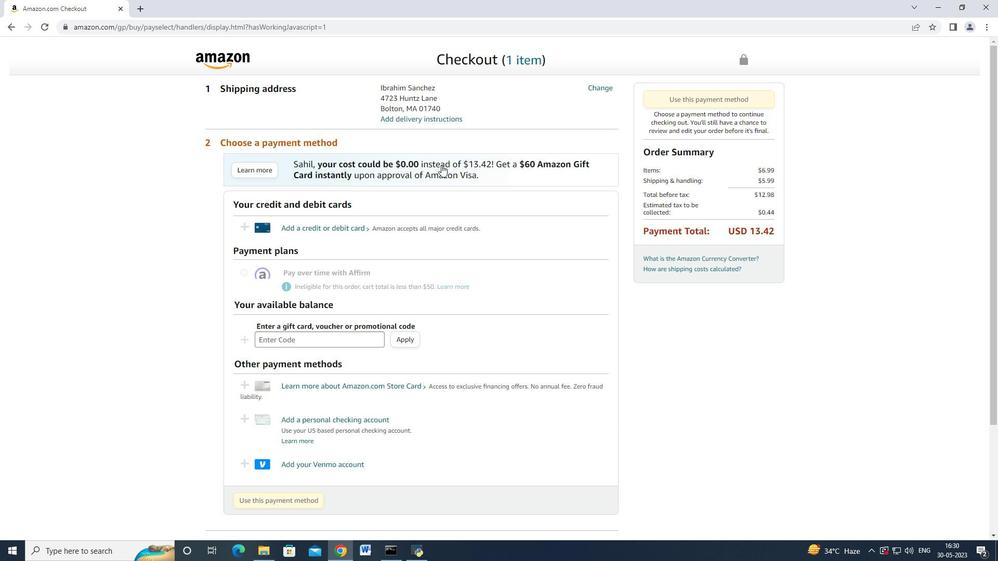 
Action: Mouse moved to (417, 183)
Screenshot: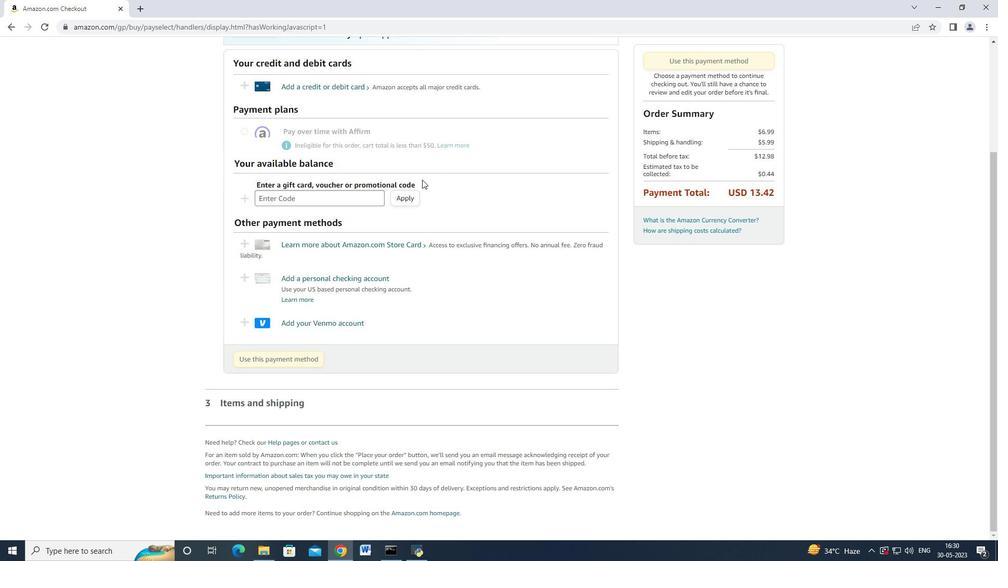
Action: Mouse scrolled (417, 183) with delta (0, 0)
Screenshot: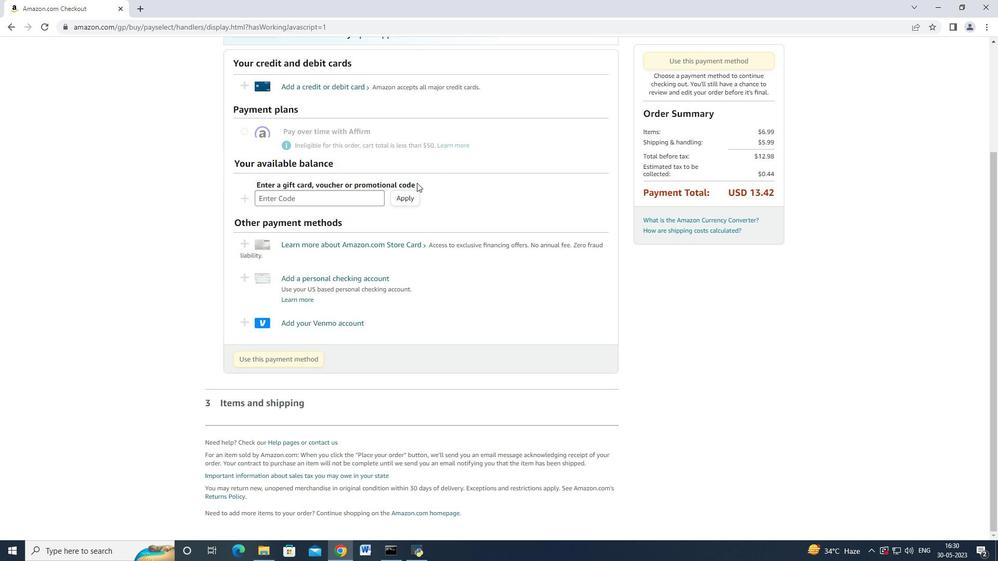 
Action: Mouse moved to (362, 140)
Screenshot: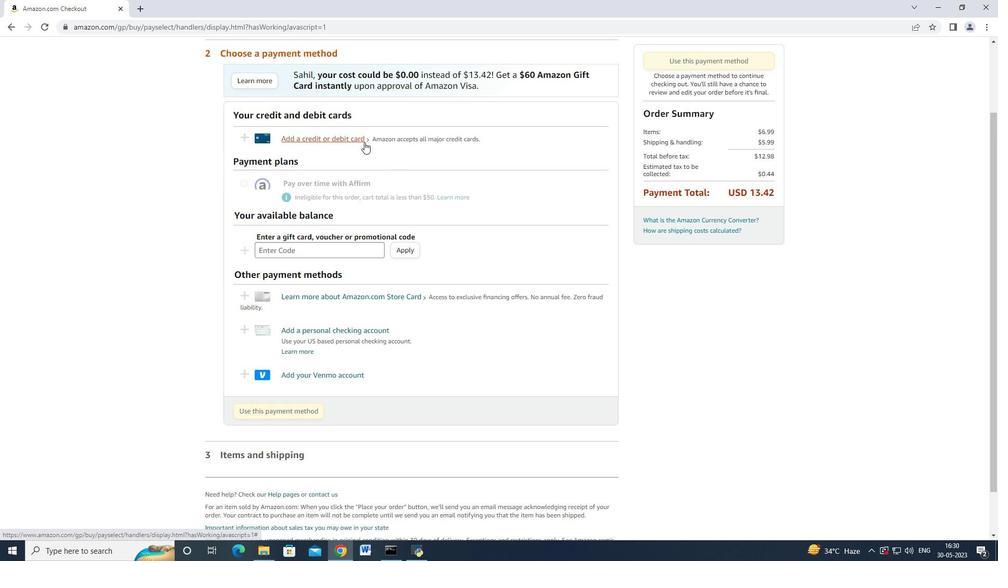 
Action: Mouse pressed left at (362, 140)
Screenshot: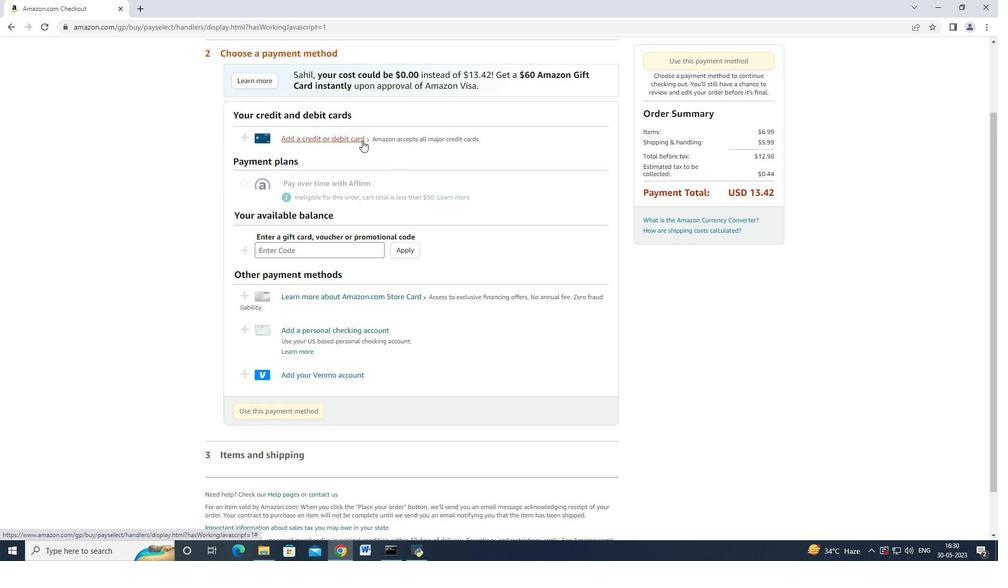 
Action: Mouse moved to (397, 239)
Screenshot: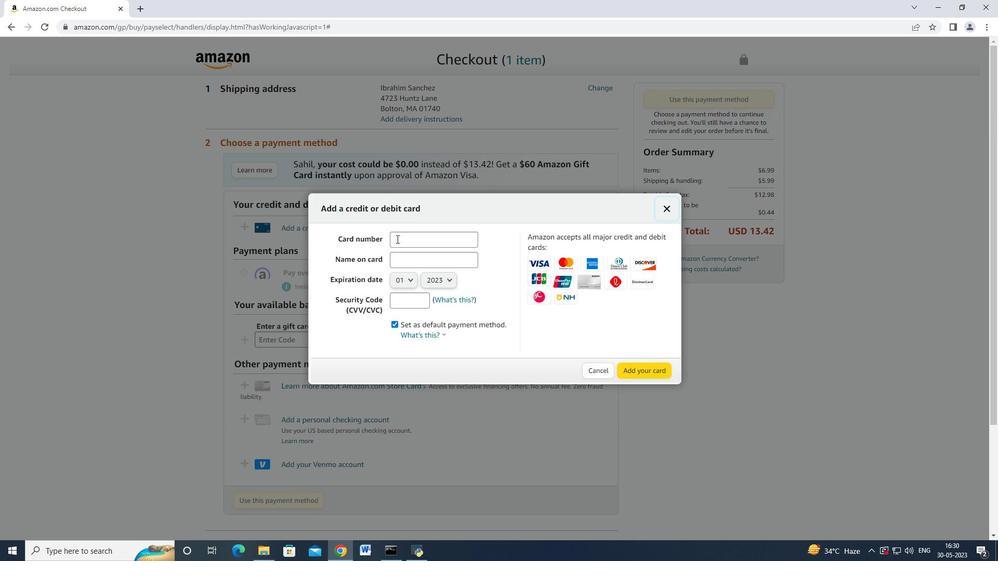
Action: Mouse pressed left at (397, 239)
Screenshot: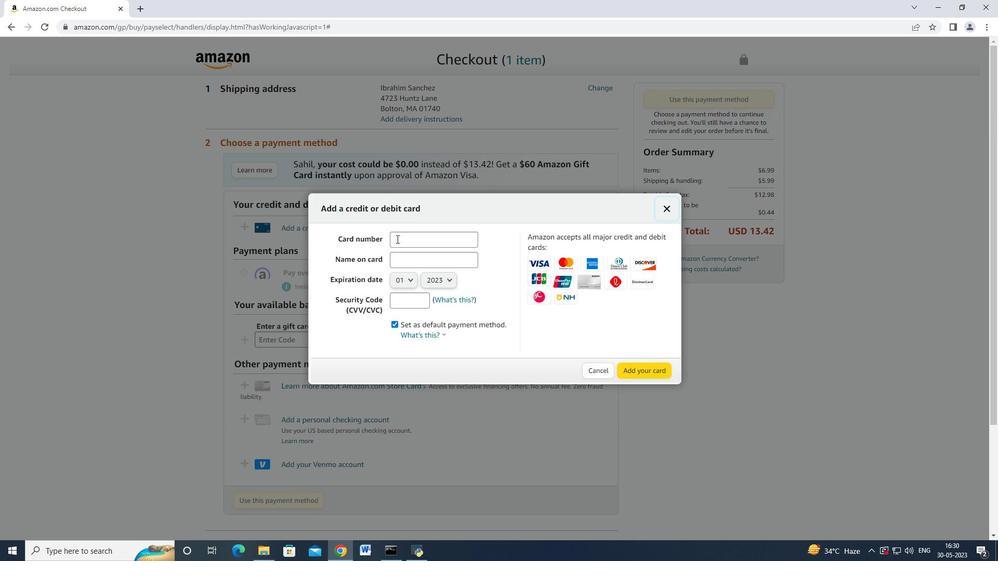 
Action: Key pressed 4762664477552005<Key.tab><Key.shift>m<Key.backspace><Key.shift>Mark<Key.space><Key.shift_r>Adams<Key.space>
Screenshot: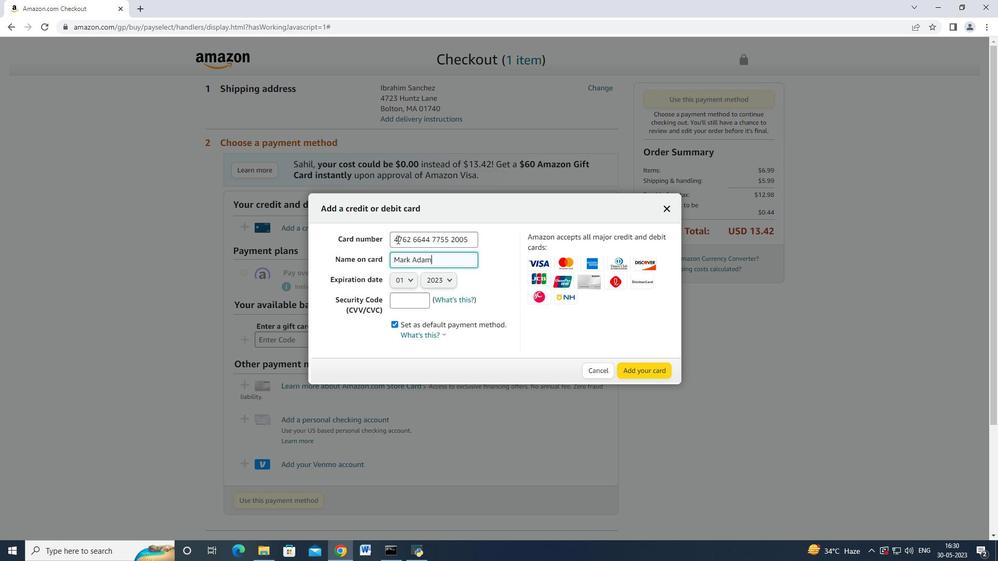 
Action: Mouse moved to (399, 280)
Screenshot: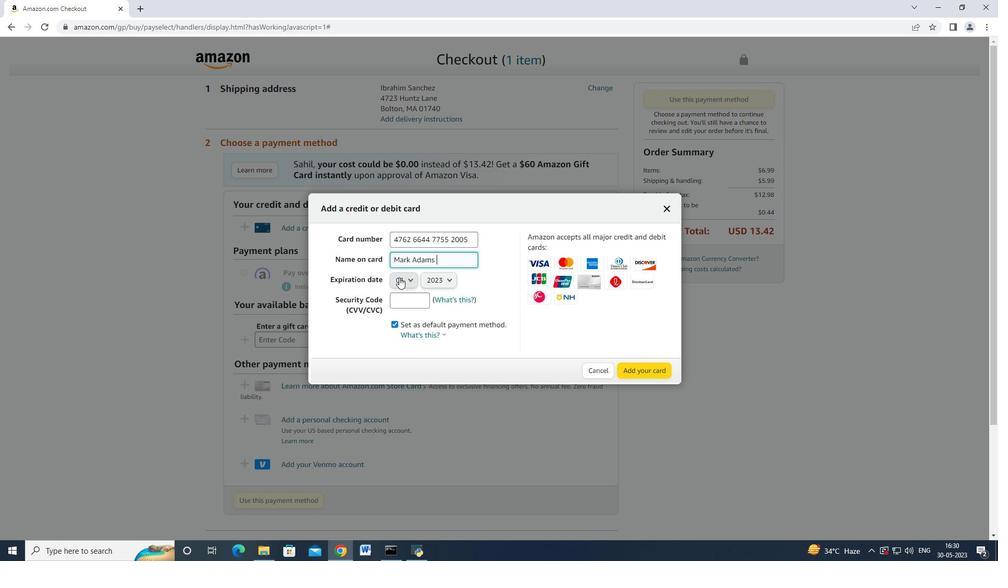 
Action: Mouse pressed left at (399, 280)
Screenshot: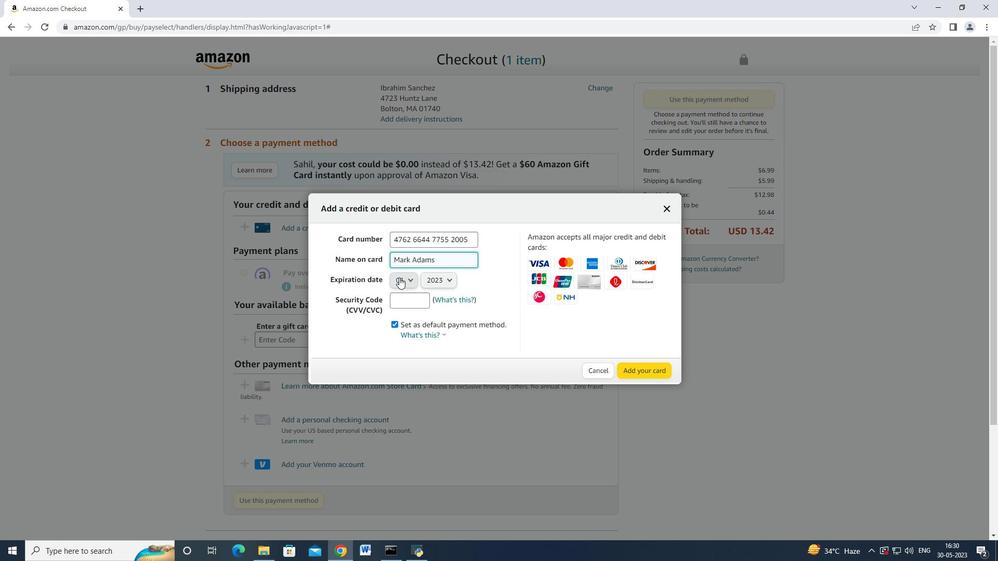 
Action: Mouse moved to (403, 319)
Screenshot: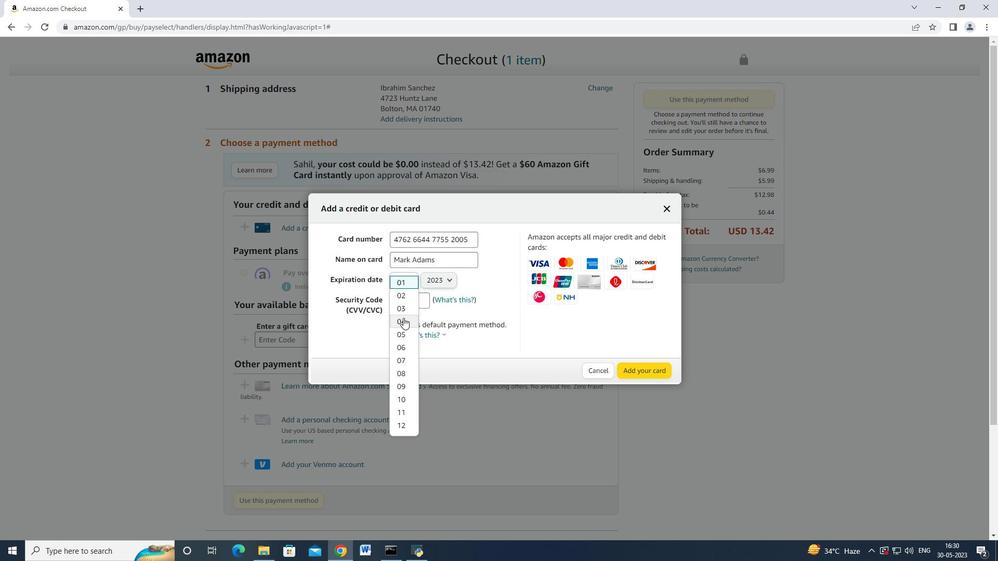 
Action: Mouse pressed left at (403, 319)
Screenshot: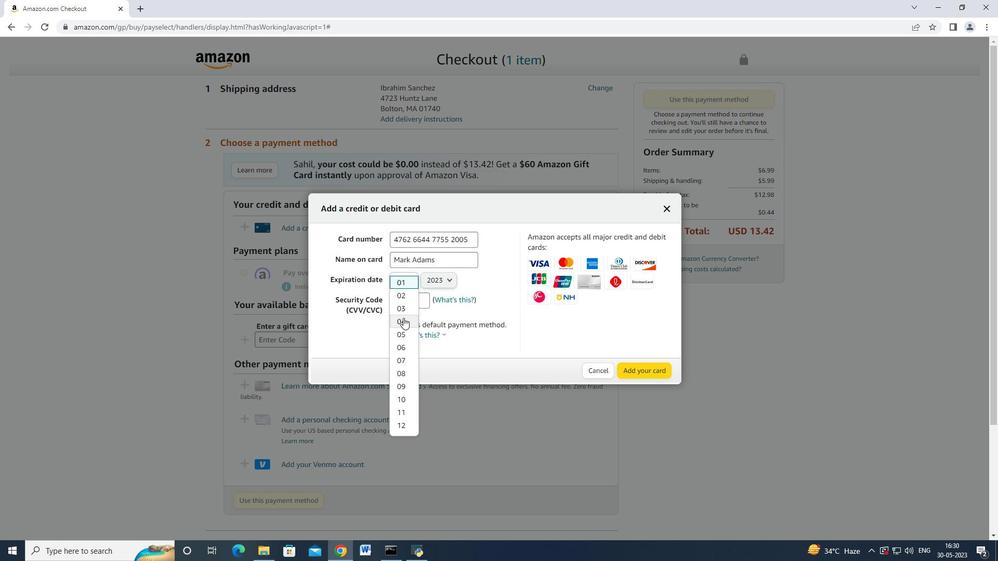 
Action: Mouse moved to (452, 281)
Screenshot: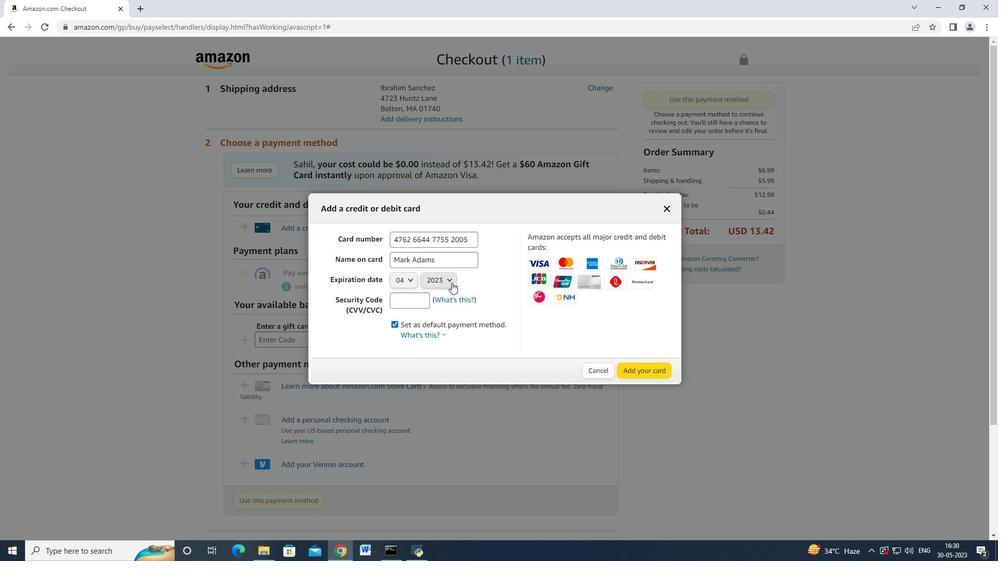 
Action: Mouse pressed left at (452, 281)
Screenshot: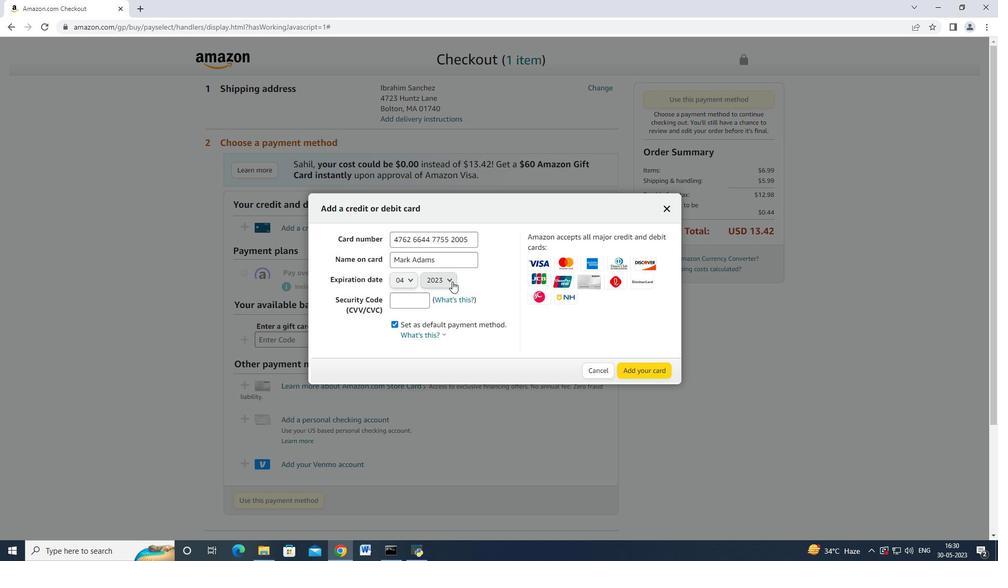 
Action: Mouse moved to (444, 303)
Screenshot: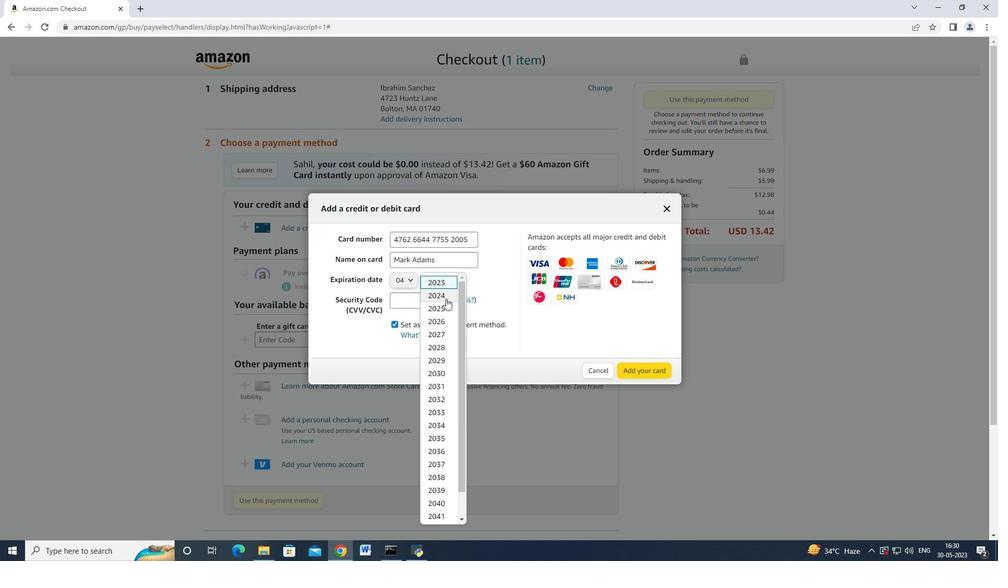 
Action: Mouse pressed left at (444, 303)
Screenshot: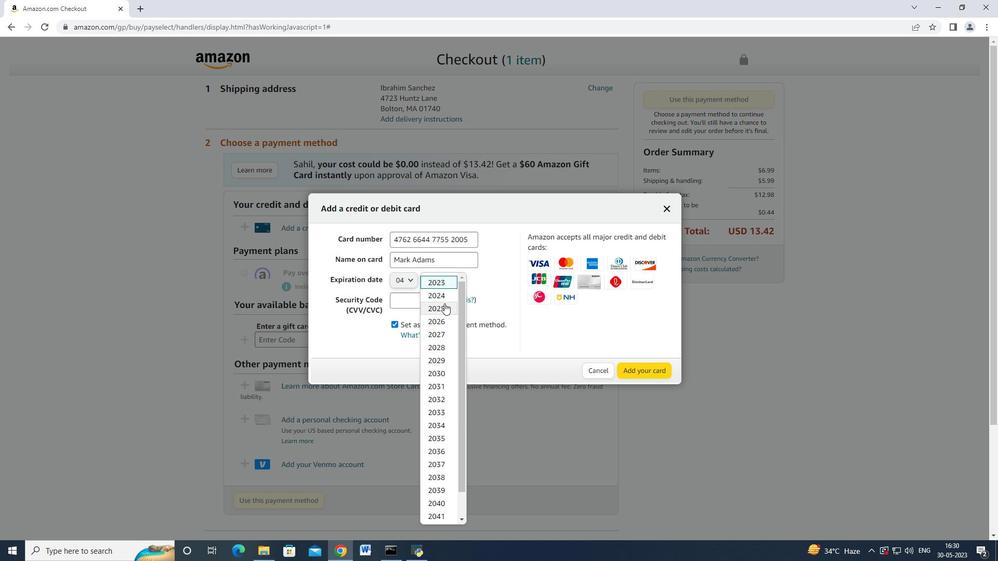 
Action: Mouse moved to (422, 307)
Screenshot: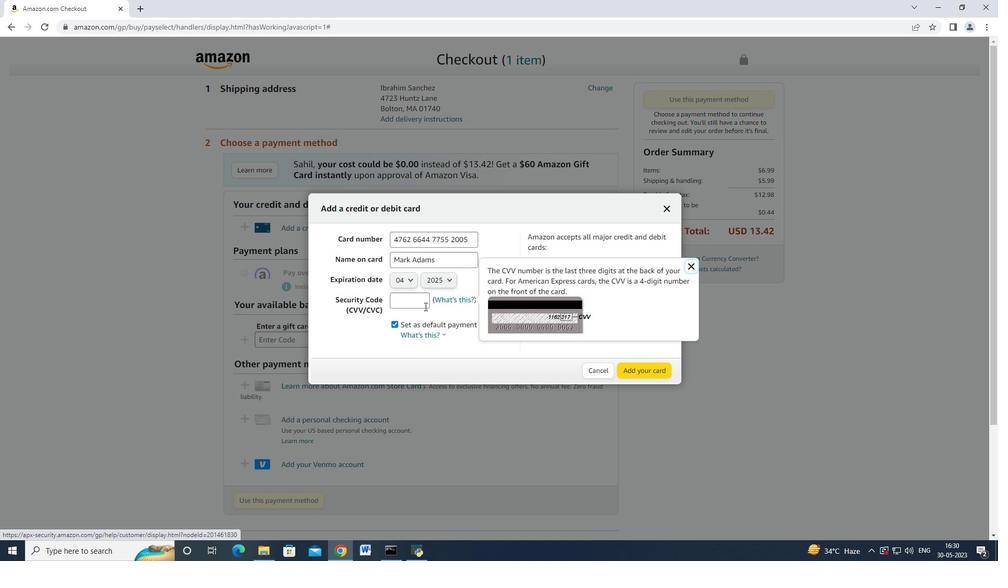 
Action: Mouse pressed left at (422, 307)
Screenshot: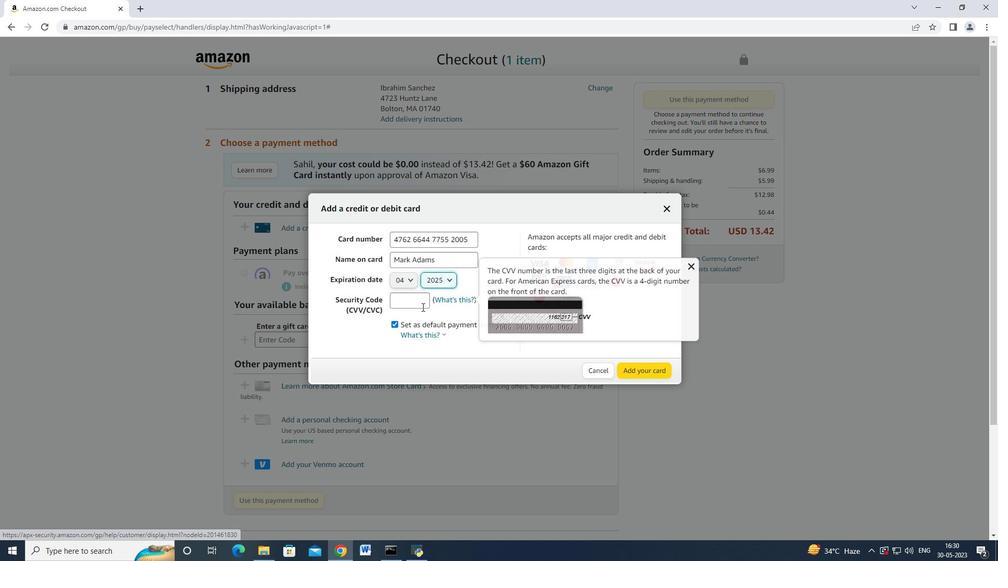 
Action: Mouse moved to (422, 306)
Screenshot: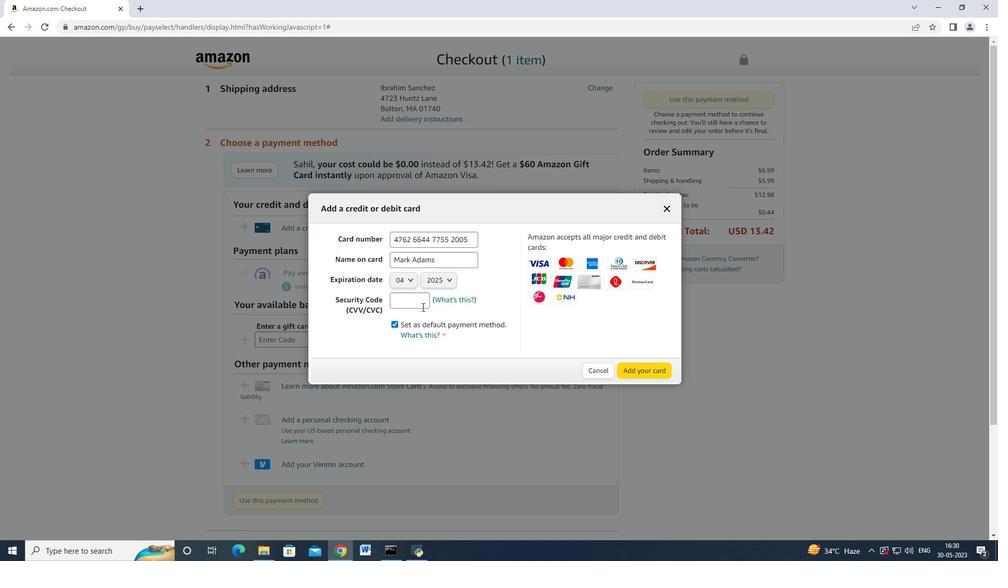 
Action: Mouse pressed left at (422, 306)
Screenshot: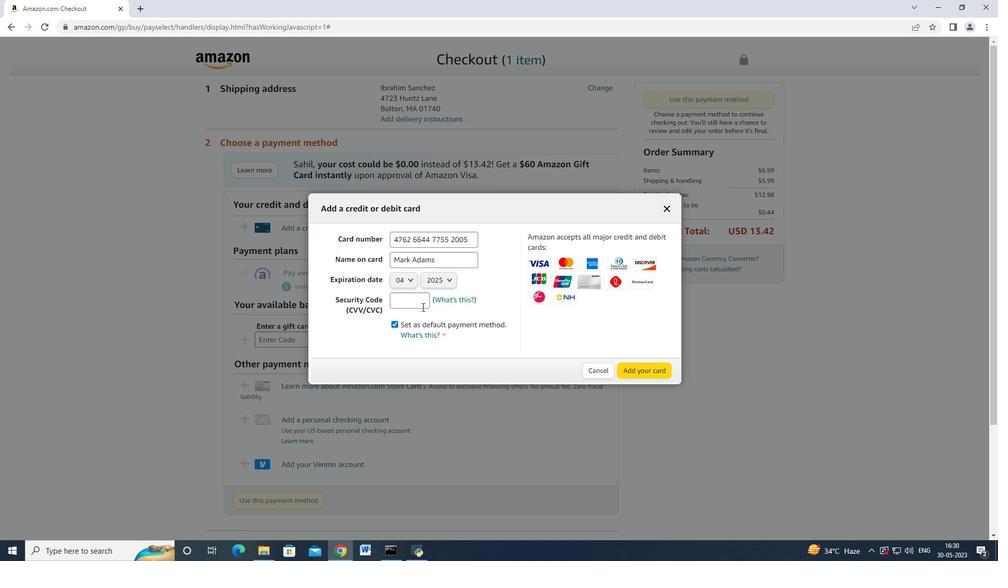 
Action: Mouse moved to (422, 306)
Screenshot: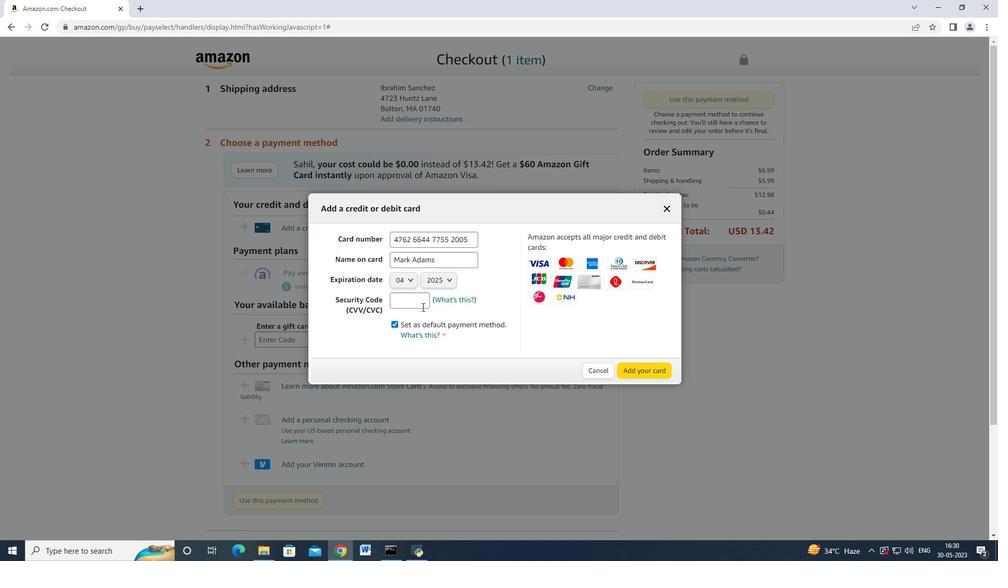 
Action: Key pressed 3321
Screenshot: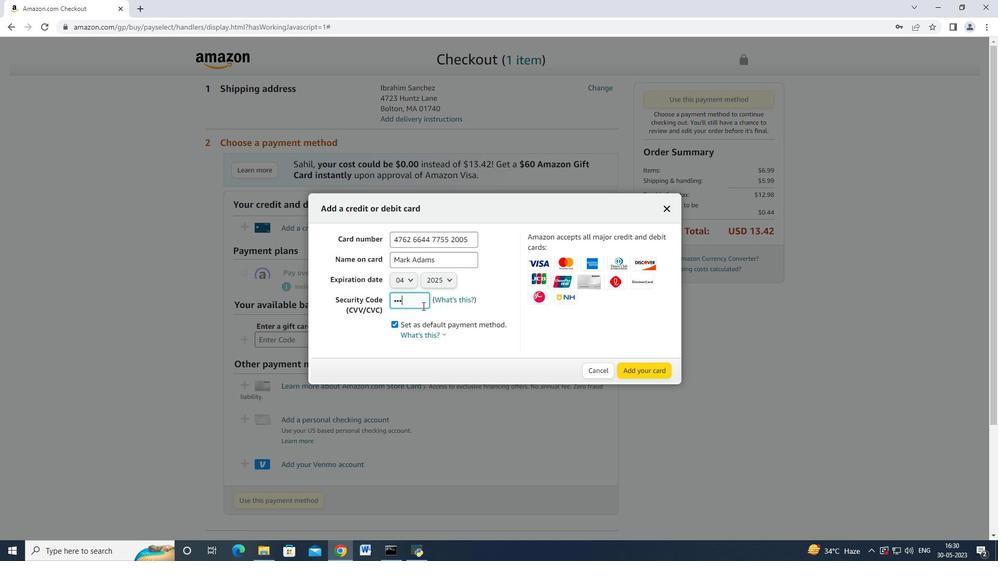 
Action: Mouse moved to (645, 363)
